 Task: Buy 2 Electric Knives from Electric Utensils section under best seller category for shipping address: Bailey Nelson, 2423 August Lane, Shreveport, Louisiana 71101, Cell Number 3184332610. Pay from credit card ending with 7965, CVV 549
Action: Mouse moved to (117, 86)
Screenshot: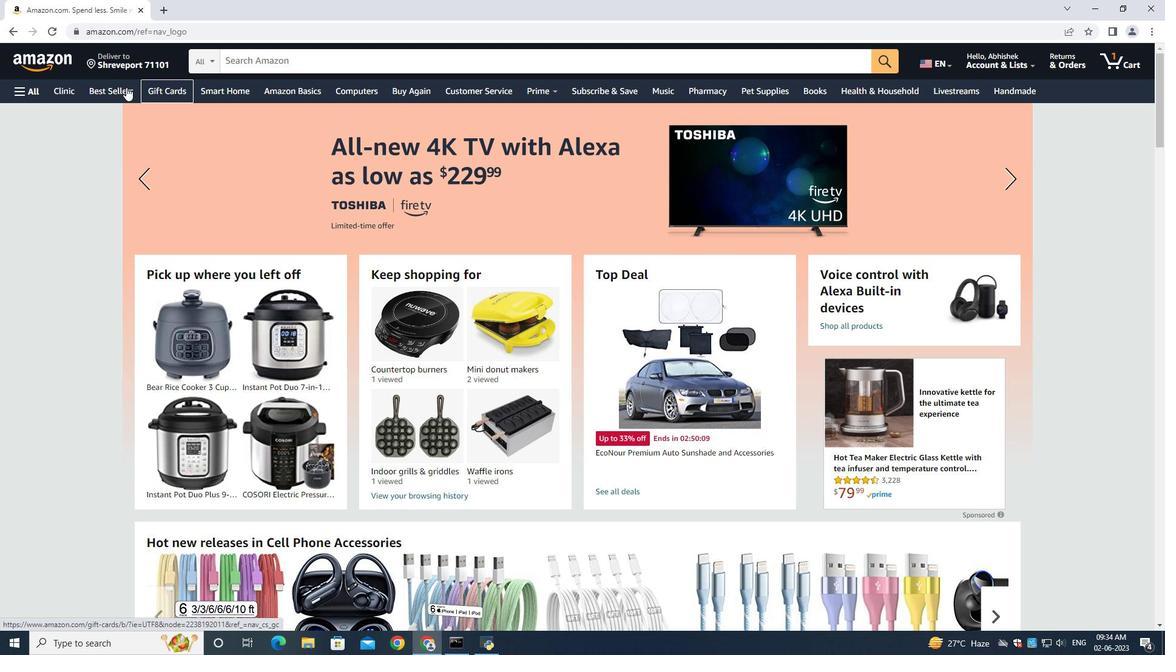 
Action: Mouse pressed left at (117, 86)
Screenshot: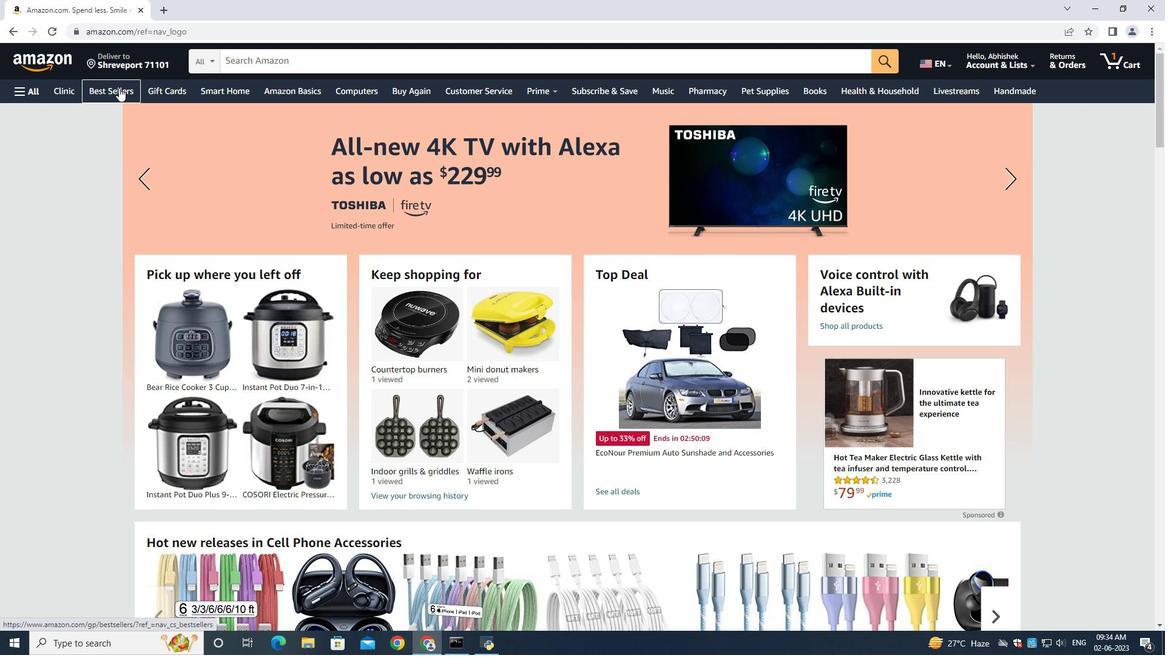 
Action: Mouse moved to (1138, 254)
Screenshot: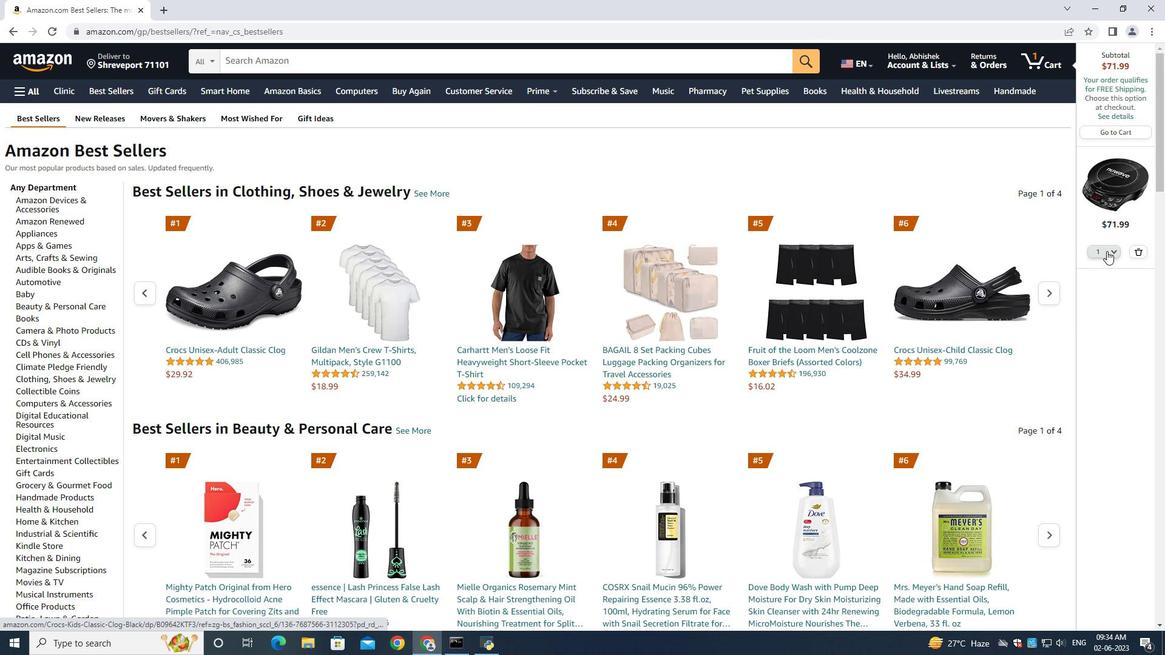 
Action: Mouse pressed left at (1138, 254)
Screenshot: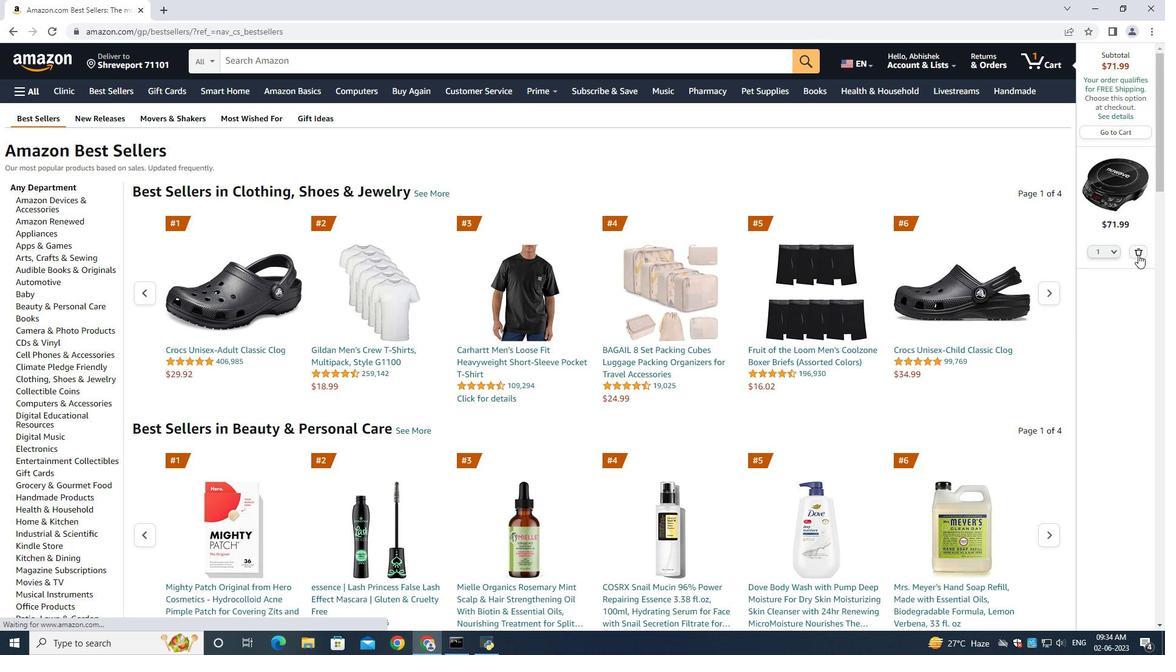 
Action: Mouse moved to (263, 61)
Screenshot: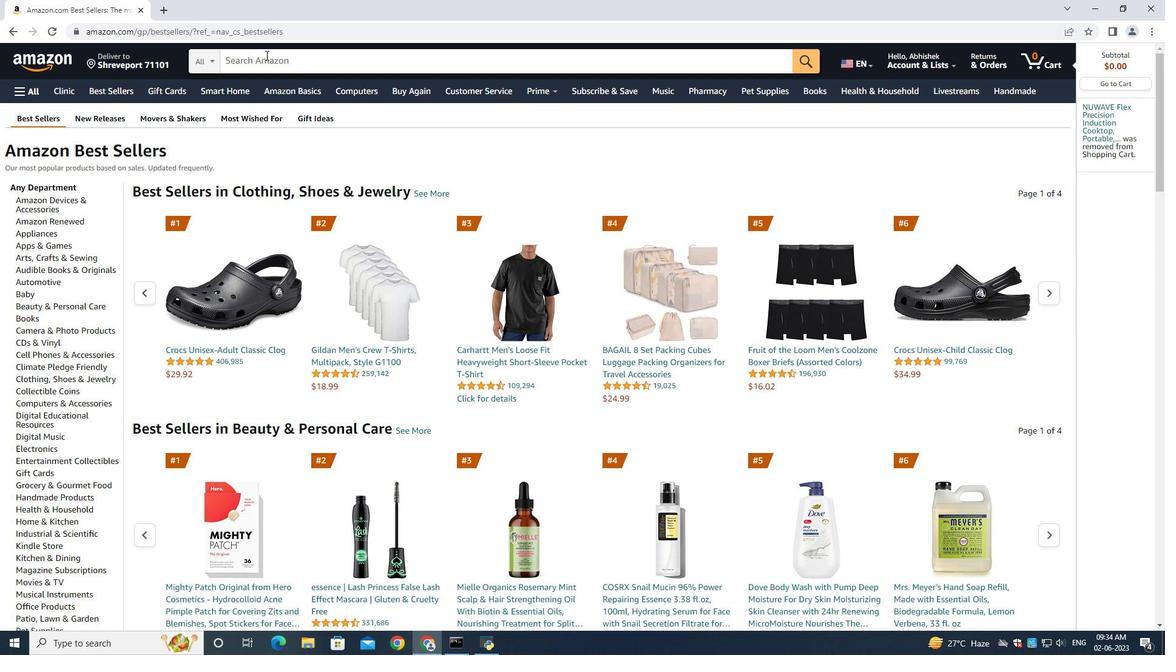 
Action: Mouse pressed left at (263, 61)
Screenshot: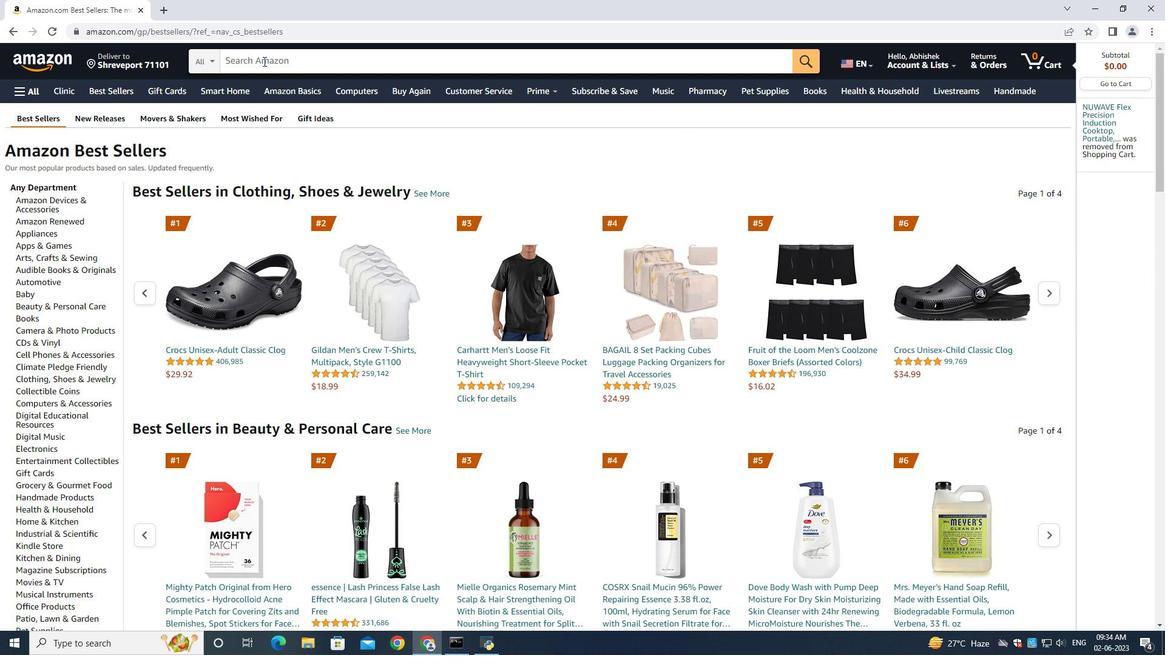 
Action: Key pressed <Key.shift>Electric<Key.space><Key.shift>Knives<Key.enter>
Screenshot: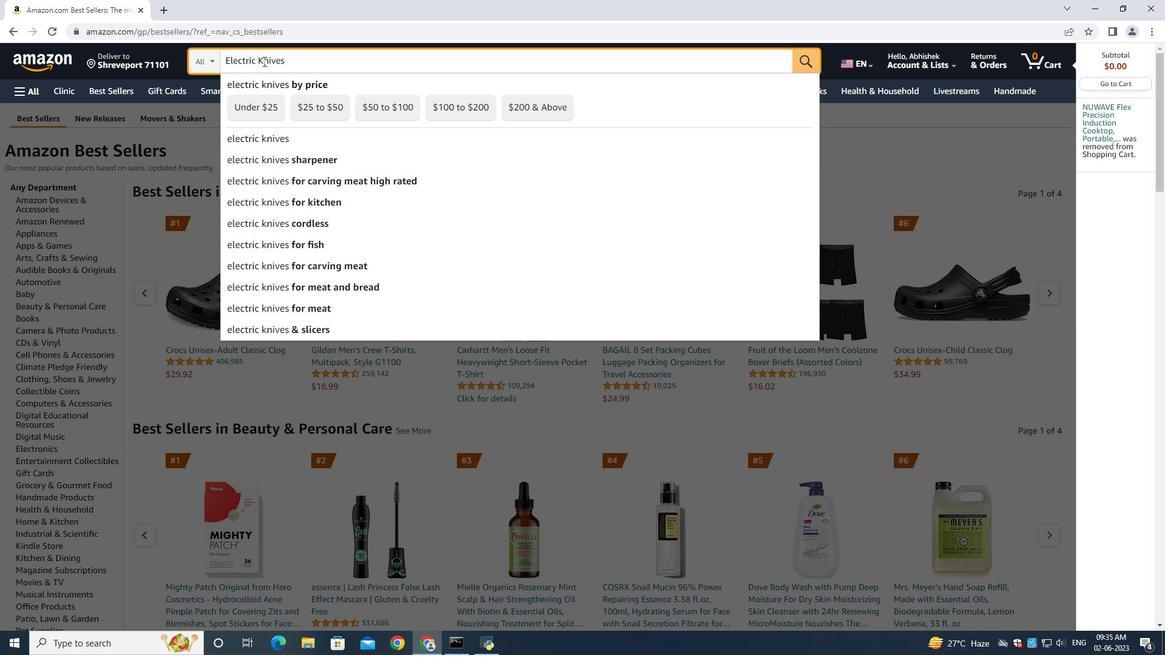 
Action: Mouse moved to (86, 239)
Screenshot: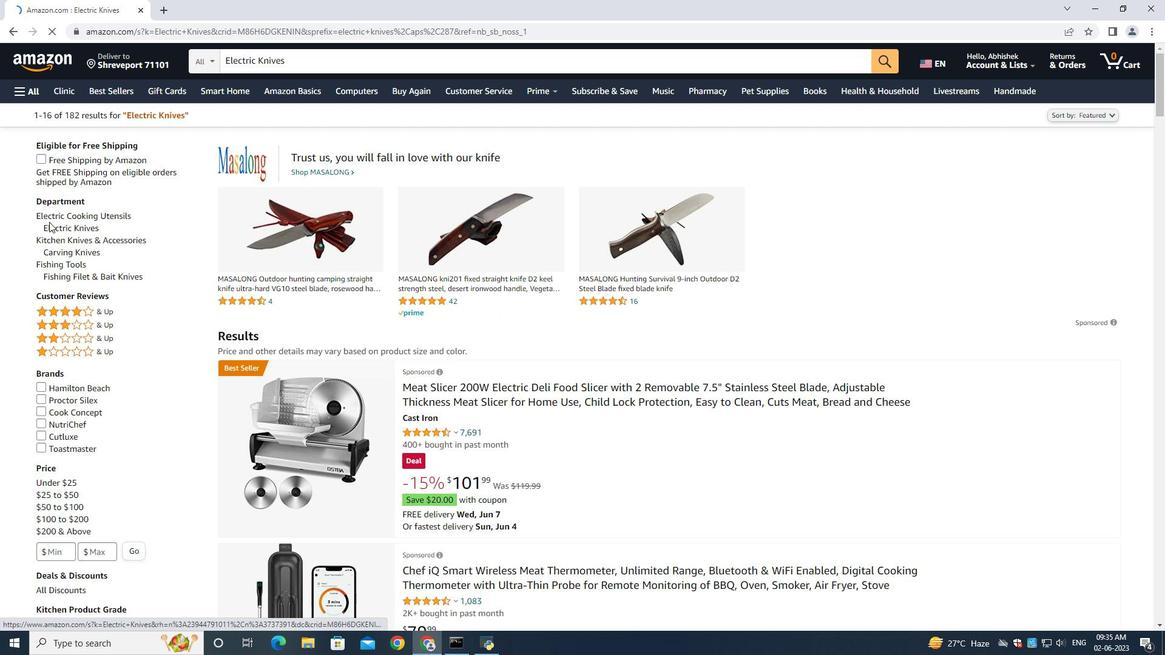 
Action: Mouse pressed left at (86, 239)
Screenshot: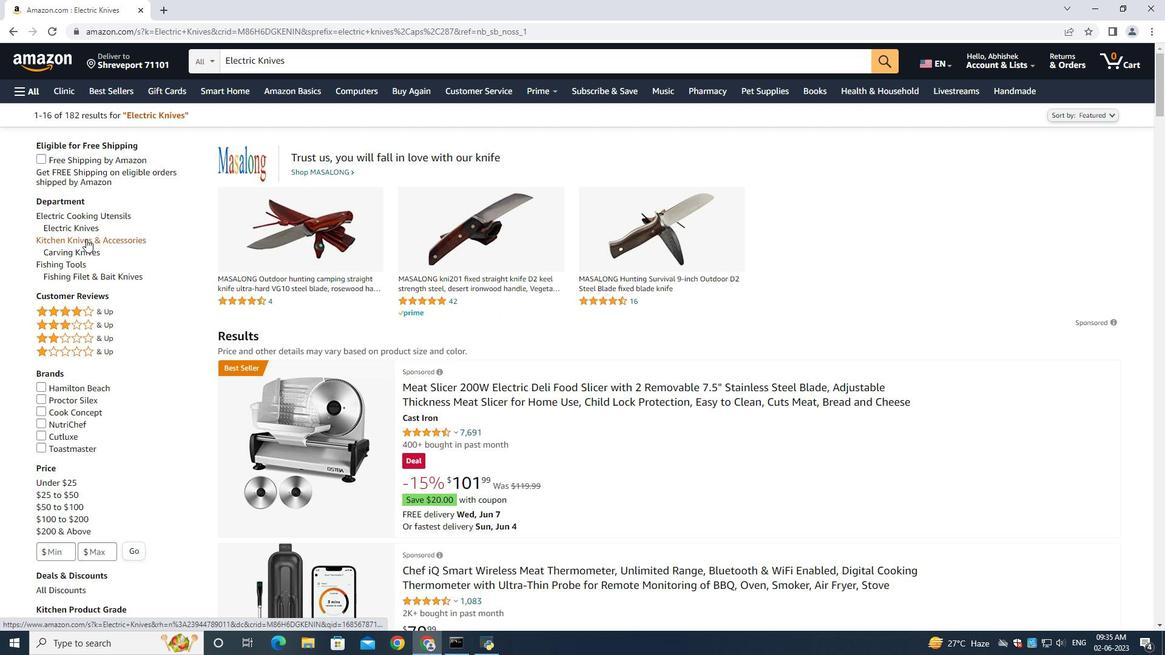 
Action: Mouse moved to (5, 33)
Screenshot: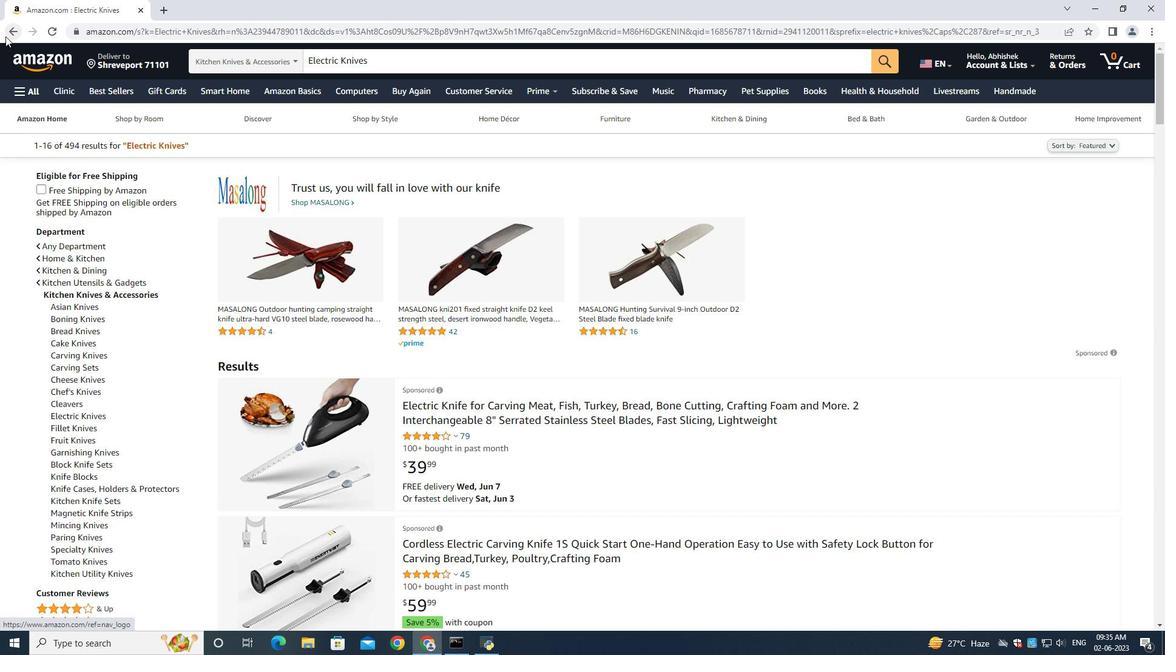 
Action: Mouse pressed left at (5, 33)
Screenshot: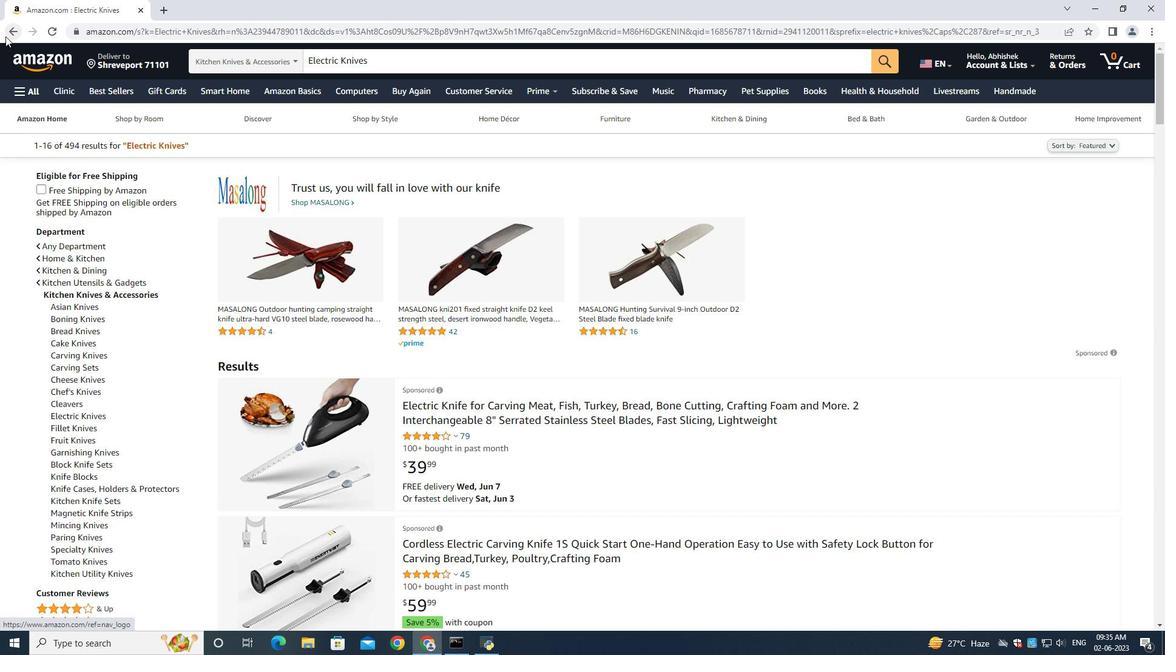 
Action: Mouse moved to (67, 213)
Screenshot: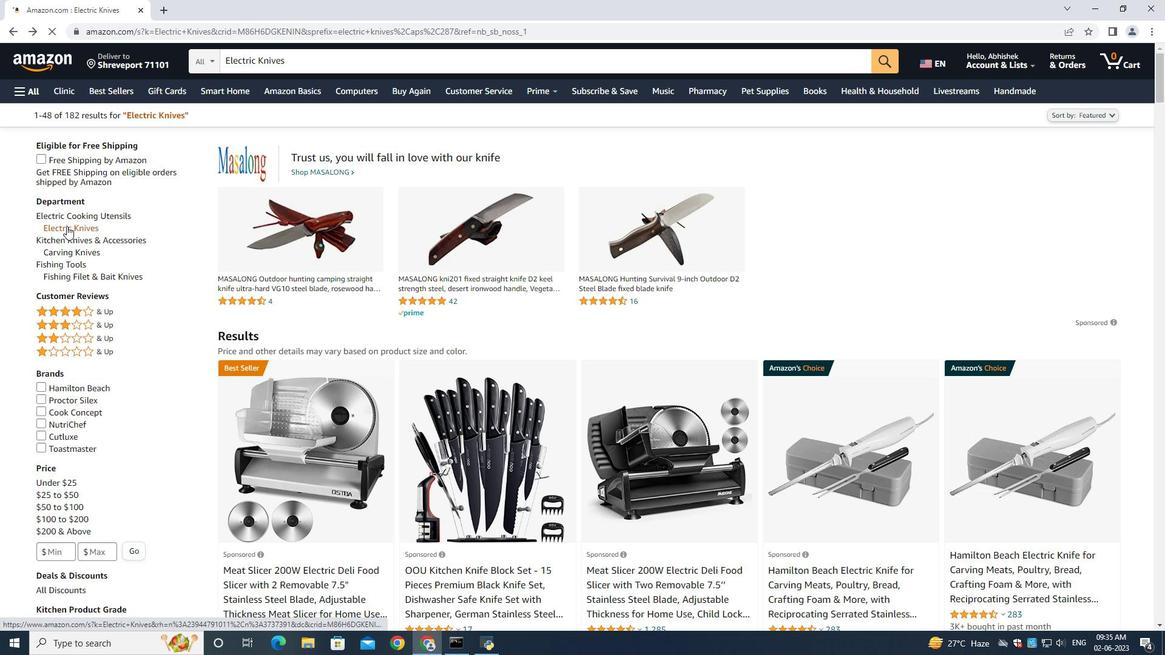 
Action: Mouse pressed left at (67, 213)
Screenshot: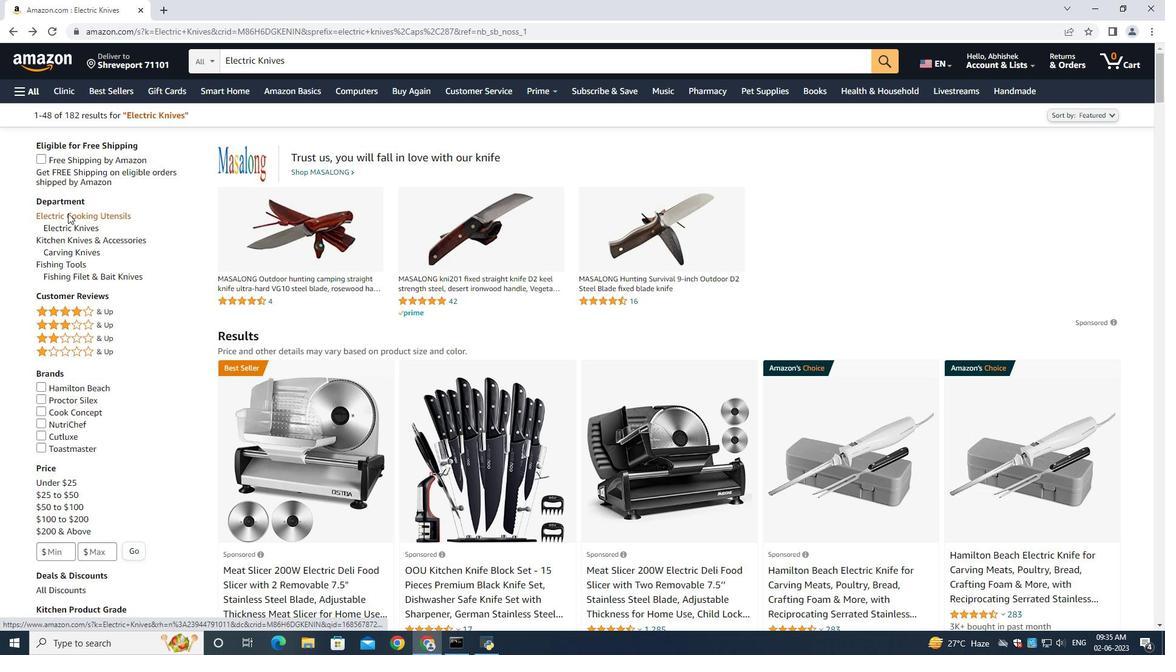 
Action: Mouse moved to (522, 382)
Screenshot: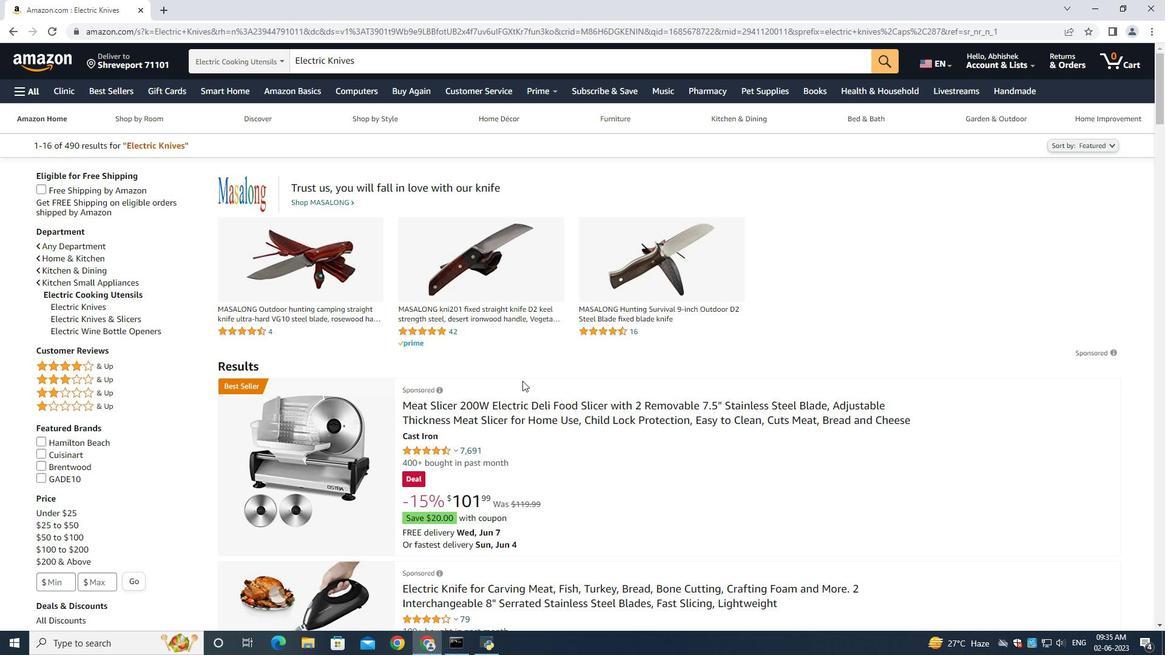 
Action: Mouse scrolled (522, 381) with delta (0, 0)
Screenshot: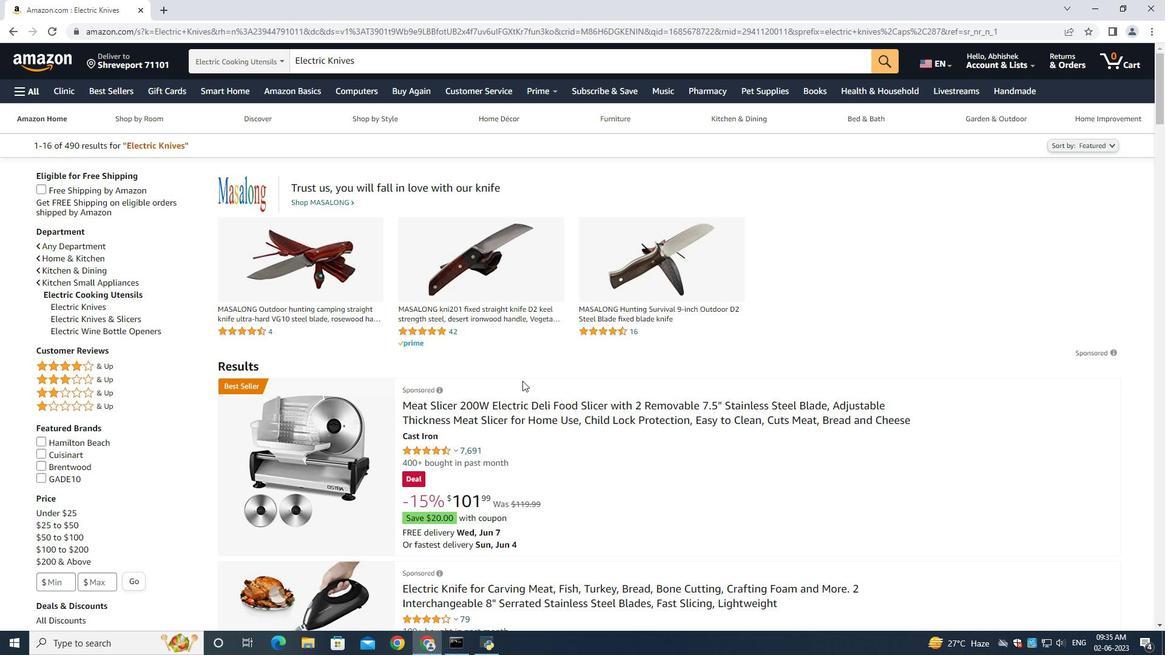 
Action: Mouse moved to (520, 386)
Screenshot: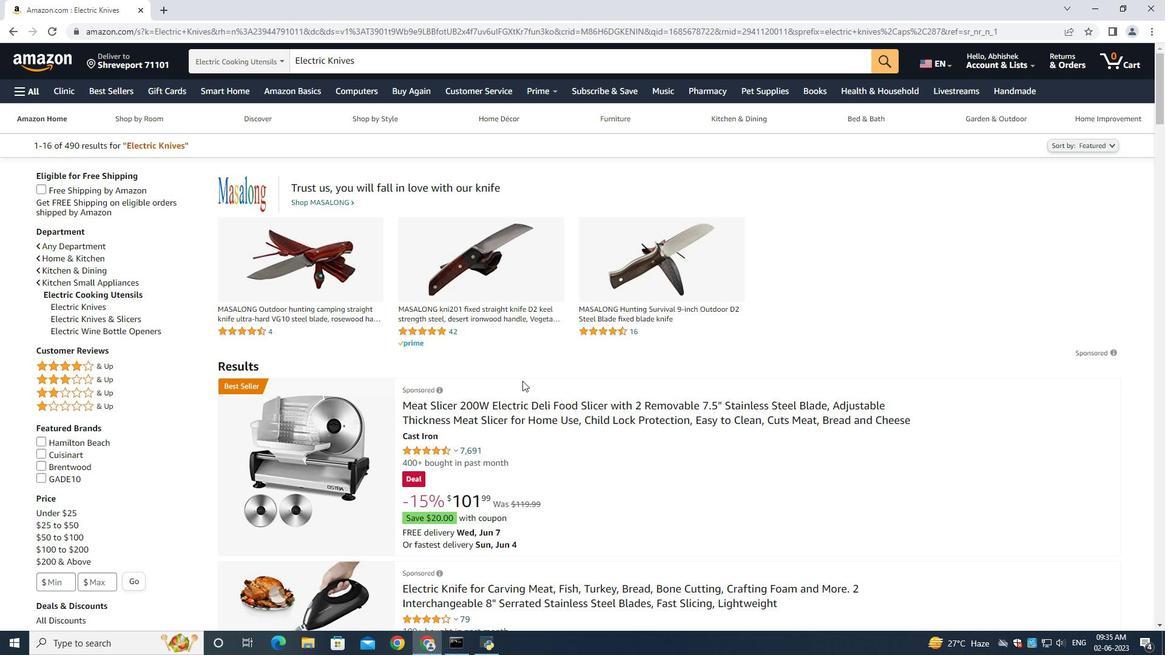 
Action: Mouse scrolled (520, 385) with delta (0, 0)
Screenshot: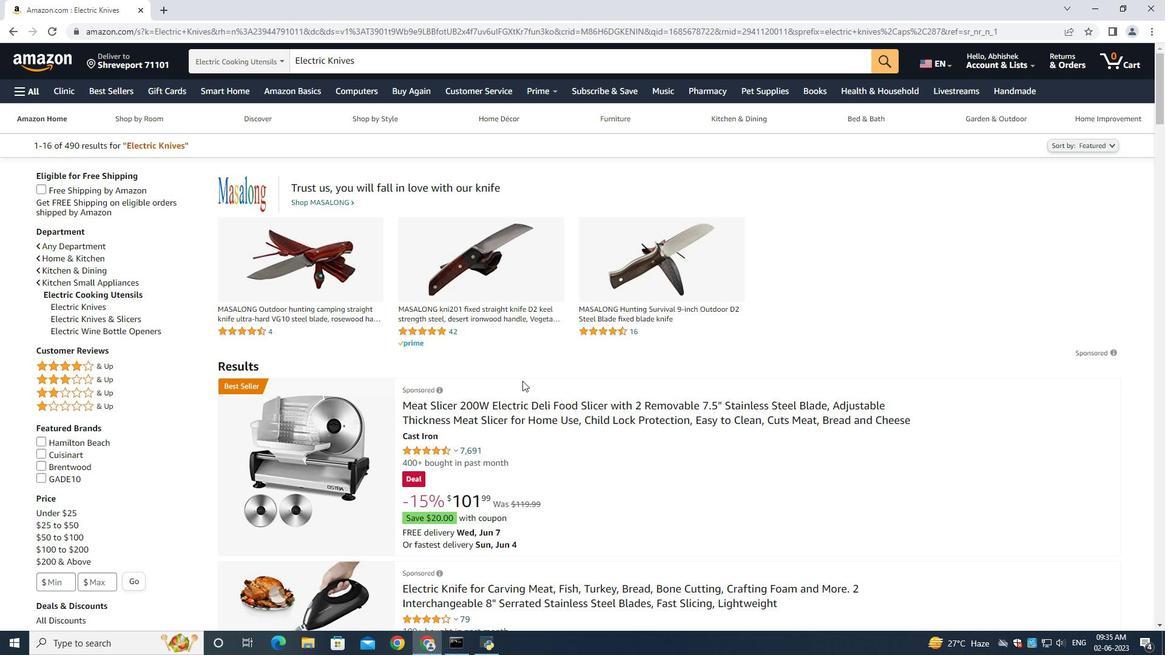 
Action: Mouse moved to (520, 386)
Screenshot: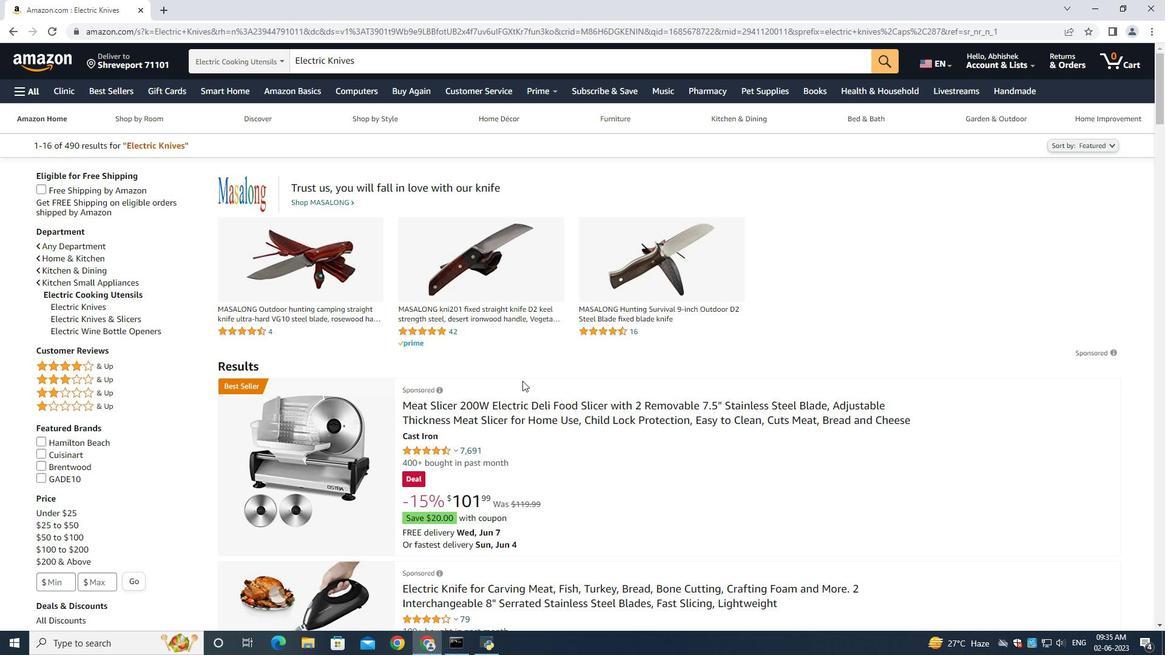 
Action: Mouse scrolled (520, 386) with delta (0, 0)
Screenshot: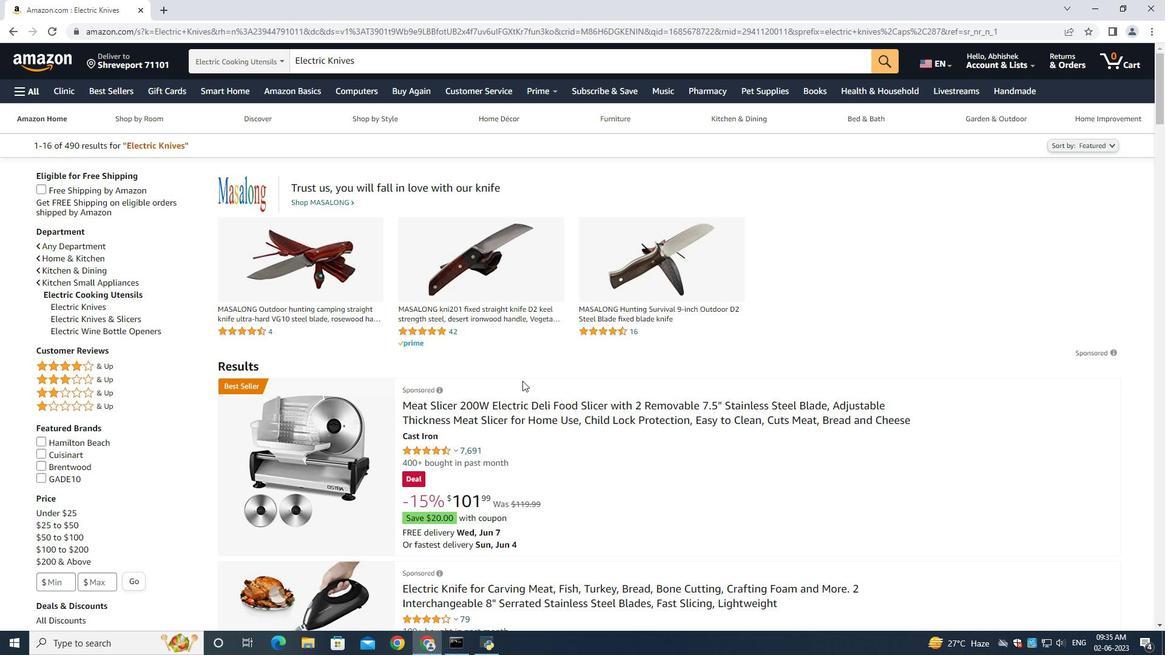 
Action: Mouse moved to (519, 387)
Screenshot: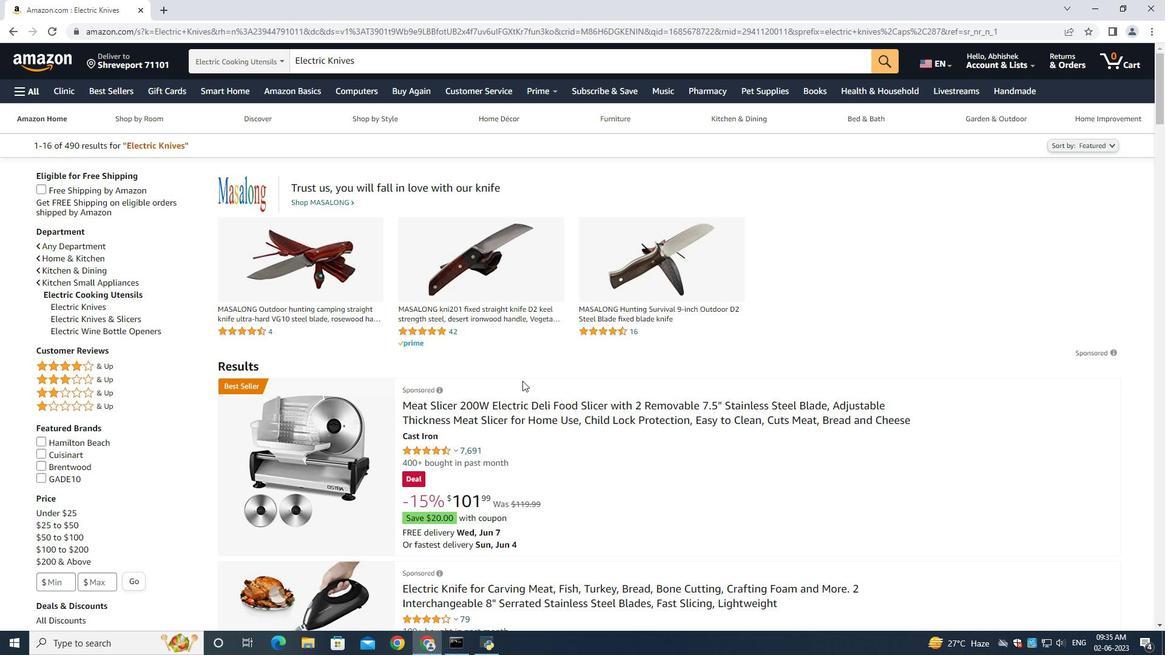 
Action: Mouse scrolled (519, 386) with delta (0, 0)
Screenshot: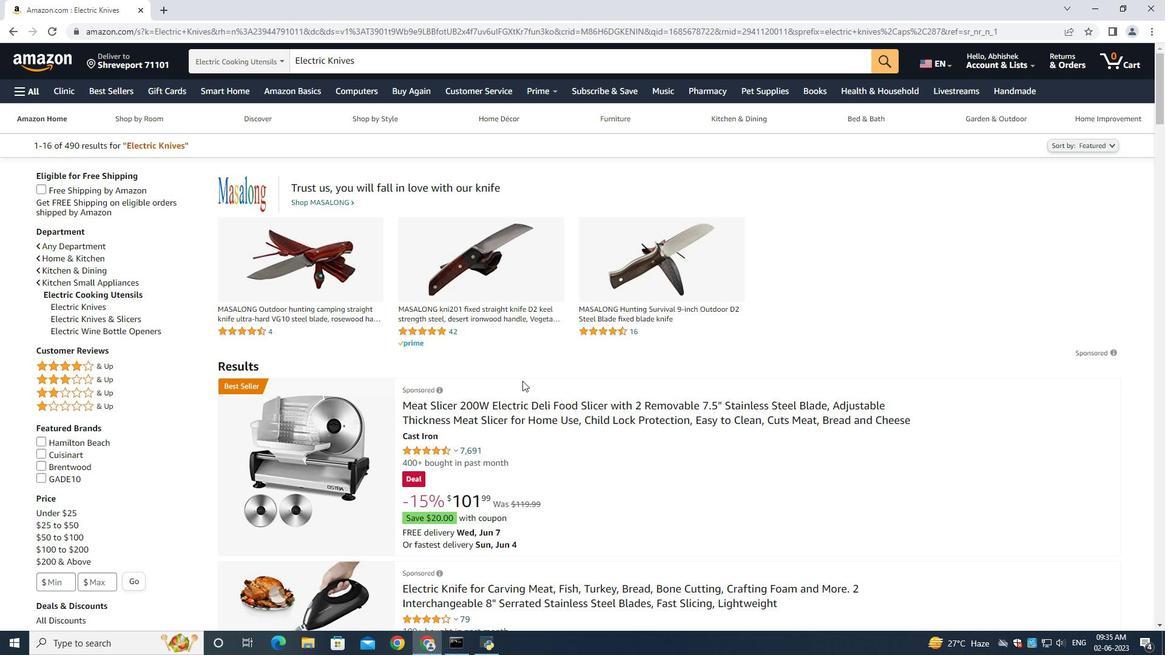 
Action: Mouse moved to (515, 386)
Screenshot: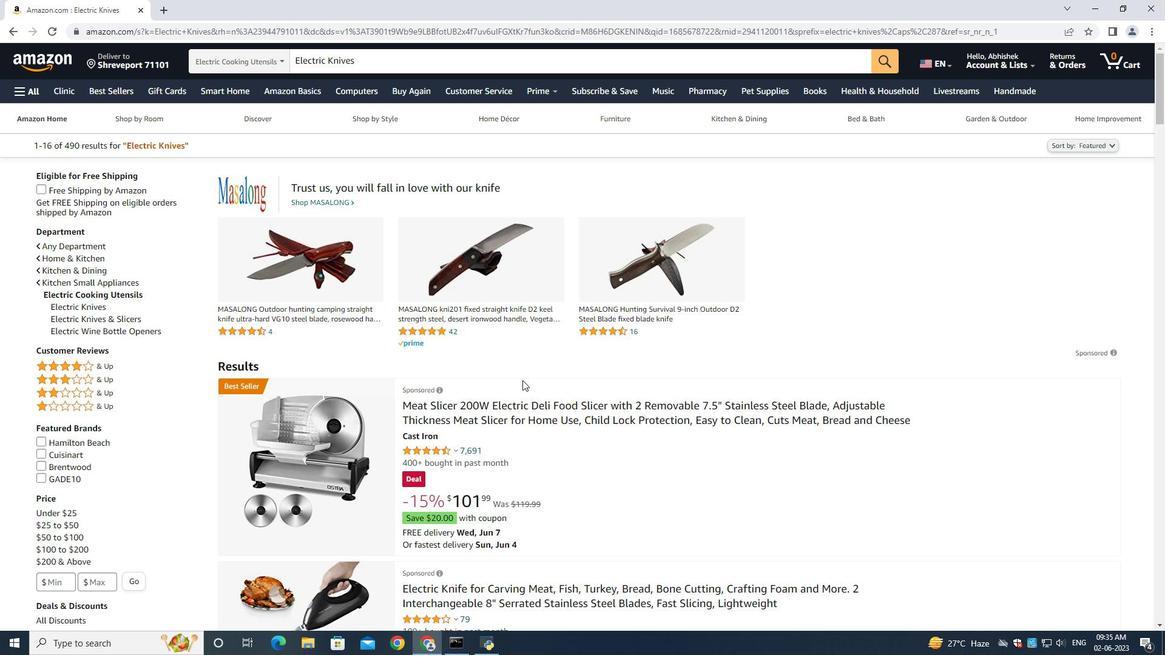 
Action: Mouse scrolled (516, 386) with delta (0, 0)
Screenshot: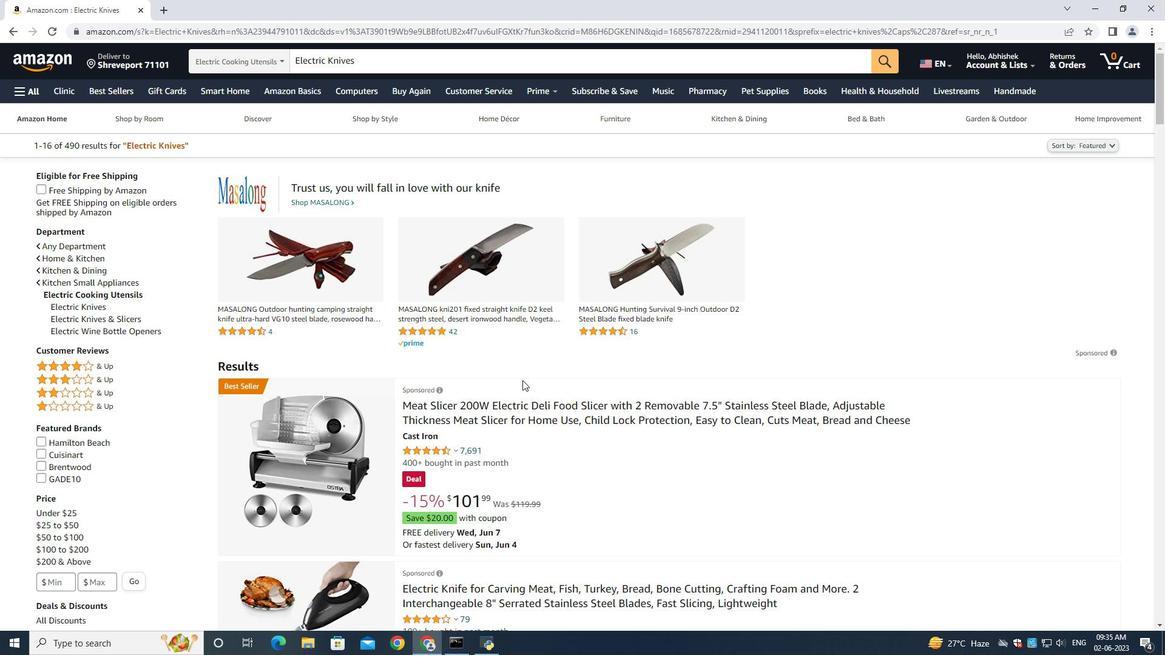 
Action: Mouse moved to (623, 416)
Screenshot: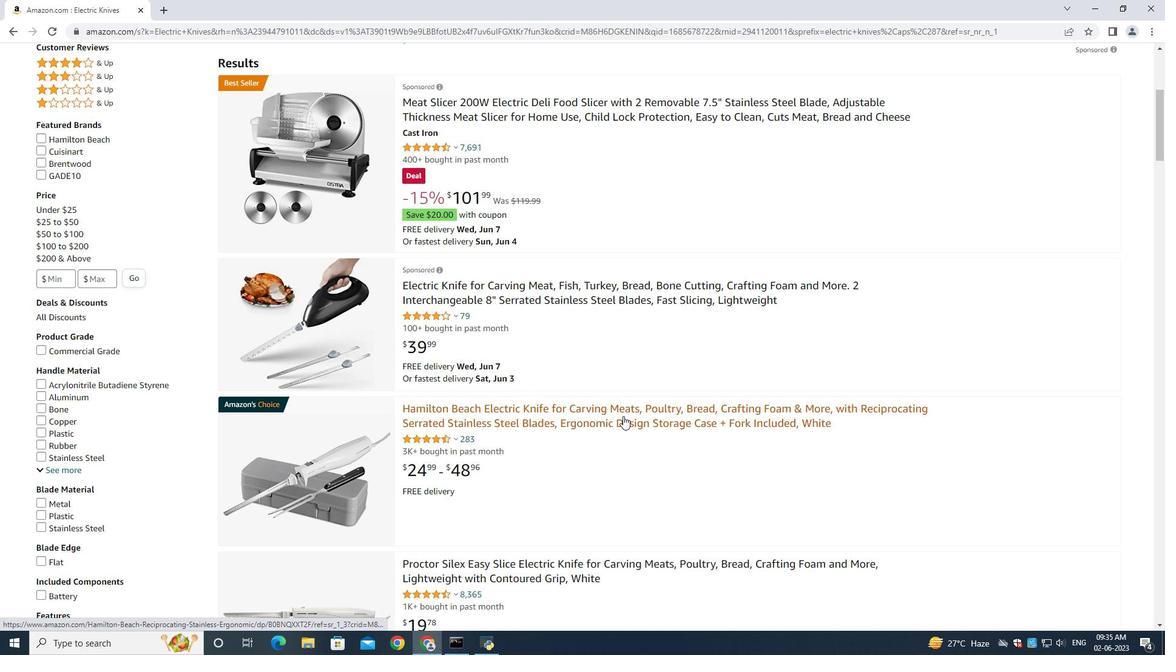 
Action: Mouse pressed left at (623, 416)
Screenshot: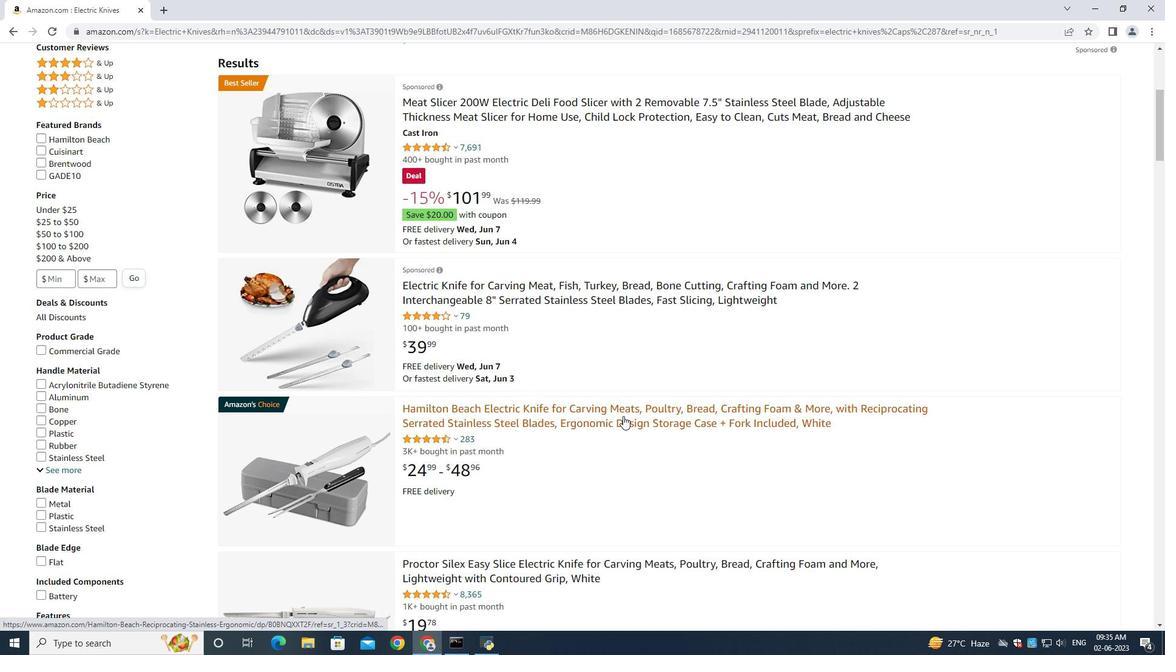 
Action: Mouse moved to (925, 443)
Screenshot: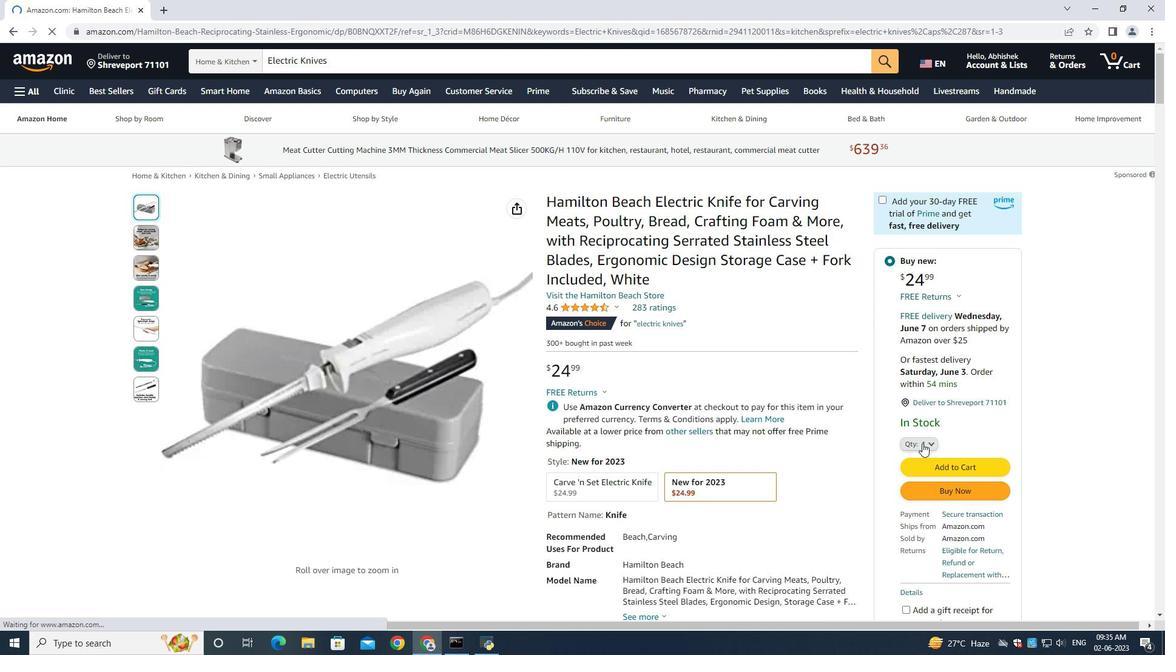 
Action: Mouse pressed left at (925, 443)
Screenshot: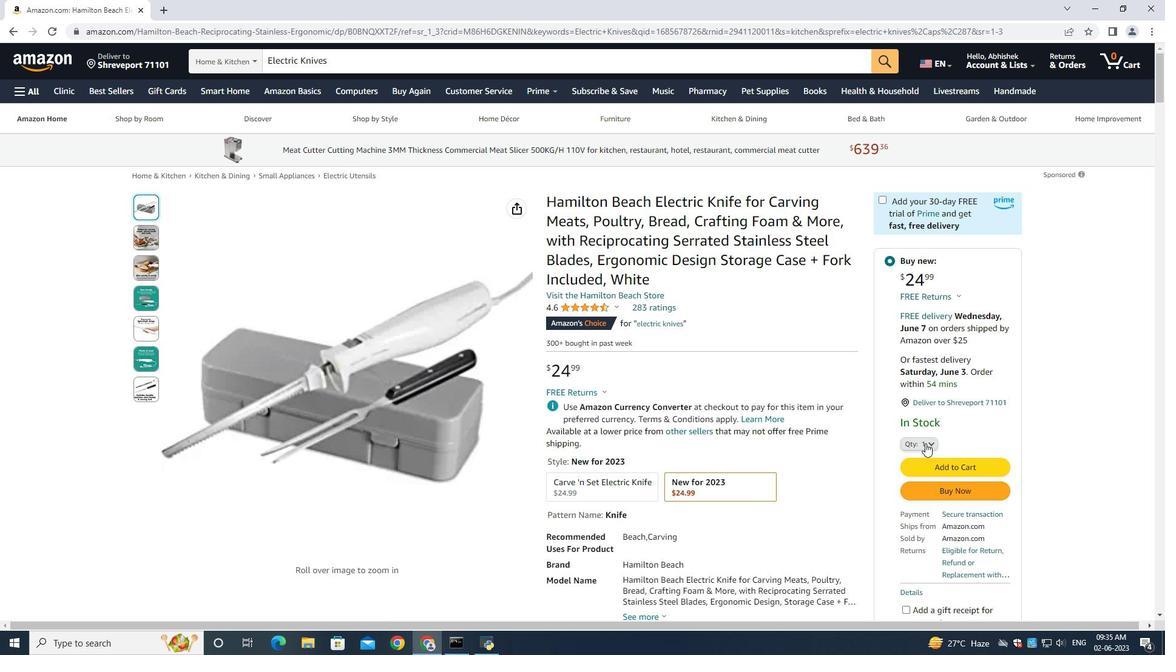 
Action: Mouse moved to (912, 85)
Screenshot: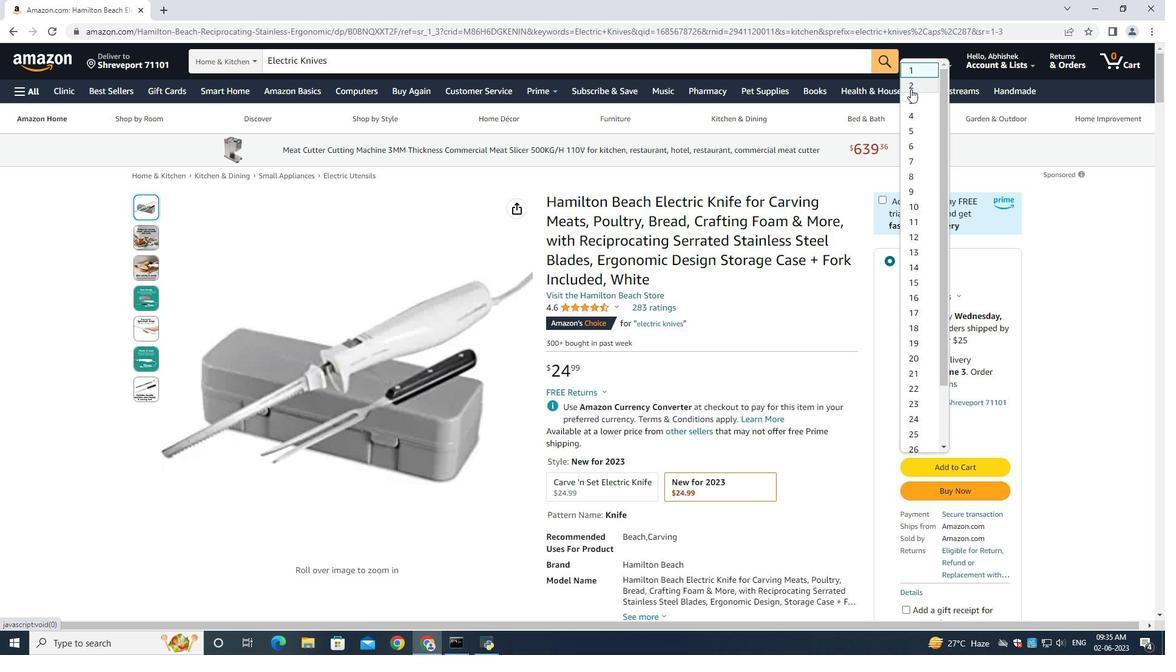 
Action: Mouse pressed left at (912, 85)
Screenshot: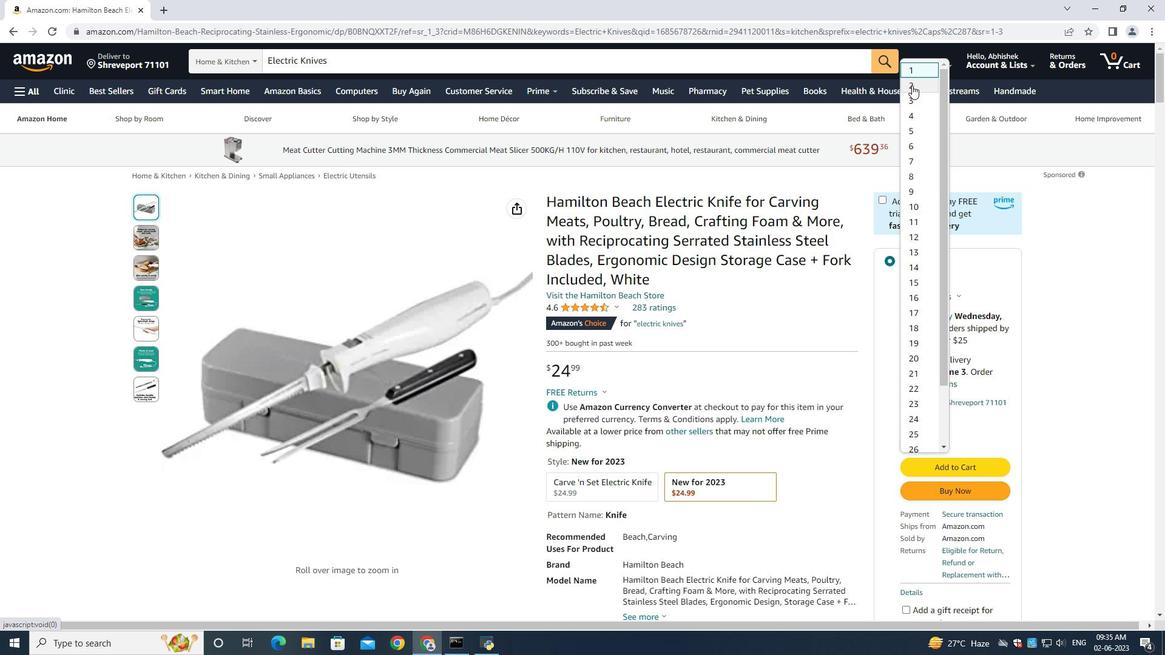 
Action: Mouse moved to (13, 31)
Screenshot: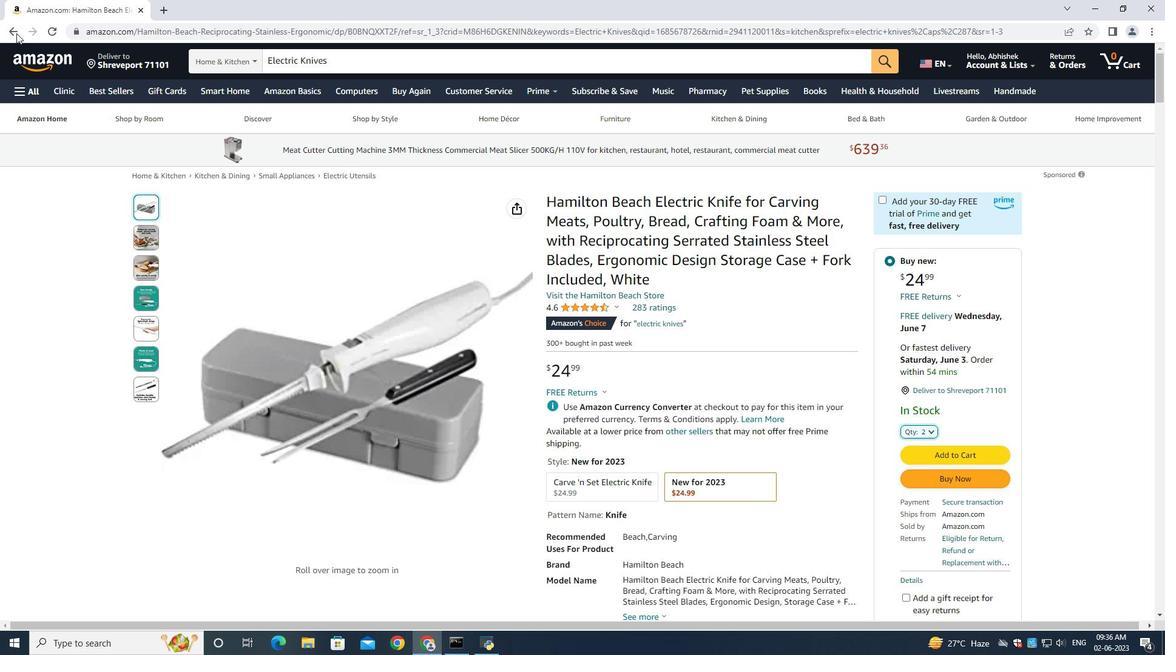 
Action: Mouse pressed left at (13, 31)
Screenshot: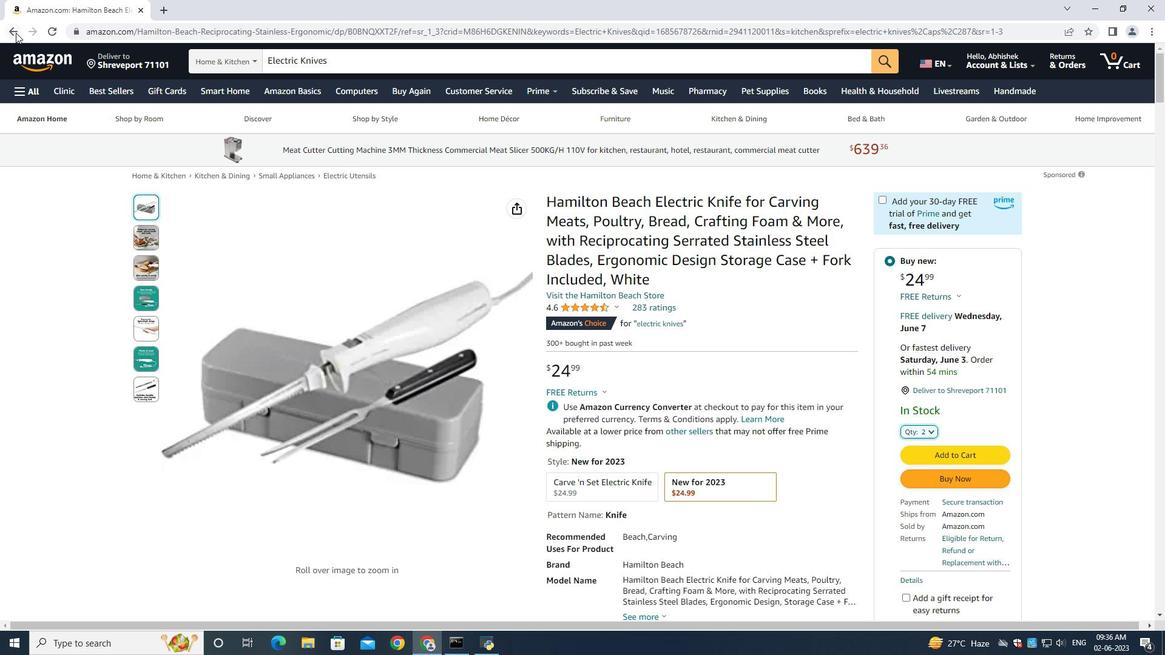 
Action: Mouse moved to (540, 161)
Screenshot: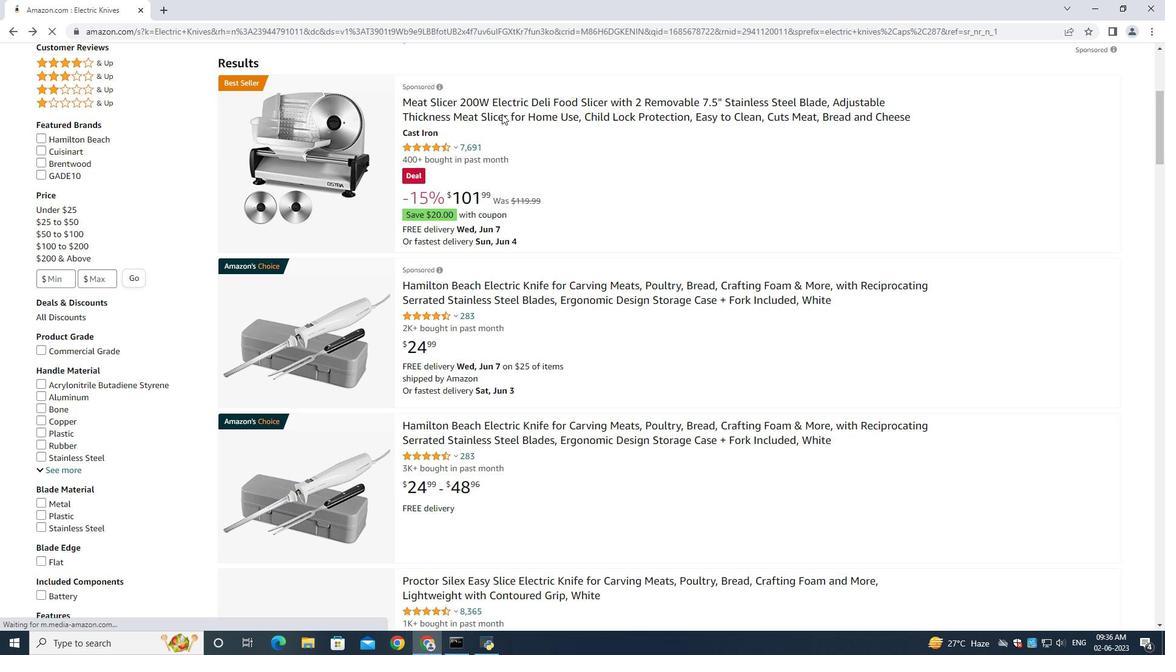 
Action: Mouse scrolled (540, 162) with delta (0, 0)
Screenshot: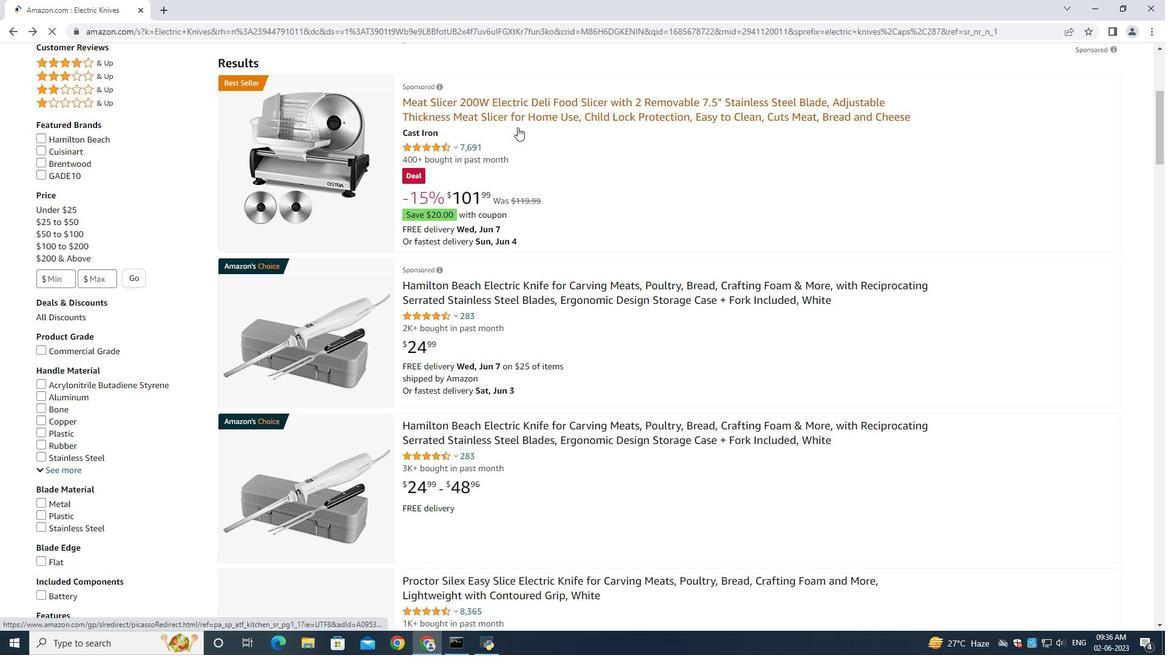 
Action: Mouse scrolled (540, 162) with delta (0, 0)
Screenshot: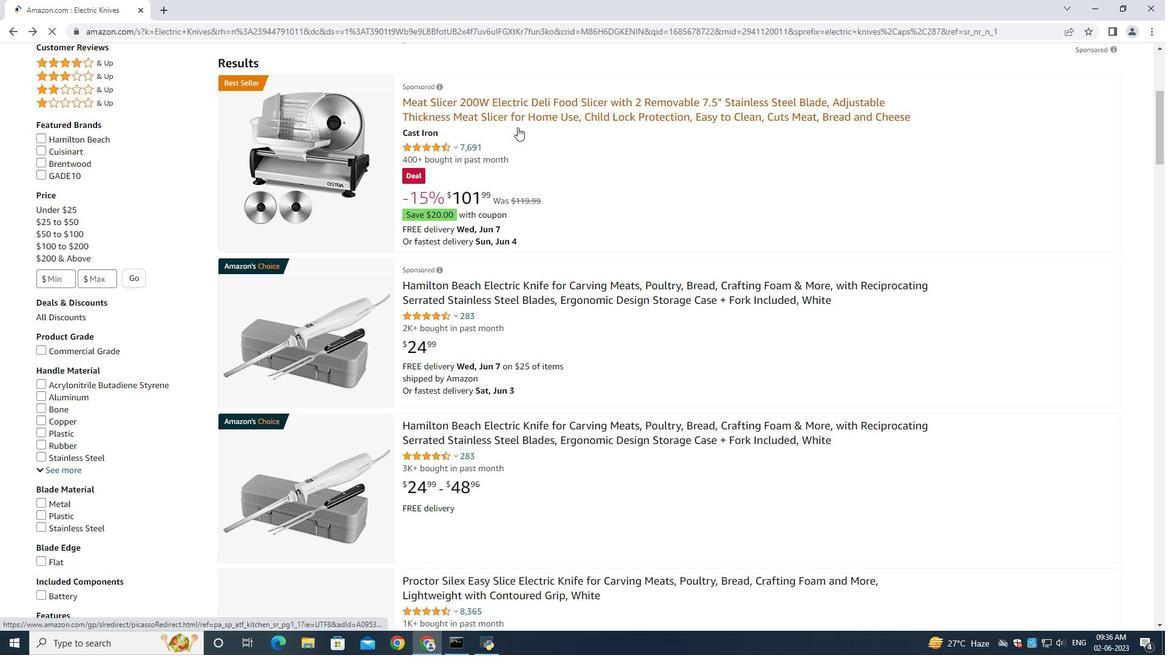 
Action: Mouse scrolled (540, 162) with delta (0, 0)
Screenshot: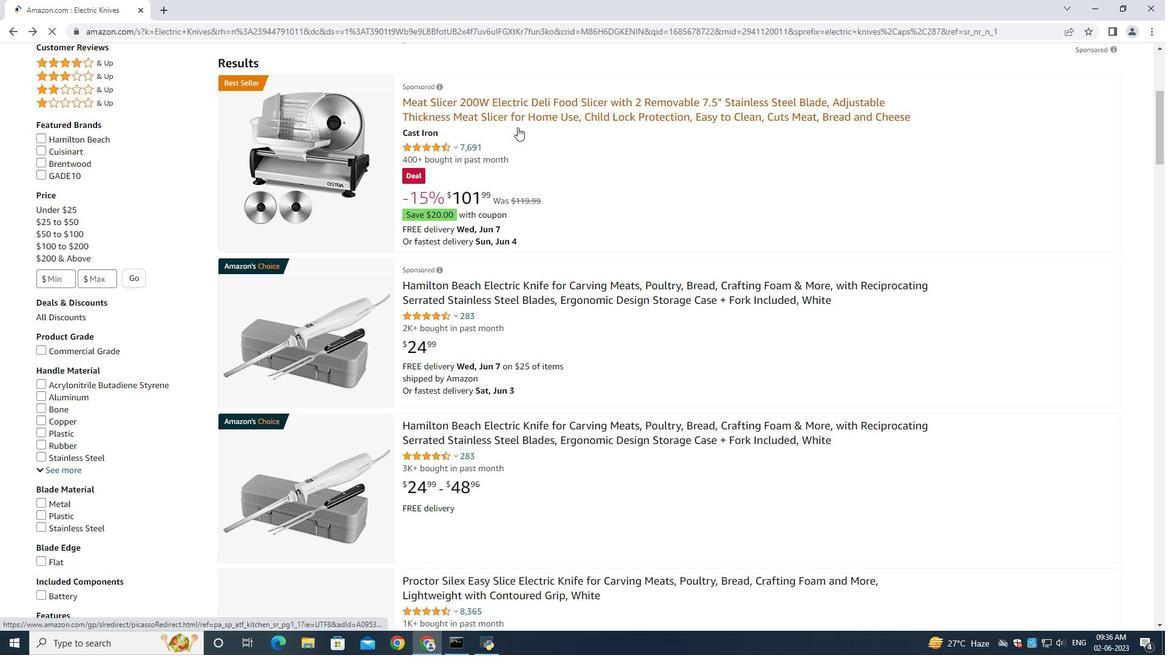 
Action: Mouse scrolled (540, 162) with delta (0, 0)
Screenshot: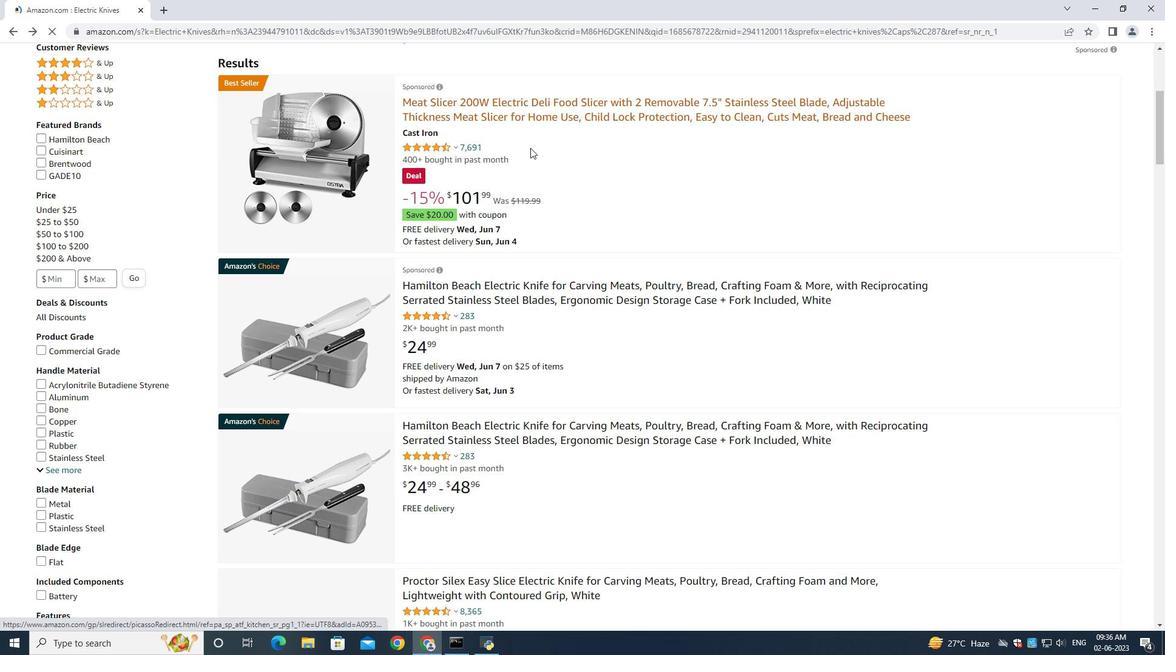 
Action: Mouse scrolled (540, 162) with delta (0, 0)
Screenshot: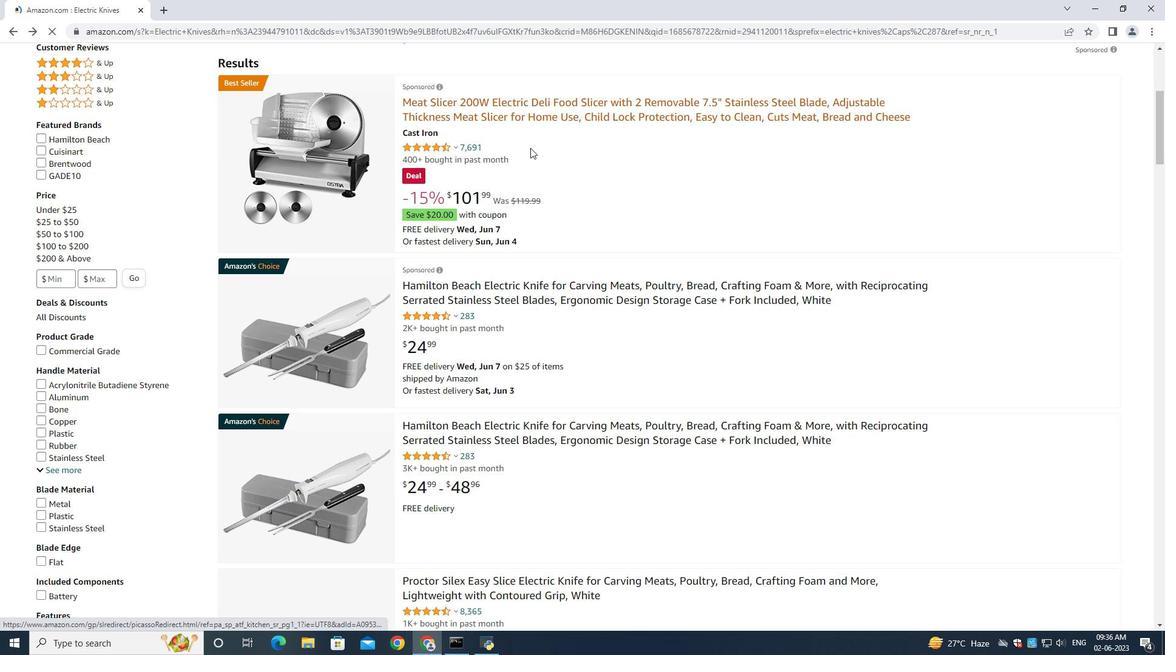 
Action: Mouse scrolled (540, 162) with delta (0, 0)
Screenshot: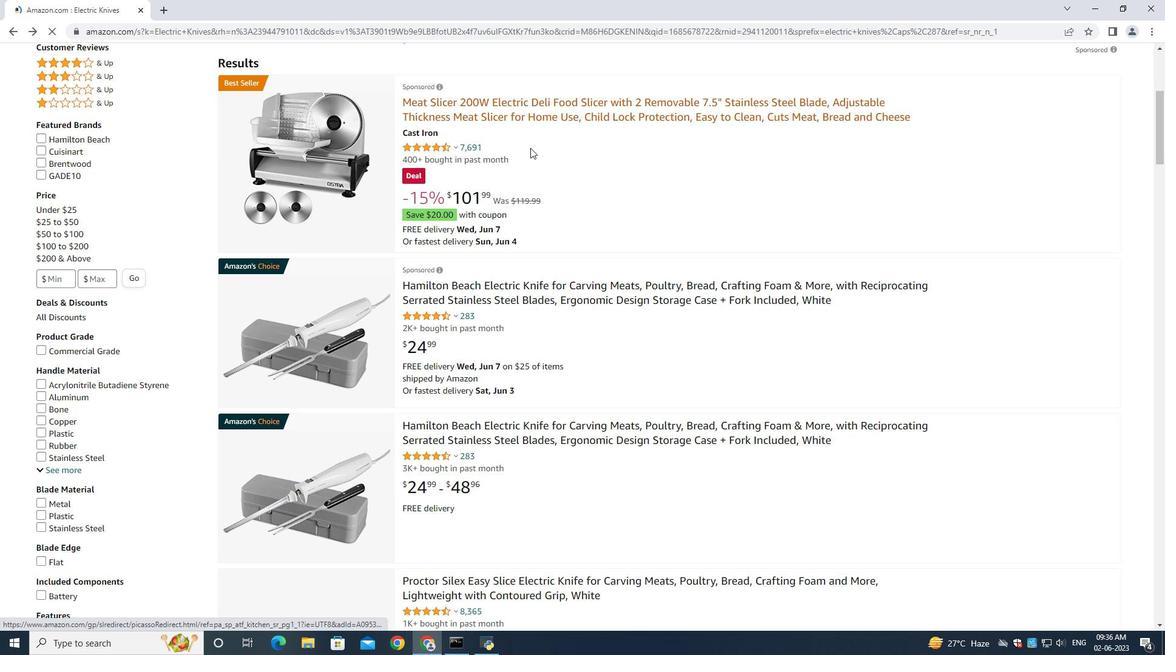 
Action: Mouse scrolled (540, 162) with delta (0, 0)
Screenshot: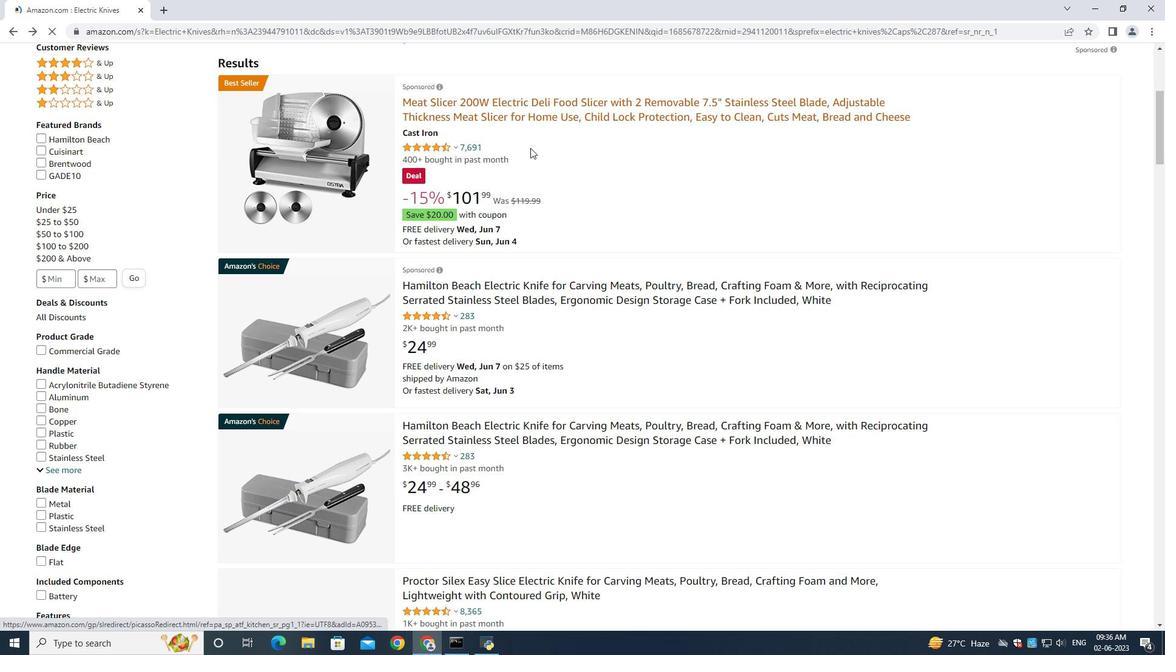 
Action: Mouse moved to (390, 57)
Screenshot: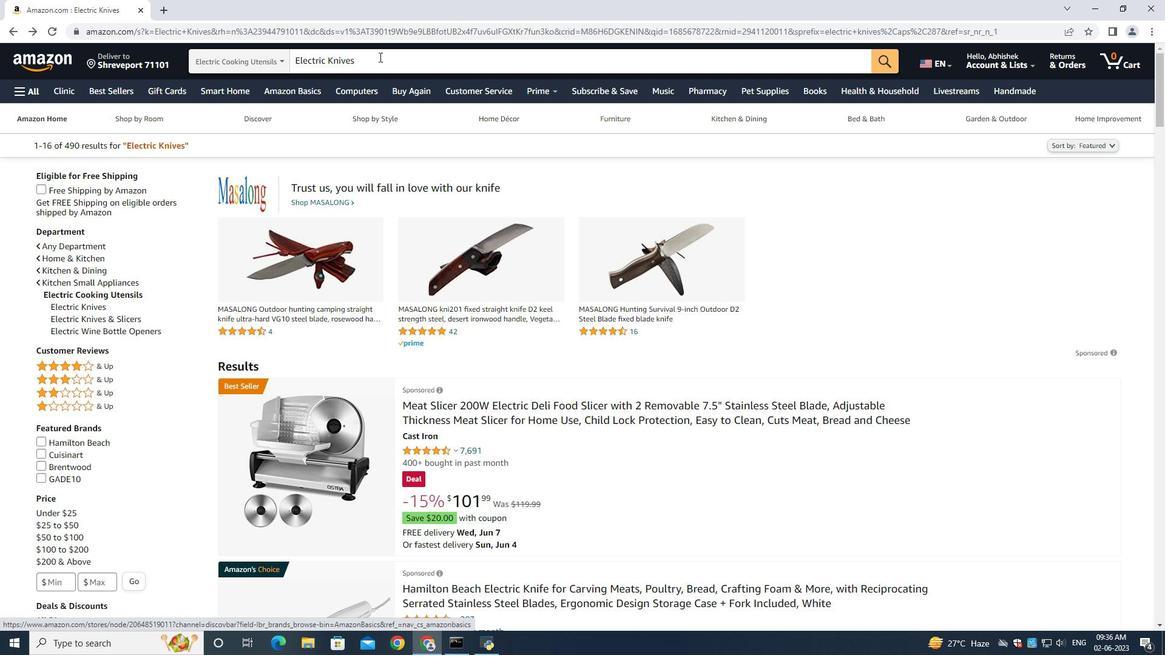 
Action: Mouse pressed left at (390, 57)
Screenshot: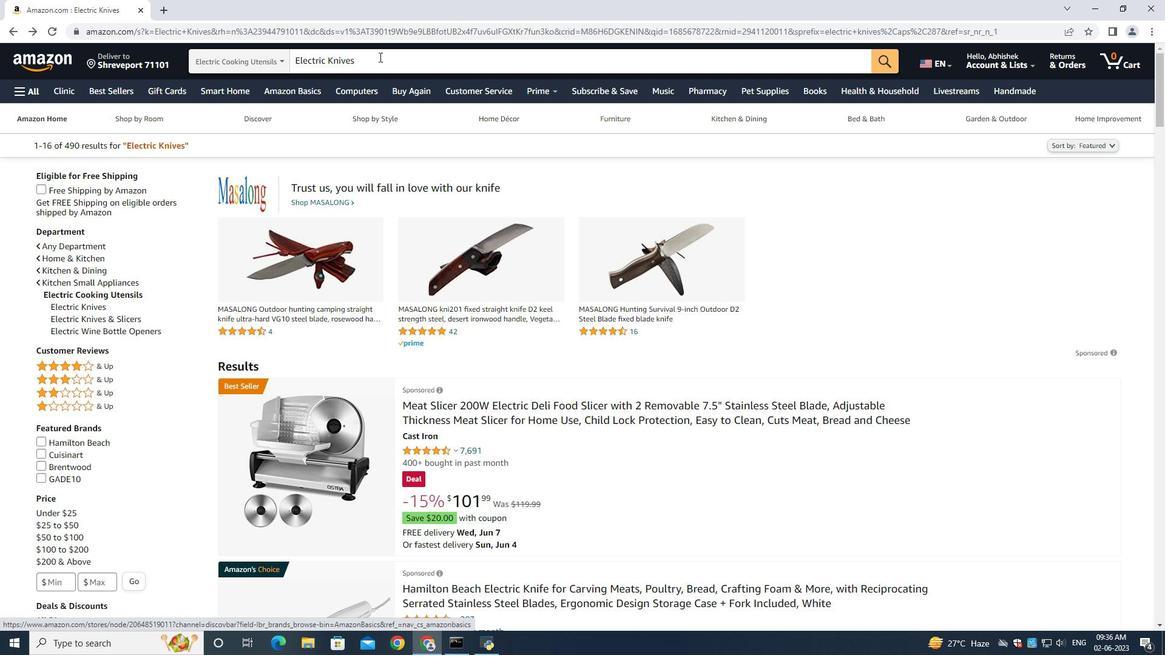 
Action: Mouse moved to (389, 58)
Screenshot: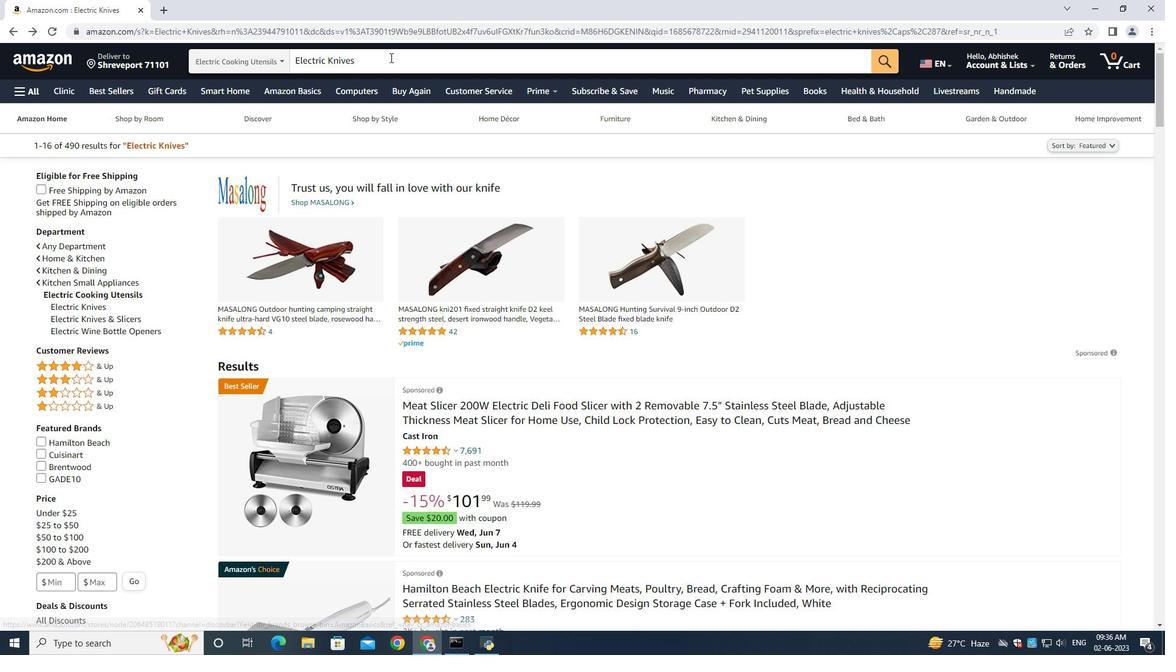 
Action: Key pressed <Key.space>utensils<Key.enter>
Screenshot: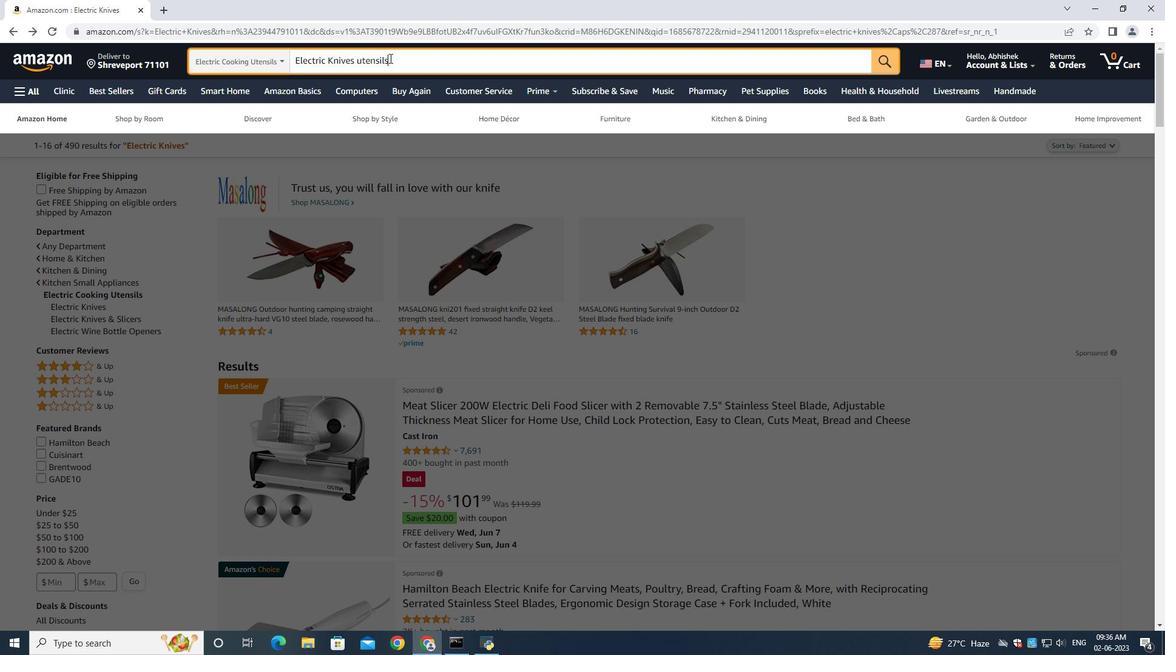 
Action: Mouse moved to (475, 308)
Screenshot: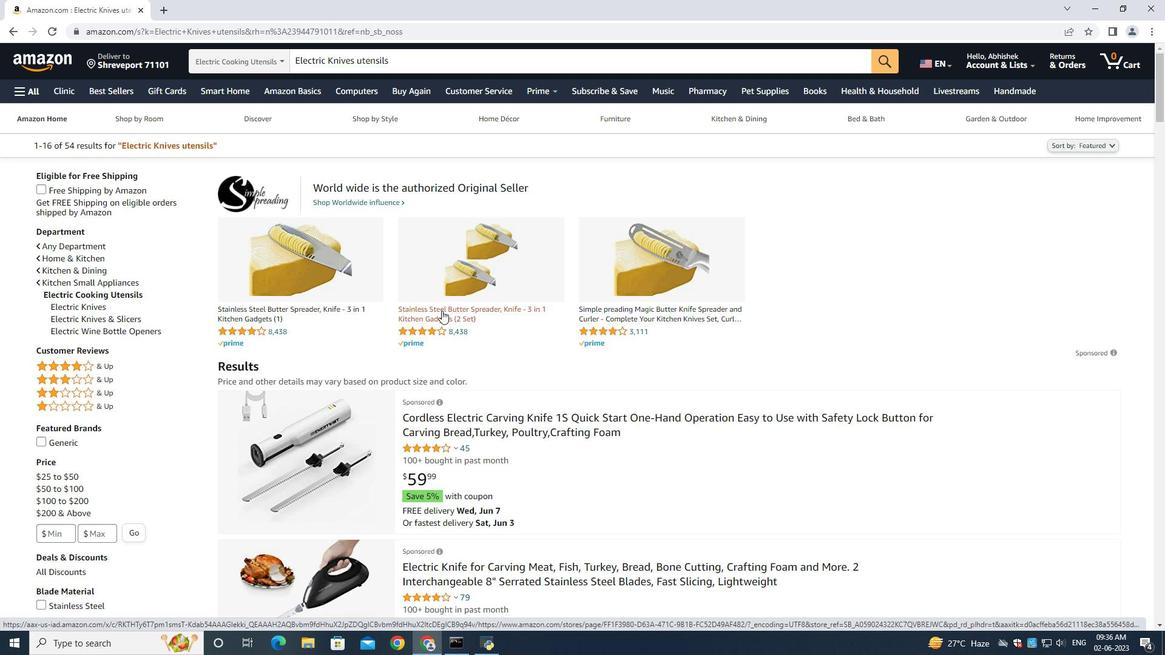 
Action: Mouse scrolled (475, 307) with delta (0, 0)
Screenshot: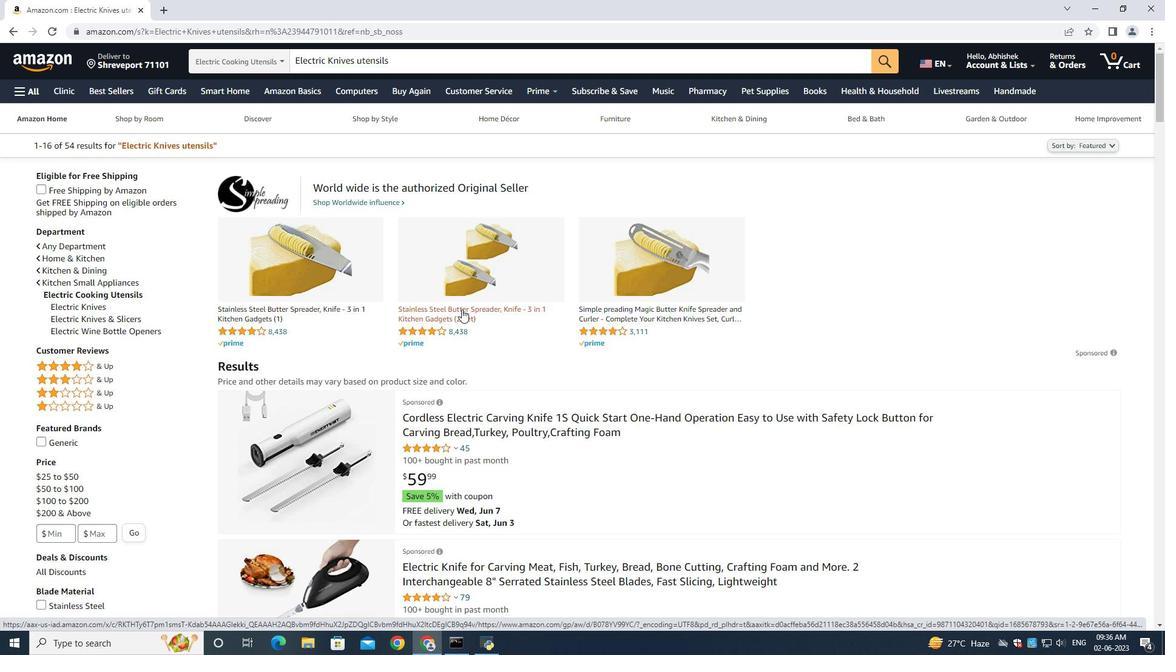 
Action: Mouse moved to (475, 308)
Screenshot: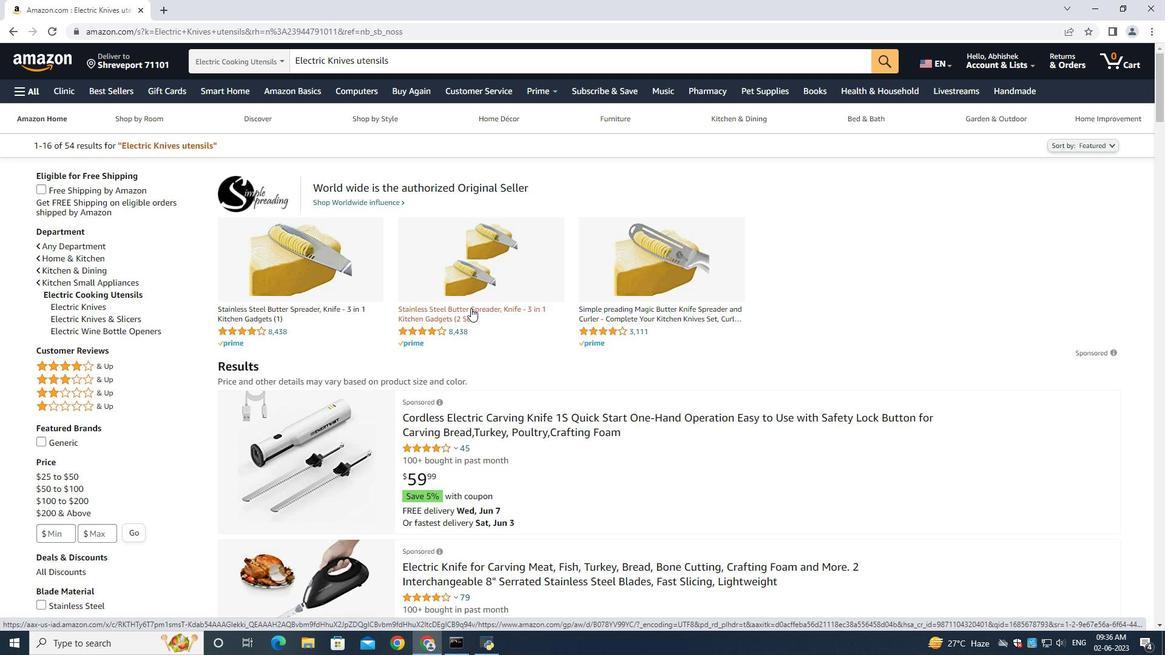 
Action: Mouse scrolled (475, 307) with delta (0, 0)
Screenshot: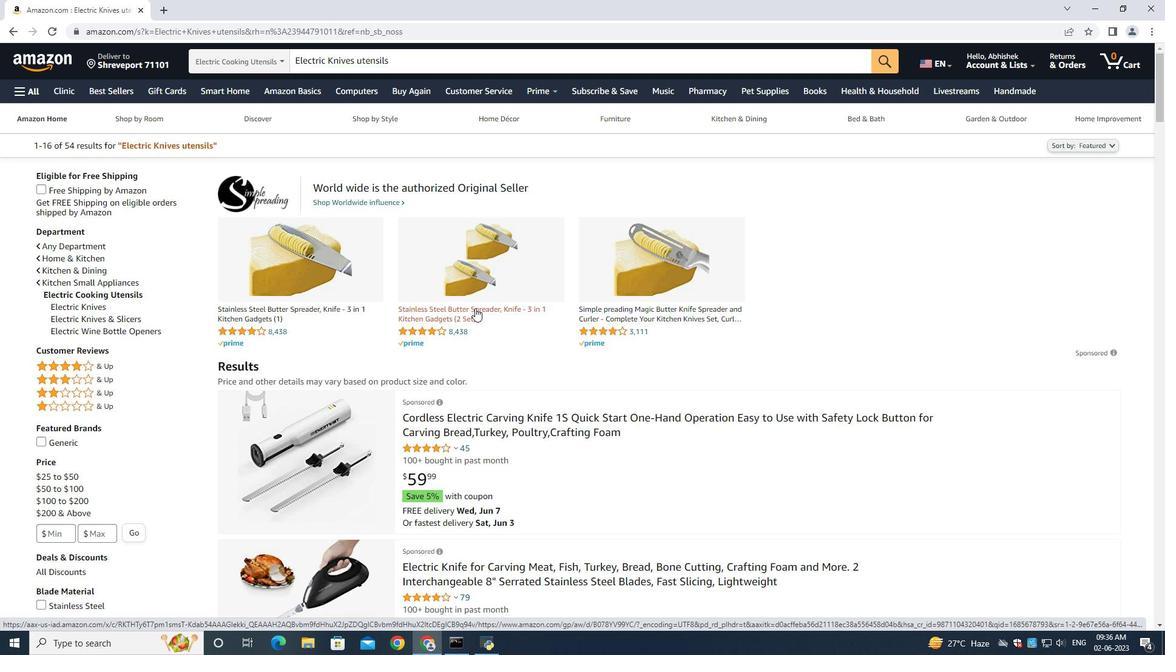 
Action: Mouse moved to (514, 299)
Screenshot: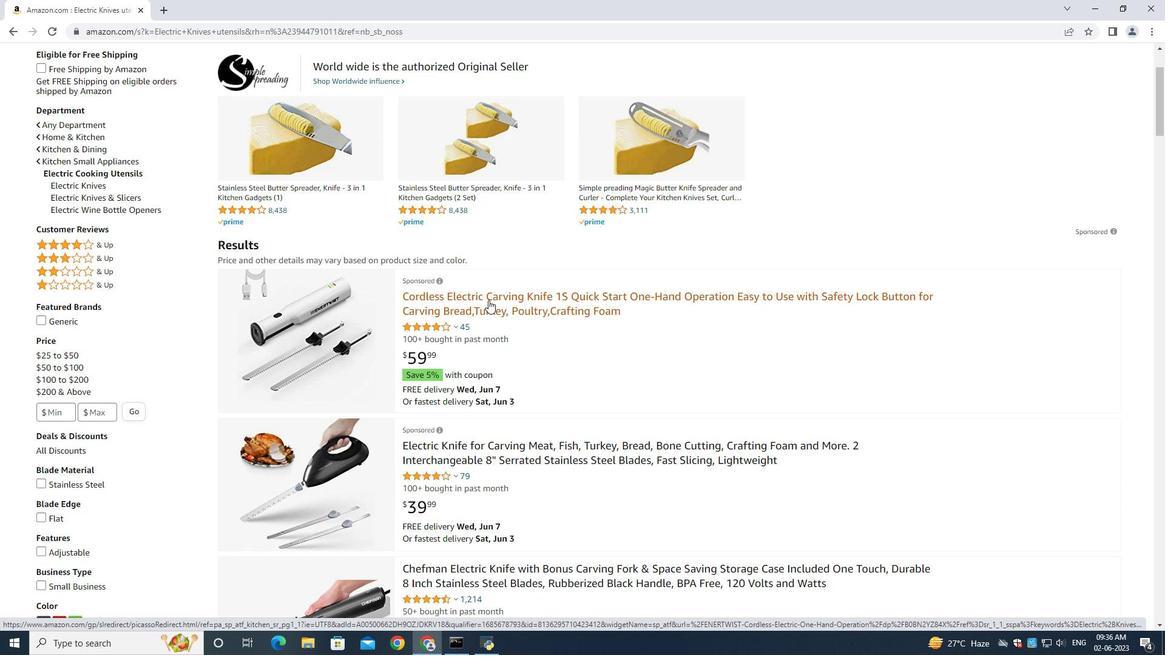 
Action: Mouse scrolled (514, 298) with delta (0, 0)
Screenshot: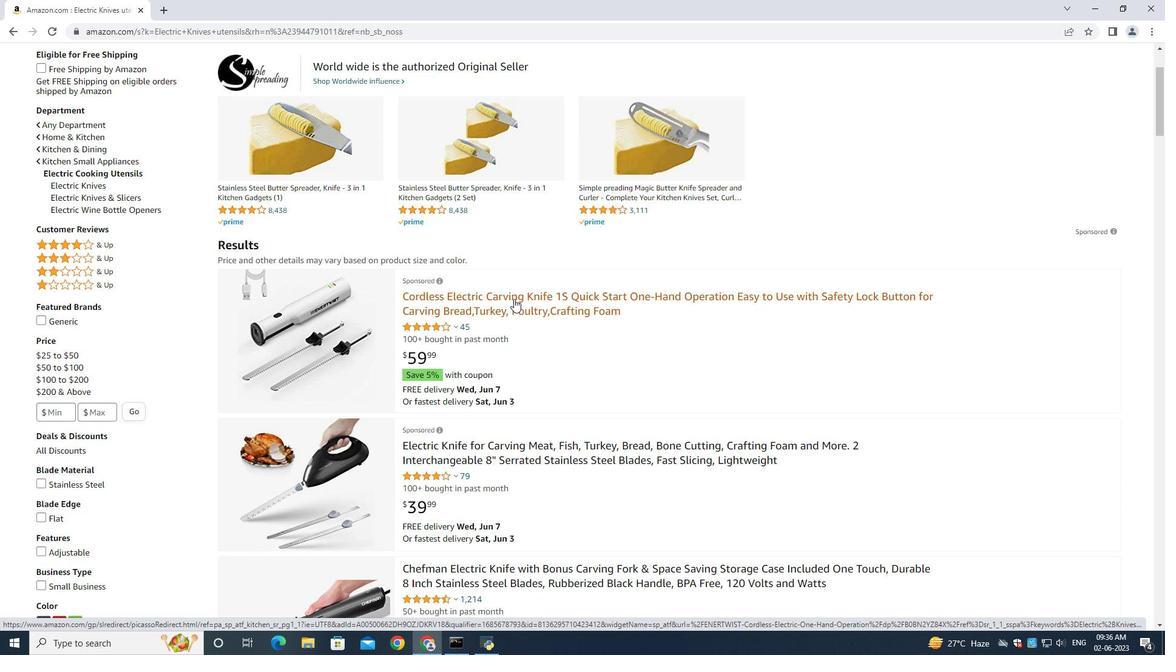 
Action: Mouse scrolled (514, 298) with delta (0, 0)
Screenshot: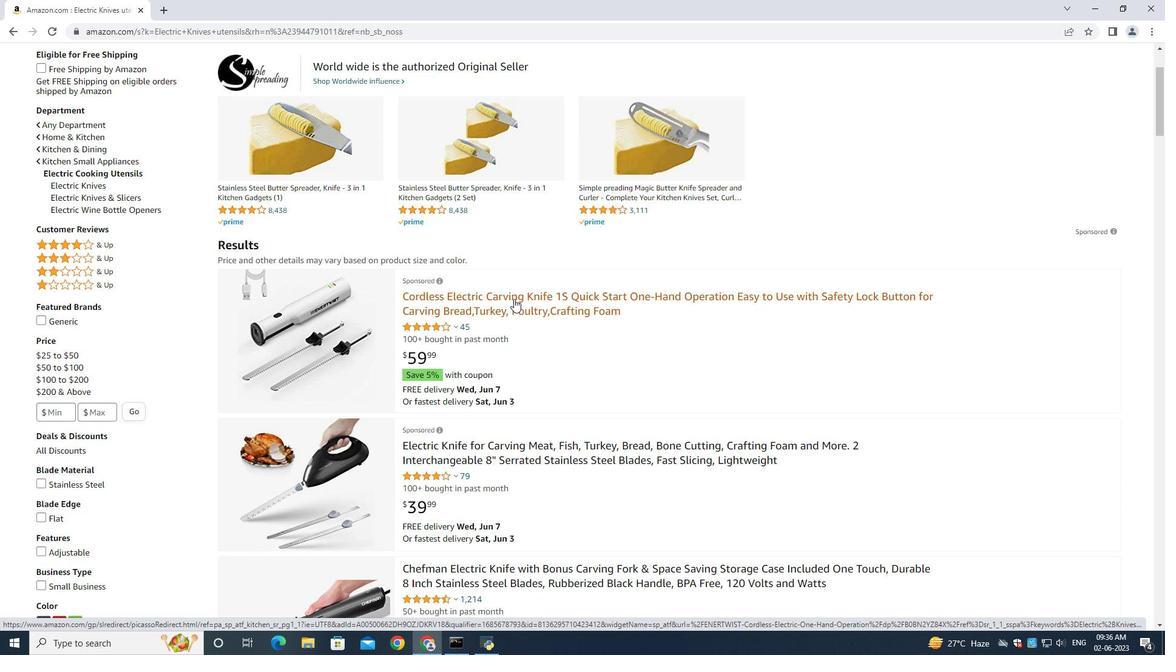 
Action: Mouse scrolled (514, 298) with delta (0, 0)
Screenshot: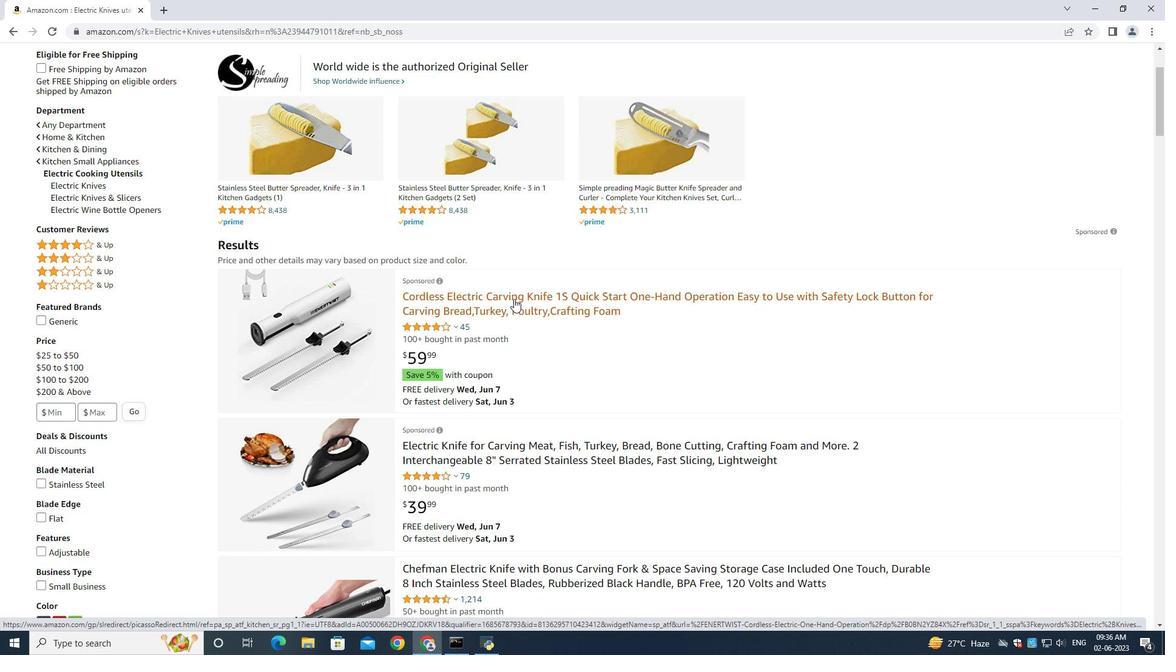 
Action: Mouse moved to (517, 279)
Screenshot: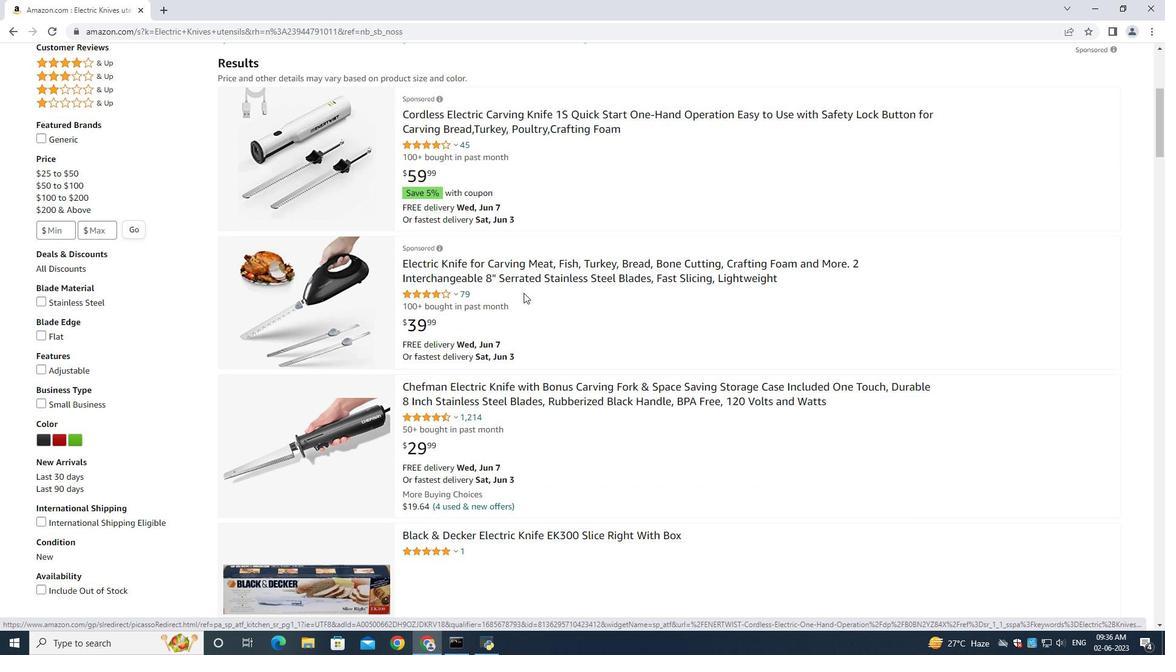 
Action: Mouse pressed left at (517, 279)
Screenshot: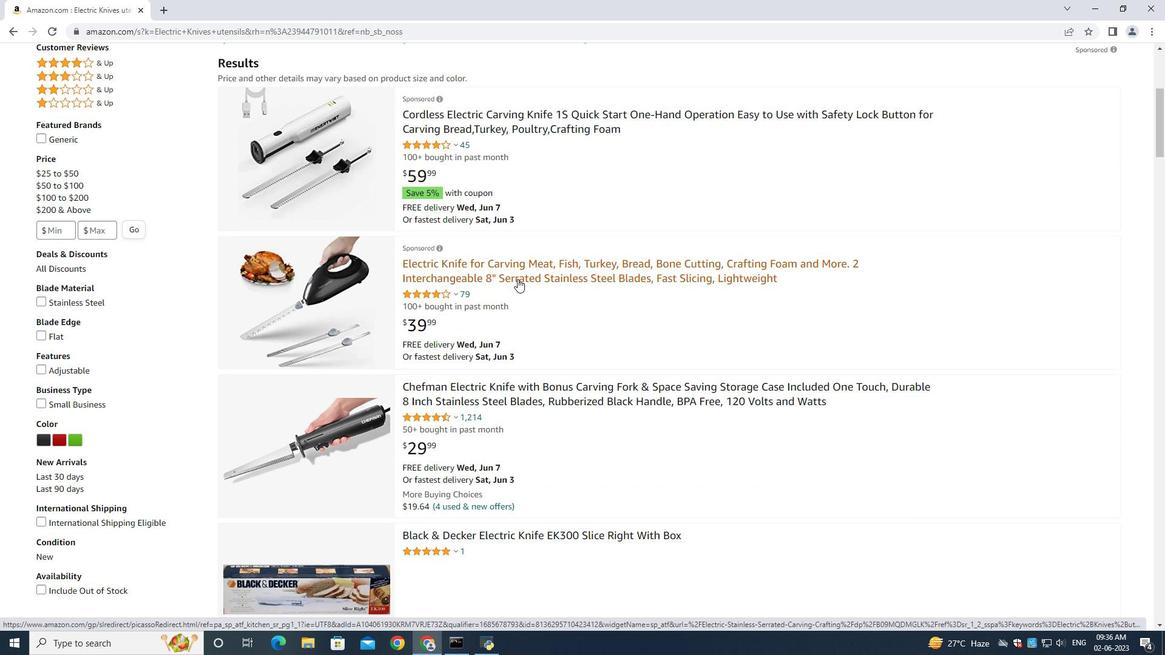 
Action: Mouse moved to (900, 411)
Screenshot: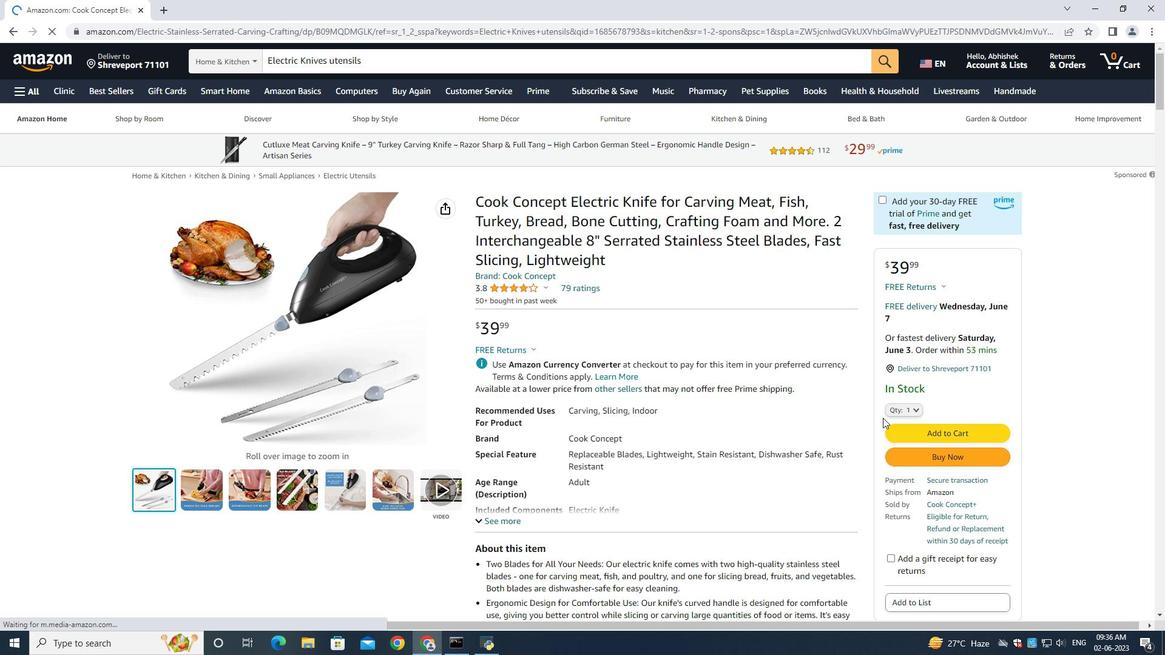 
Action: Mouse pressed left at (900, 411)
Screenshot: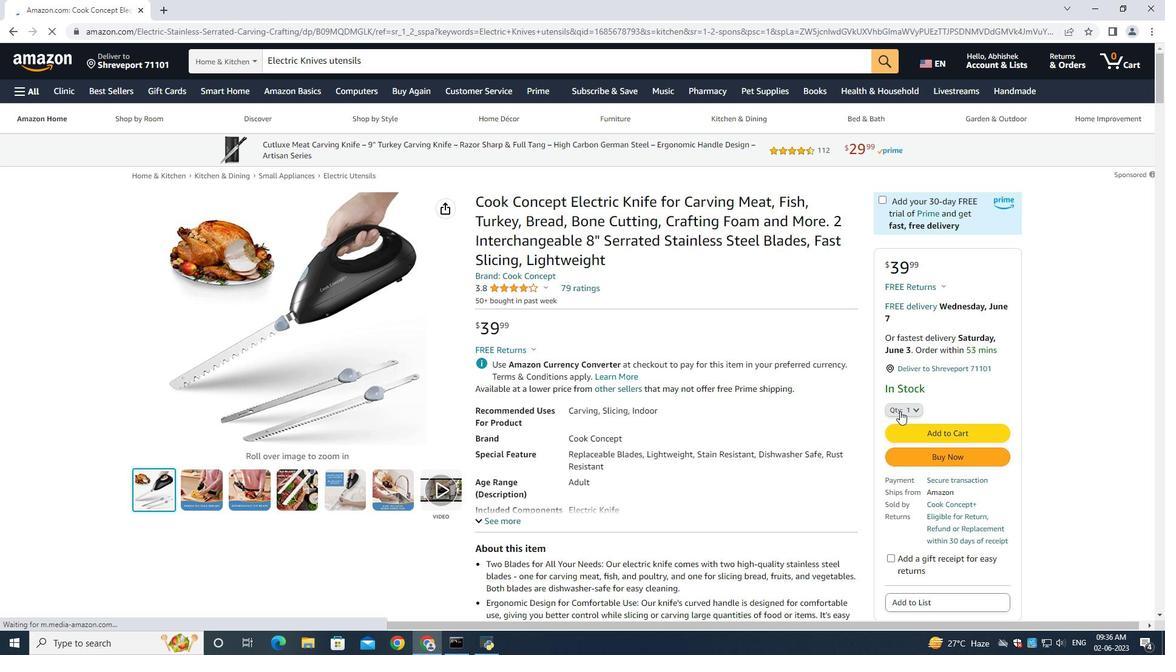 
Action: Mouse moved to (892, 88)
Screenshot: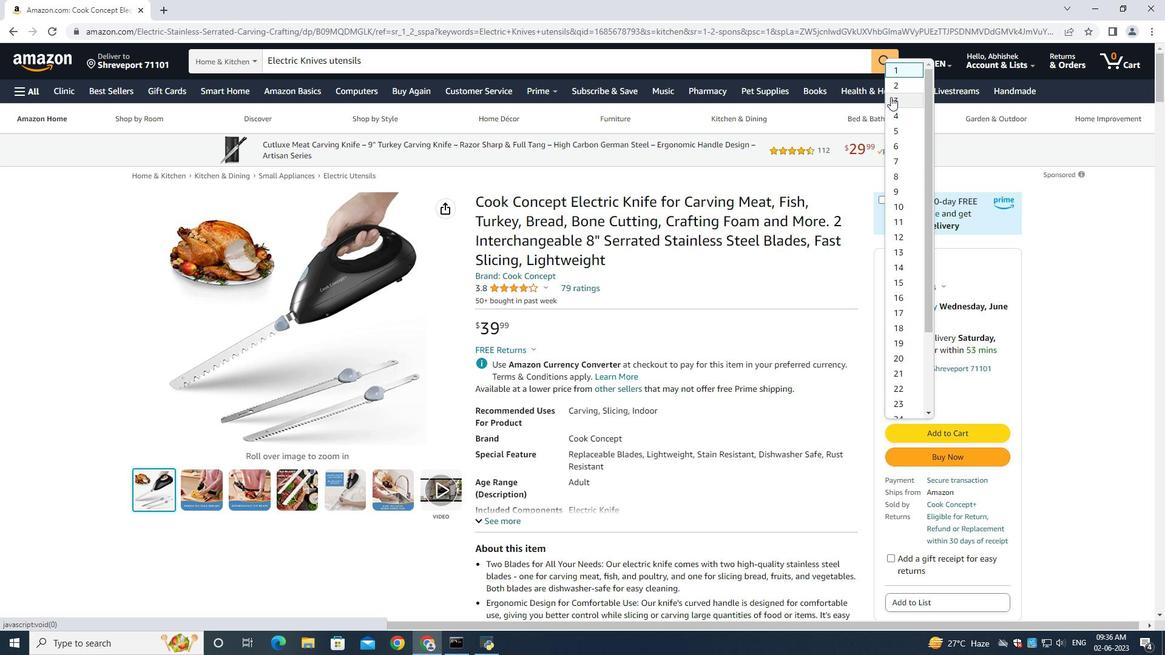 
Action: Mouse pressed left at (892, 88)
Screenshot: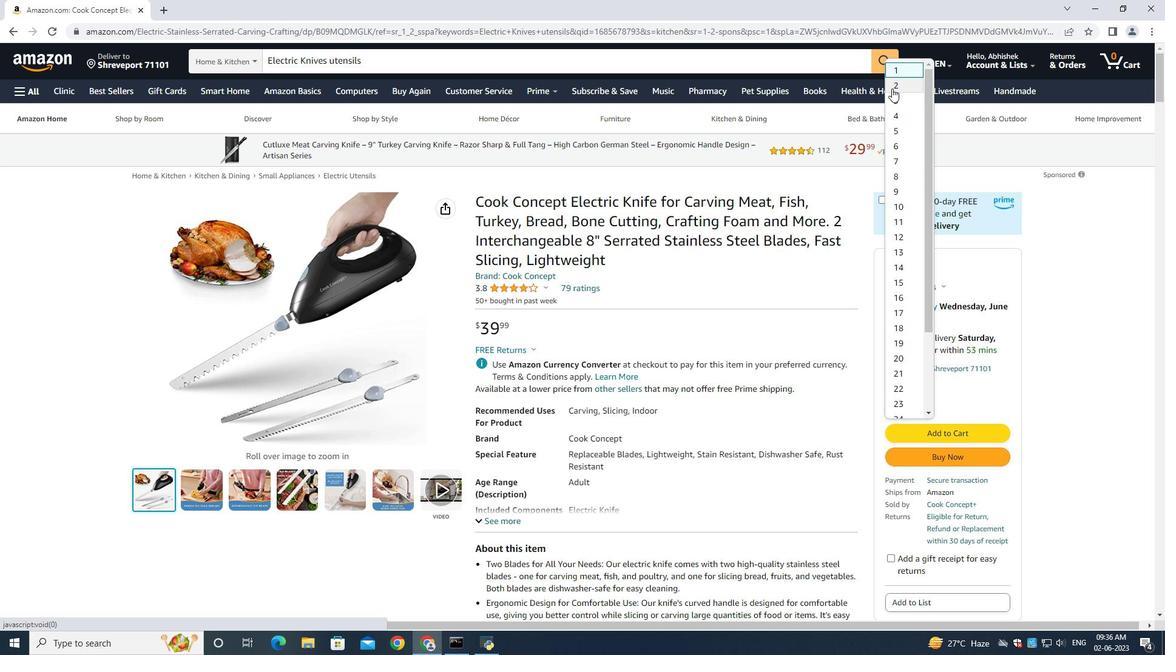 
Action: Mouse moved to (943, 457)
Screenshot: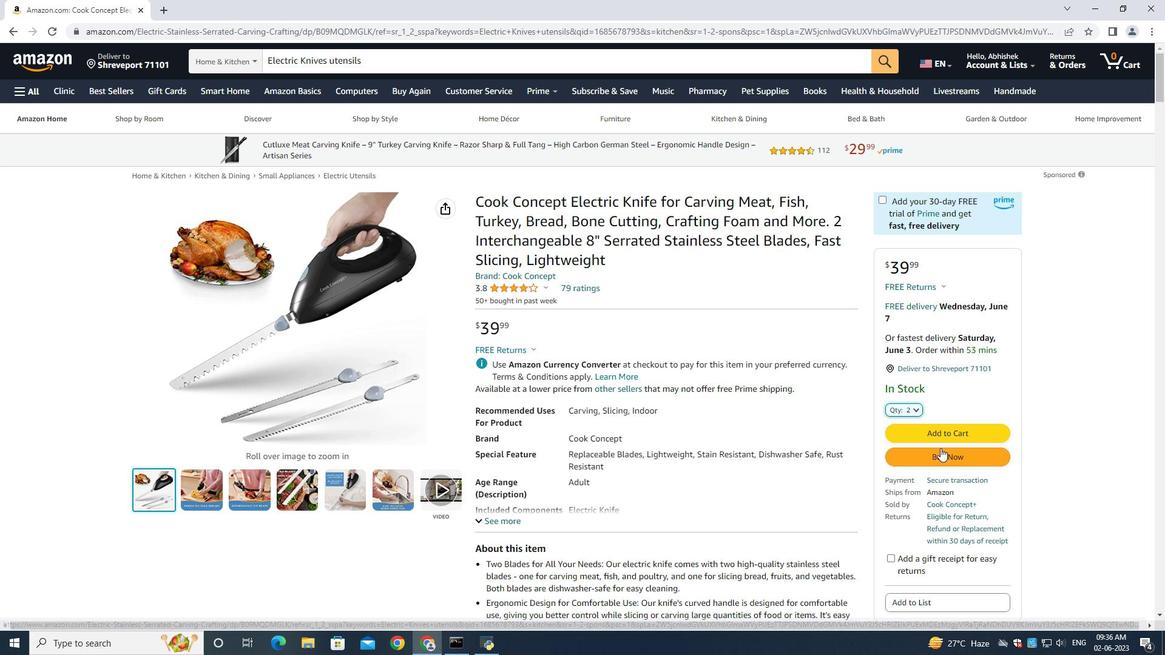 
Action: Mouse pressed left at (943, 457)
Screenshot: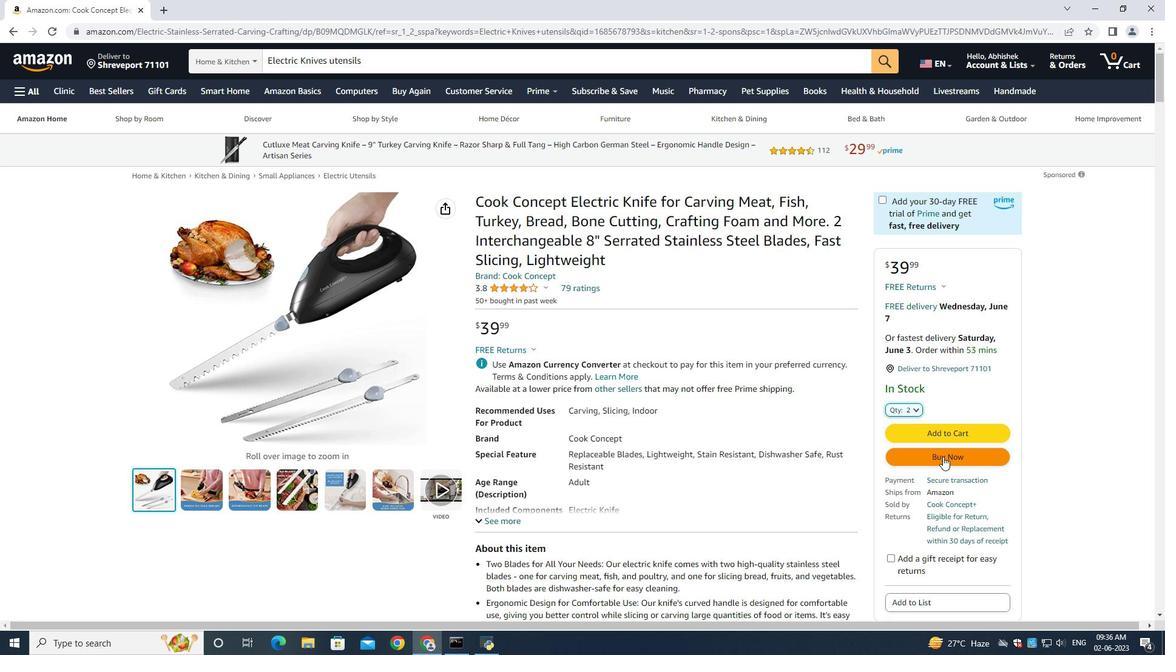 
Action: Mouse moved to (608, 268)
Screenshot: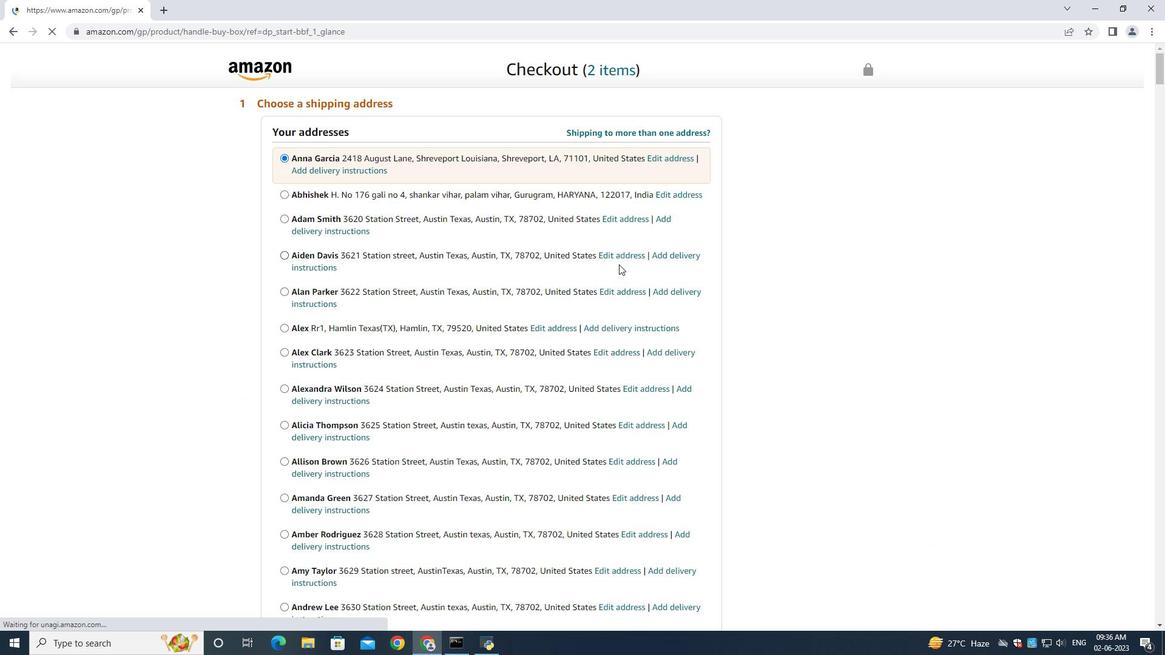 
Action: Mouse scrolled (612, 265) with delta (0, 0)
Screenshot: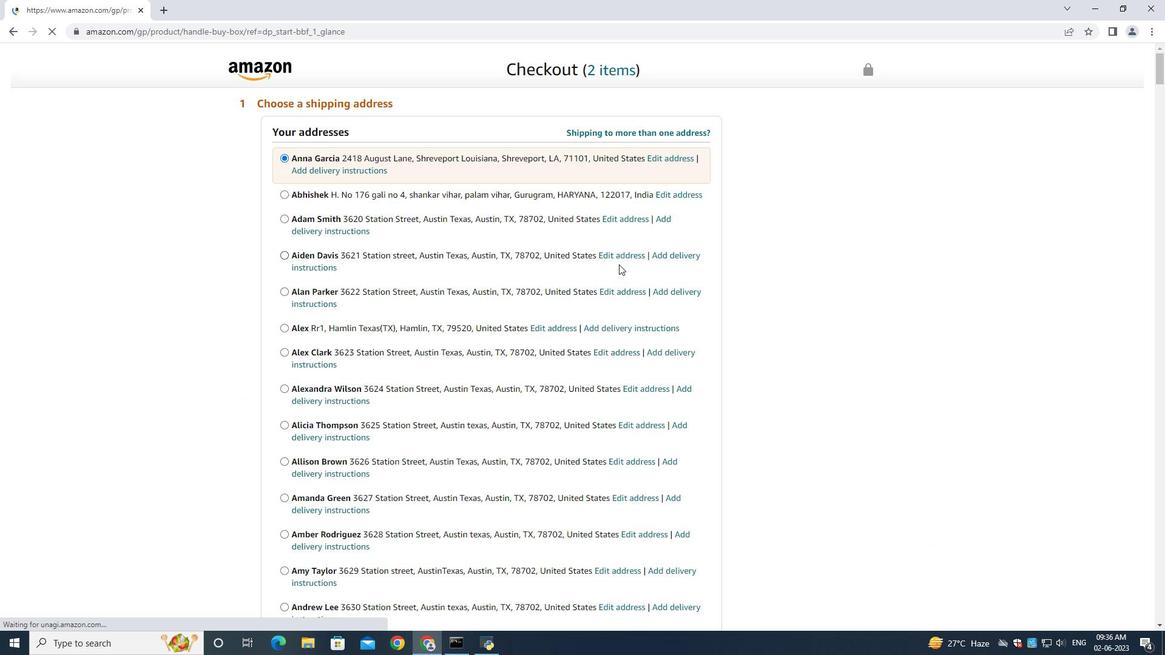 
Action: Mouse moved to (607, 268)
Screenshot: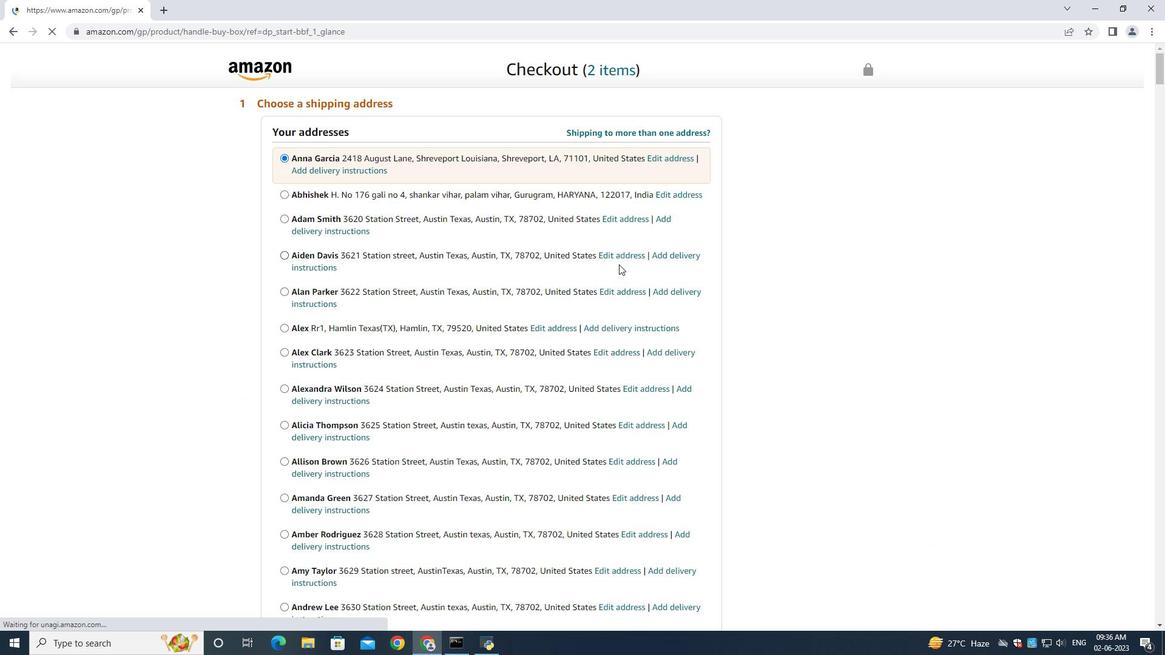 
Action: Mouse scrolled (610, 266) with delta (0, 0)
Screenshot: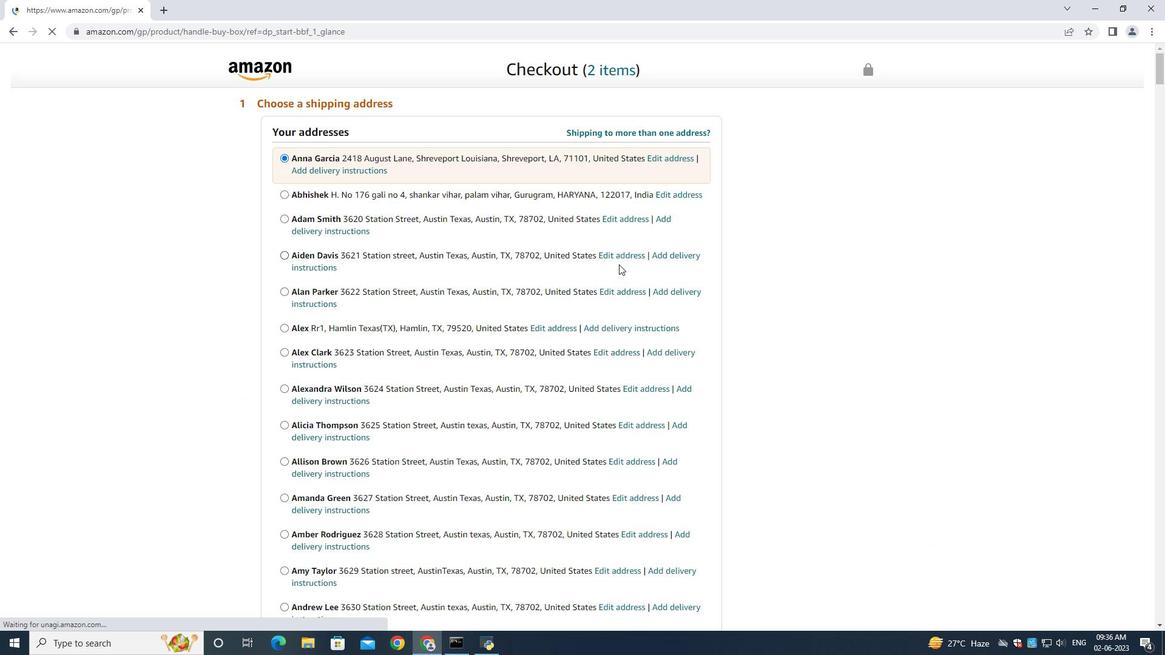 
Action: Mouse moved to (606, 268)
Screenshot: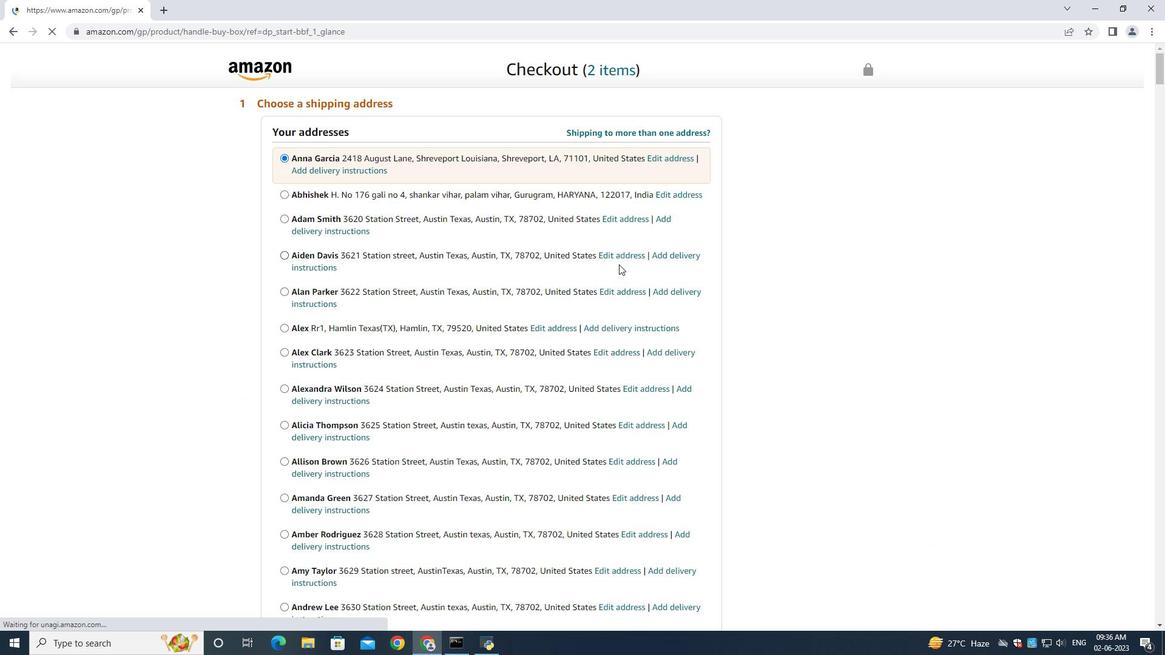 
Action: Mouse scrolled (609, 268) with delta (0, 0)
Screenshot: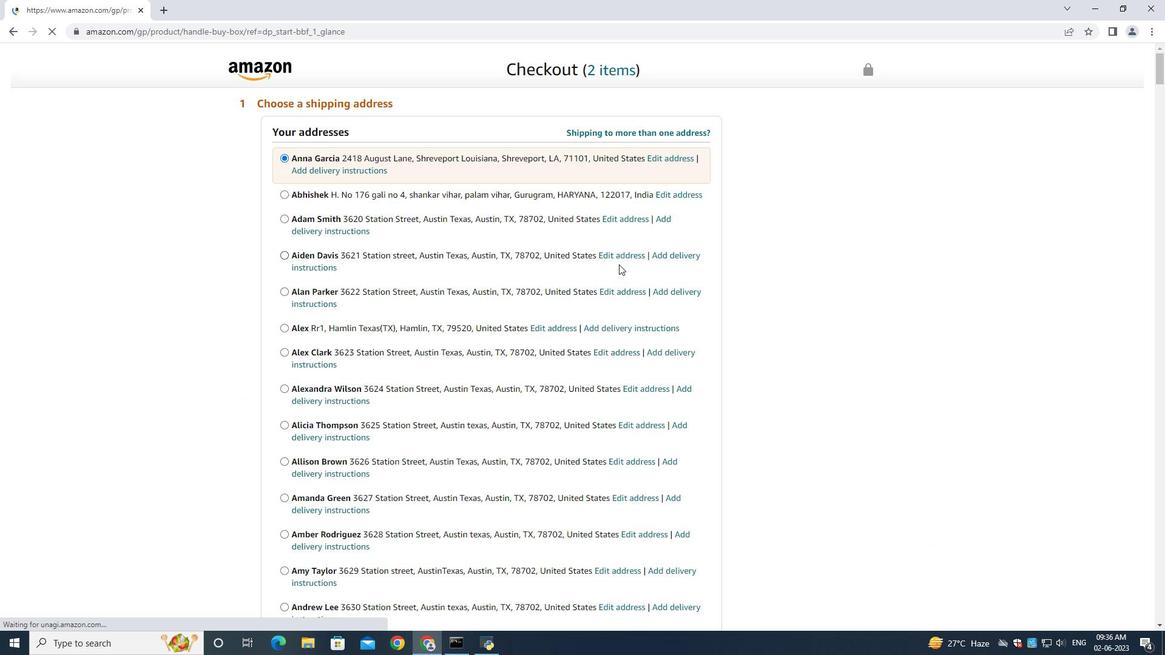 
Action: Mouse moved to (603, 267)
Screenshot: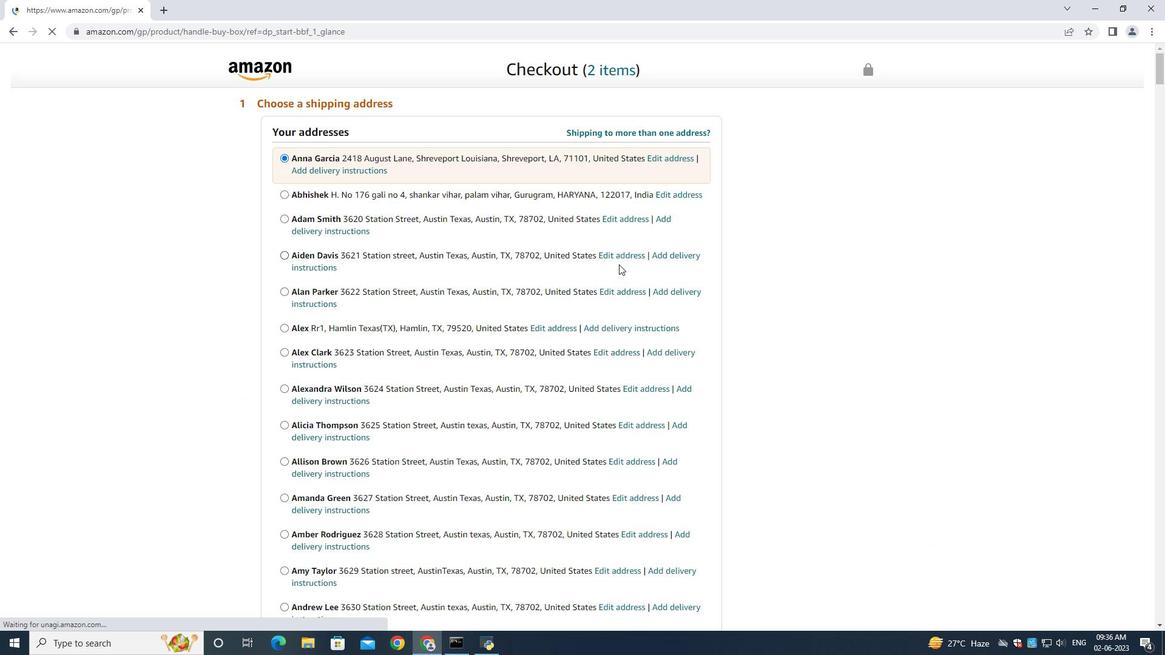 
Action: Mouse scrolled (607, 267) with delta (0, -1)
Screenshot: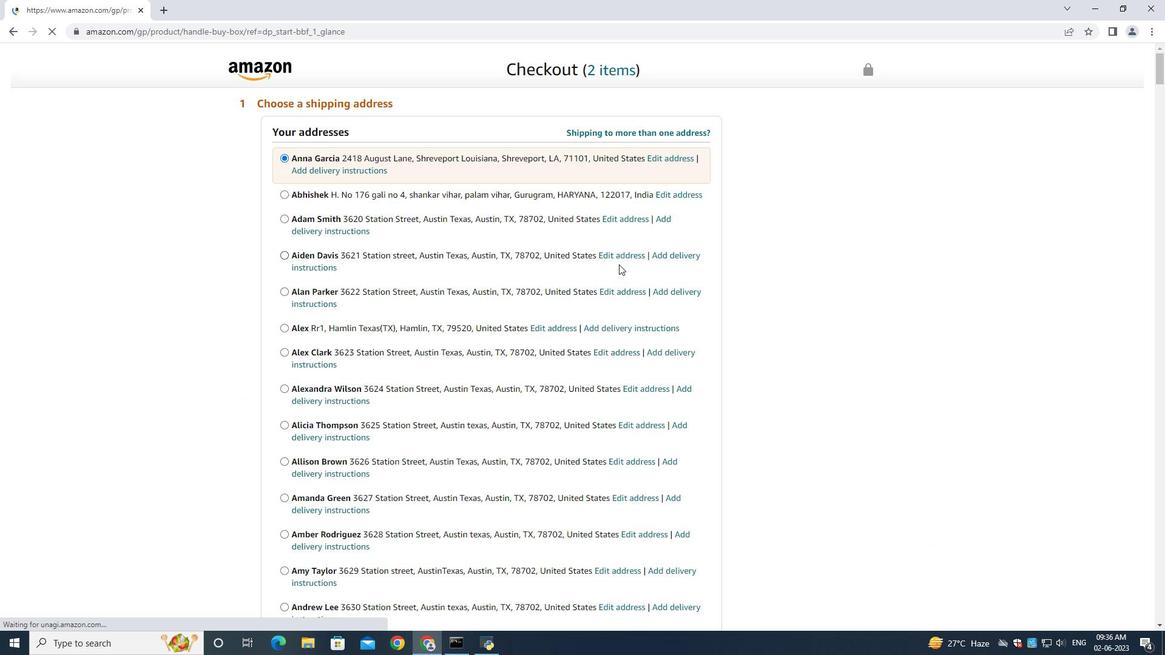 
Action: Mouse moved to (600, 266)
Screenshot: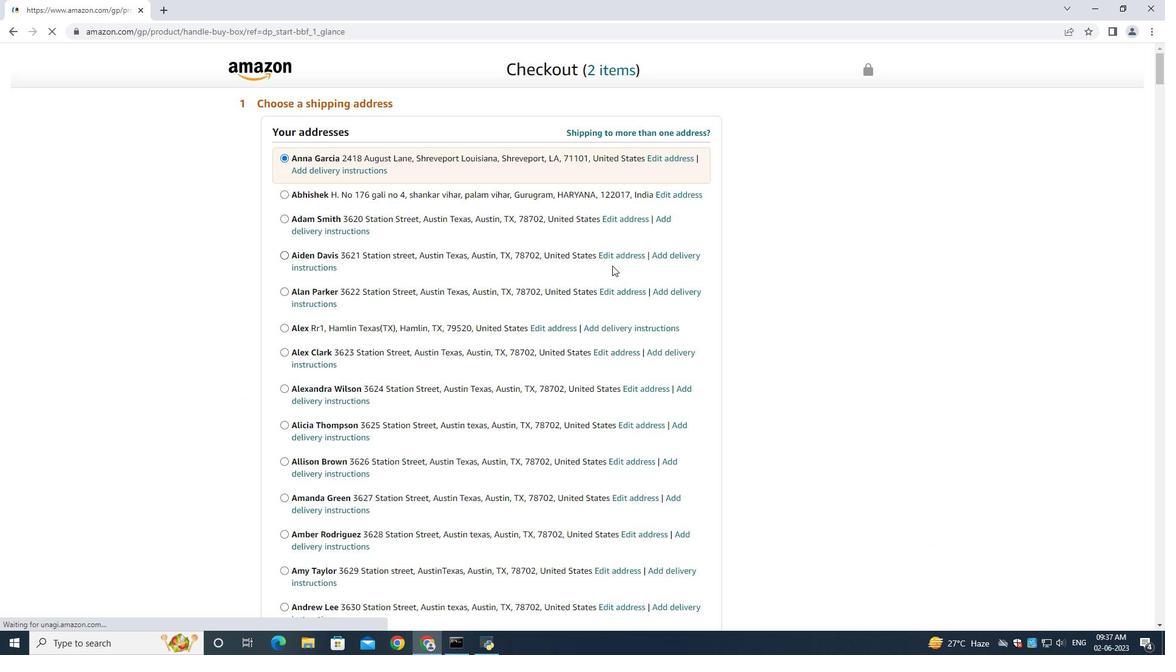 
Action: Mouse scrolled (603, 267) with delta (0, 0)
Screenshot: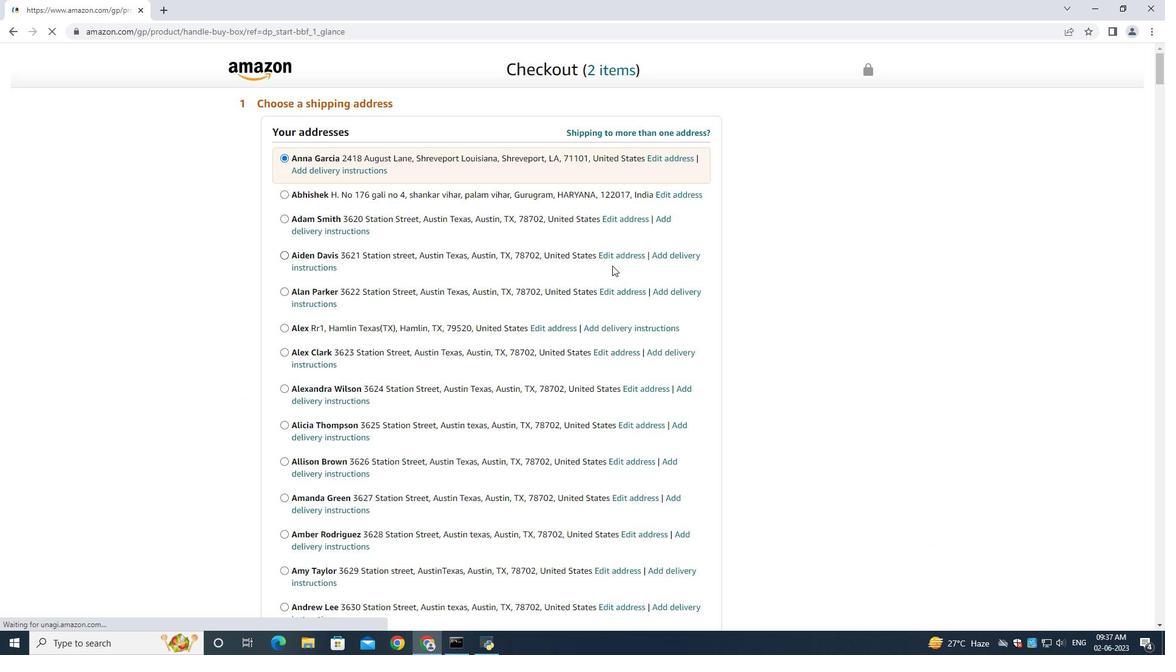 
Action: Mouse moved to (579, 256)
Screenshot: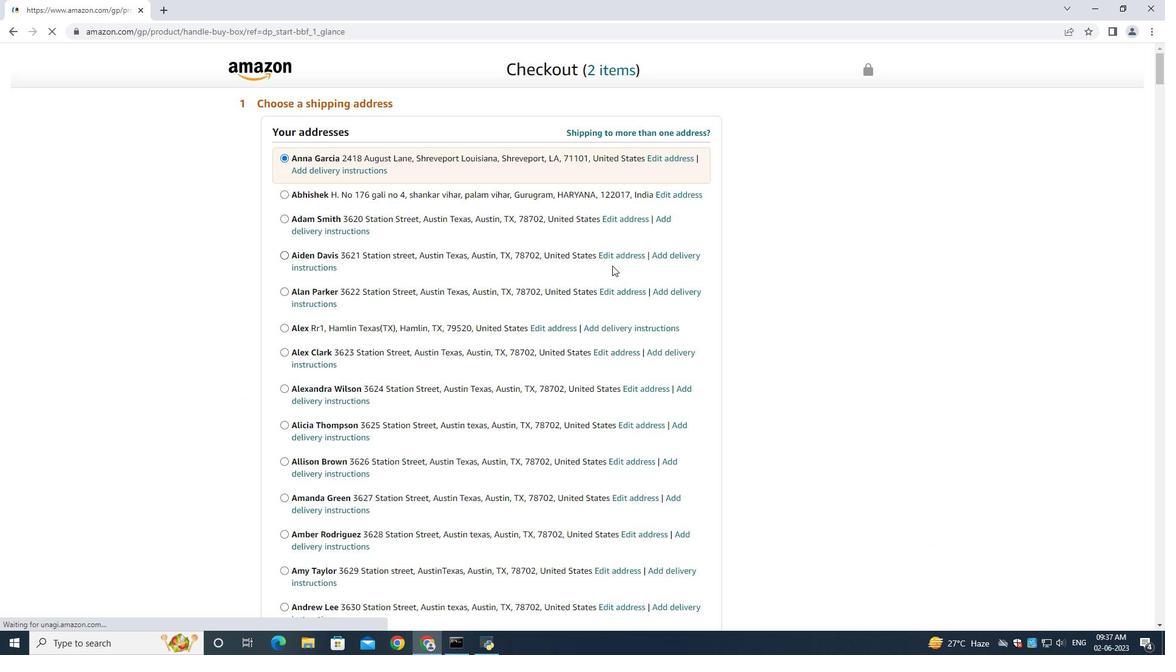 
Action: Mouse scrolled (600, 265) with delta (0, 0)
Screenshot: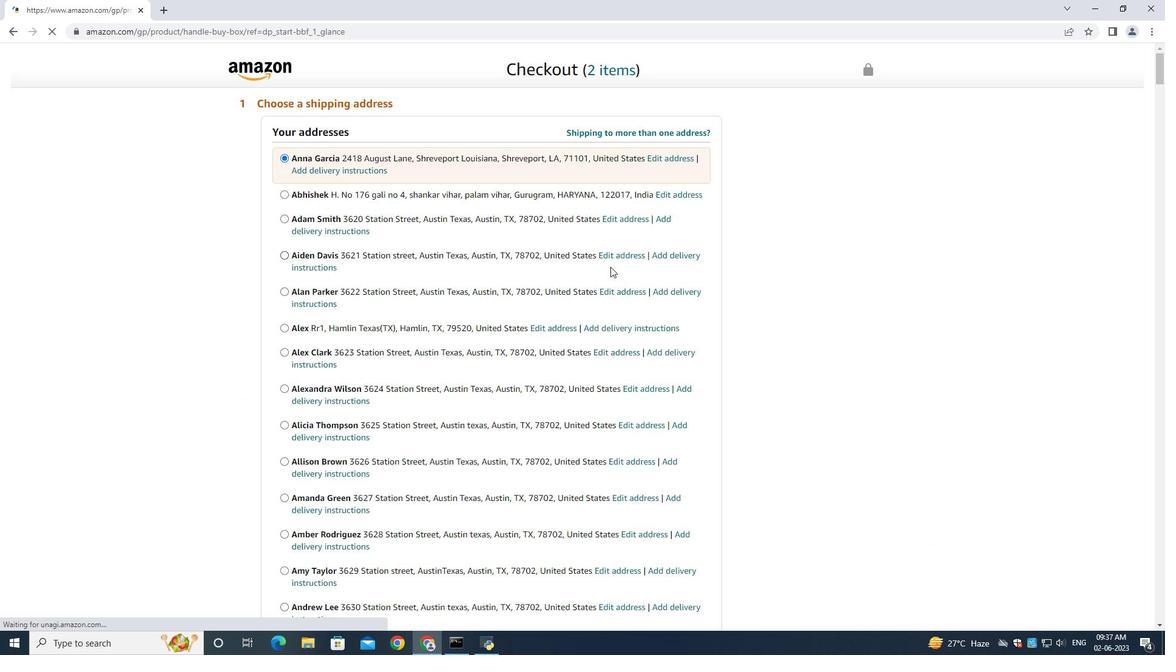 
Action: Mouse moved to (580, 256)
Screenshot: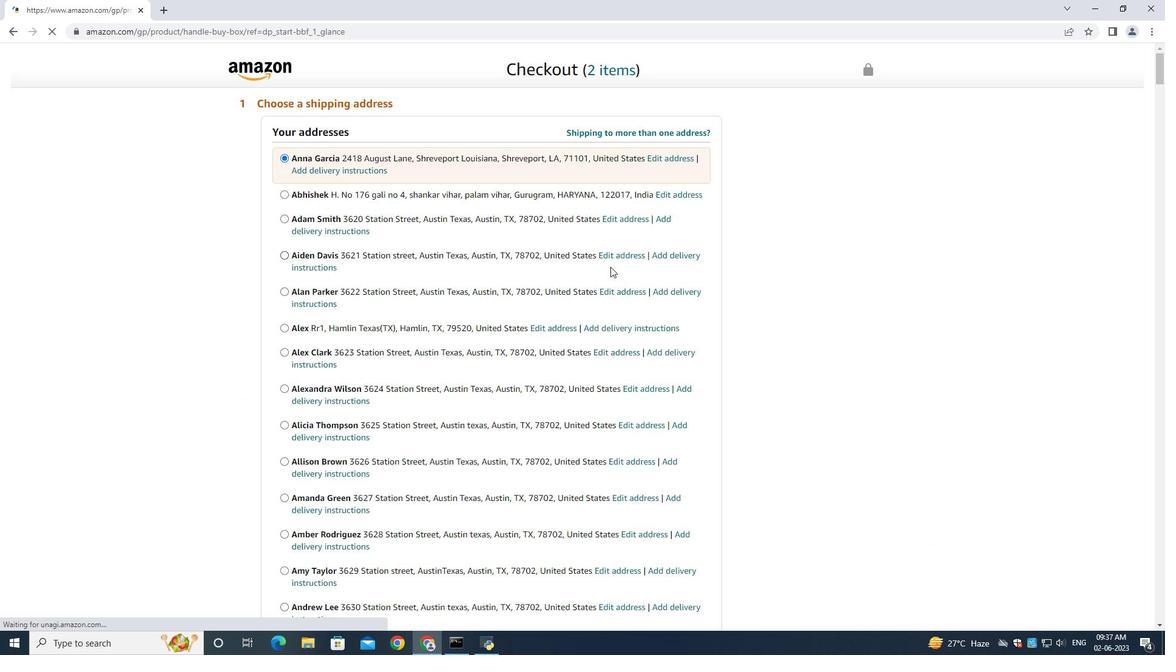 
Action: Mouse scrolled (580, 255) with delta (0, 0)
Screenshot: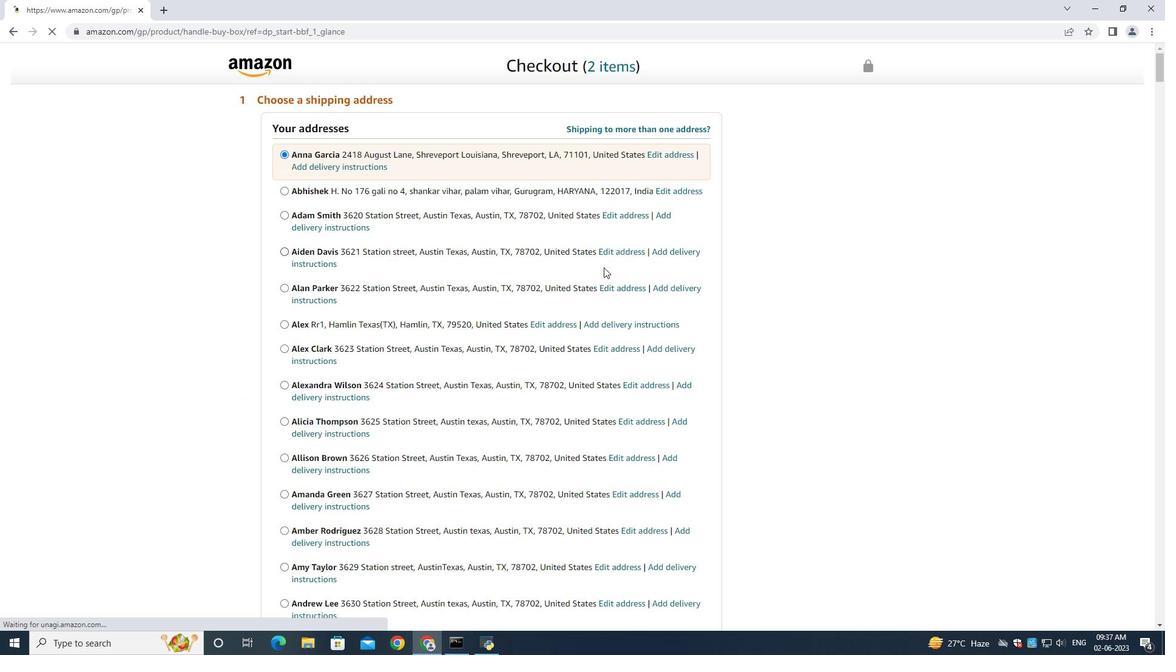 
Action: Mouse moved to (579, 256)
Screenshot: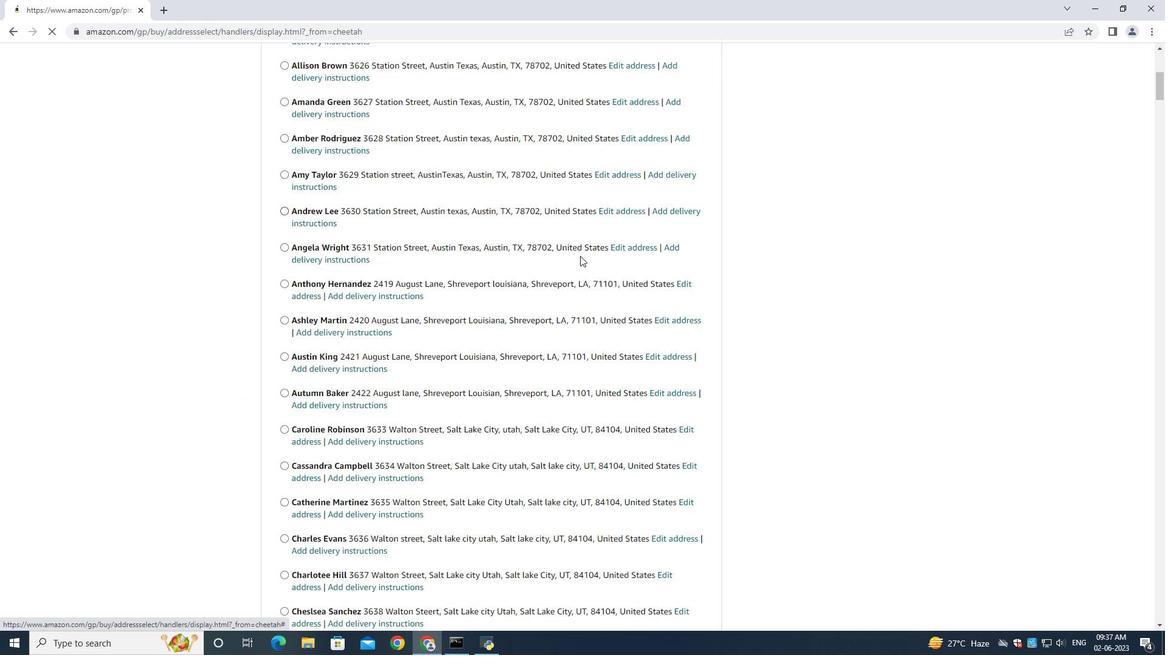 
Action: Mouse scrolled (579, 255) with delta (0, 0)
Screenshot: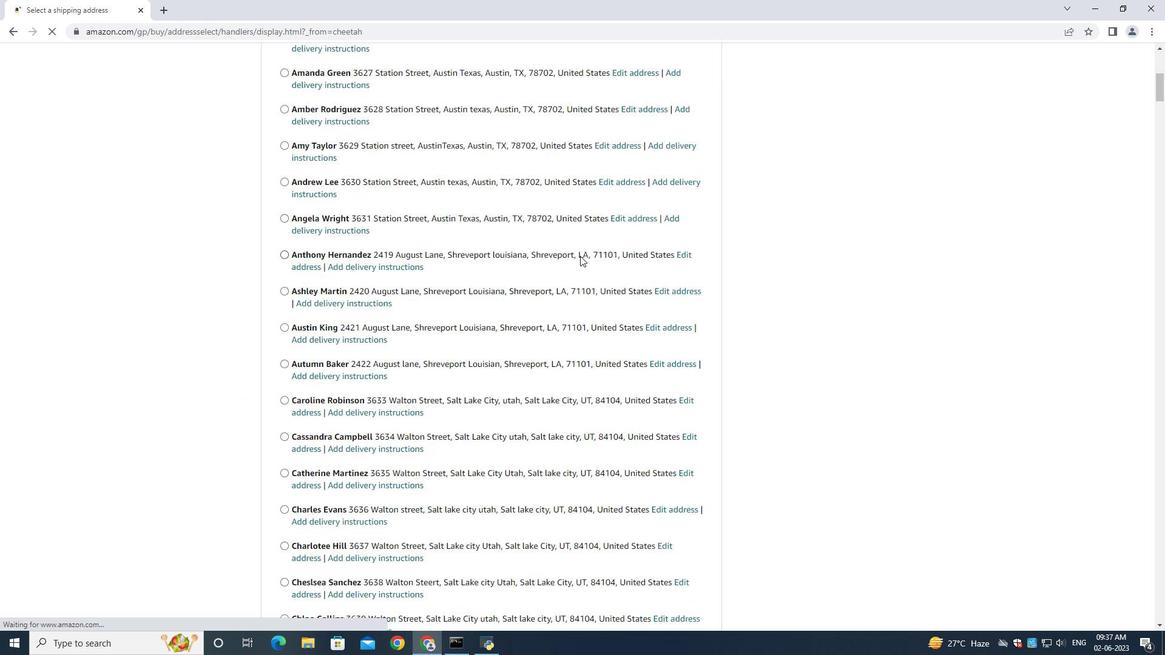 
Action: Mouse moved to (579, 256)
Screenshot: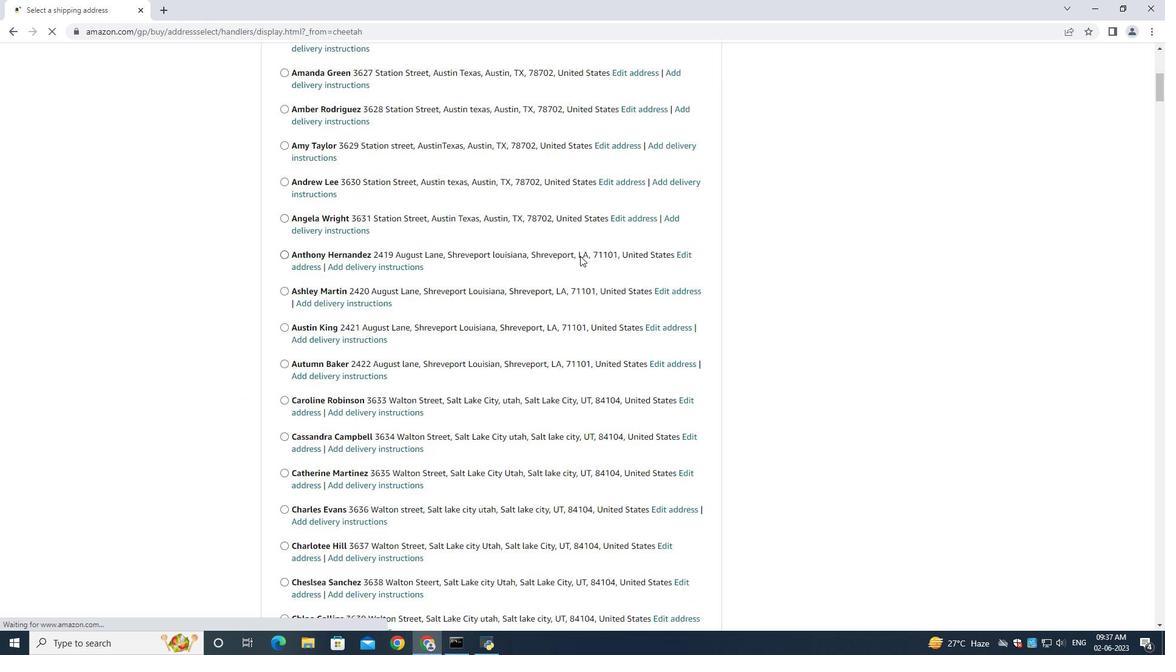 
Action: Mouse scrolled (579, 255) with delta (0, 0)
Screenshot: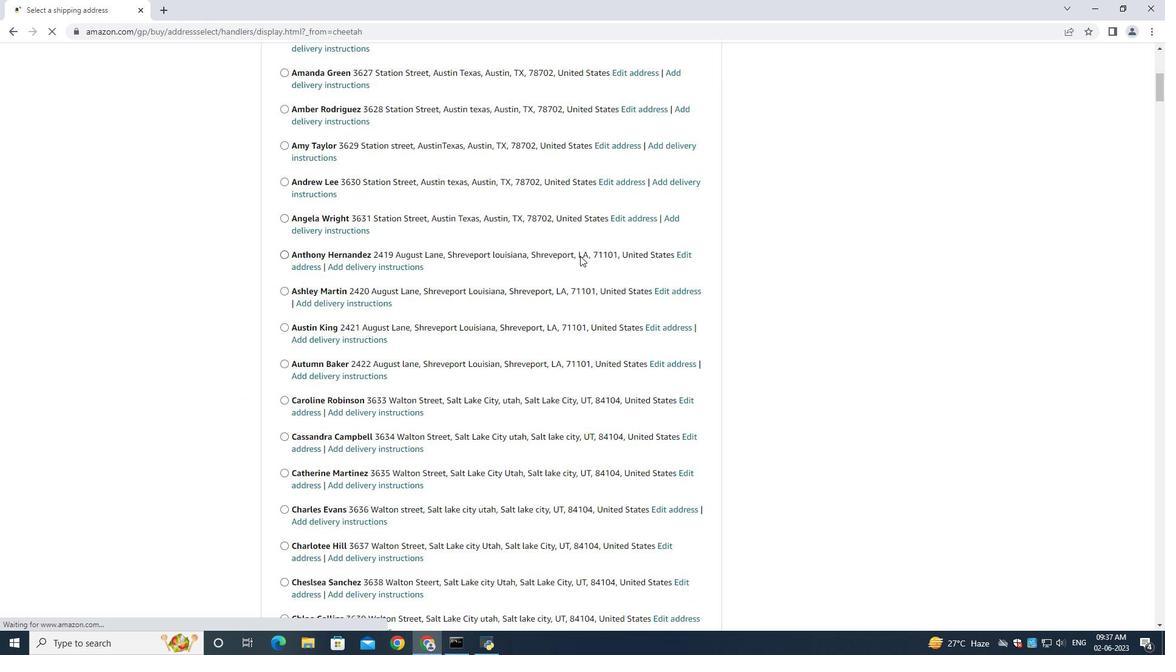 
Action: Mouse moved to (534, 257)
Screenshot: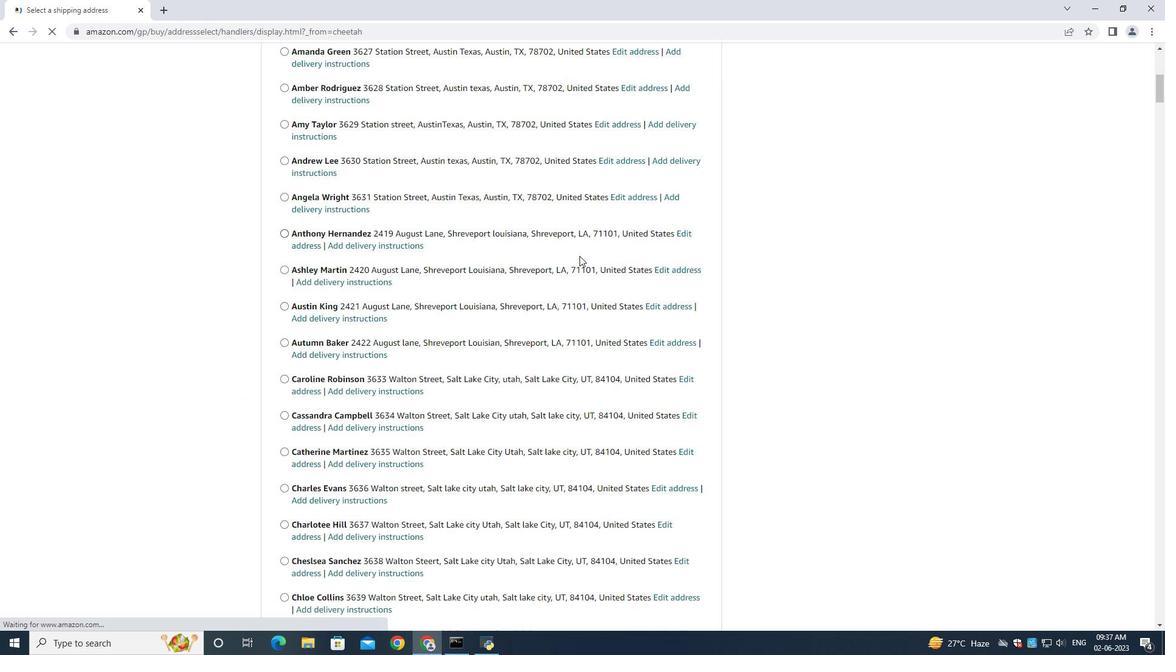 
Action: Mouse scrolled (578, 256) with delta (0, 0)
Screenshot: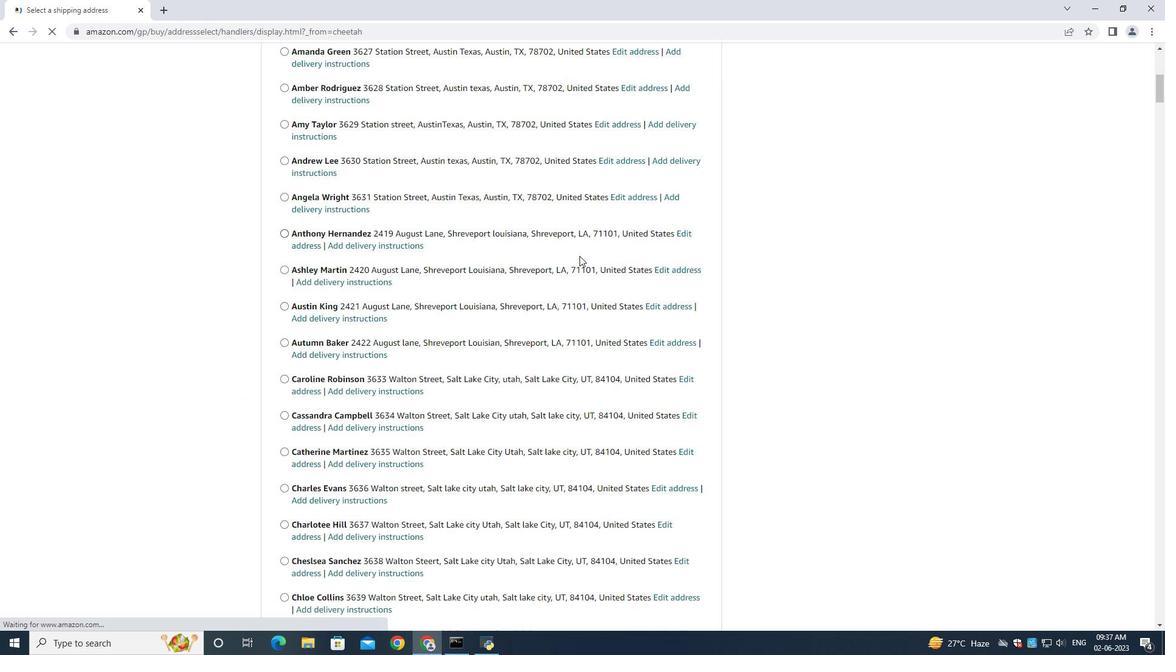 
Action: Mouse moved to (526, 257)
Screenshot: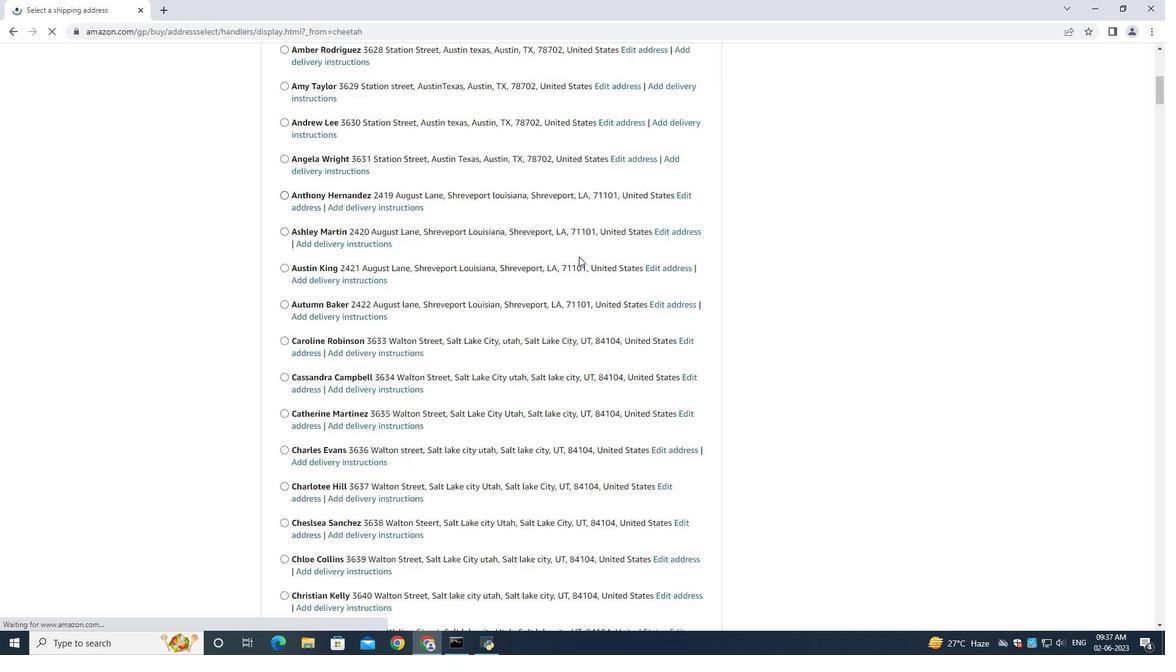 
Action: Mouse scrolled (576, 256) with delta (0, 0)
Screenshot: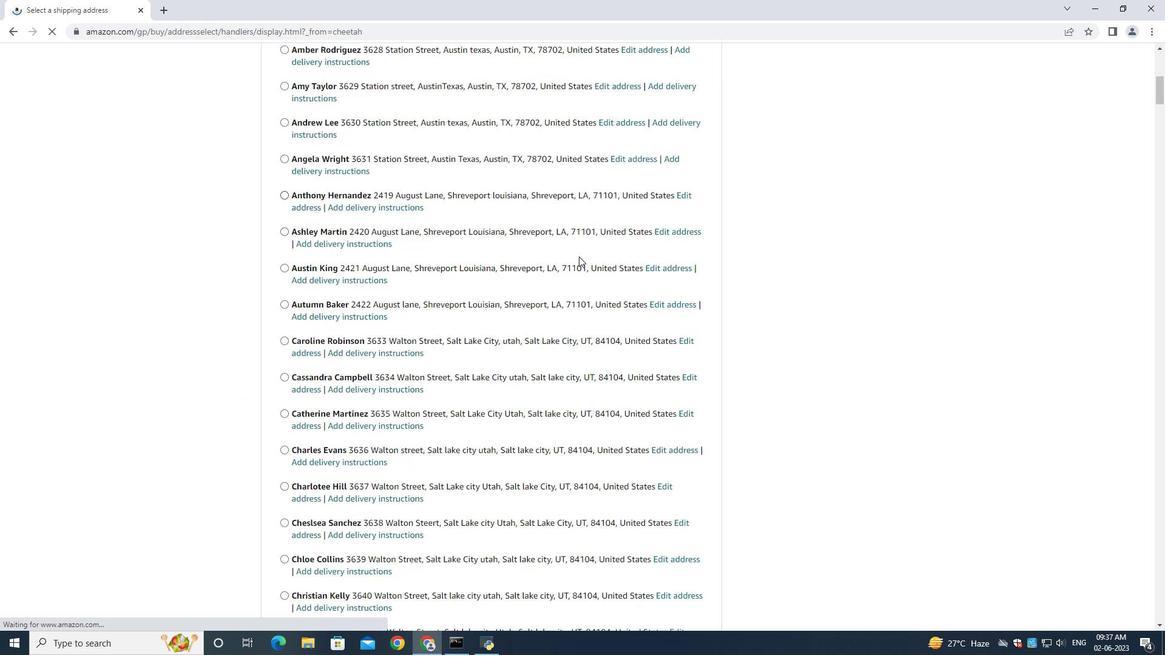 
Action: Mouse moved to (526, 257)
Screenshot: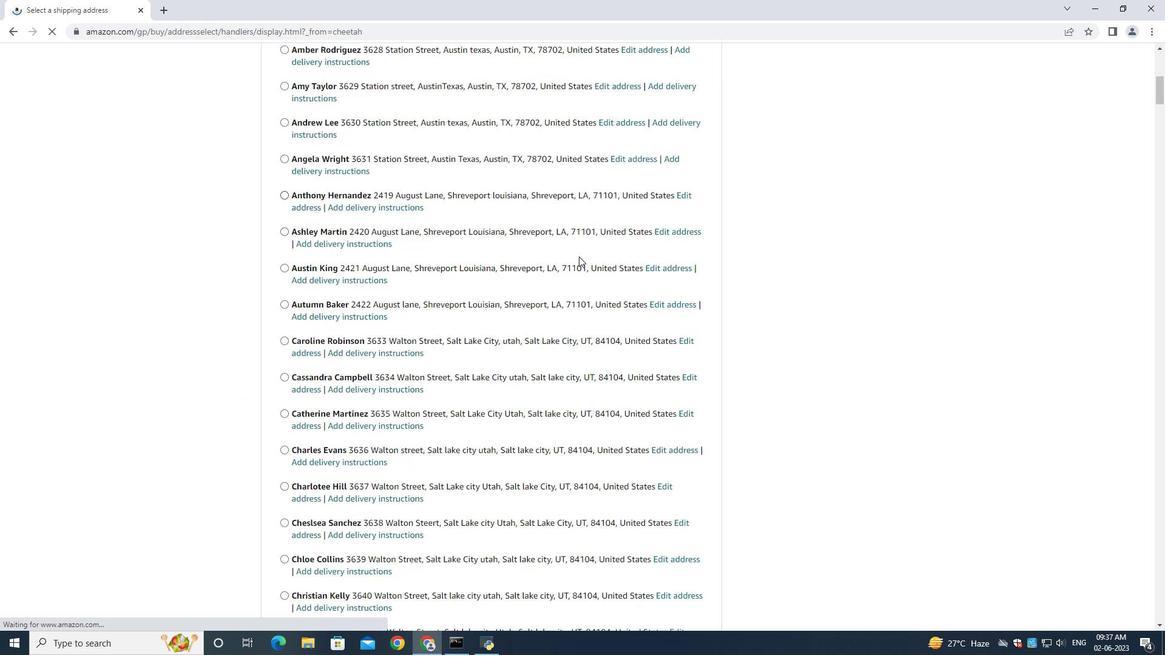 
Action: Mouse scrolled (574, 256) with delta (0, 0)
Screenshot: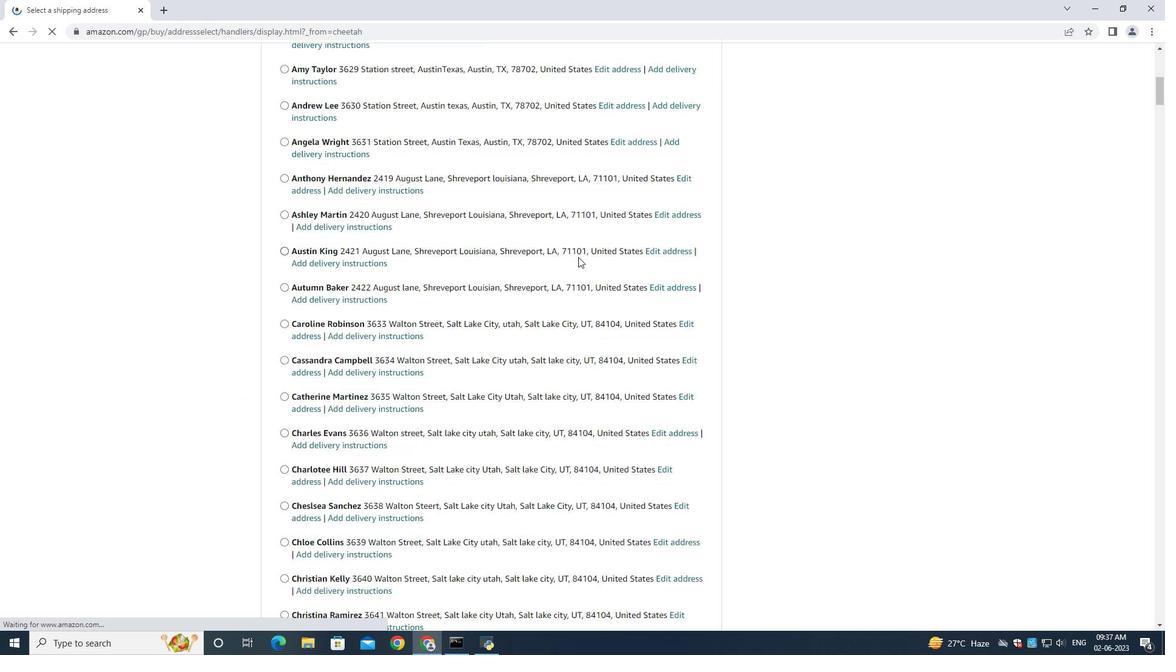 
Action: Mouse moved to (526, 258)
Screenshot: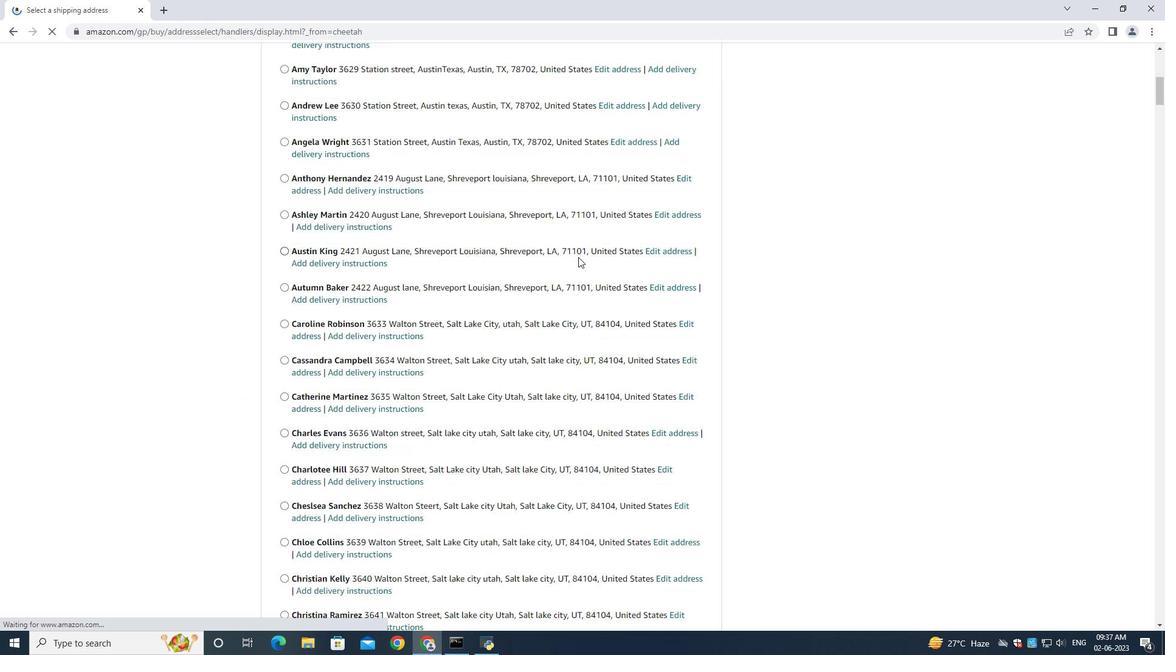 
Action: Mouse scrolled (559, 256) with delta (0, 0)
Screenshot: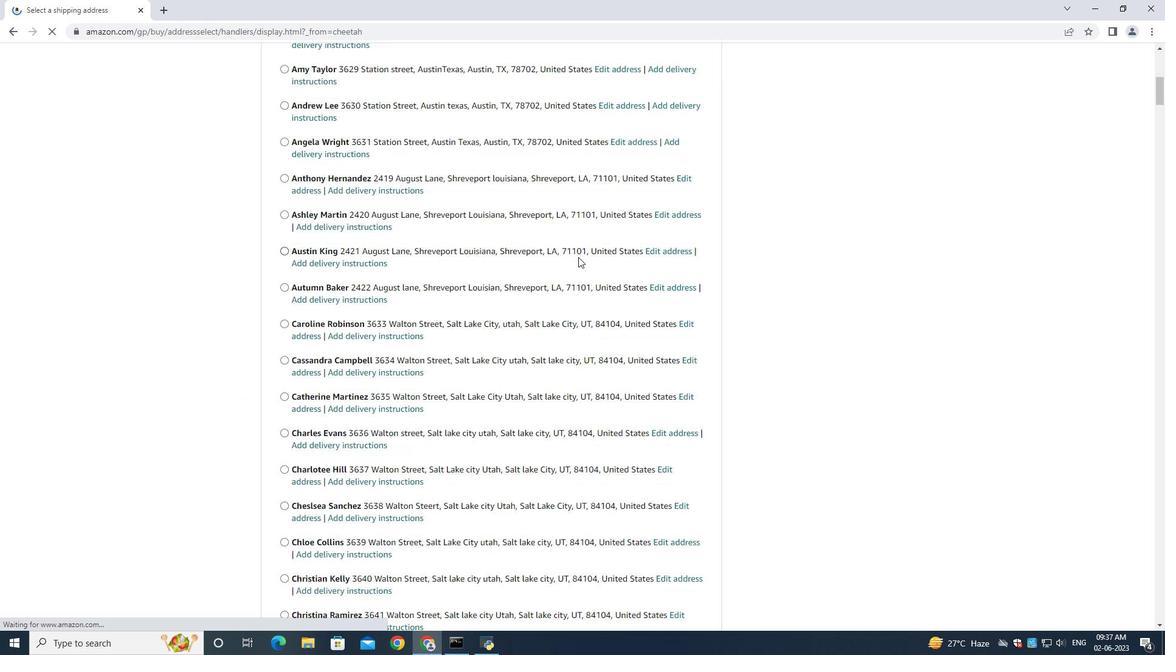 
Action: Mouse moved to (525, 259)
Screenshot: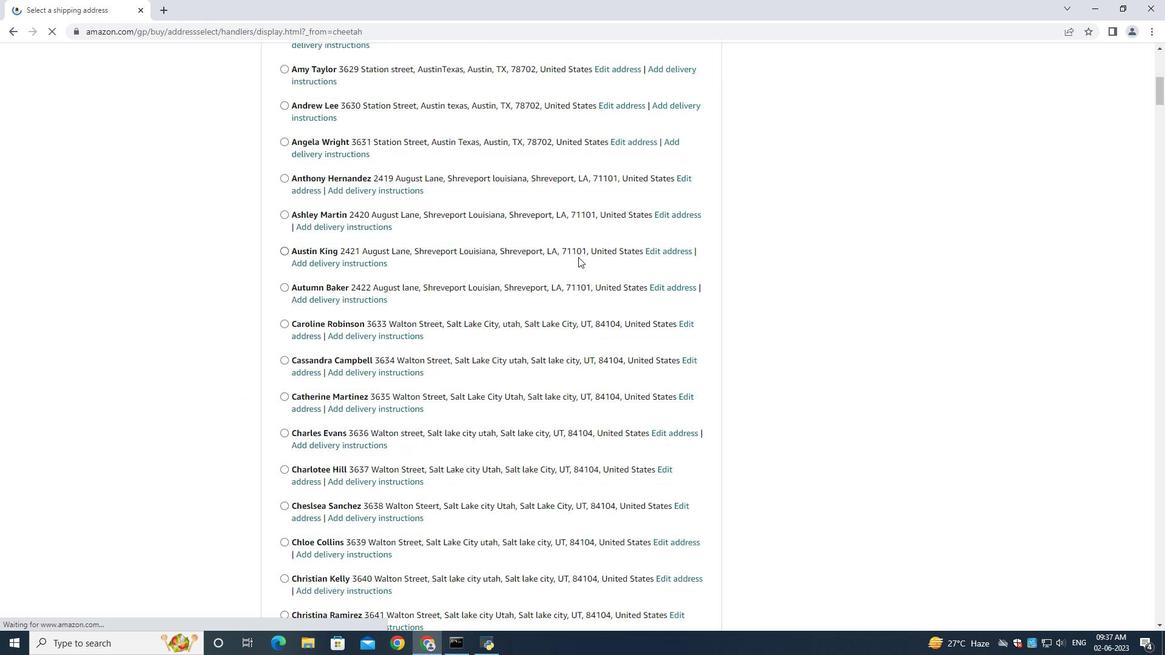 
Action: Mouse scrolled (526, 257) with delta (0, 0)
Screenshot: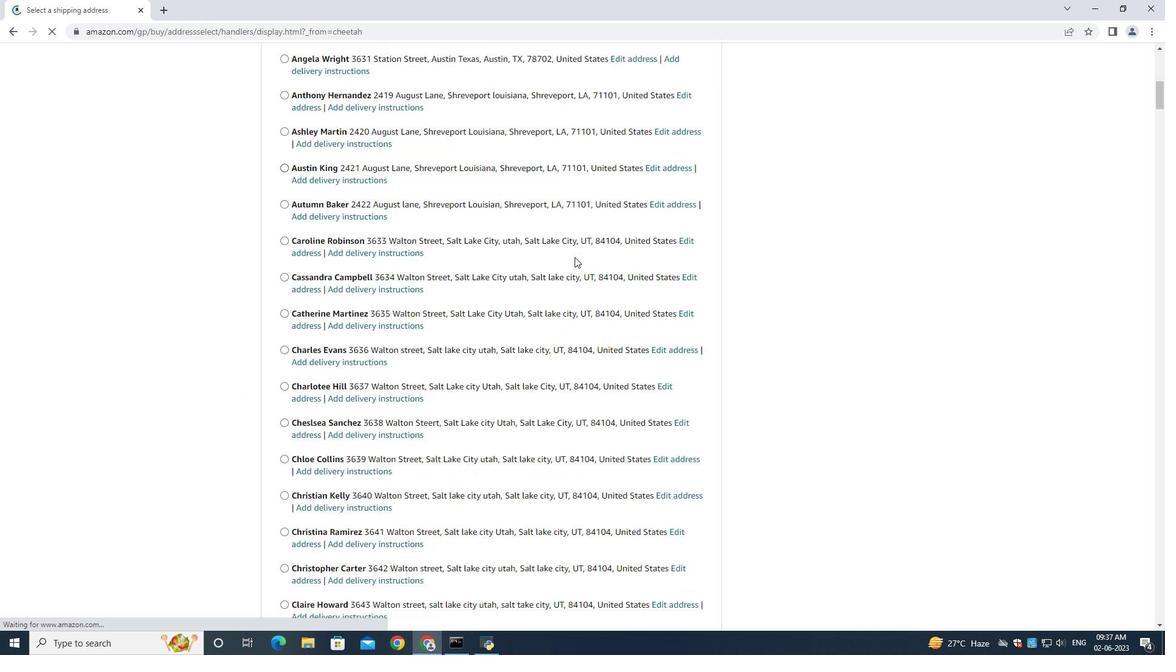 
Action: Mouse moved to (525, 259)
Screenshot: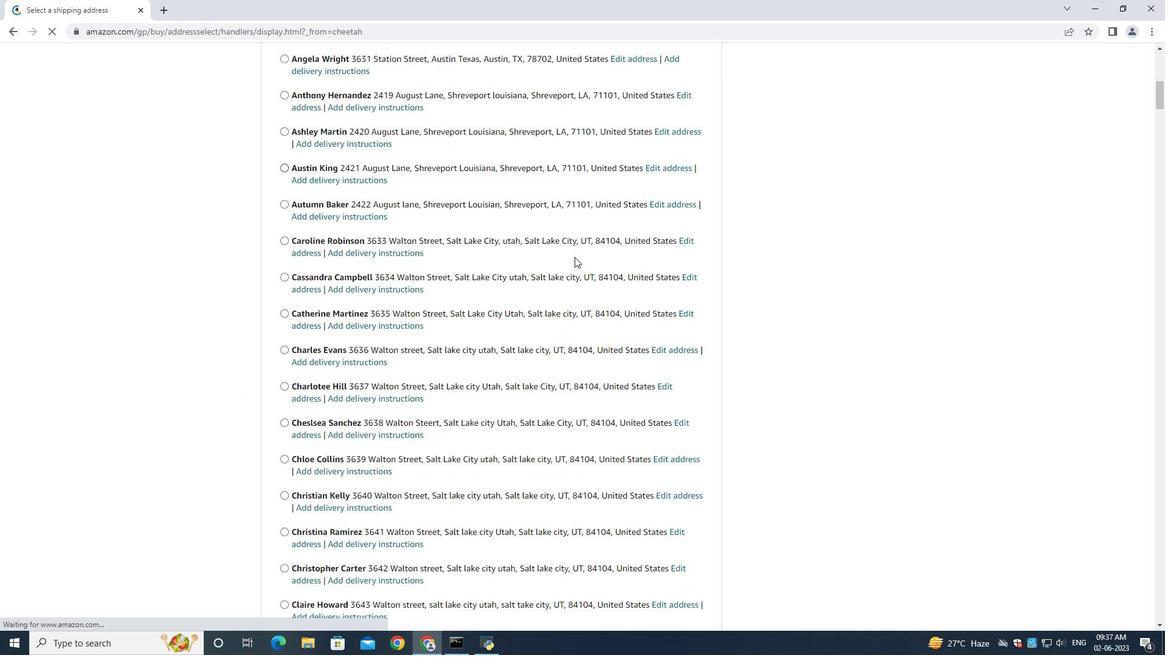 
Action: Mouse scrolled (525, 258) with delta (0, 0)
Screenshot: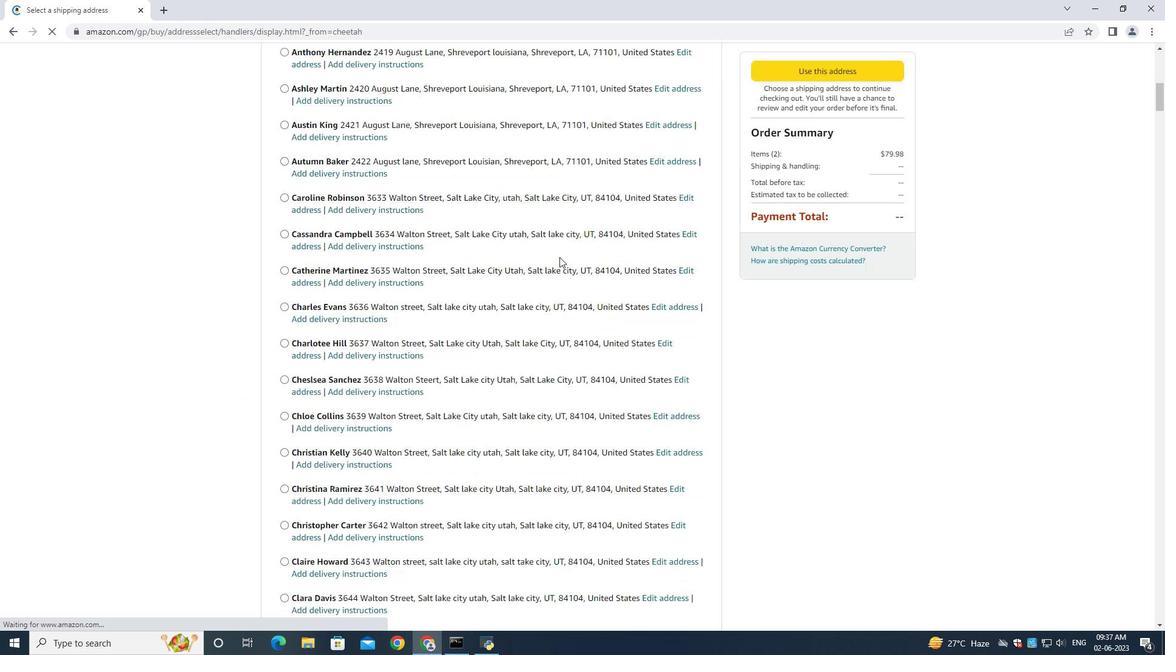 
Action: Mouse moved to (520, 259)
Screenshot: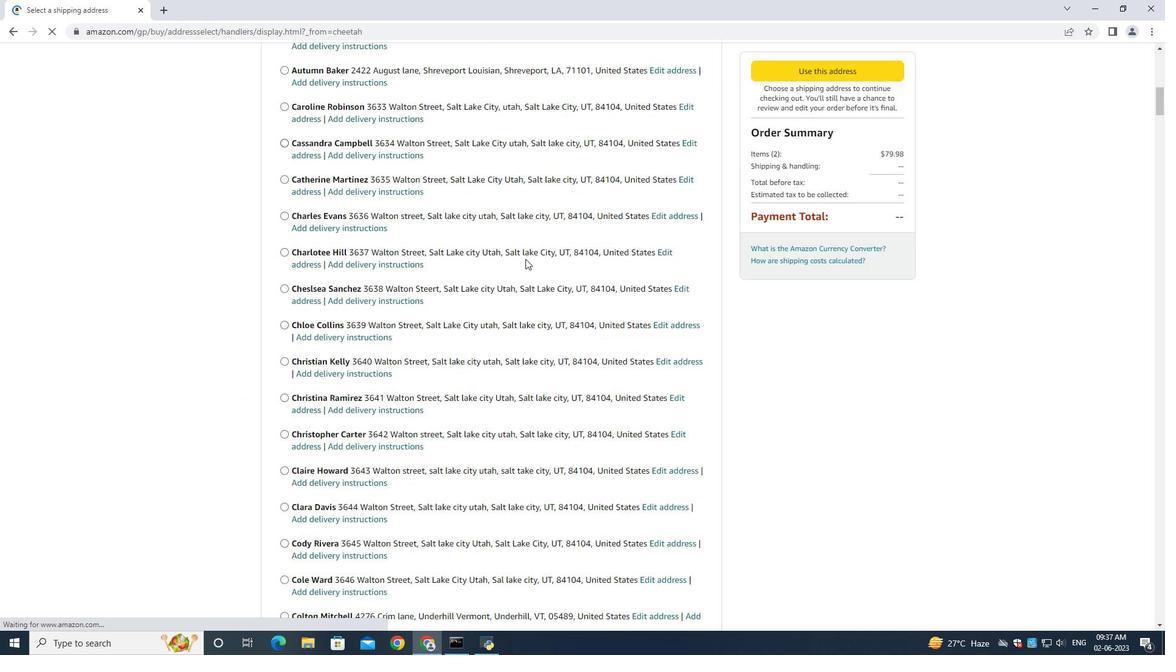 
Action: Mouse scrolled (524, 258) with delta (0, 0)
Screenshot: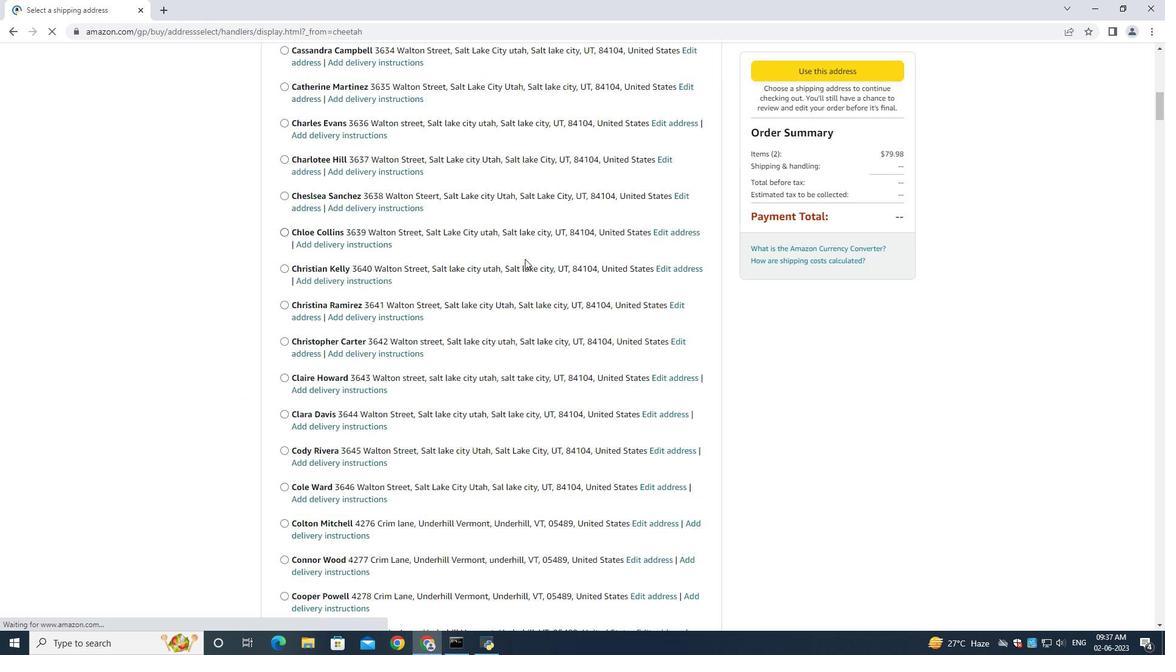 
Action: Mouse moved to (517, 259)
Screenshot: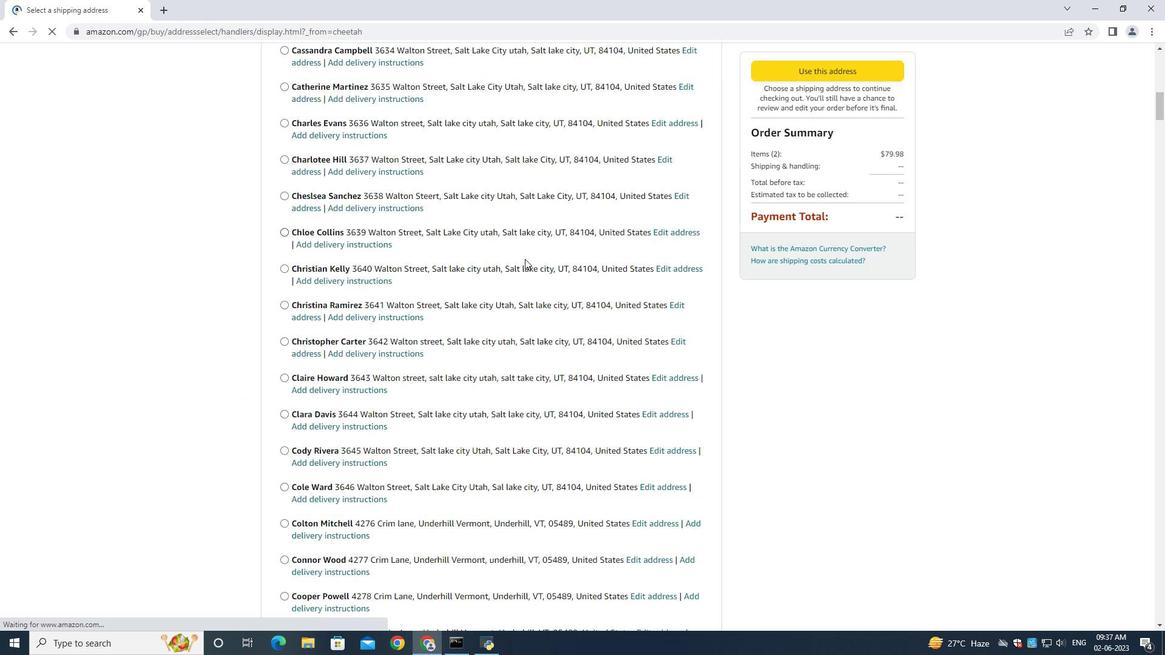 
Action: Mouse scrolled (522, 258) with delta (0, 0)
Screenshot: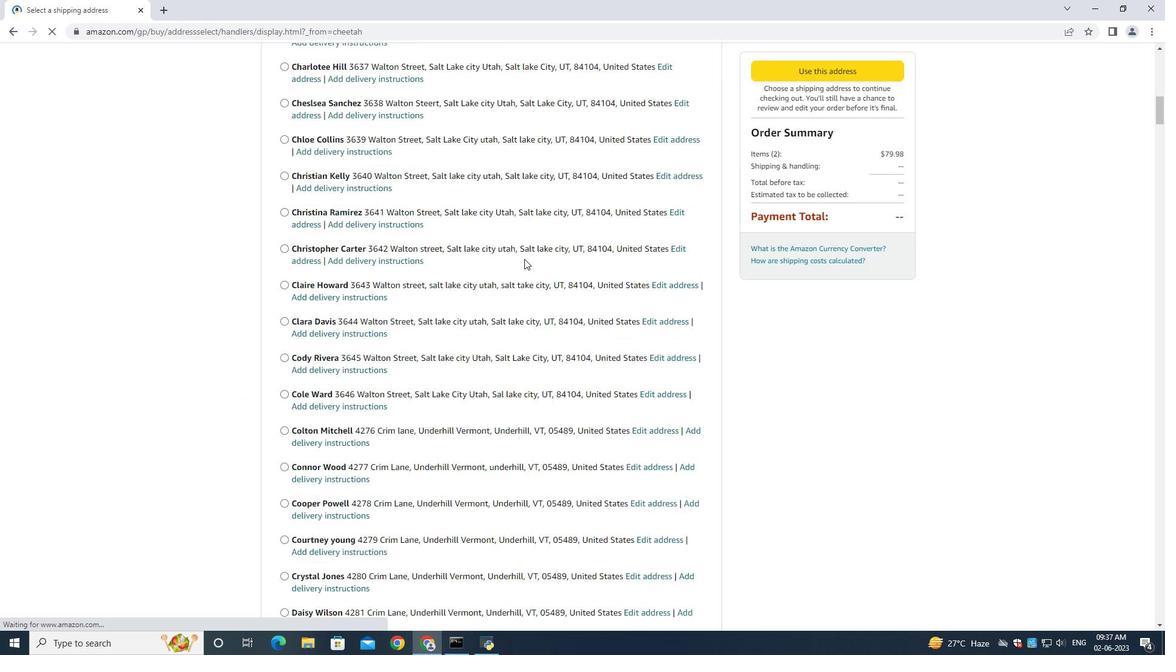 
Action: Mouse moved to (506, 259)
Screenshot: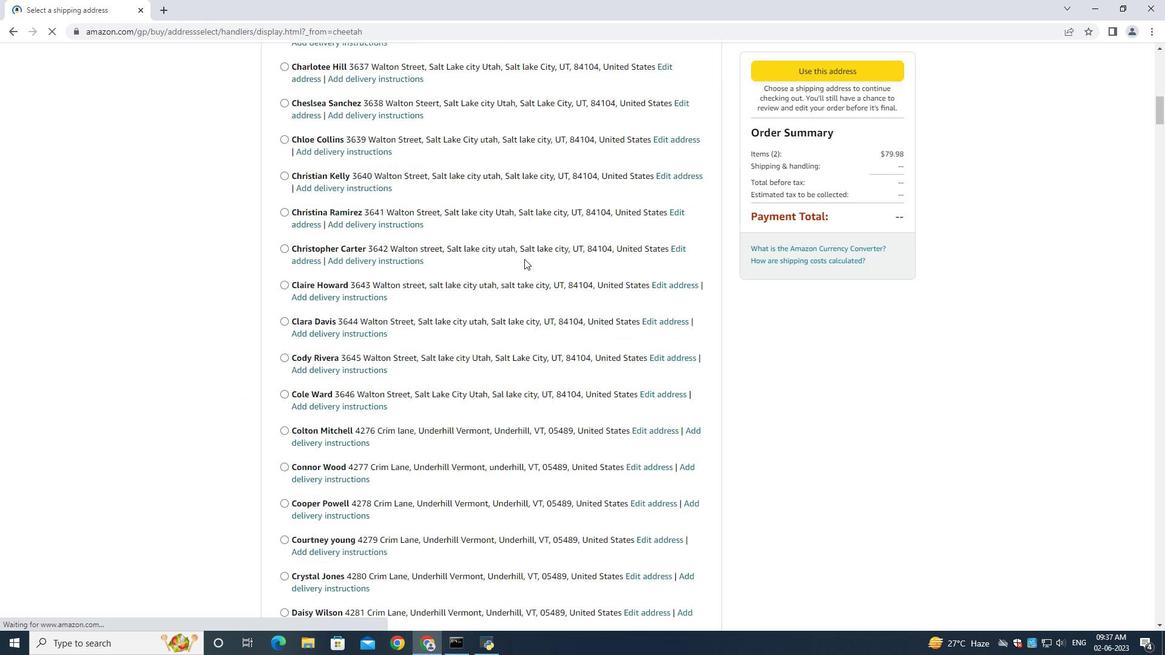 
Action: Mouse scrolled (517, 258) with delta (0, 0)
Screenshot: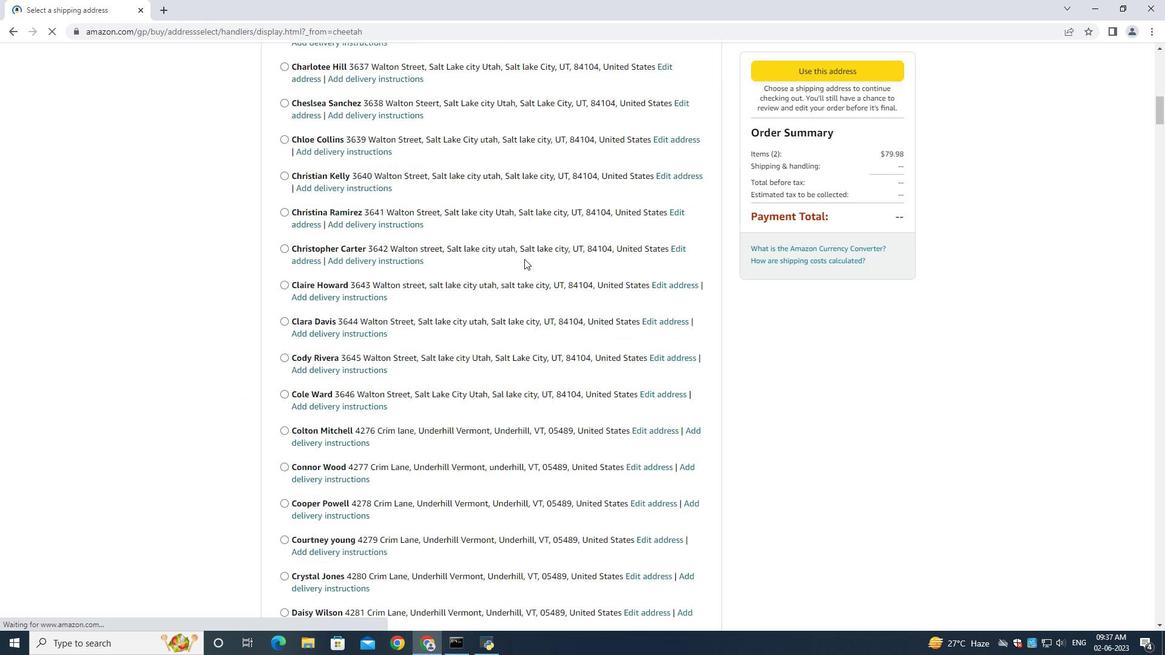 
Action: Mouse moved to (457, 260)
Screenshot: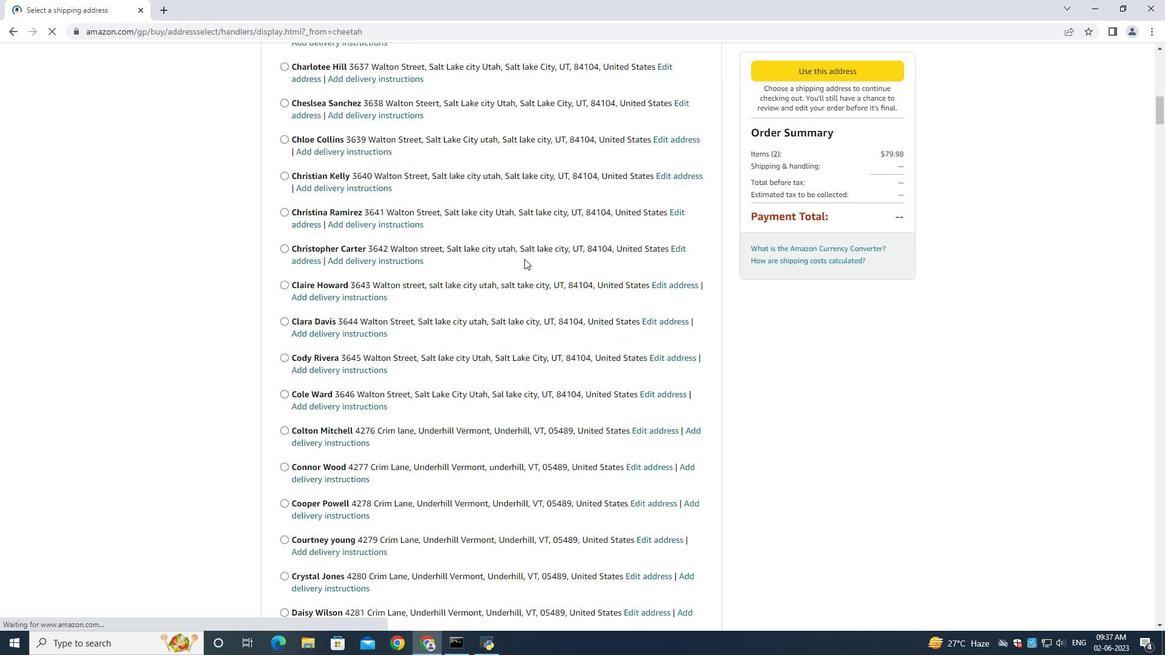 
Action: Mouse scrolled (500, 258) with delta (0, 0)
Screenshot: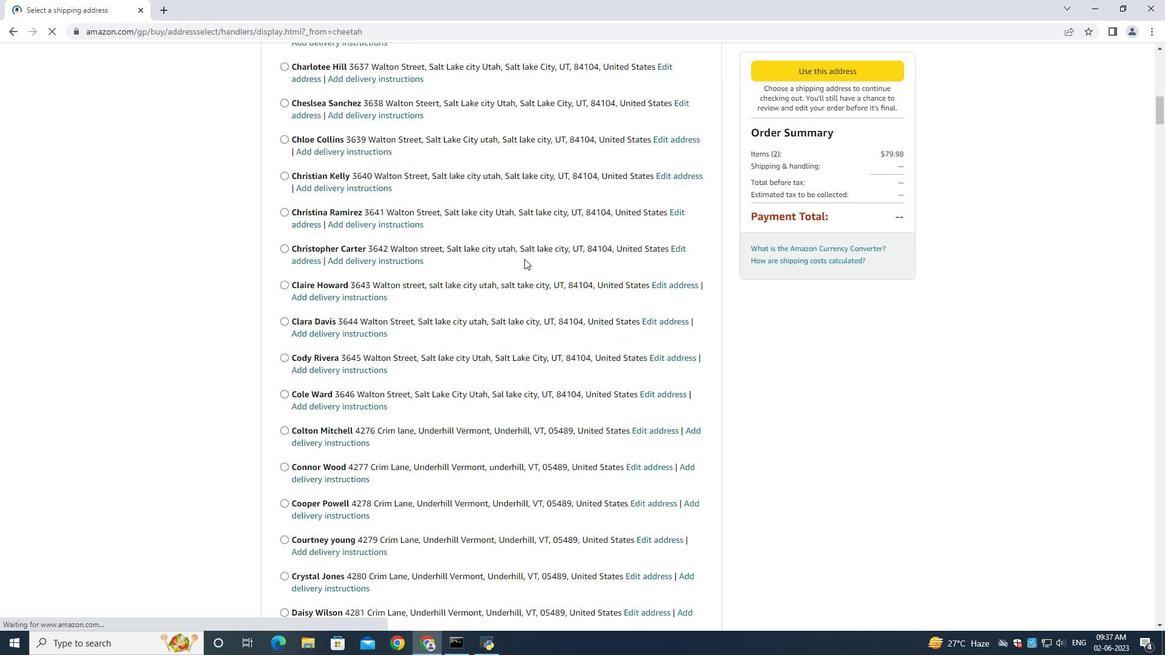 
Action: Mouse moved to (461, 263)
Screenshot: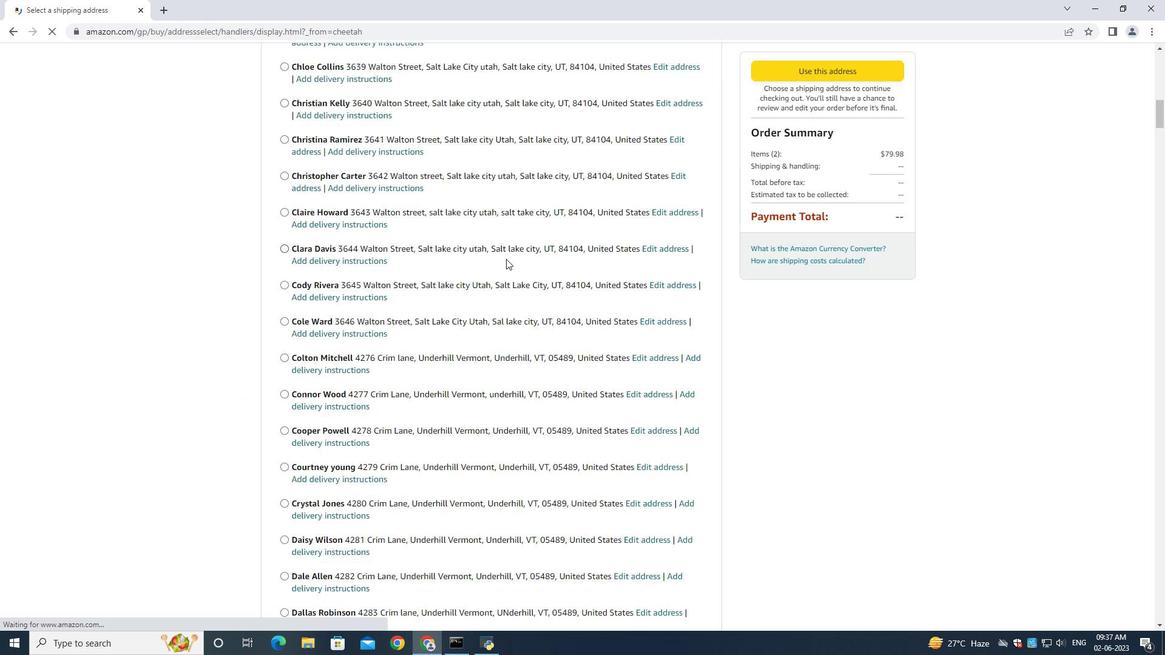 
Action: Mouse scrolled (458, 260) with delta (0, 0)
Screenshot: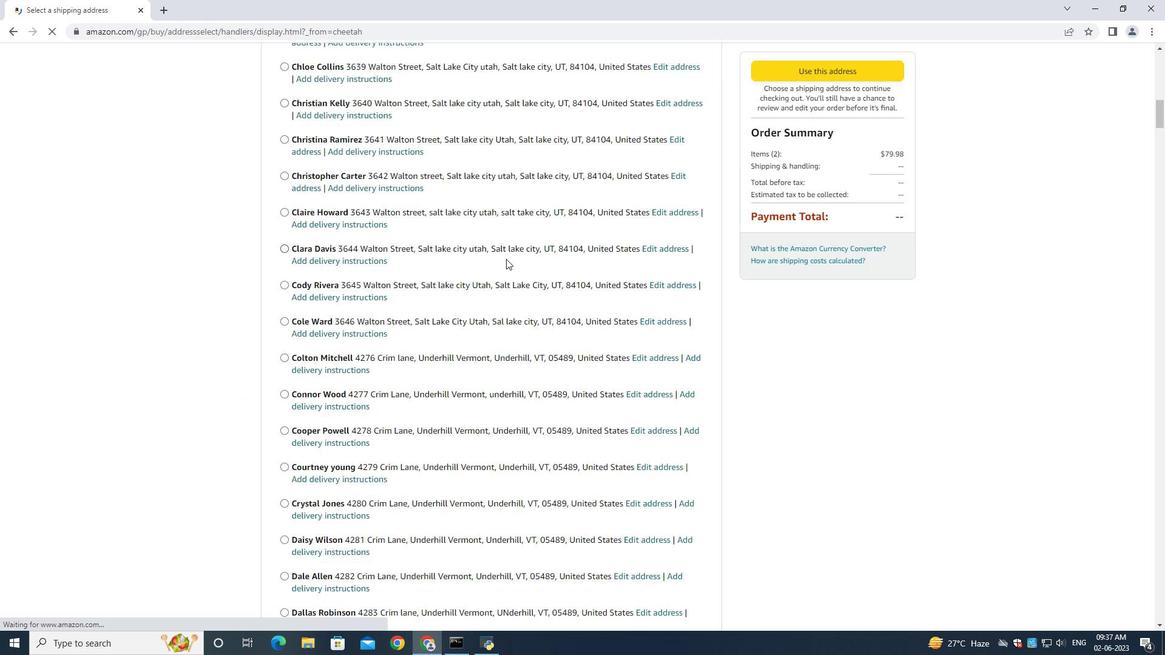 
Action: Mouse moved to (461, 264)
Screenshot: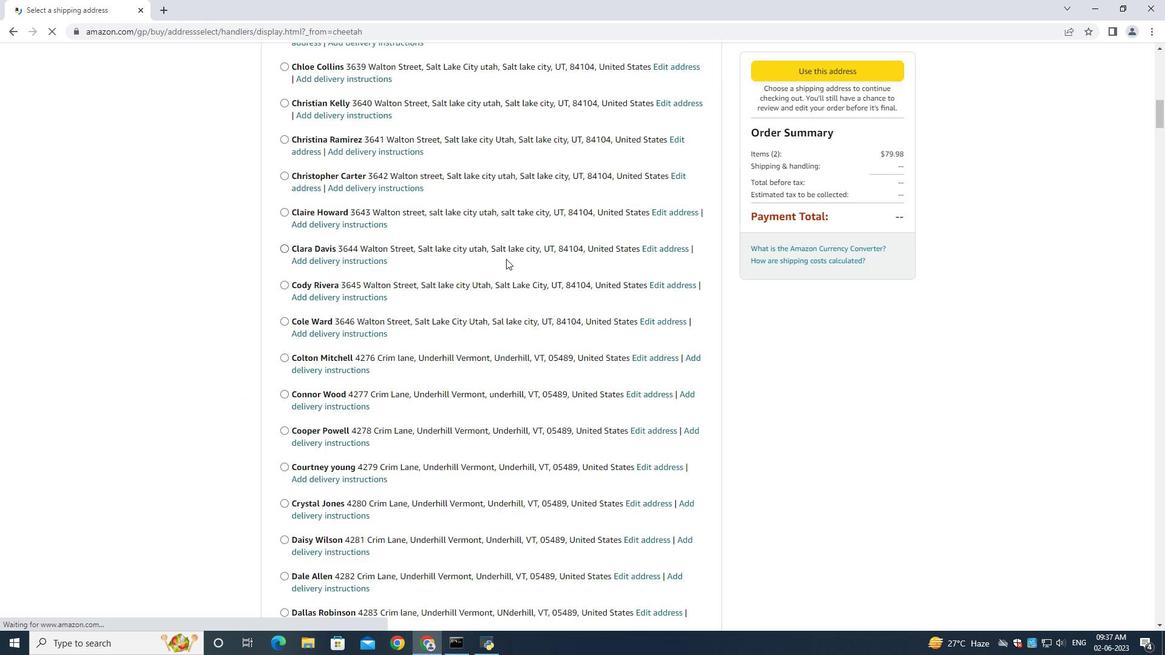 
Action: Mouse scrolled (460, 261) with delta (0, 0)
Screenshot: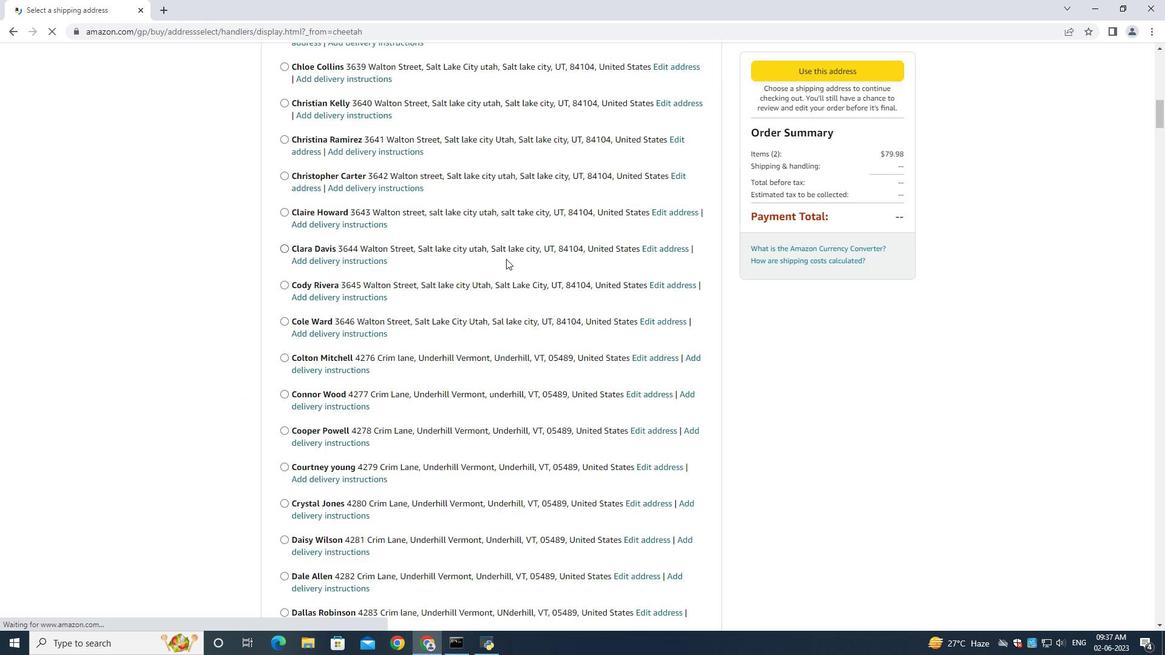 
Action: Mouse moved to (461, 264)
Screenshot: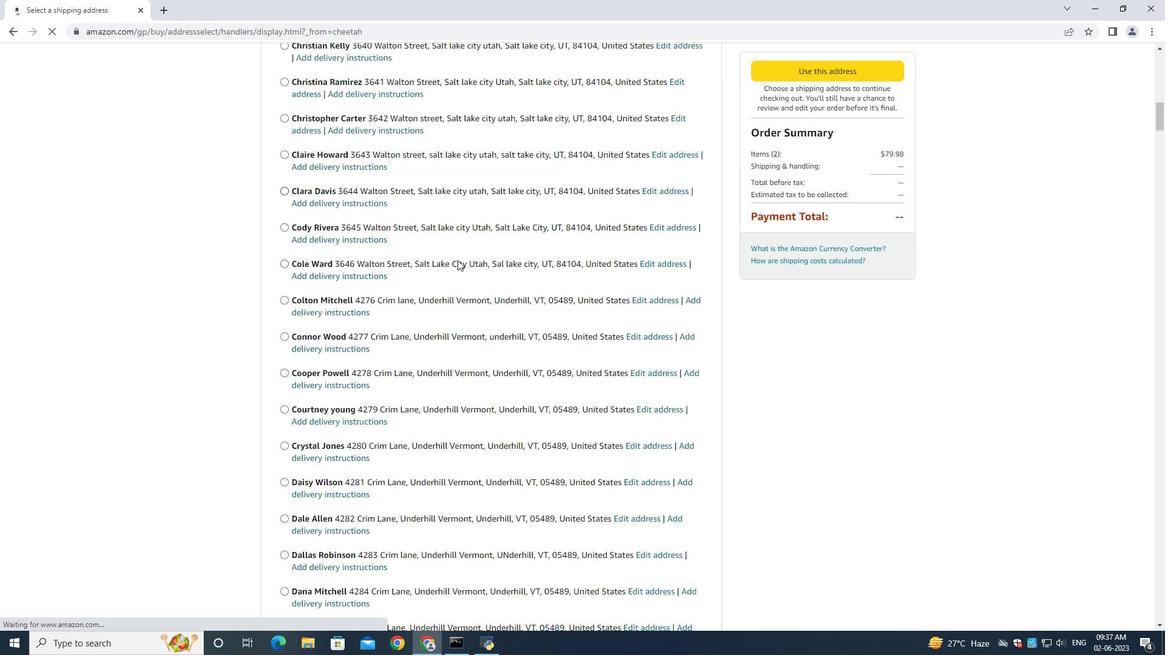 
Action: Mouse scrolled (461, 262) with delta (0, 0)
Screenshot: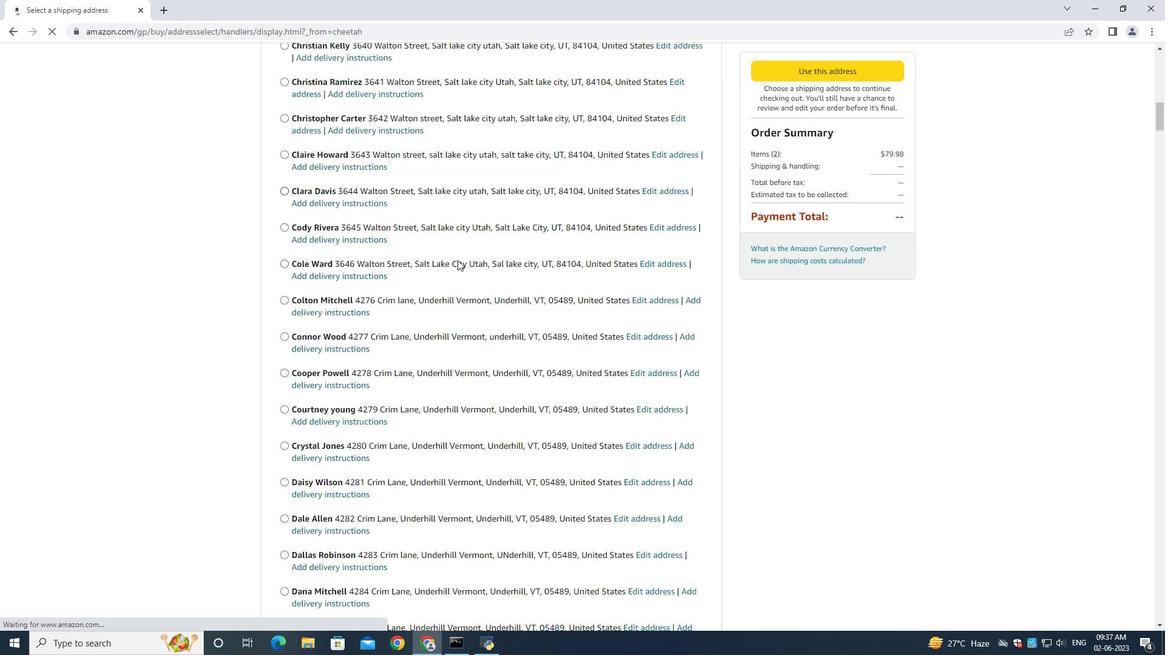 
Action: Mouse moved to (461, 263)
Screenshot: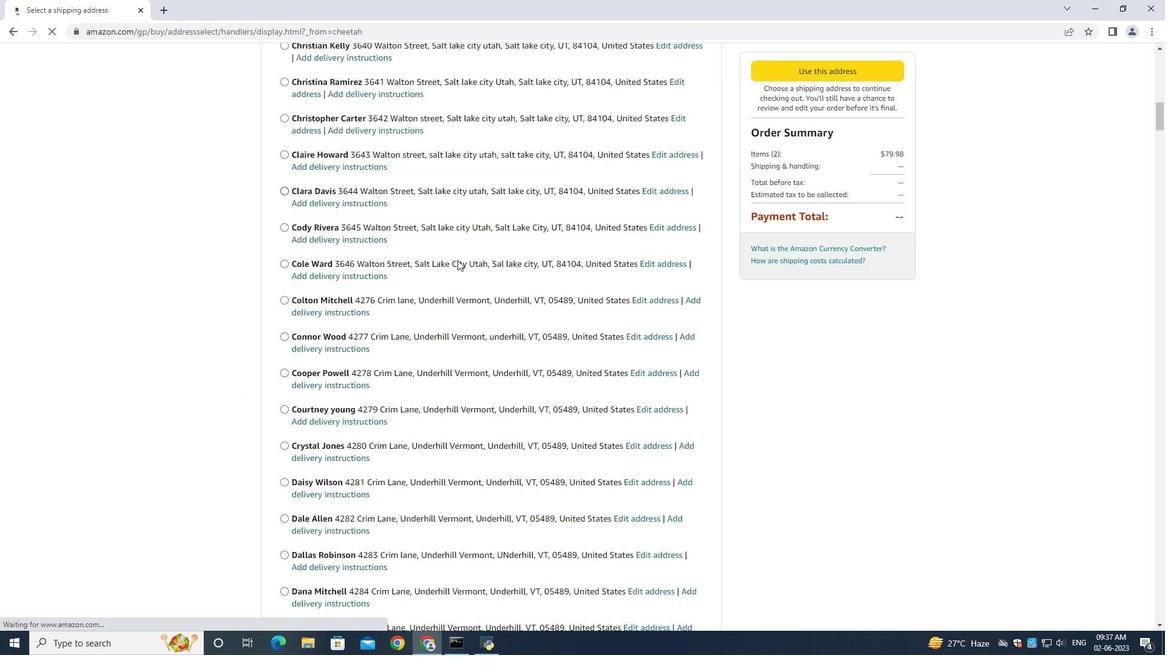 
Action: Mouse scrolled (461, 263) with delta (0, 0)
Screenshot: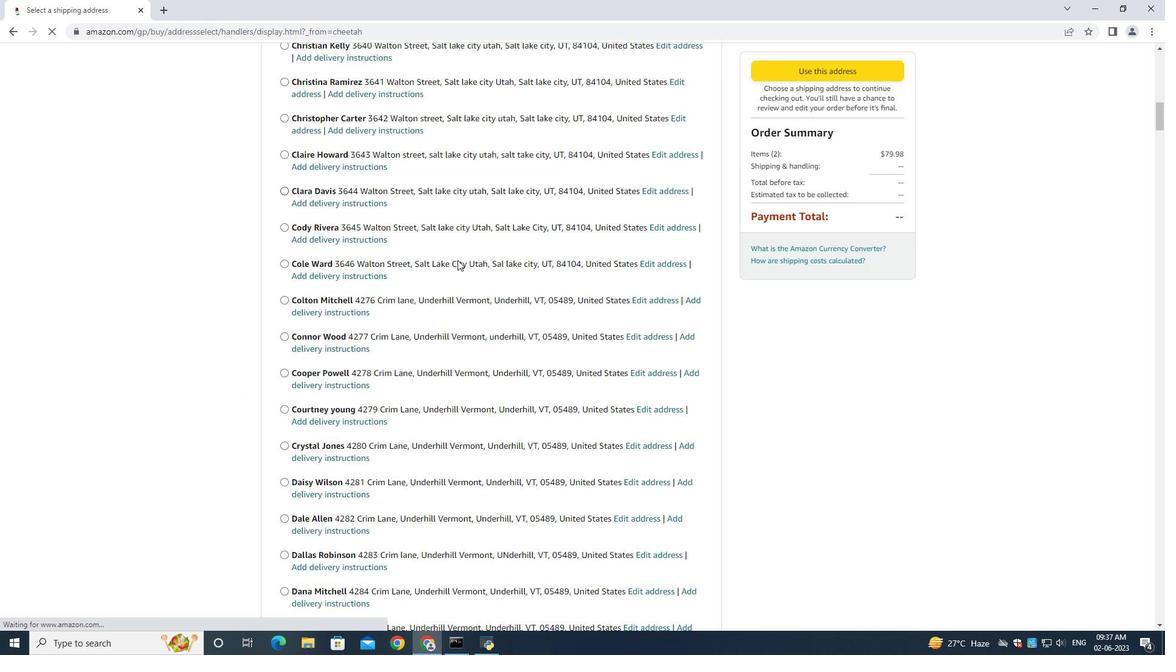 
Action: Mouse moved to (461, 263)
Screenshot: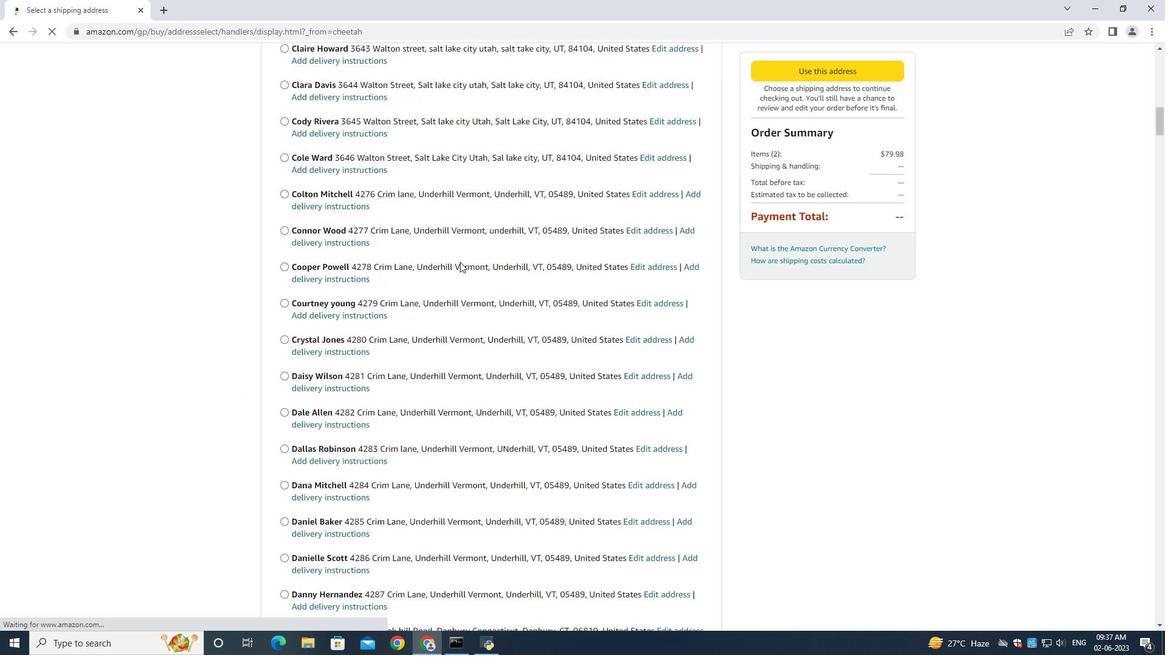 
Action: Mouse scrolled (461, 263) with delta (0, 0)
Screenshot: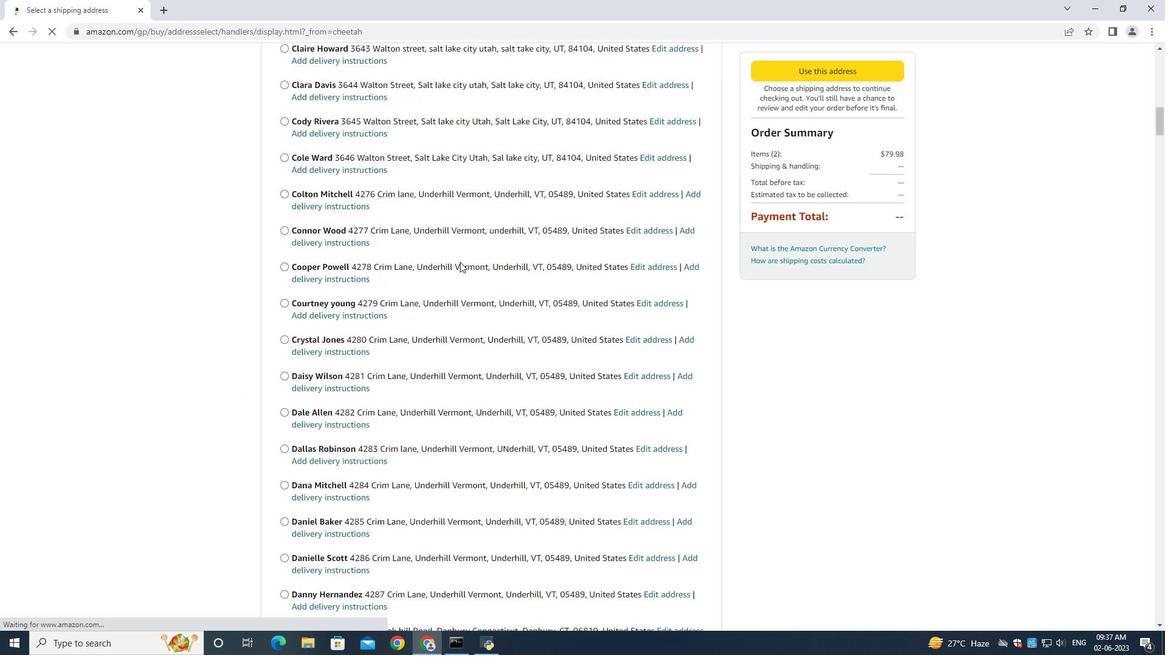 
Action: Mouse moved to (461, 263)
Screenshot: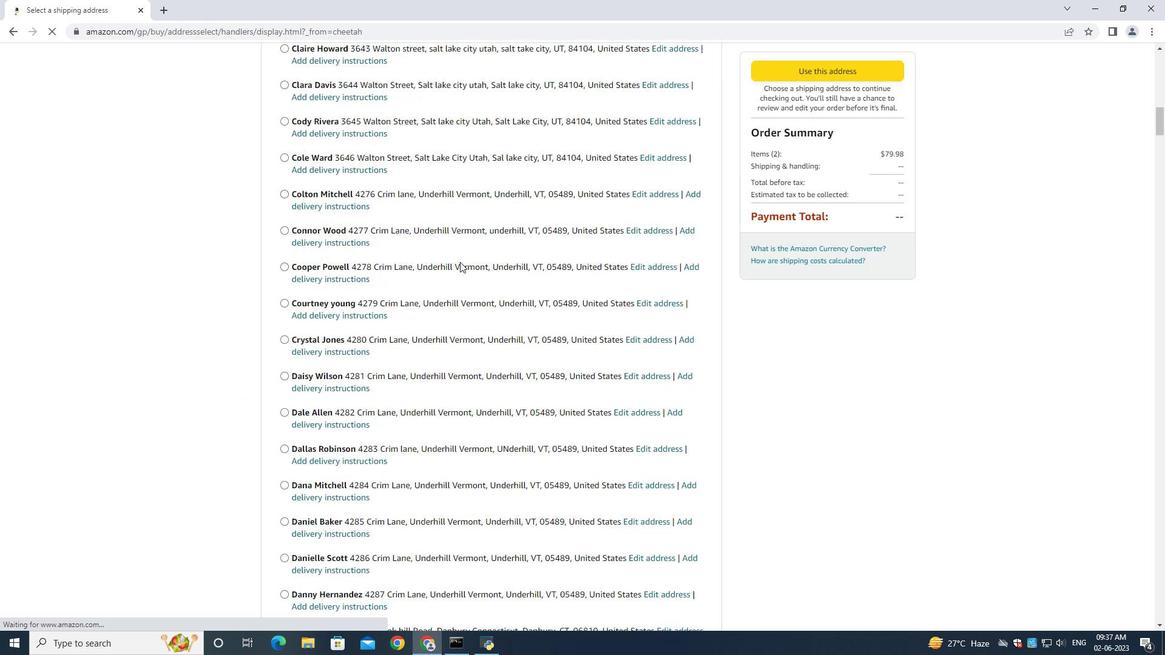 
Action: Mouse scrolled (461, 263) with delta (0, 0)
Screenshot: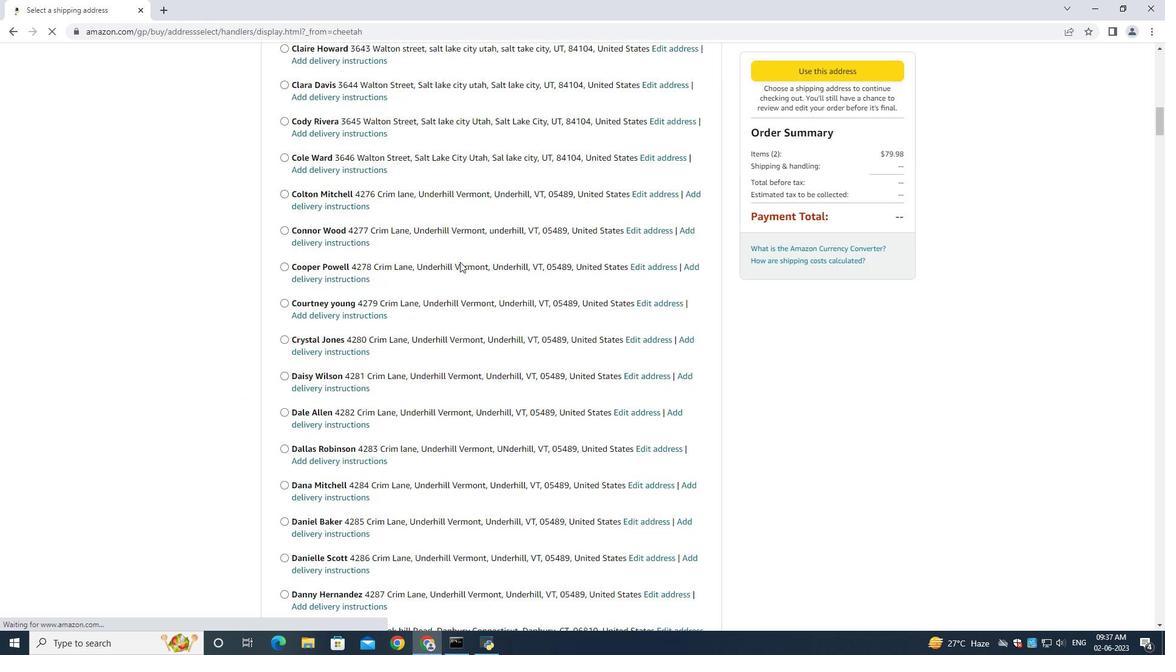 
Action: Mouse scrolled (461, 262) with delta (0, 0)
Screenshot: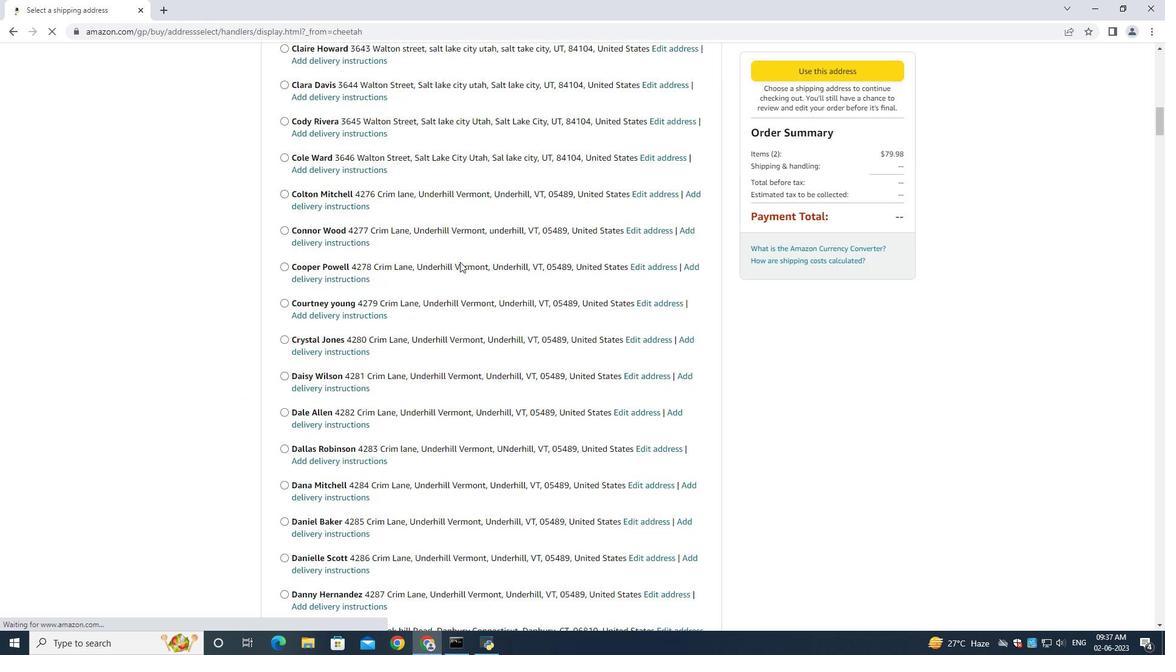 
Action: Mouse scrolled (461, 262) with delta (0, 0)
Screenshot: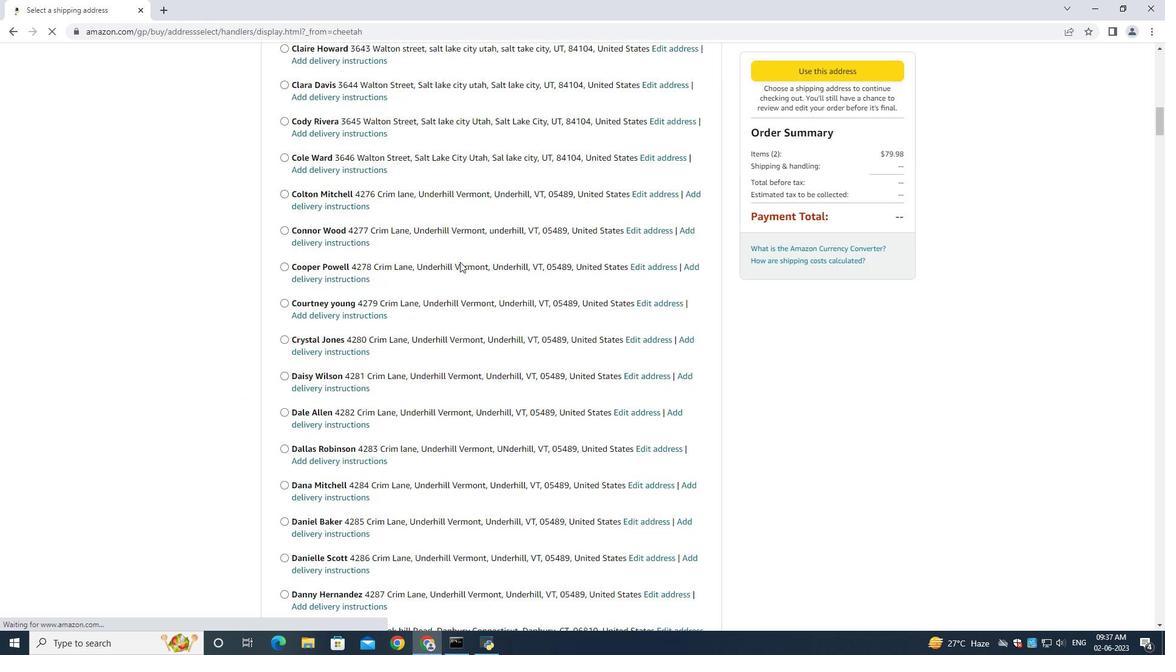 
Action: Mouse scrolled (461, 262) with delta (0, 0)
Screenshot: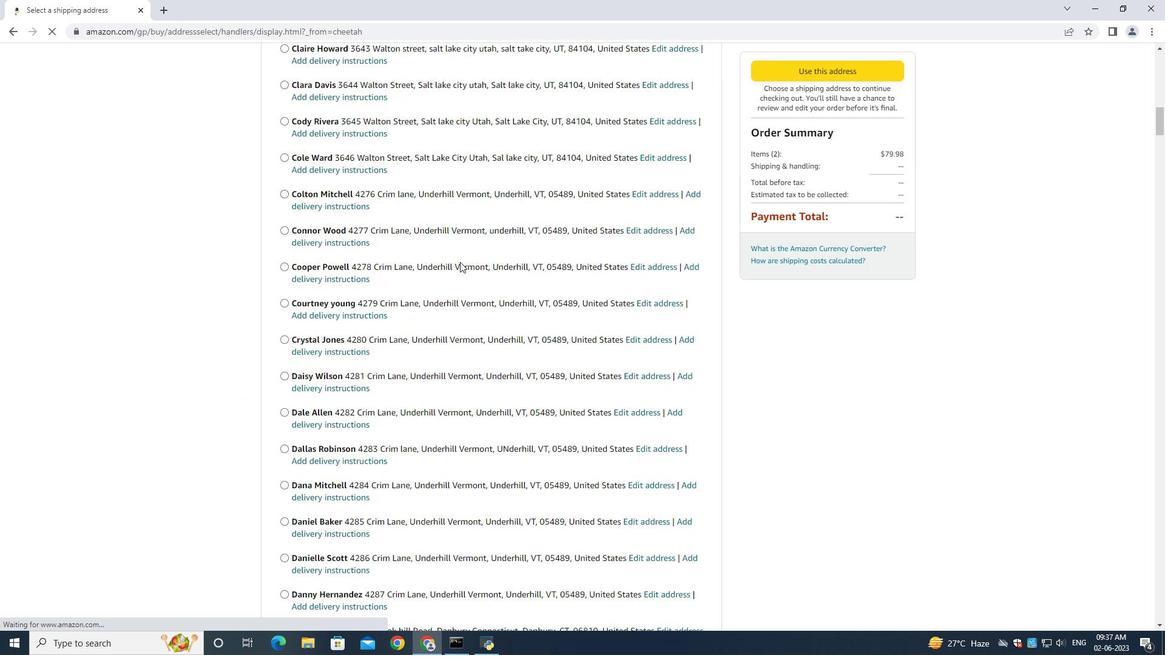 
Action: Mouse scrolled (461, 262) with delta (0, 0)
Screenshot: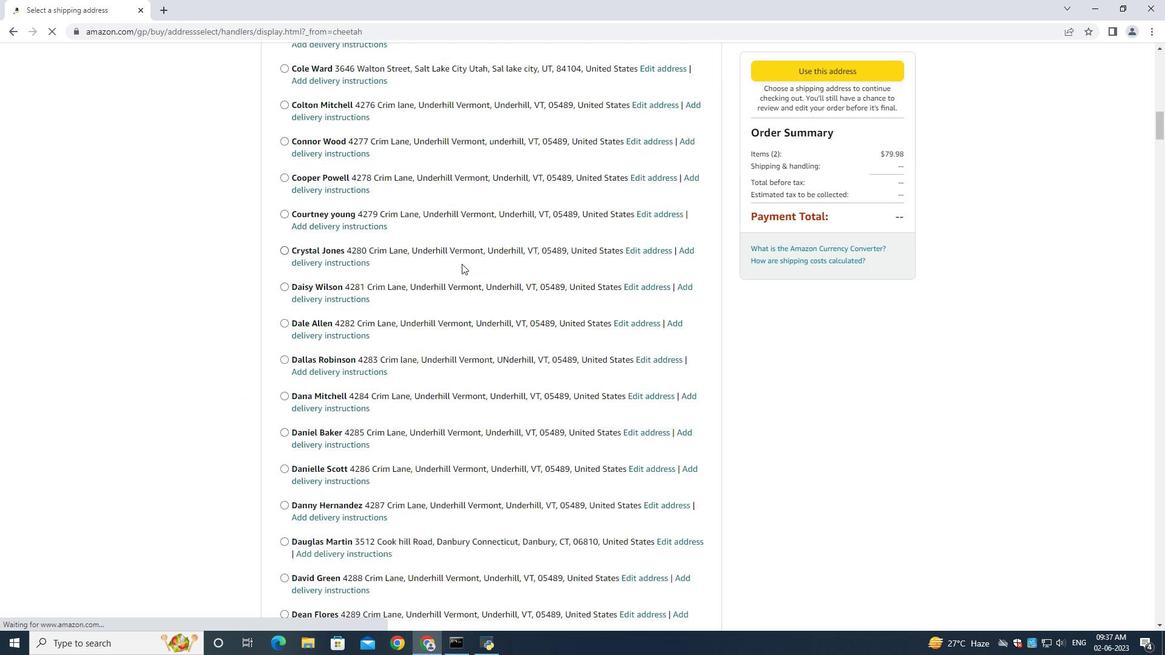 
Action: Mouse scrolled (461, 262) with delta (0, 0)
Screenshot: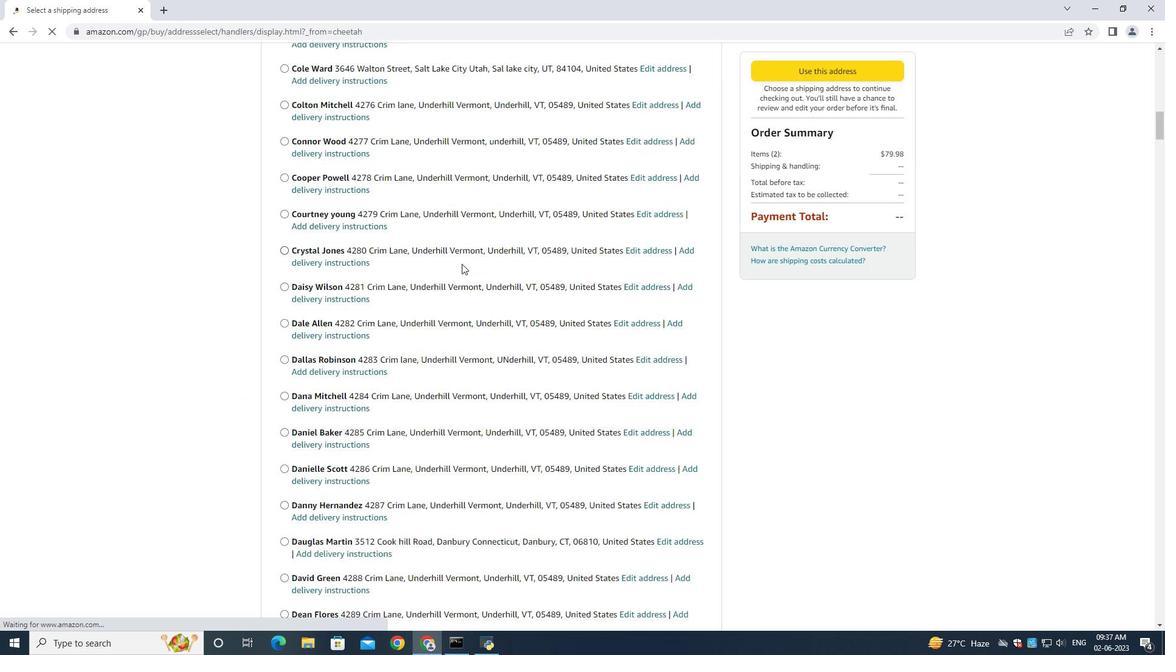 
Action: Mouse scrolled (461, 262) with delta (0, 0)
Screenshot: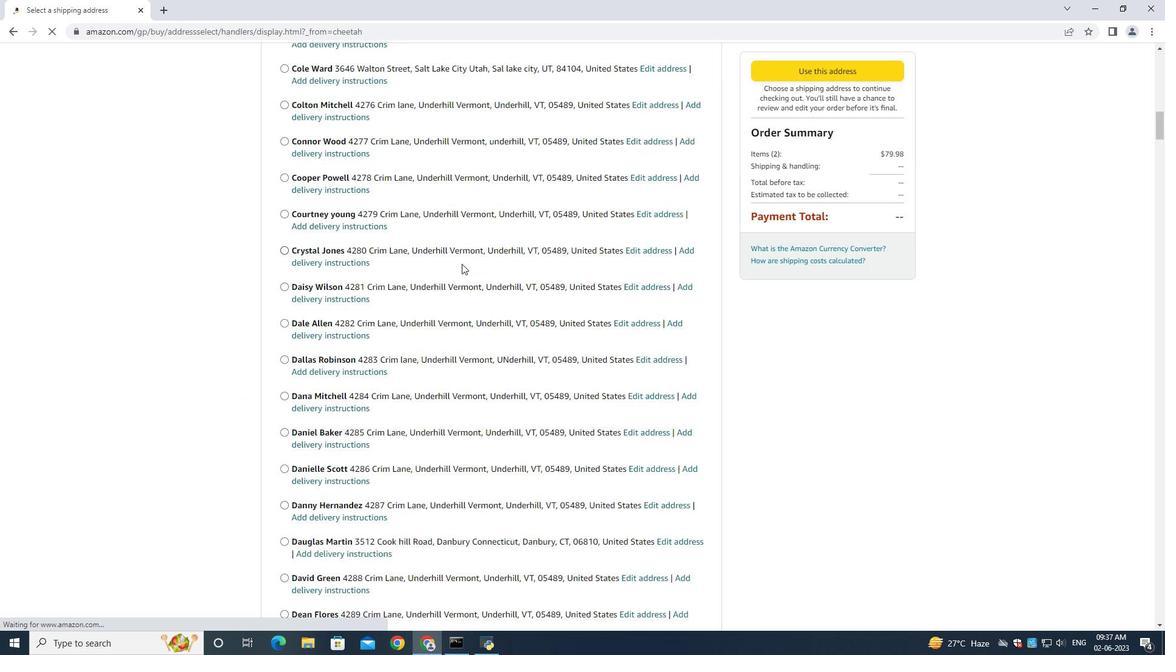 
Action: Mouse scrolled (461, 262) with delta (0, 0)
Screenshot: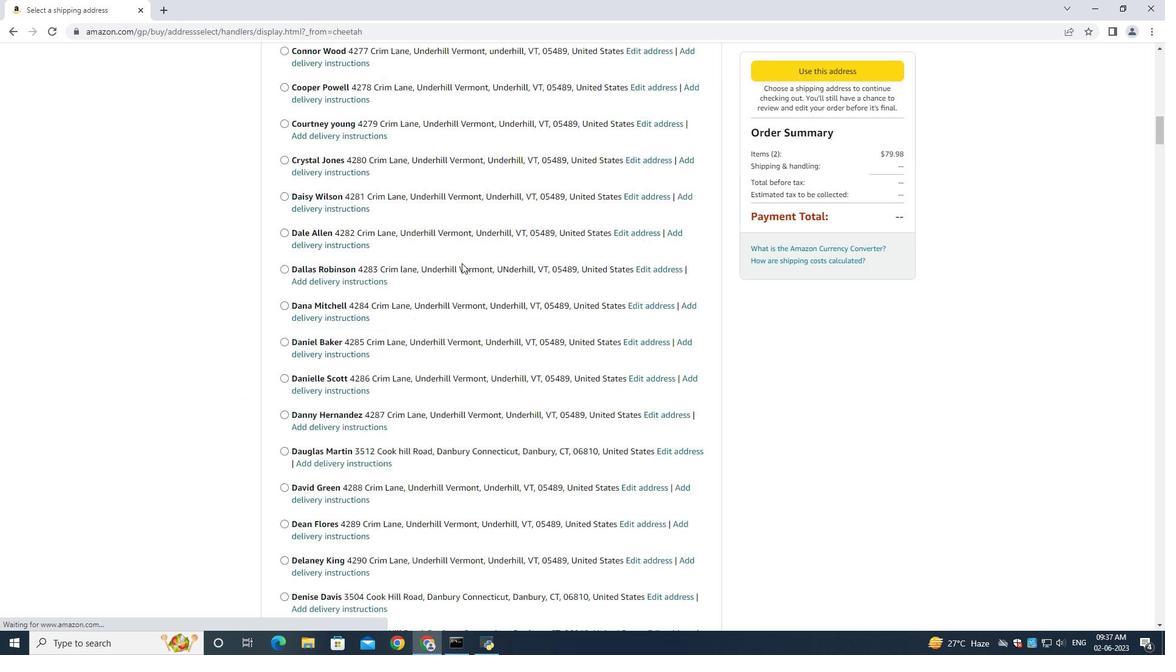 
Action: Mouse moved to (462, 263)
Screenshot: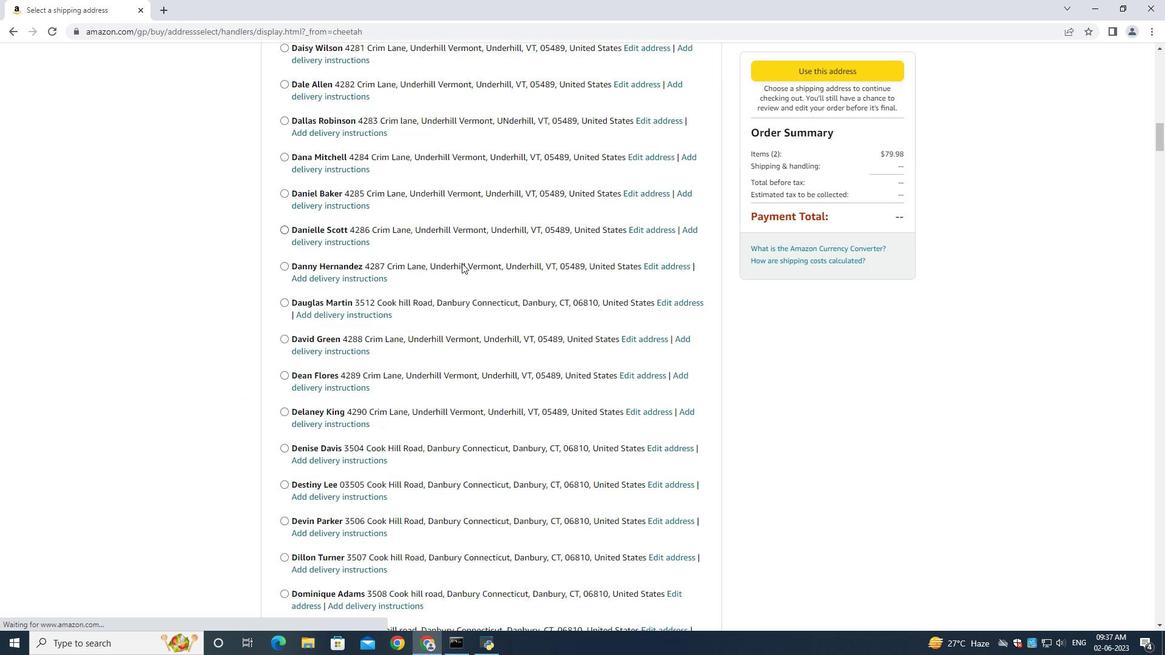 
Action: Mouse scrolled (461, 262) with delta (0, 0)
Screenshot: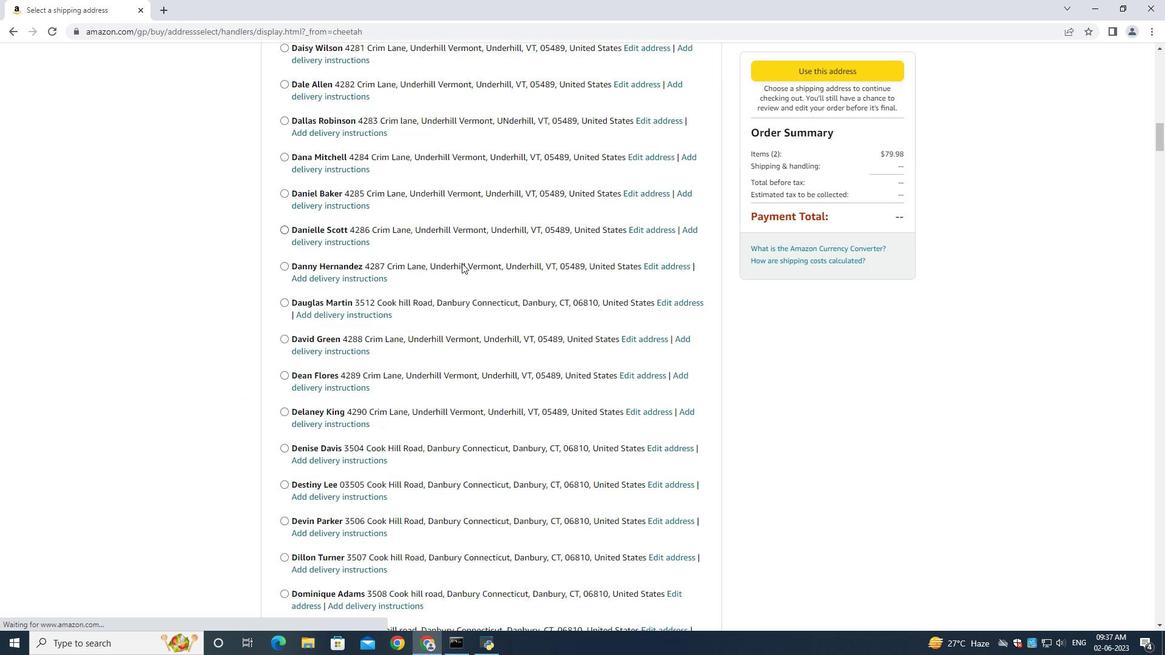 
Action: Mouse scrolled (461, 262) with delta (0, 0)
Screenshot: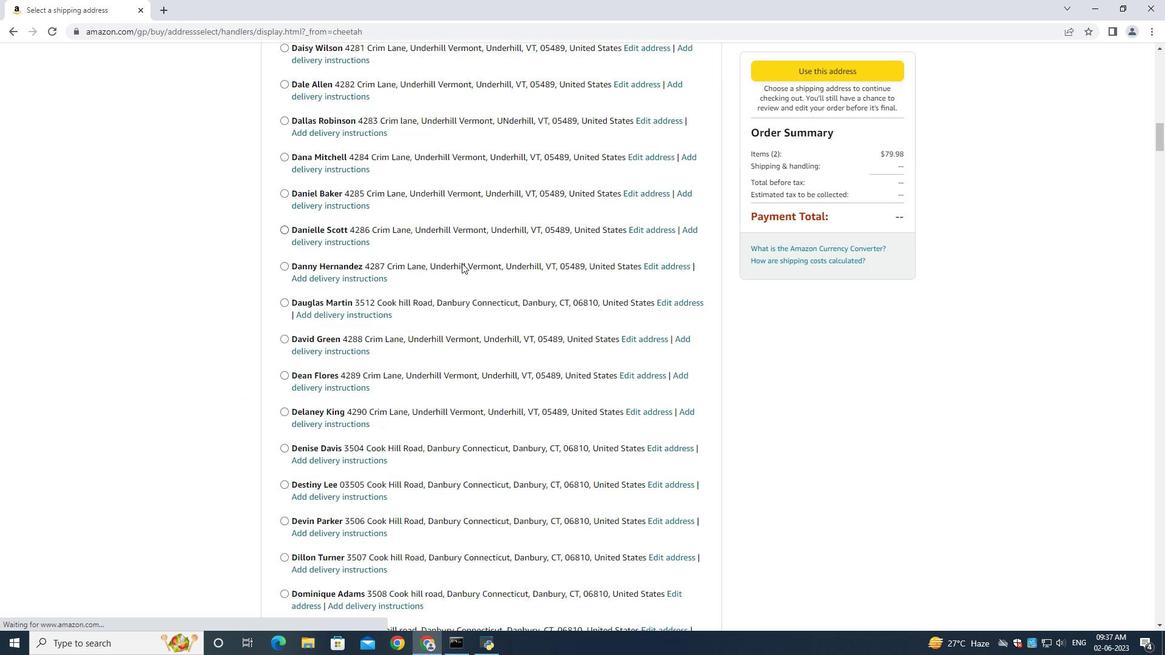 
Action: Mouse scrolled (461, 262) with delta (0, 0)
Screenshot: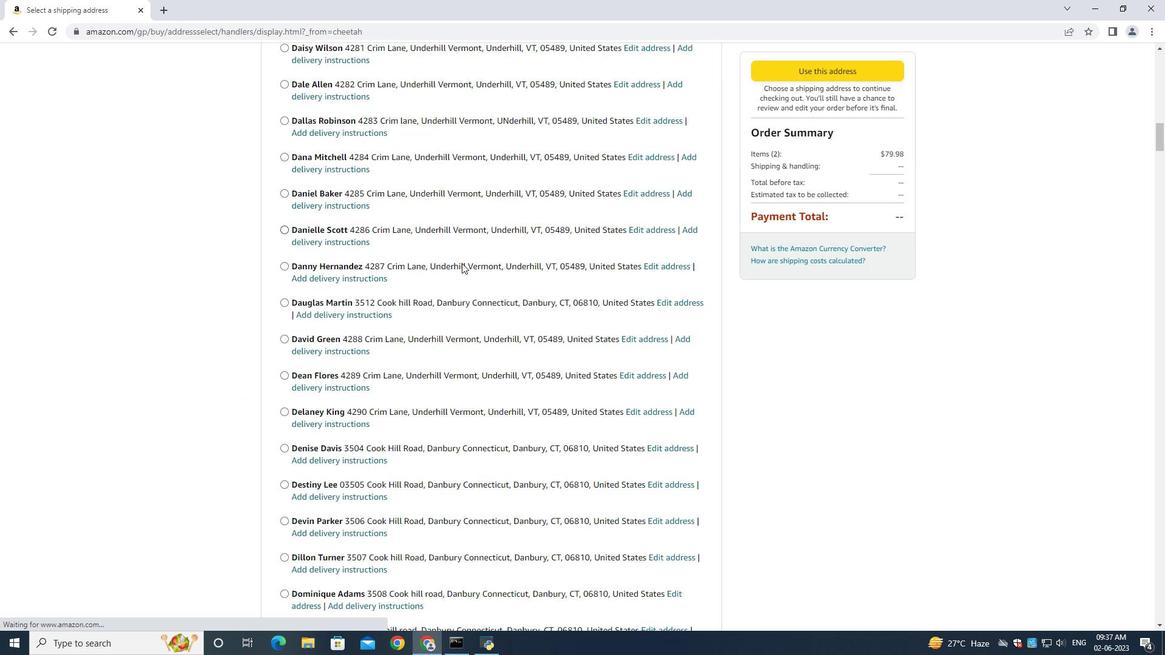 
Action: Mouse scrolled (461, 262) with delta (0, 0)
Screenshot: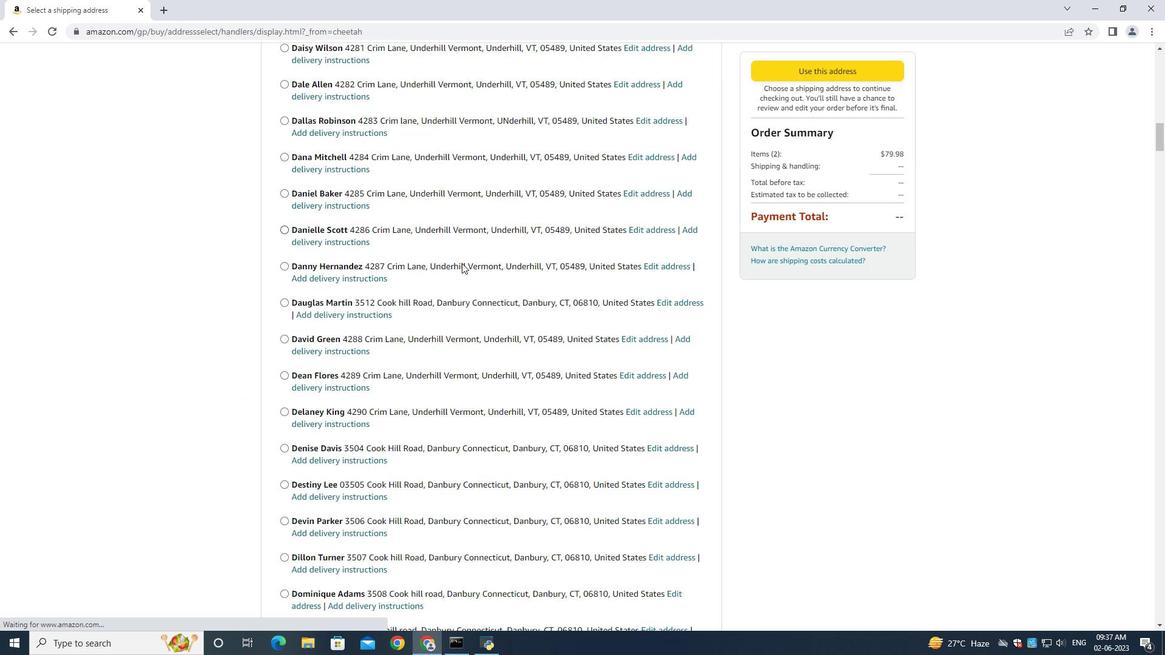 
Action: Mouse moved to (463, 263)
Screenshot: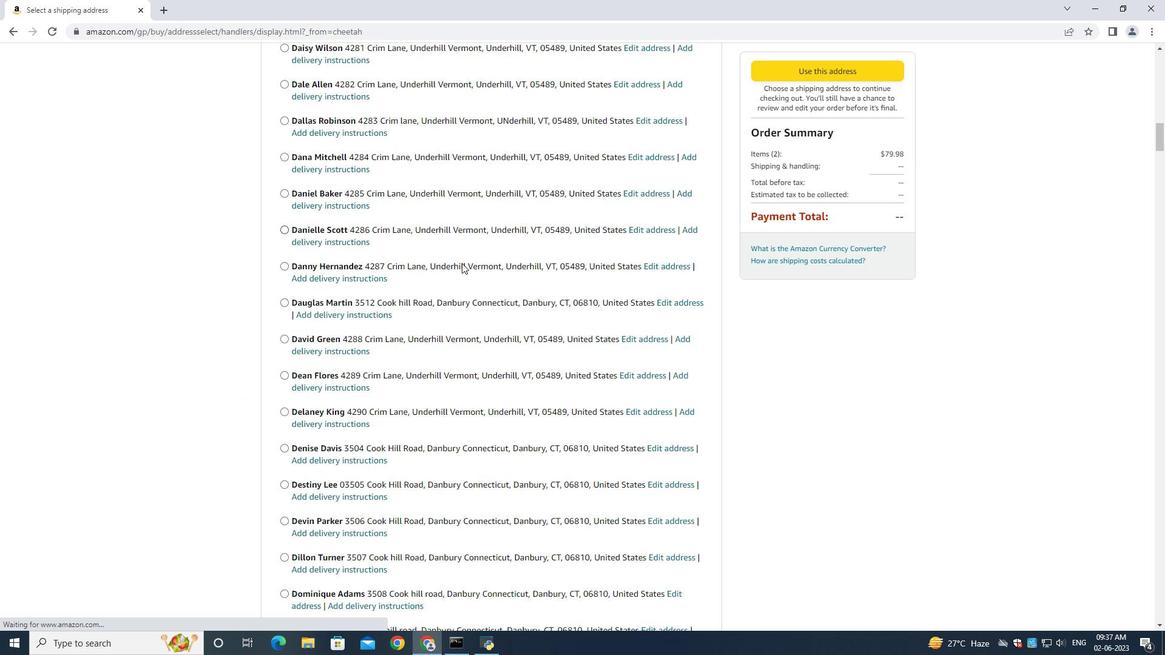 
Action: Mouse scrolled (463, 262) with delta (0, 0)
Screenshot: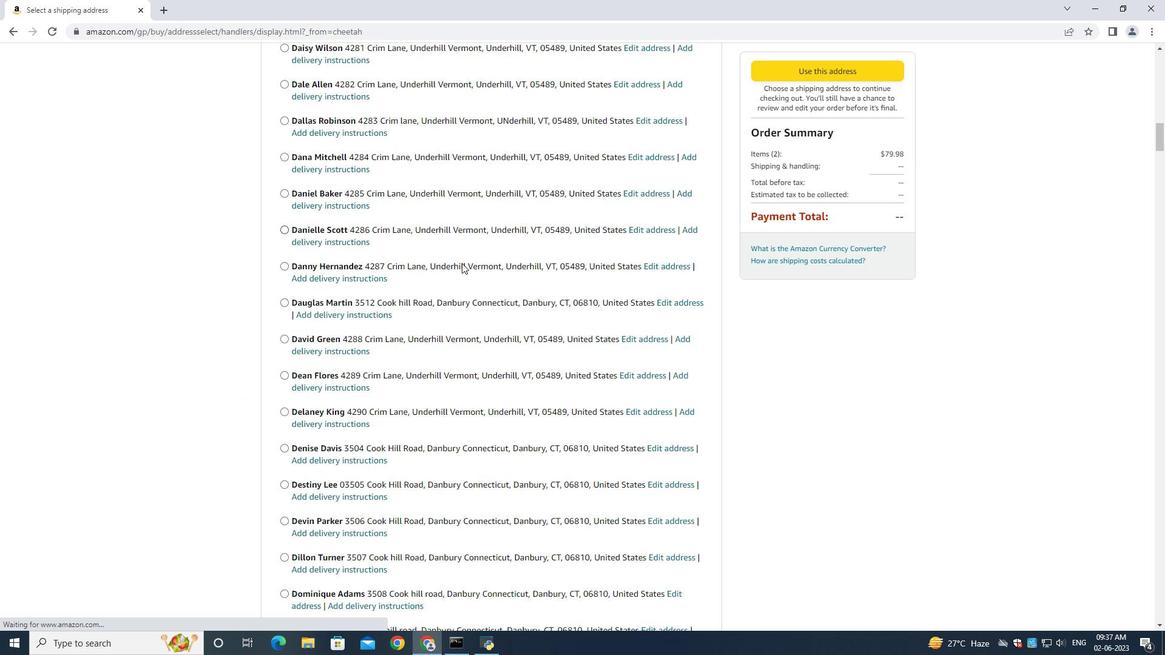 
Action: Mouse moved to (463, 263)
Screenshot: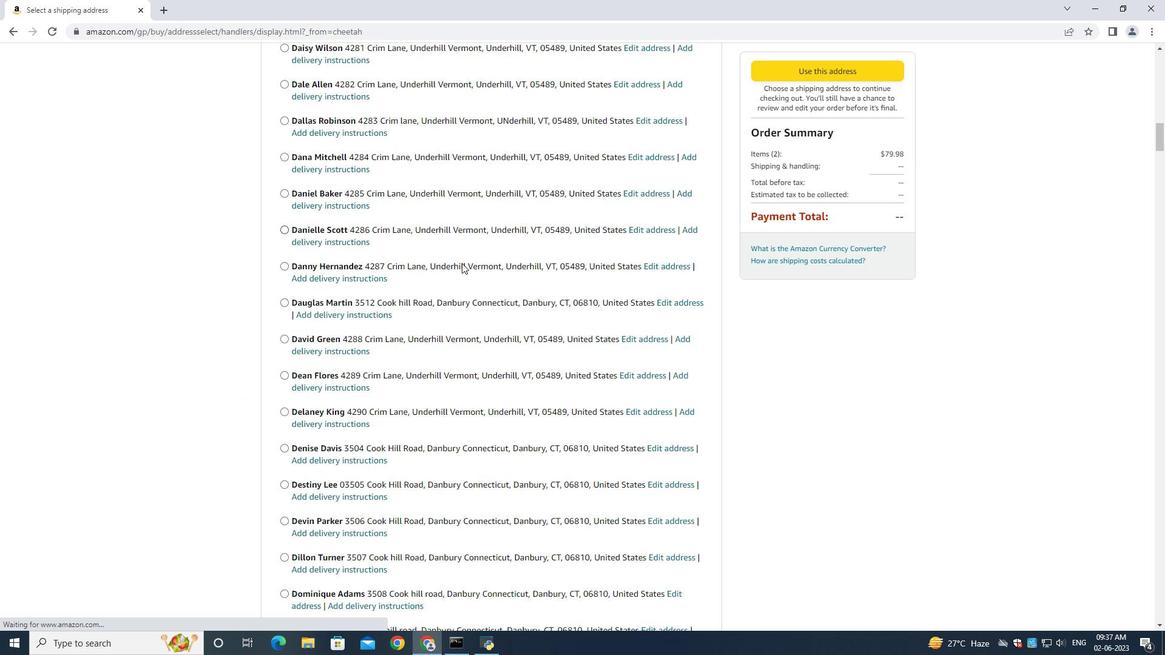 
Action: Mouse scrolled (463, 262) with delta (0, 0)
Screenshot: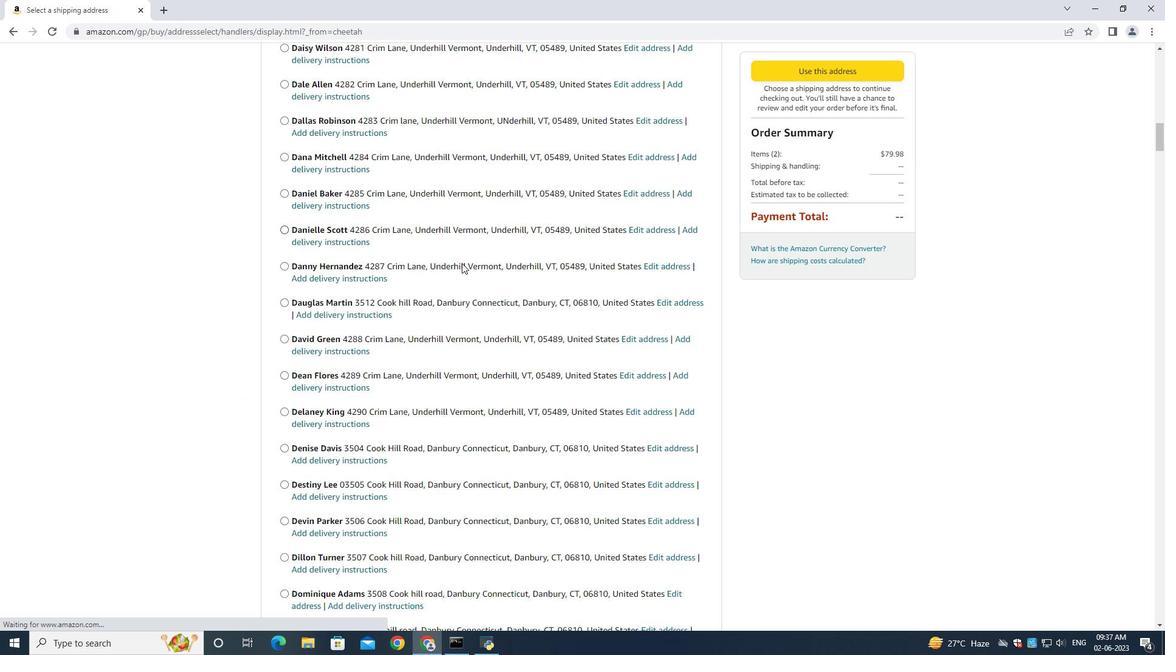 
Action: Mouse scrolled (463, 262) with delta (0, 0)
Screenshot: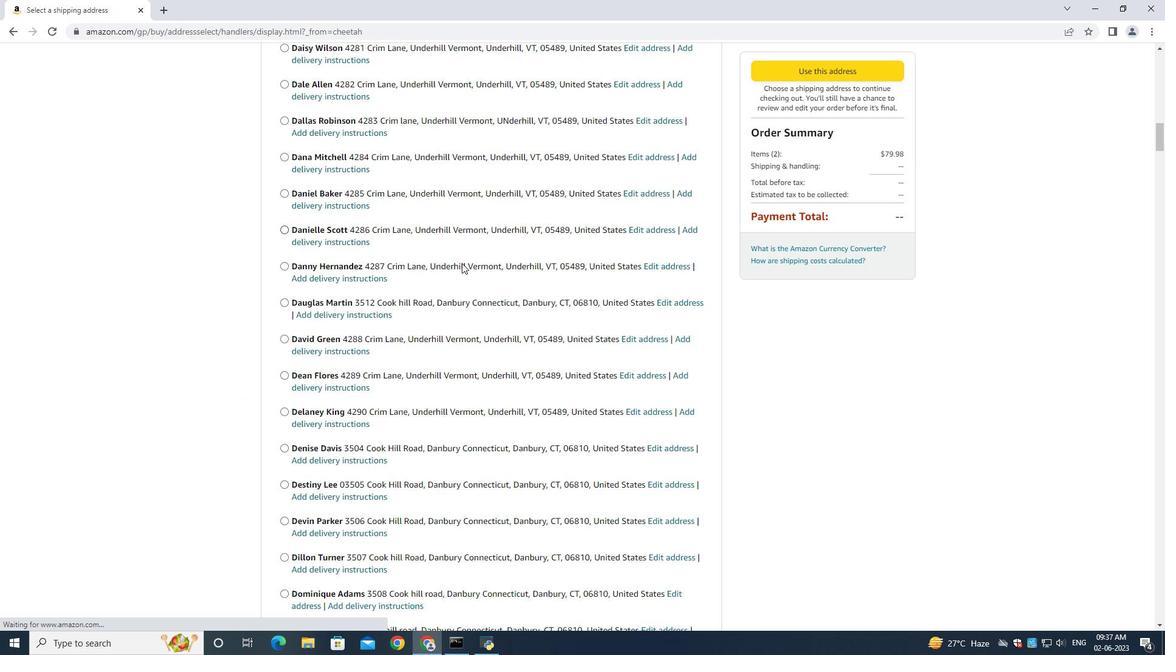 
Action: Mouse scrolled (463, 262) with delta (0, 0)
Screenshot: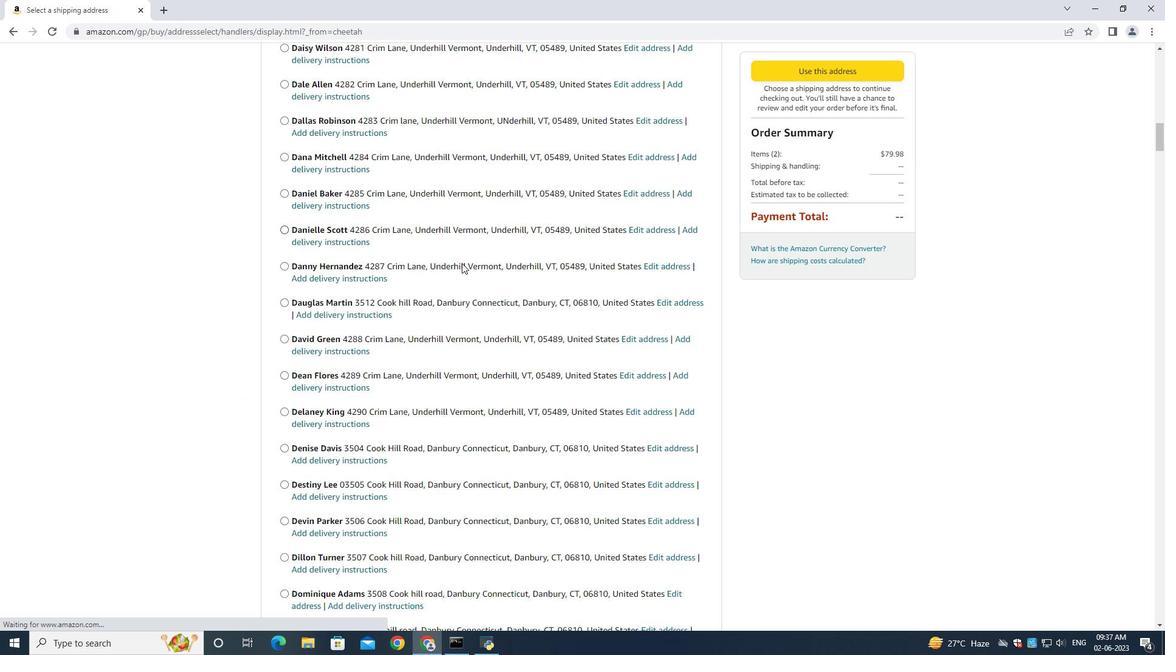 
Action: Mouse scrolled (463, 262) with delta (0, 0)
Screenshot: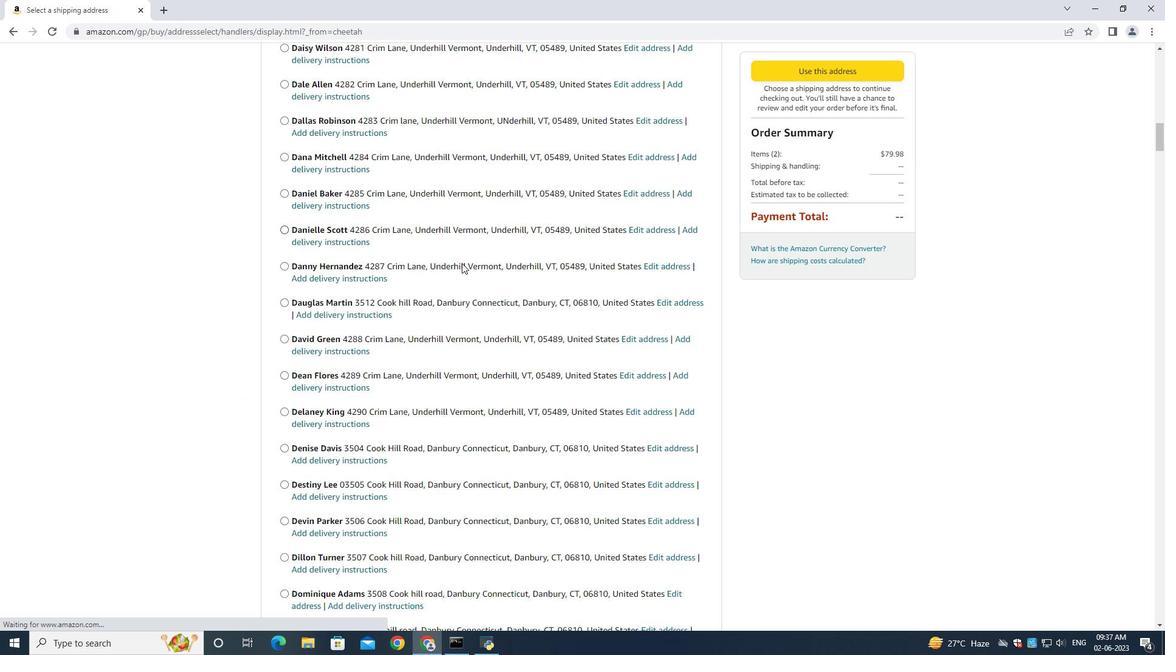 
Action: Mouse scrolled (463, 262) with delta (0, 0)
Screenshot: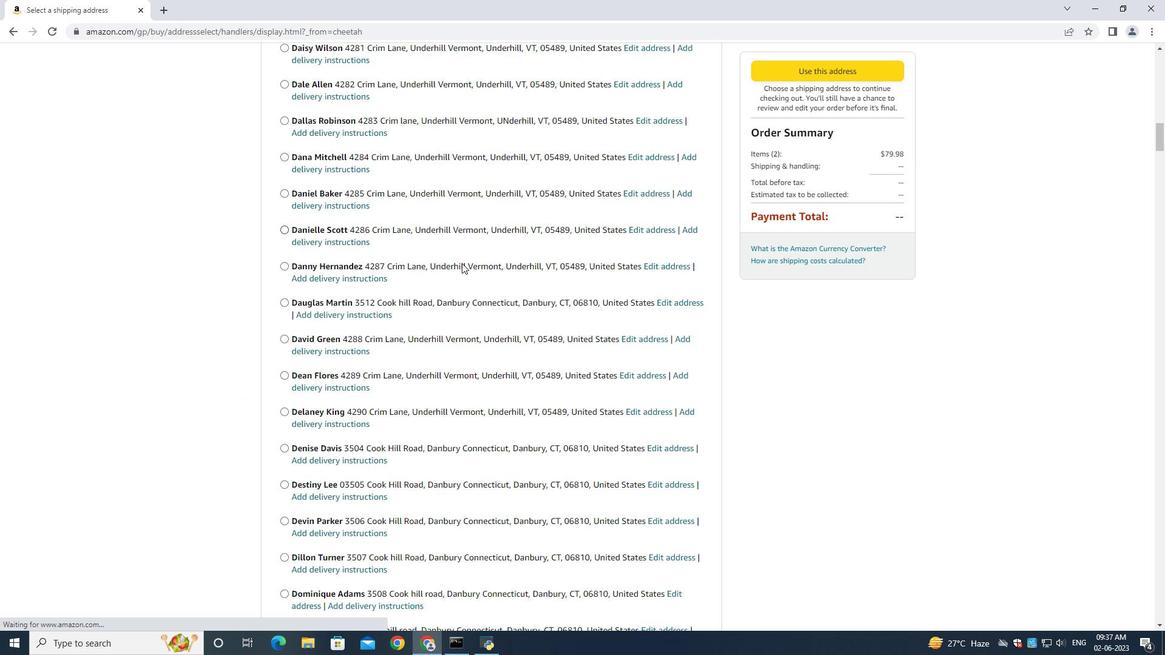 
Action: Mouse moved to (463, 259)
Screenshot: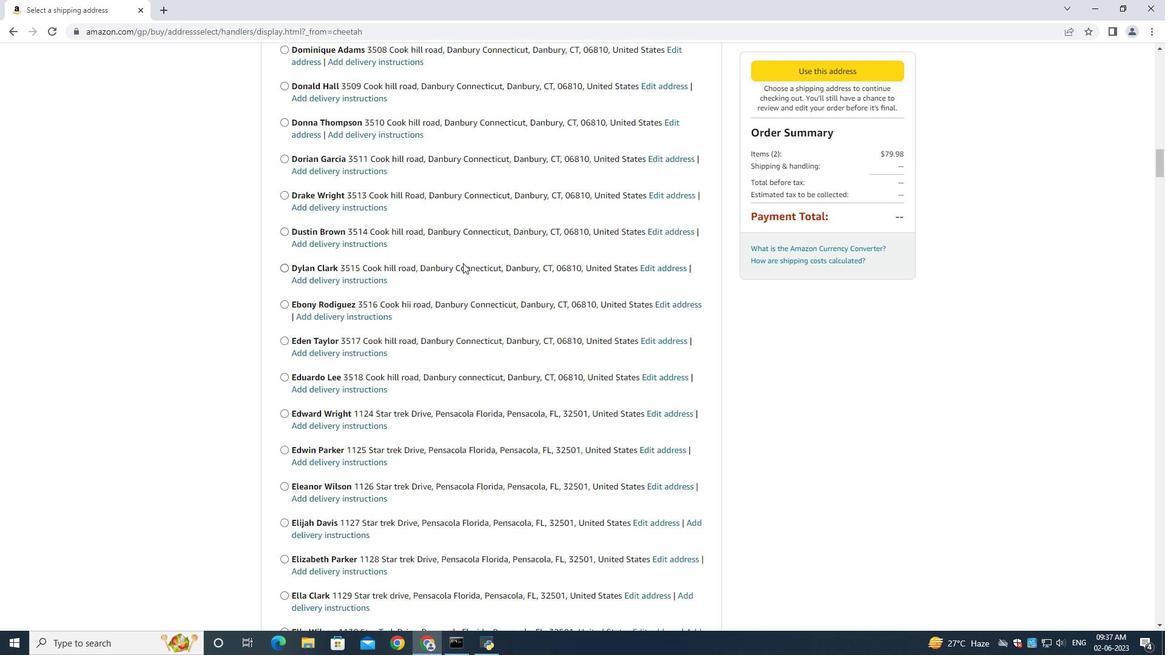 
Action: Mouse scrolled (463, 259) with delta (0, 0)
Screenshot: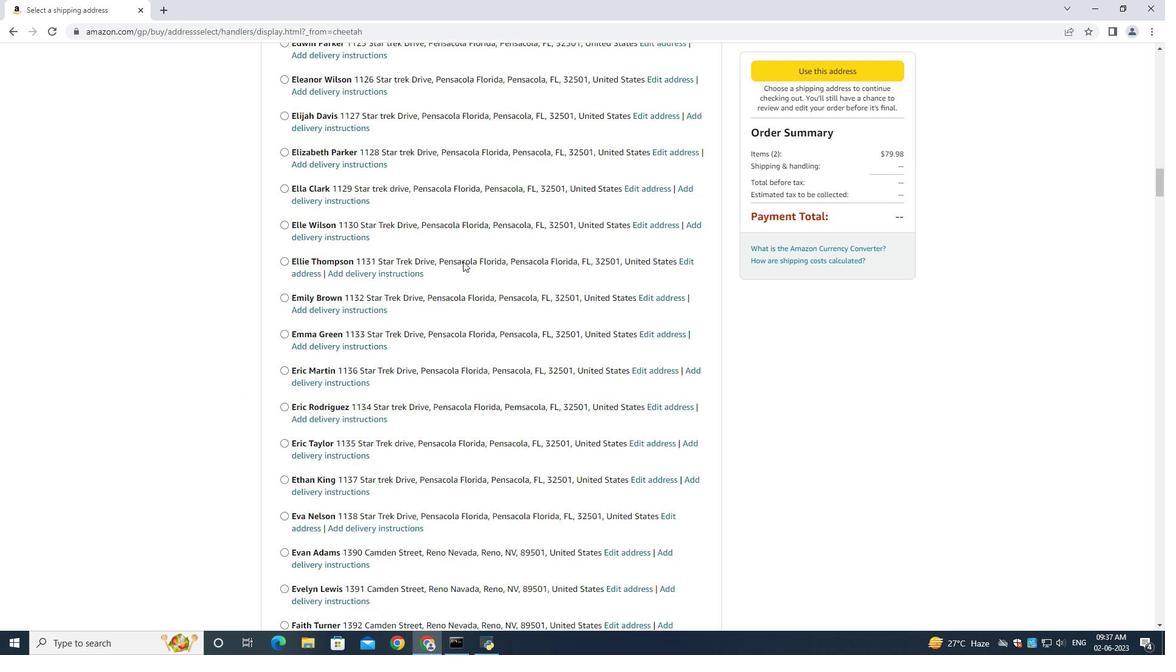 
Action: Mouse scrolled (463, 259) with delta (0, 0)
Screenshot: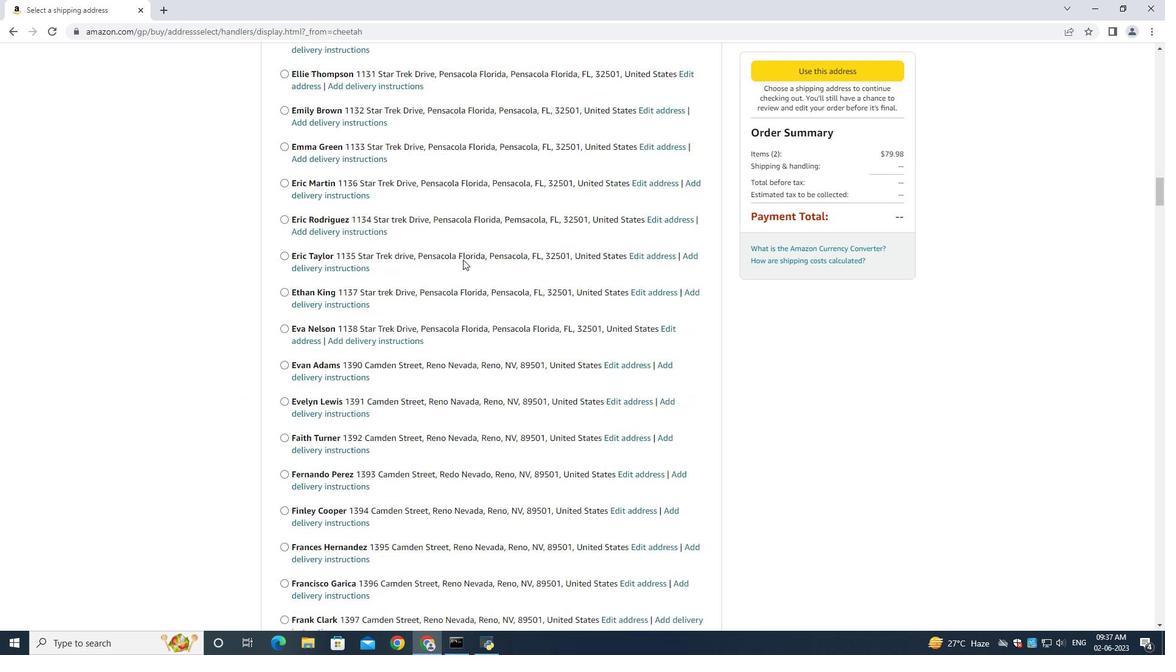 
Action: Mouse scrolled (463, 259) with delta (0, 0)
Screenshot: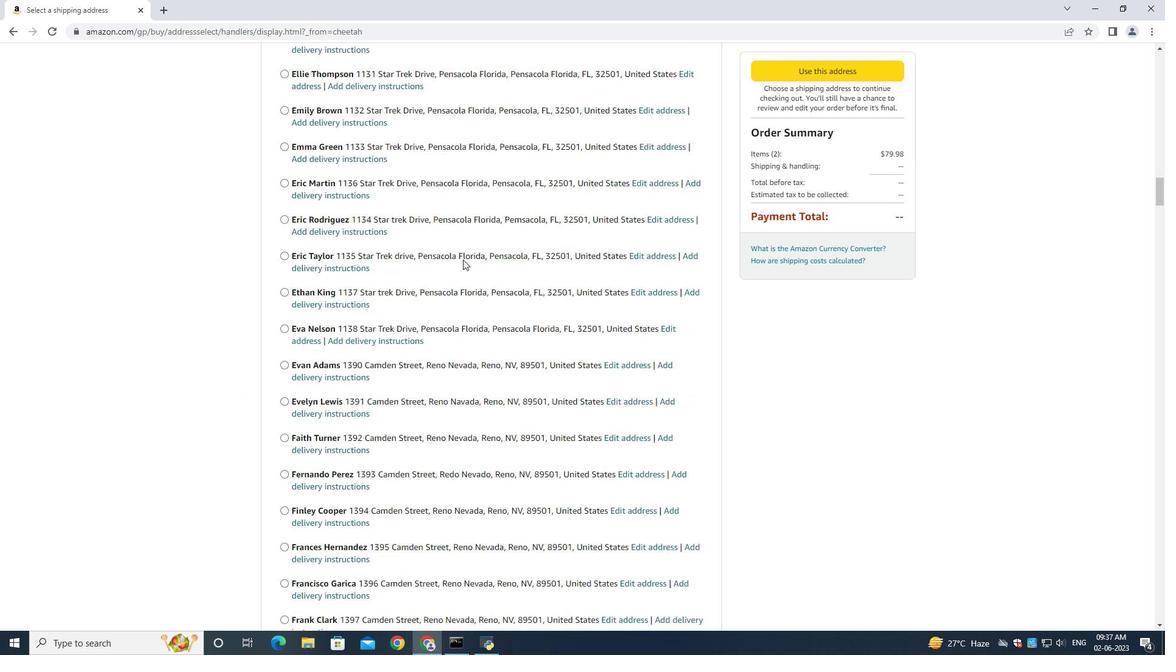 
Action: Mouse scrolled (463, 259) with delta (0, 0)
Screenshot: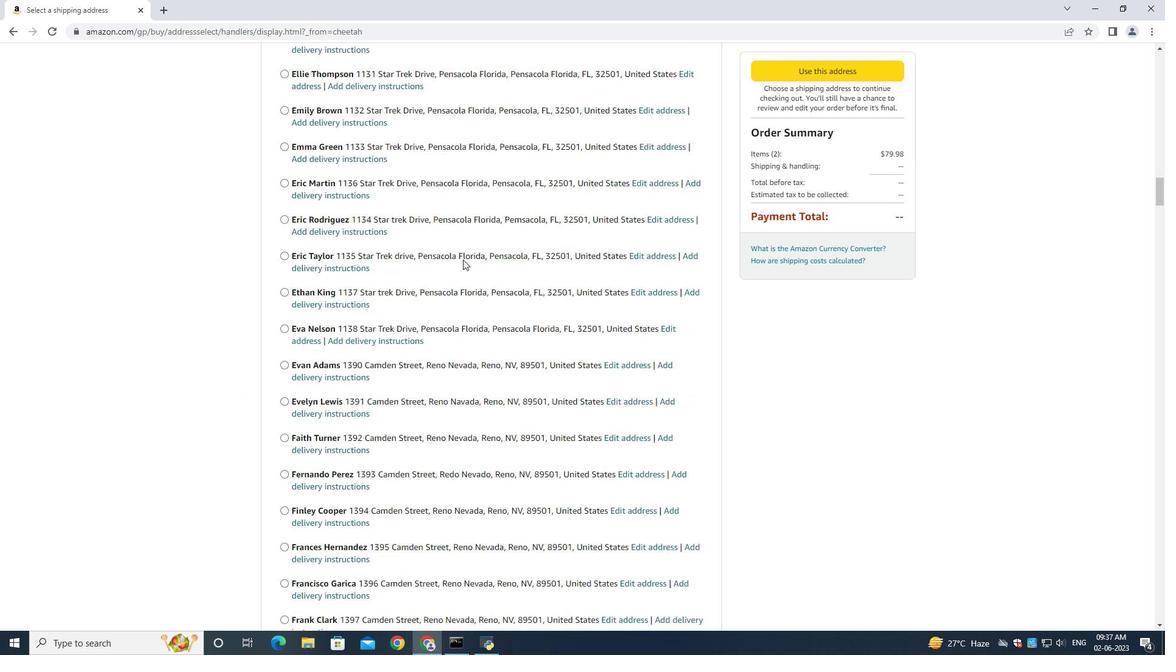 
Action: Mouse scrolled (463, 259) with delta (0, 0)
Screenshot: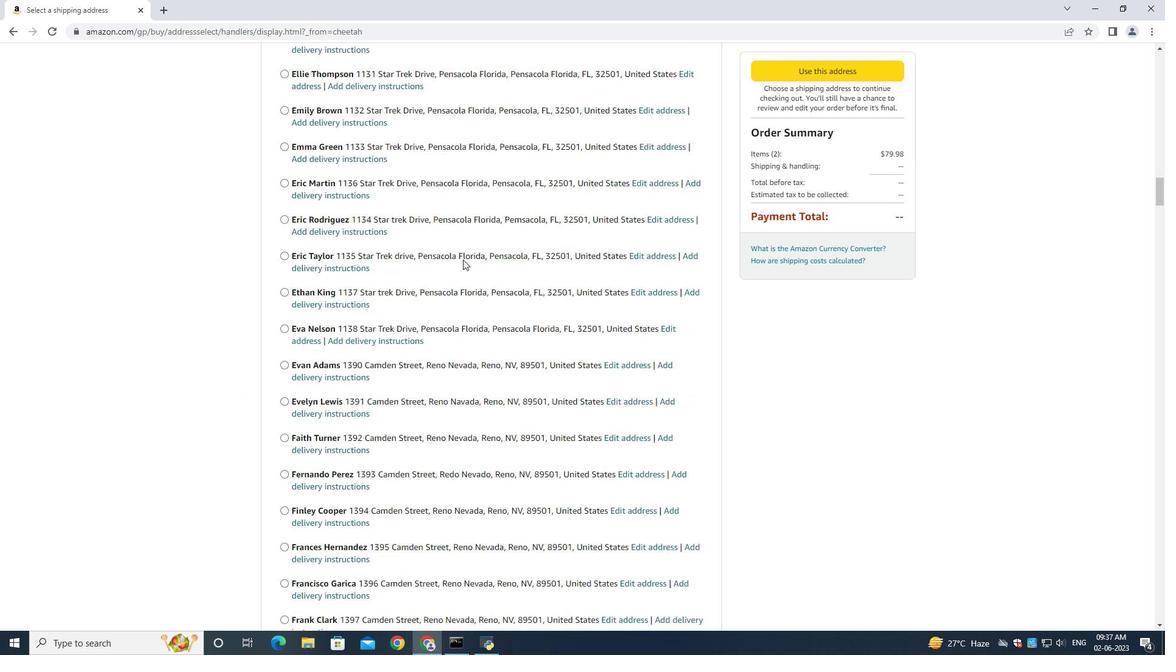
Action: Mouse scrolled (463, 259) with delta (0, 0)
Screenshot: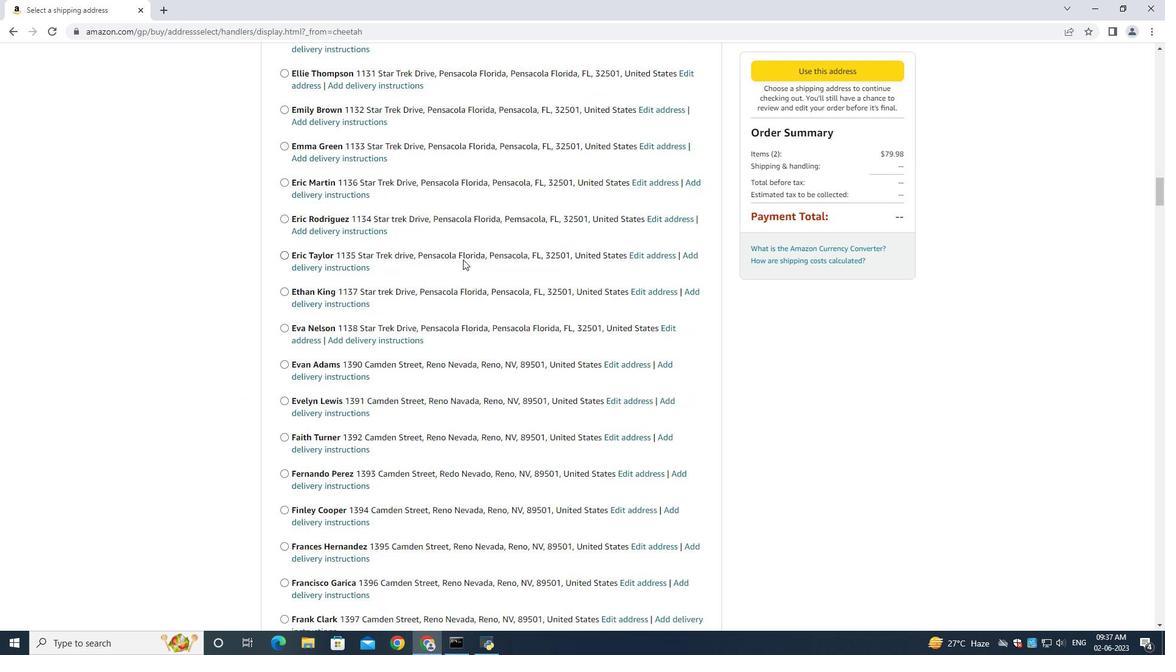 
Action: Mouse moved to (463, 259)
Screenshot: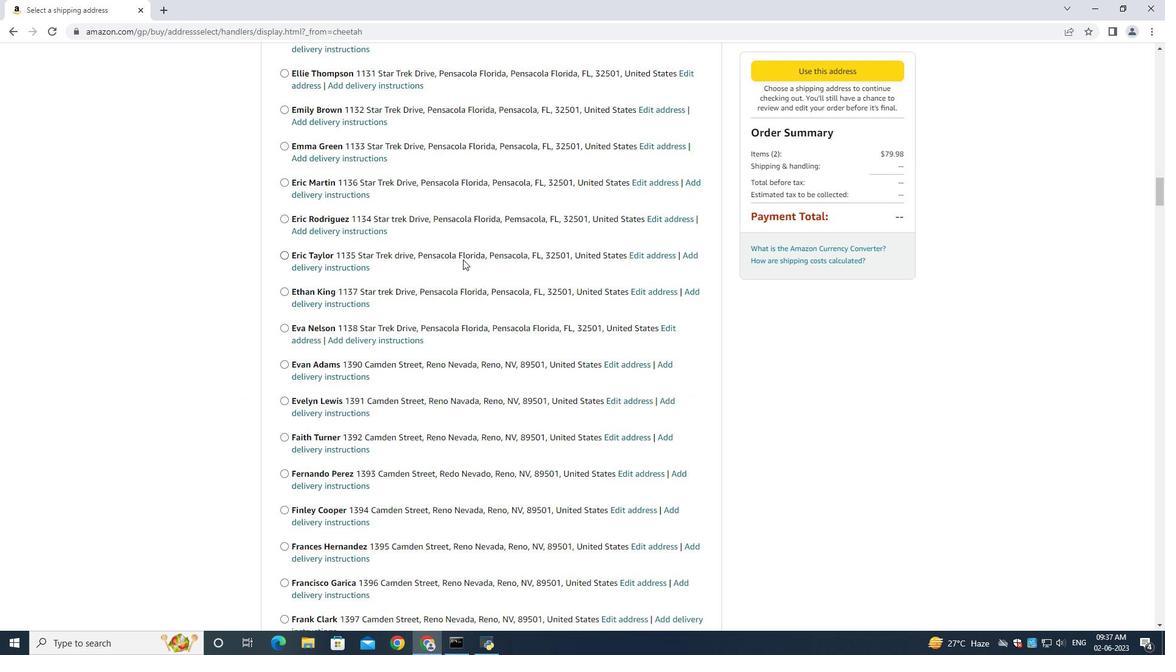 
Action: Mouse scrolled (463, 258) with delta (0, 0)
Screenshot: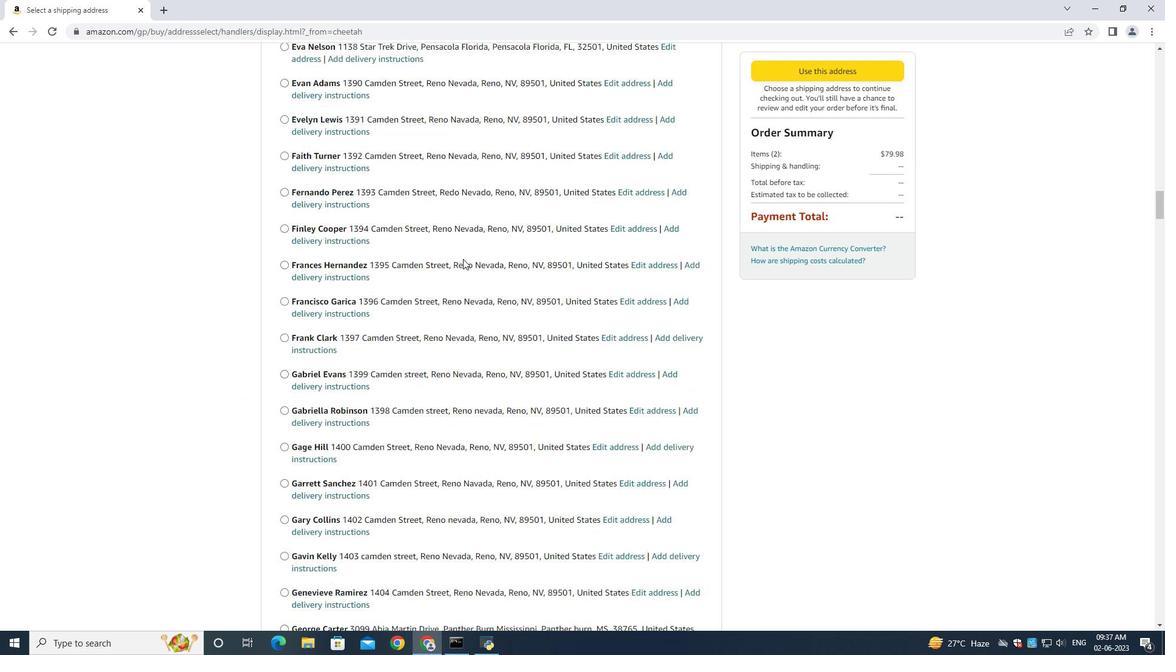
Action: Mouse scrolled (463, 258) with delta (0, 0)
Screenshot: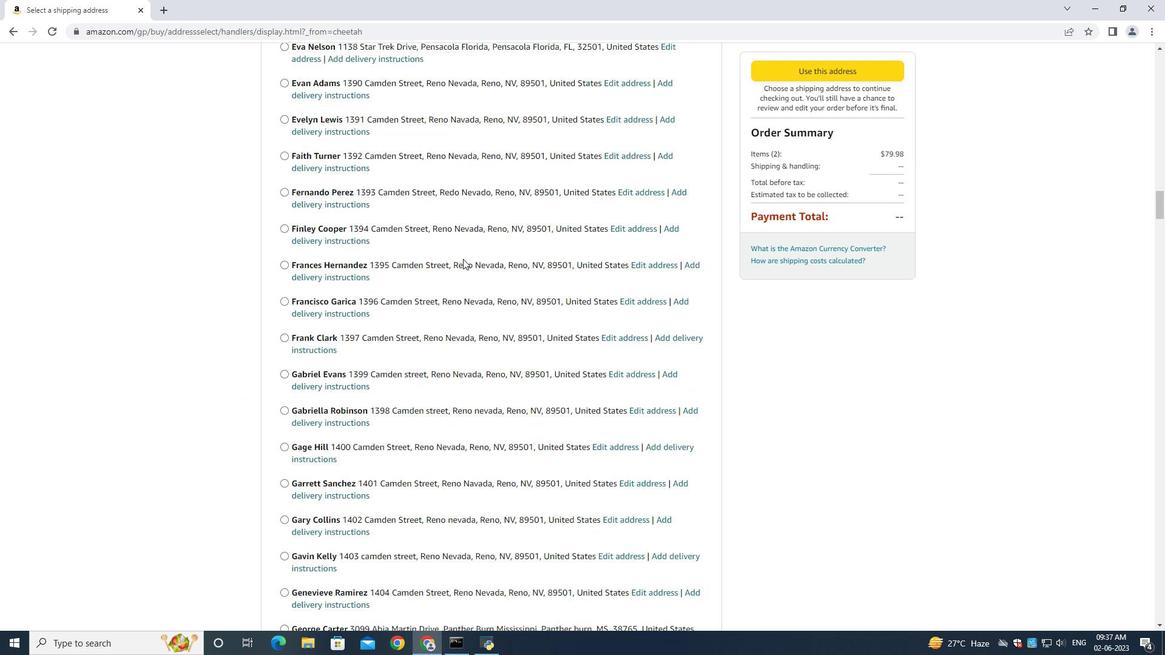 
Action: Mouse scrolled (463, 258) with delta (0, 0)
Screenshot: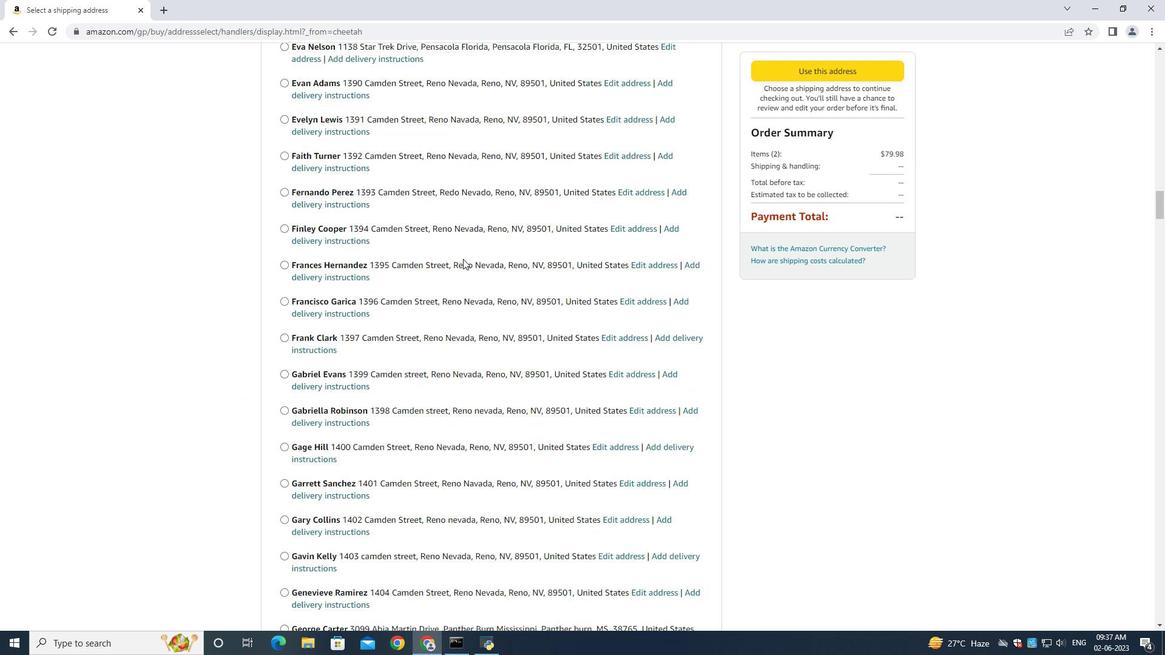 
Action: Mouse scrolled (463, 258) with delta (0, 0)
Screenshot: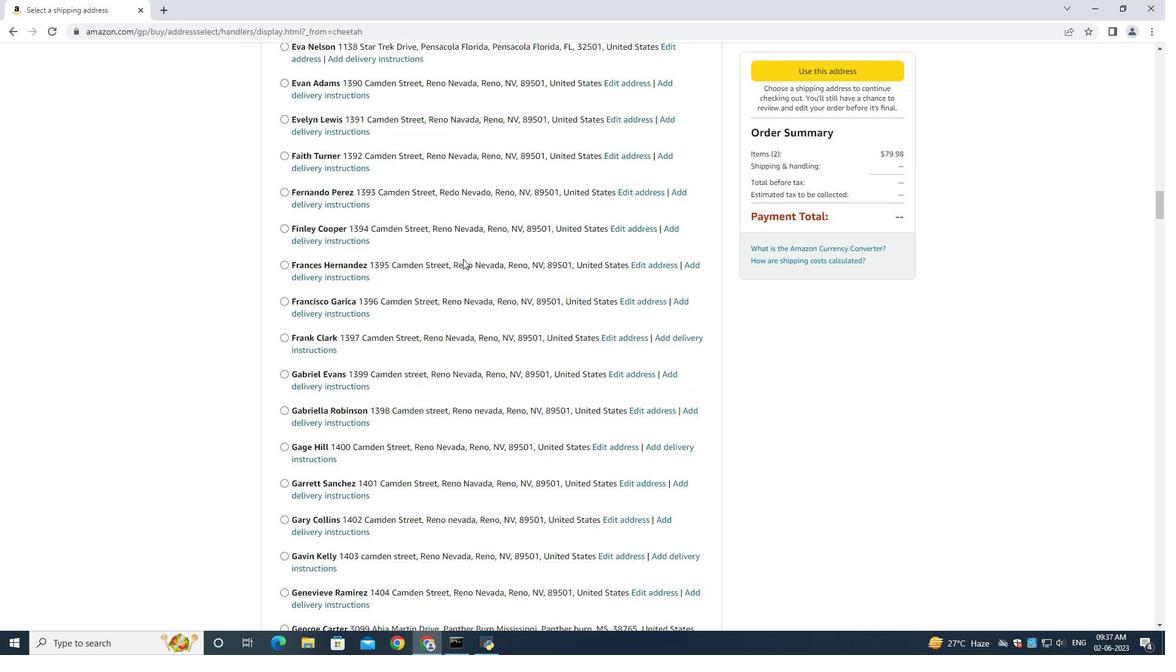 
Action: Mouse scrolled (463, 258) with delta (0, 0)
Screenshot: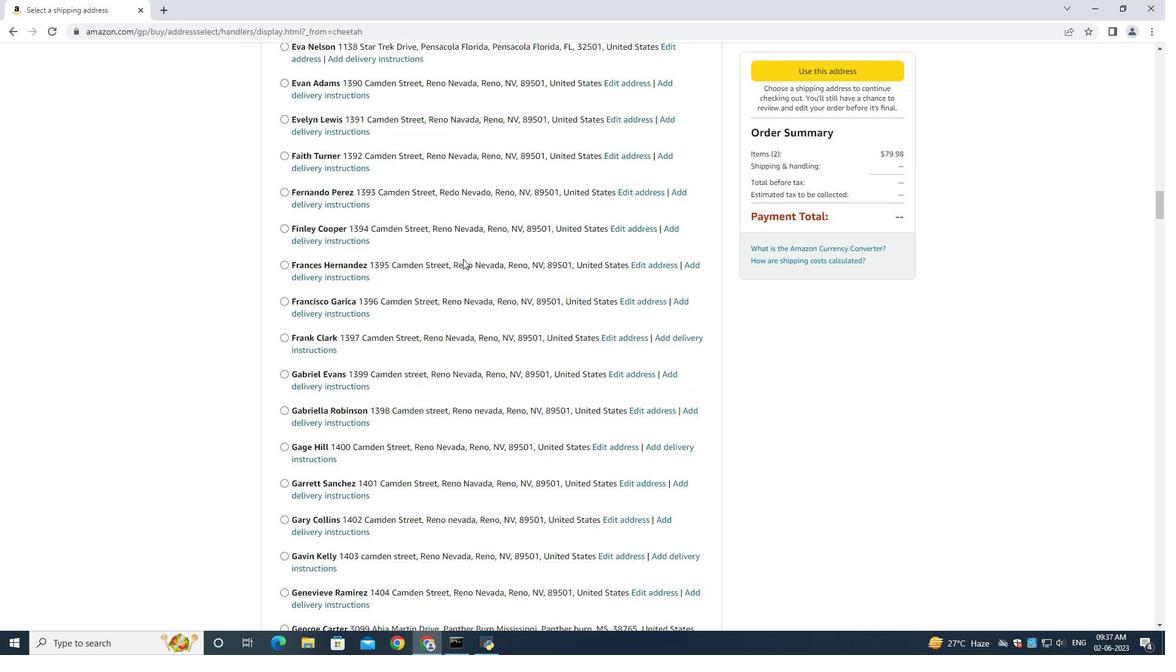 
Action: Mouse scrolled (463, 258) with delta (0, 0)
Screenshot: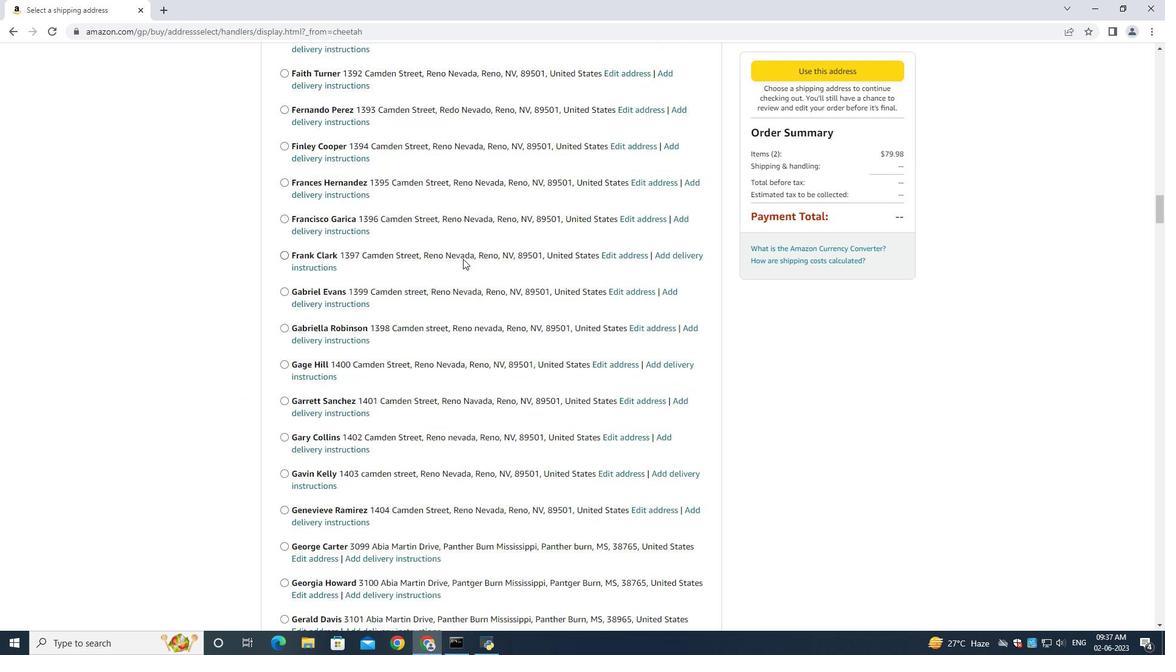
Action: Mouse moved to (463, 258)
Screenshot: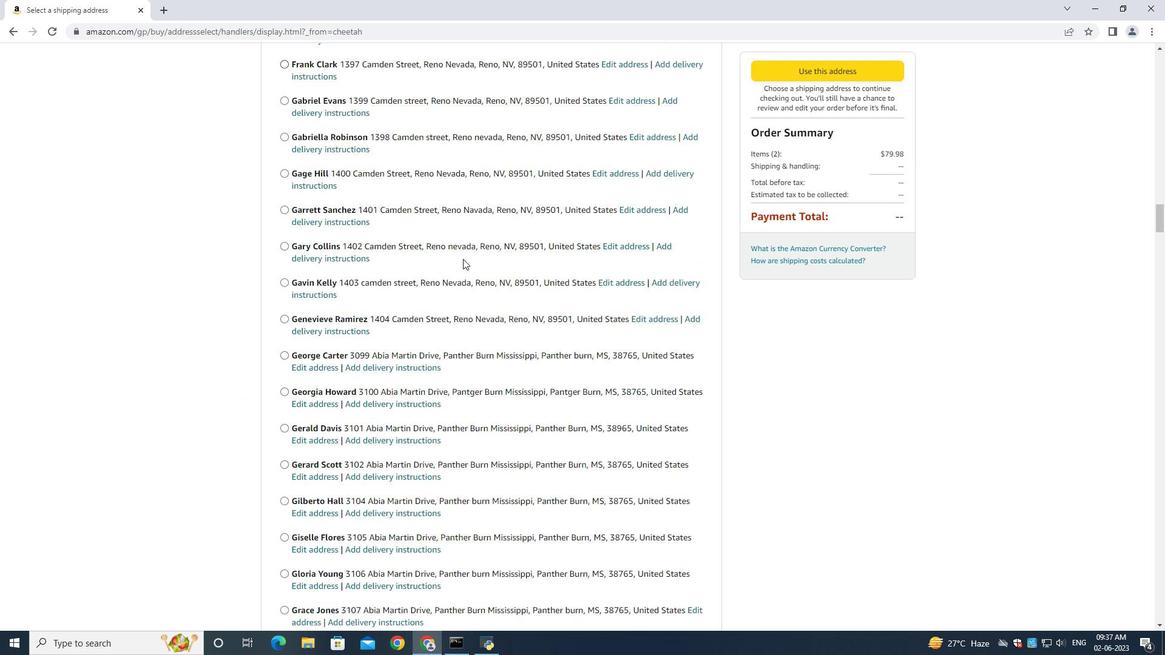 
Action: Mouse scrolled (463, 257) with delta (0, 0)
Screenshot: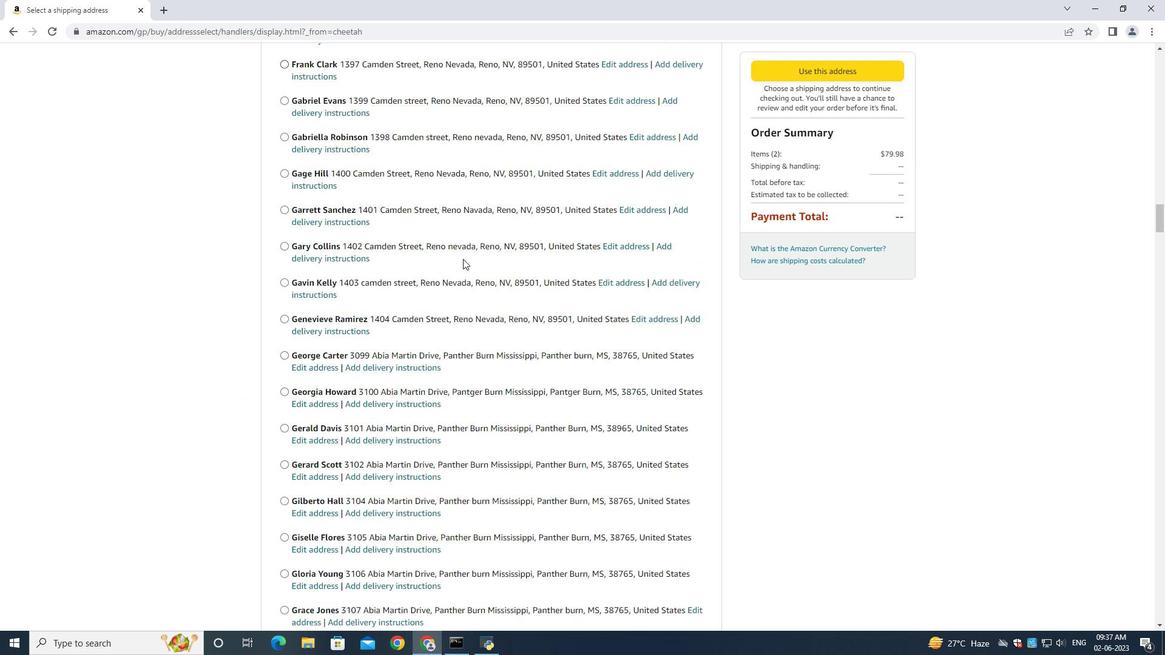 
Action: Mouse moved to (463, 258)
Screenshot: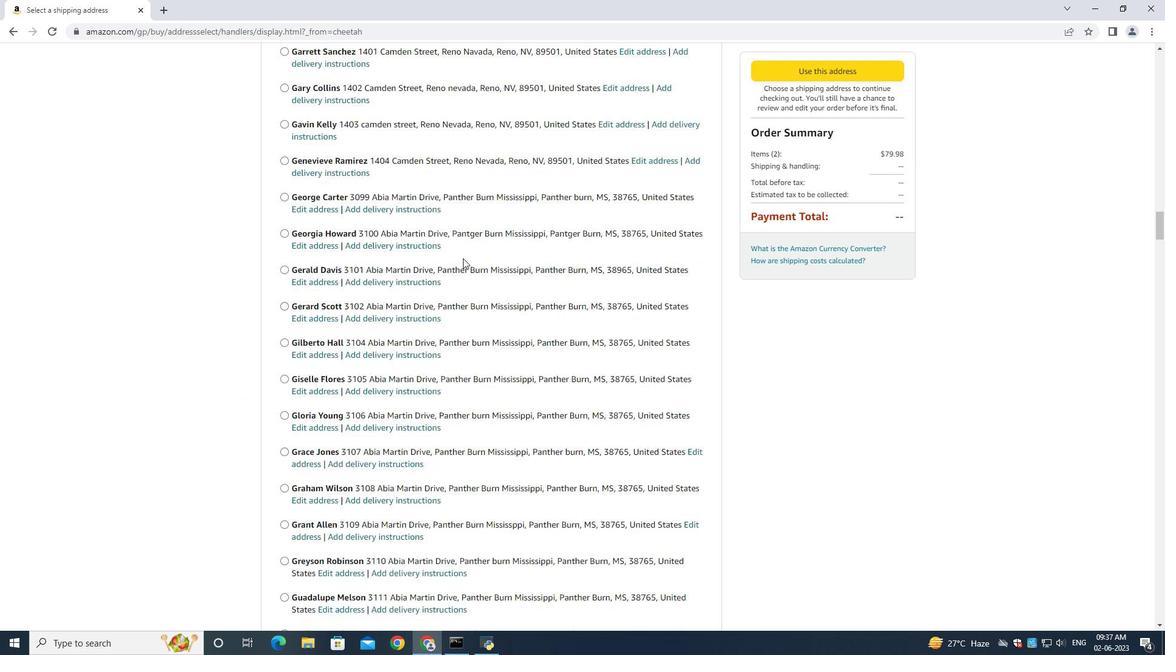 
Action: Mouse scrolled (463, 257) with delta (0, 0)
Screenshot: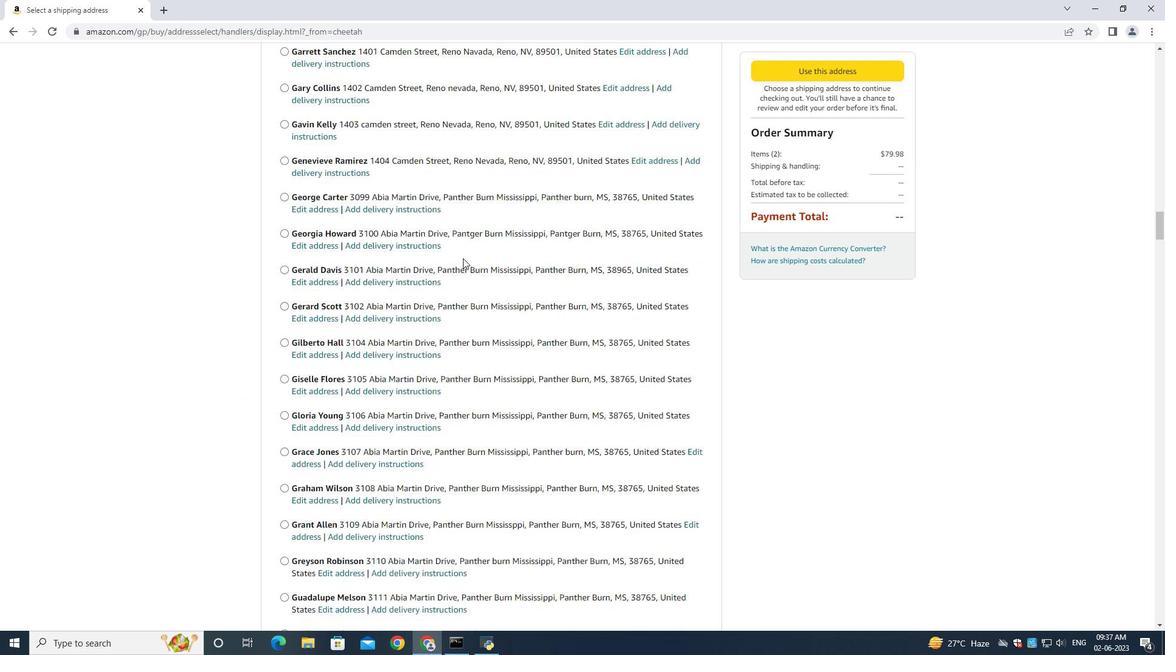 
Action: Mouse scrolled (463, 257) with delta (0, 0)
Screenshot: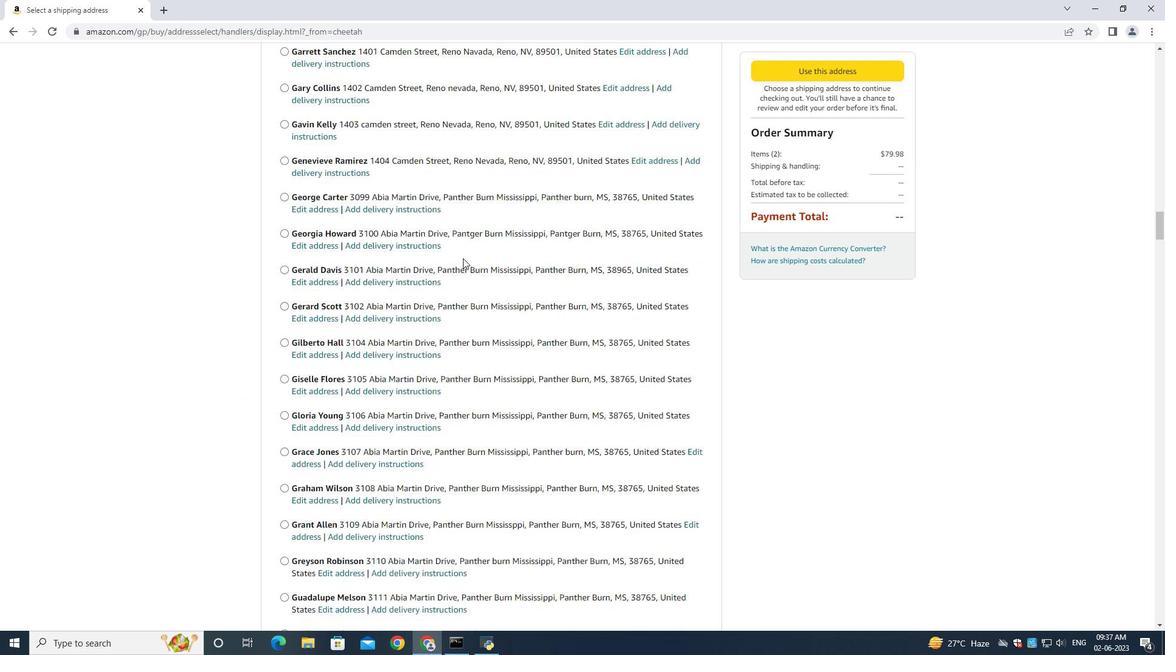 
Action: Mouse scrolled (463, 257) with delta (0, 0)
Screenshot: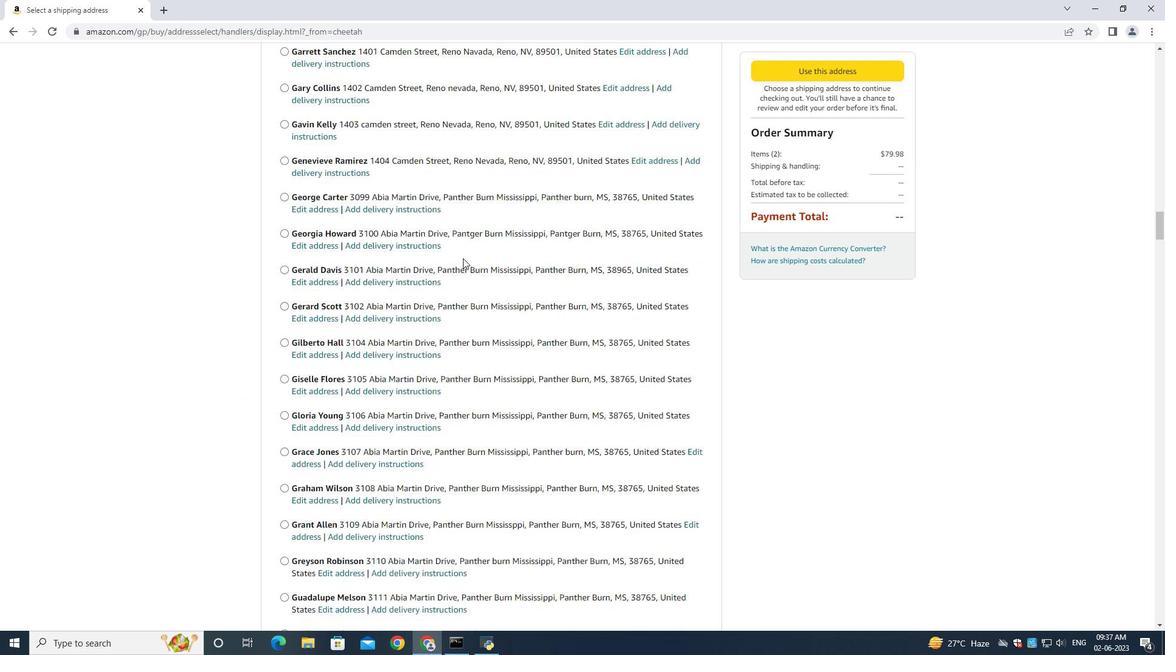 
Action: Mouse scrolled (463, 257) with delta (0, 0)
Screenshot: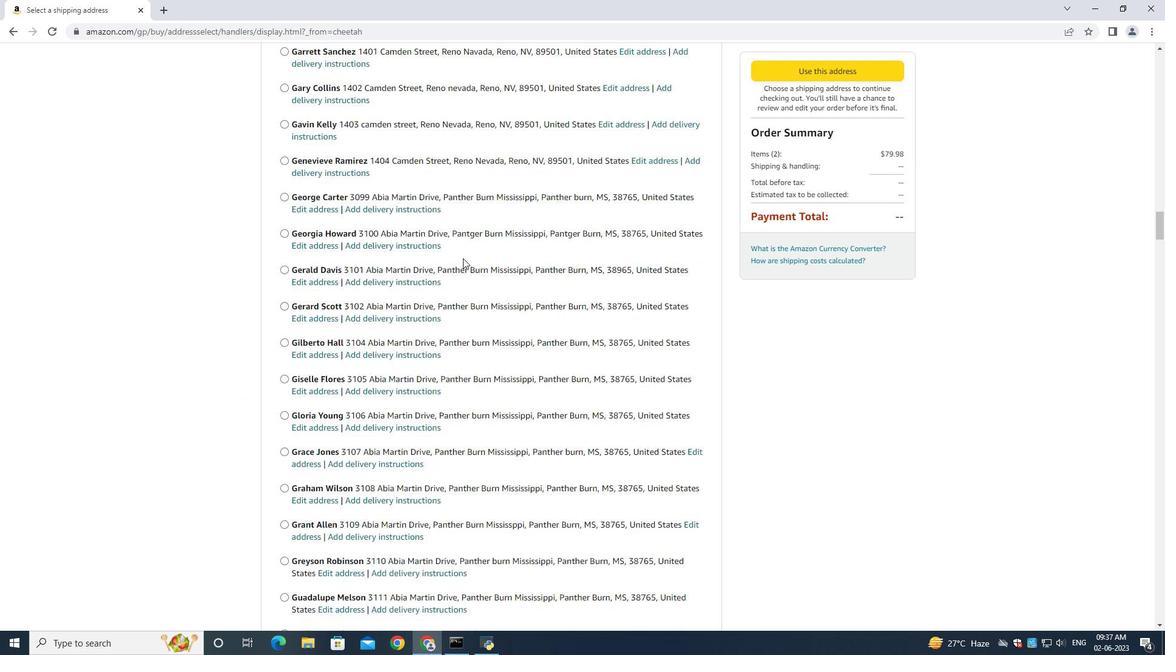 
Action: Mouse moved to (463, 258)
Screenshot: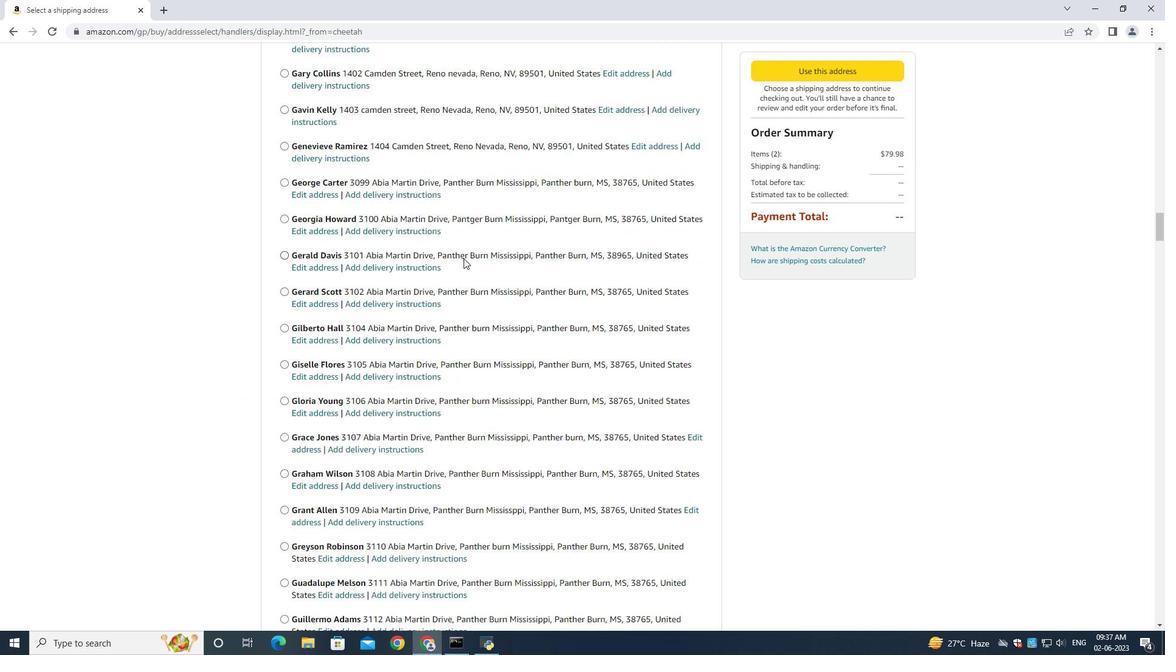 
Action: Mouse scrolled (463, 257) with delta (0, 0)
Screenshot: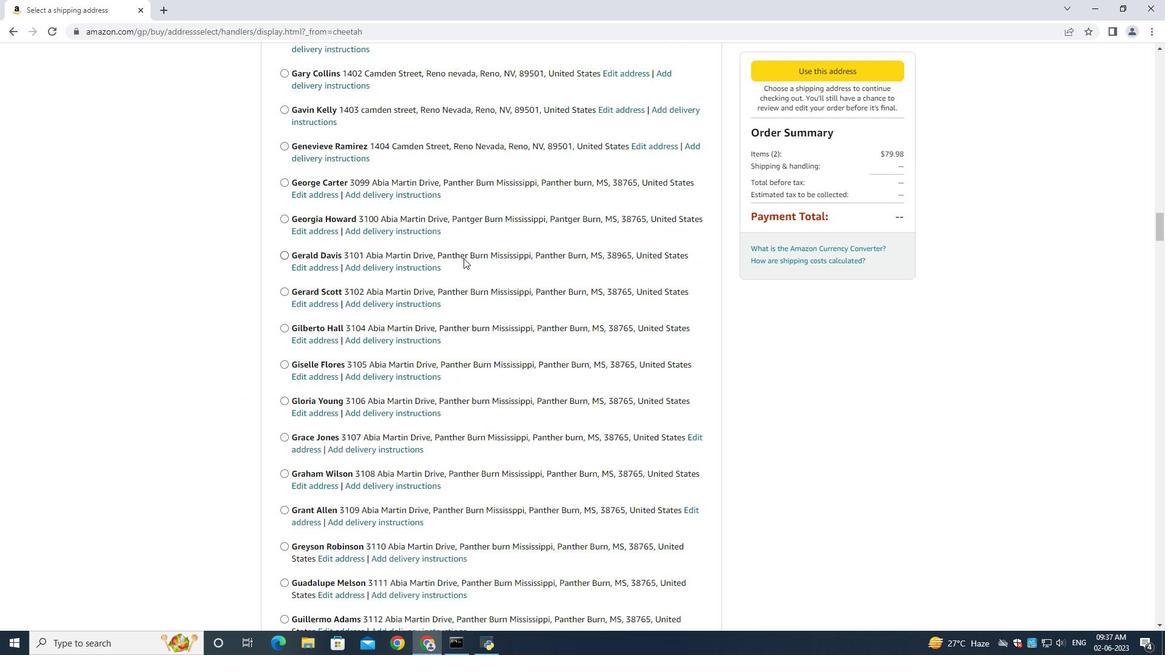 
Action: Mouse moved to (463, 256)
Screenshot: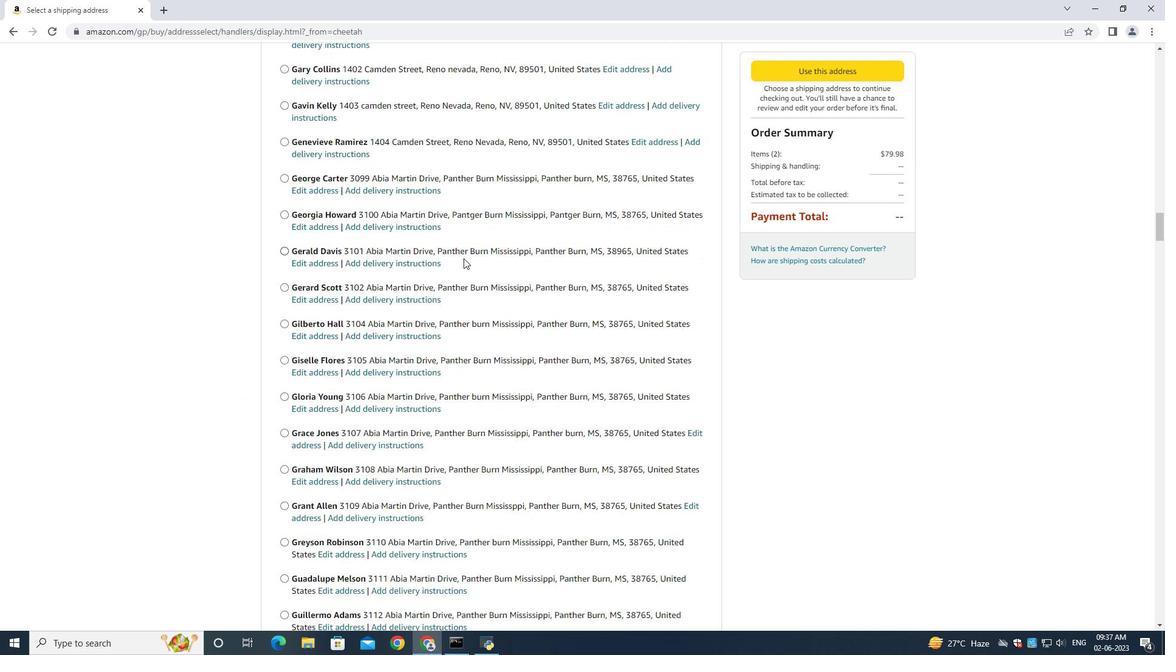 
Action: Mouse scrolled (463, 257) with delta (0, 0)
Screenshot: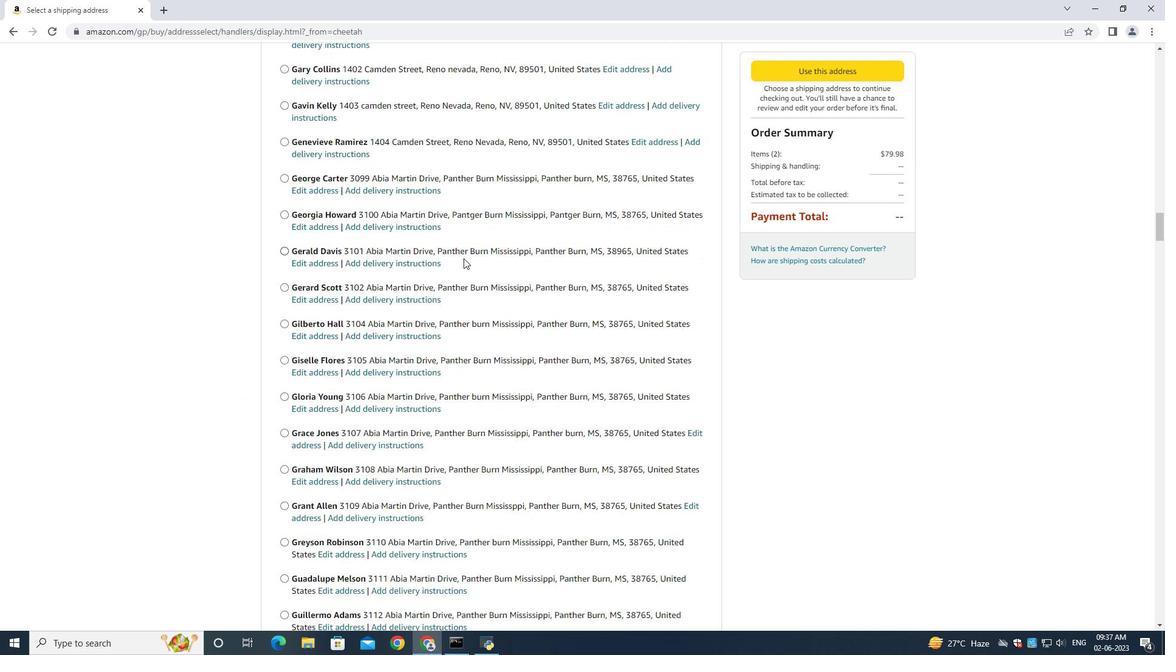 
Action: Mouse moved to (465, 257)
Screenshot: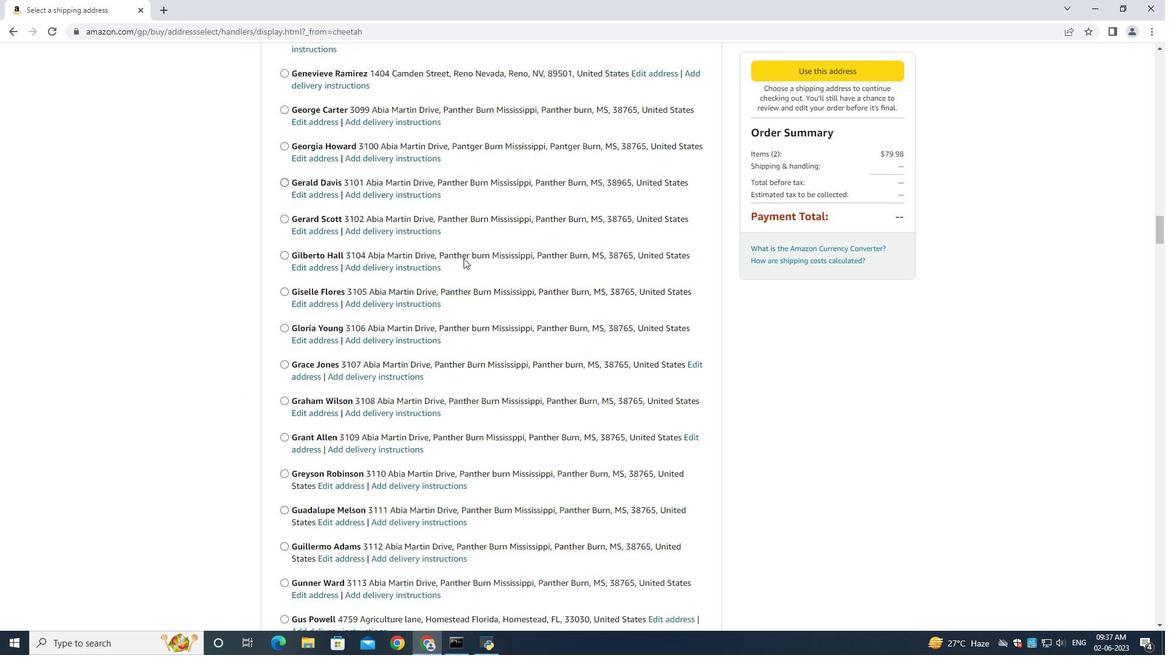 
Action: Mouse scrolled (465, 257) with delta (0, 0)
Screenshot: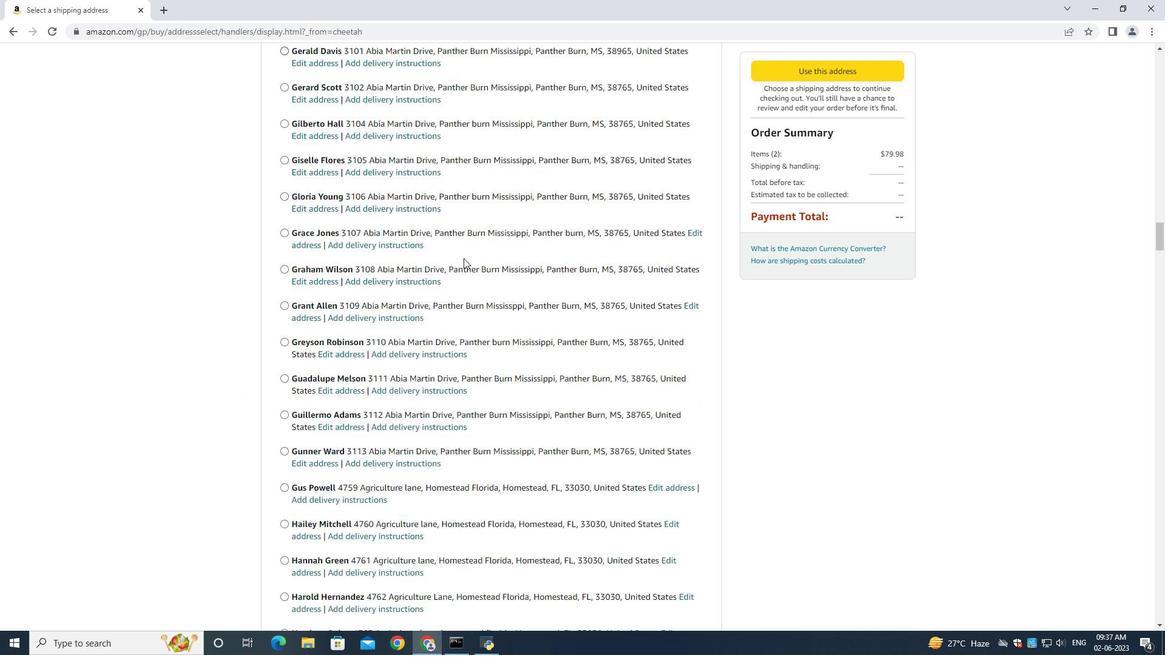 
Action: Mouse scrolled (465, 257) with delta (0, 0)
Screenshot: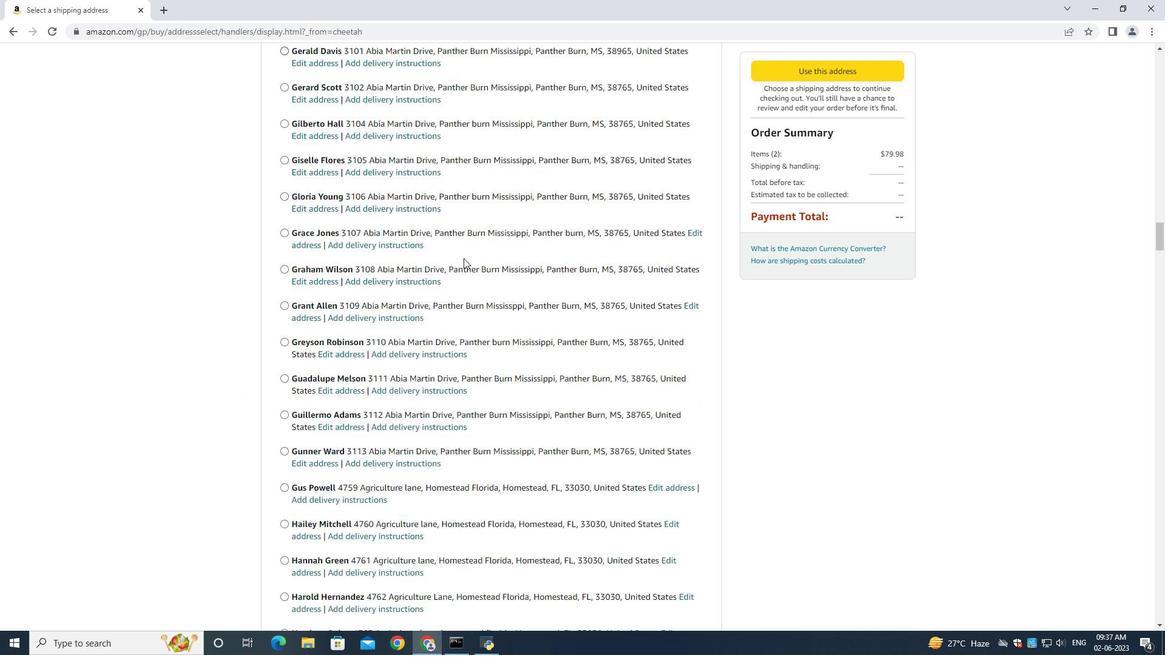 
Action: Mouse scrolled (465, 257) with delta (0, 0)
Screenshot: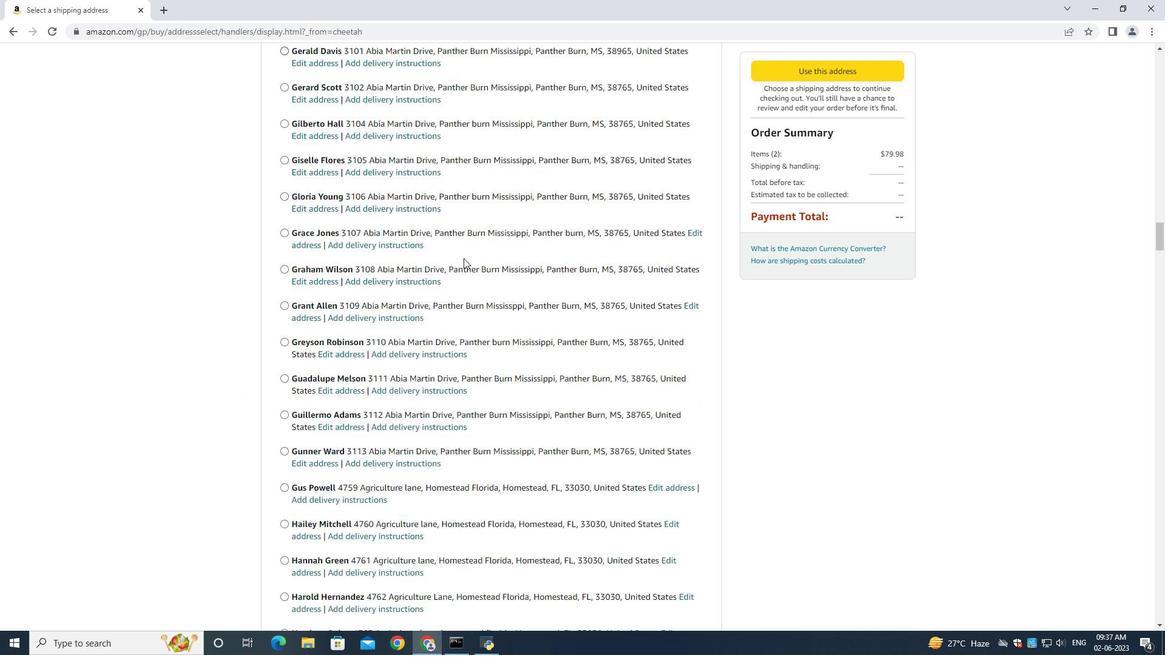 
Action: Mouse scrolled (465, 257) with delta (0, 0)
Screenshot: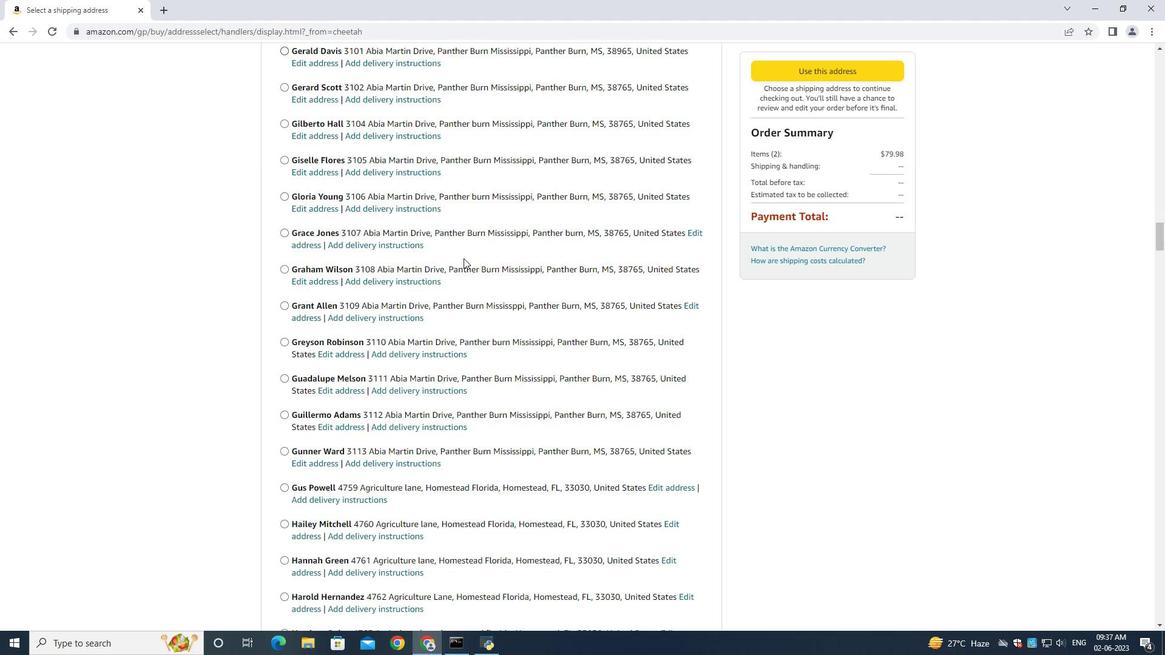 
Action: Mouse scrolled (465, 257) with delta (0, 0)
Screenshot: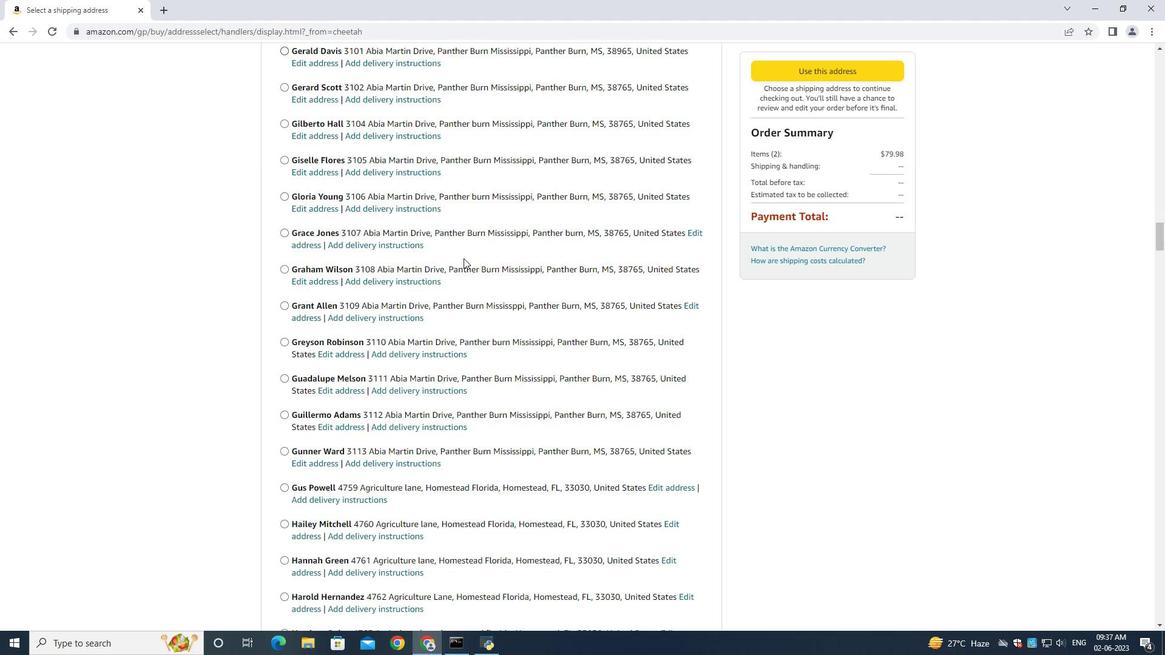 
Action: Mouse scrolled (465, 257) with delta (0, 0)
Screenshot: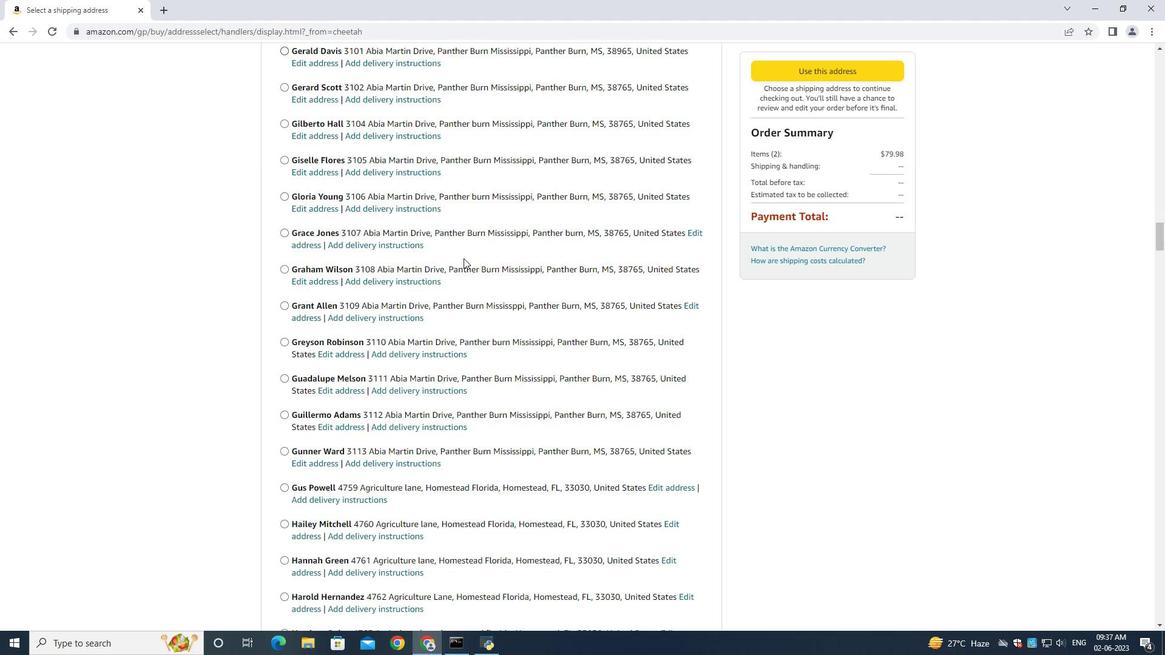 
Action: Mouse scrolled (465, 257) with delta (0, 0)
Screenshot: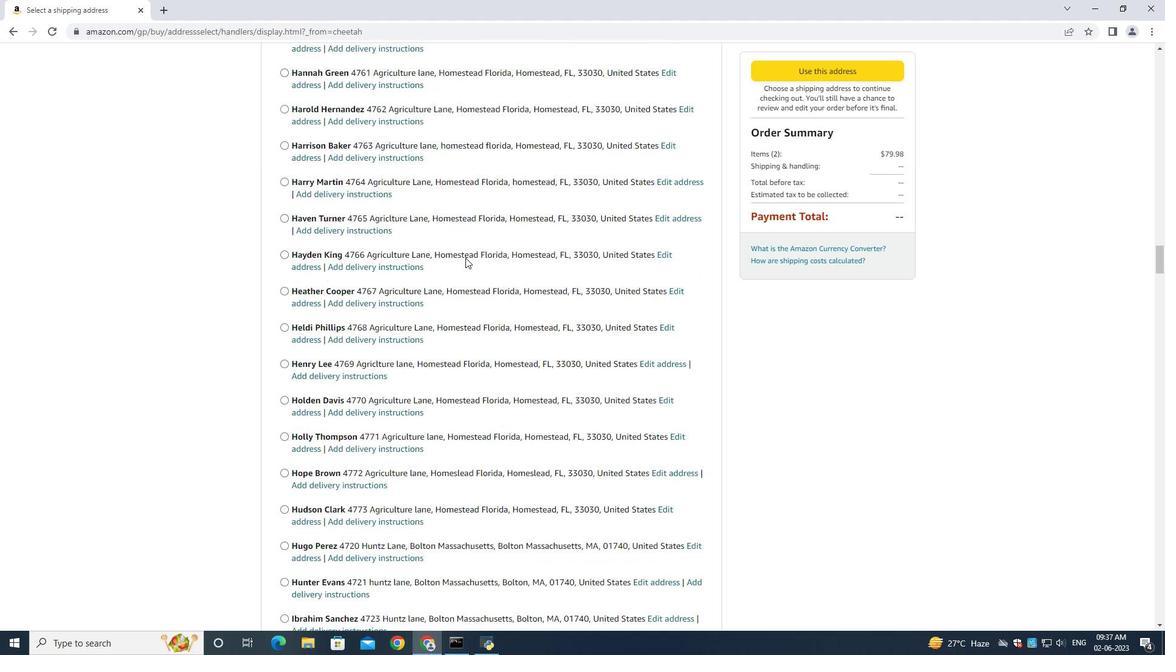 
Action: Mouse scrolled (465, 257) with delta (0, 0)
Screenshot: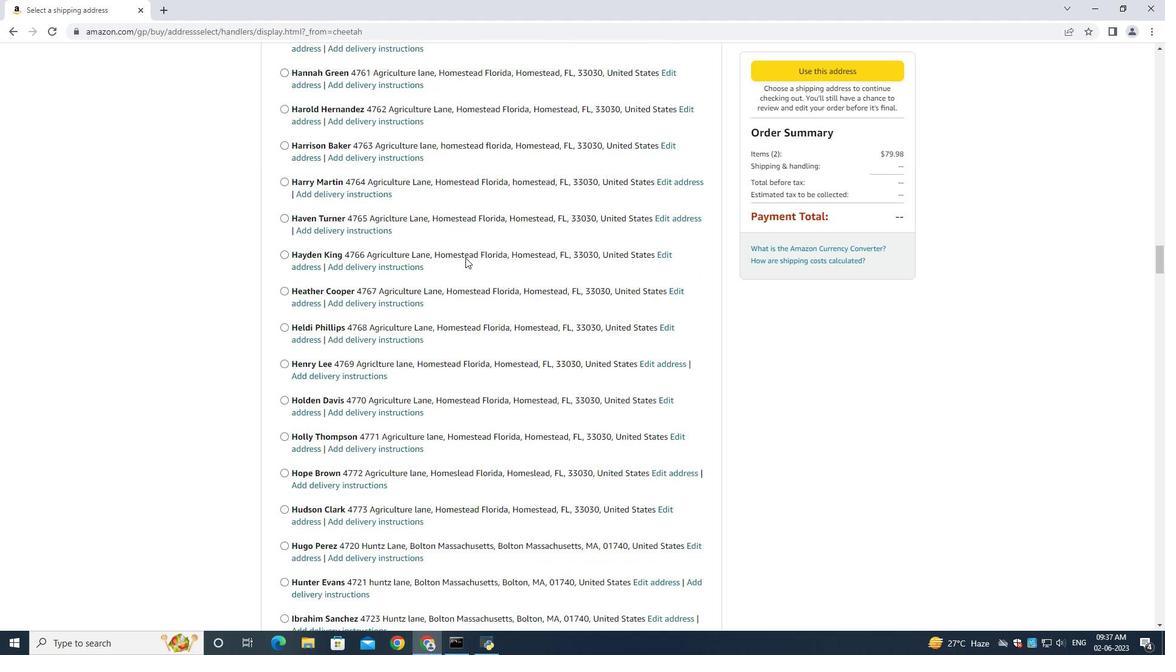 
Action: Mouse scrolled (465, 257) with delta (0, 0)
Screenshot: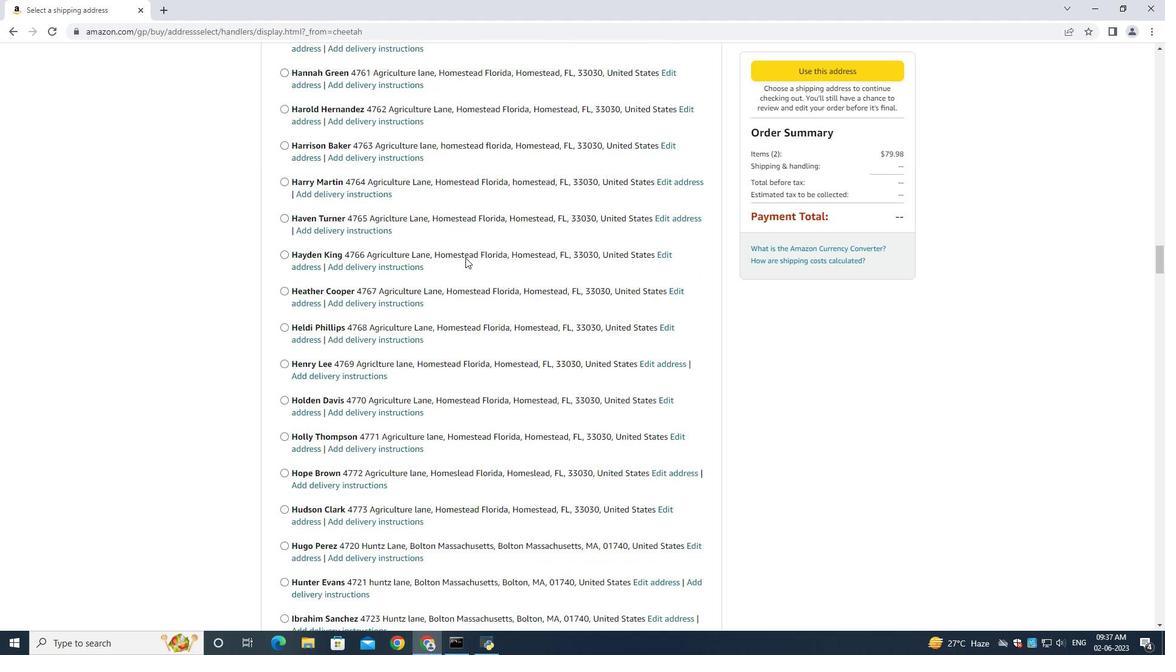 
Action: Mouse scrolled (465, 257) with delta (0, 0)
Screenshot: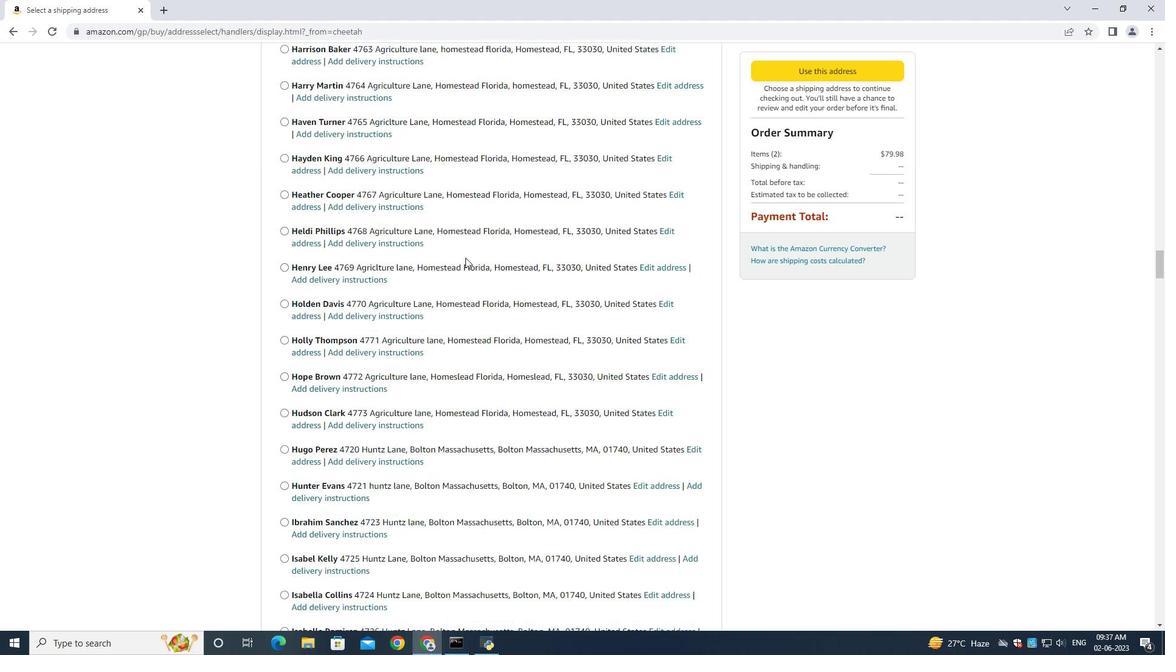 
Action: Mouse scrolled (465, 257) with delta (0, 0)
Screenshot: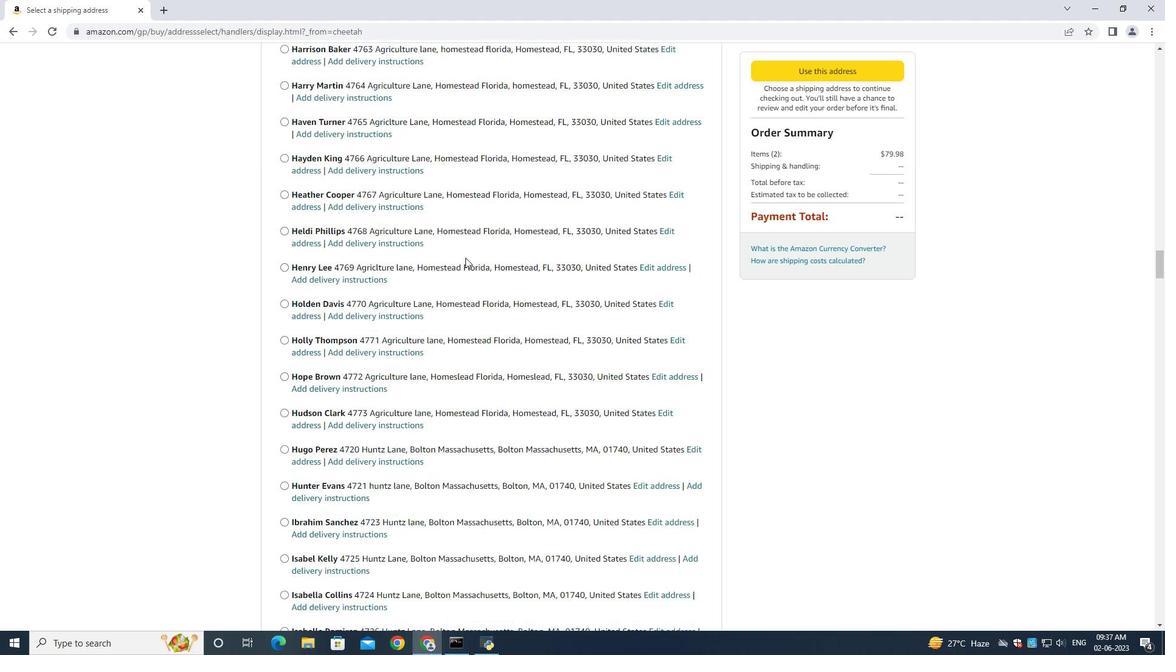 
Action: Mouse scrolled (465, 257) with delta (0, 0)
Screenshot: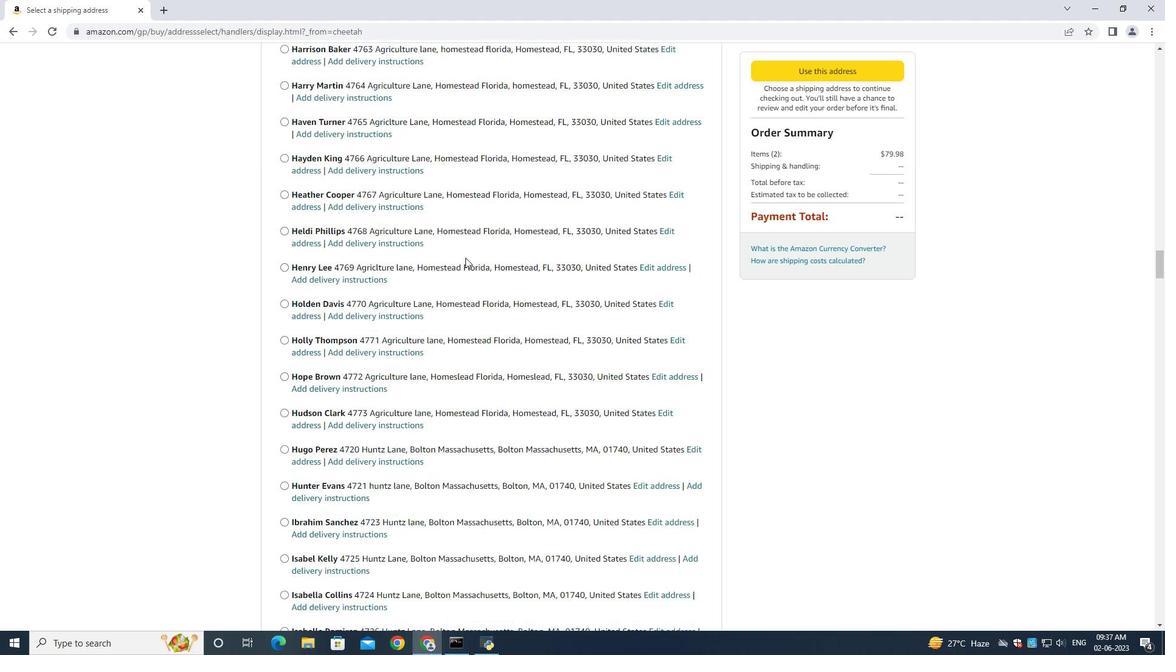 
Action: Mouse moved to (465, 258)
Screenshot: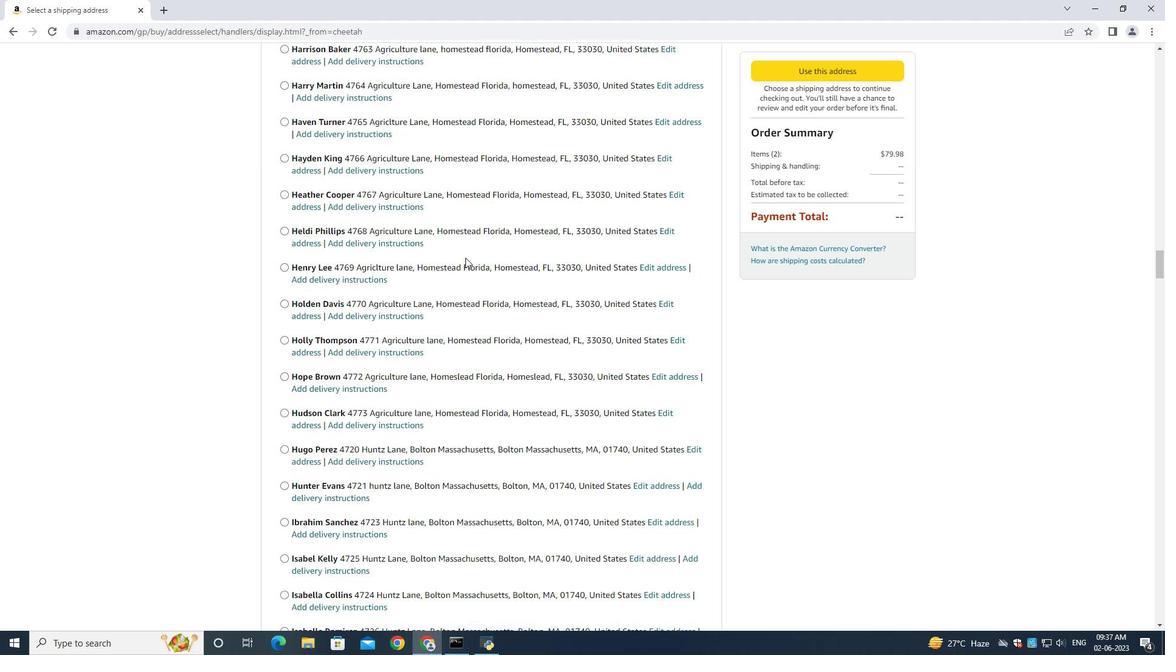 
Action: Mouse scrolled (465, 257) with delta (0, 0)
Screenshot: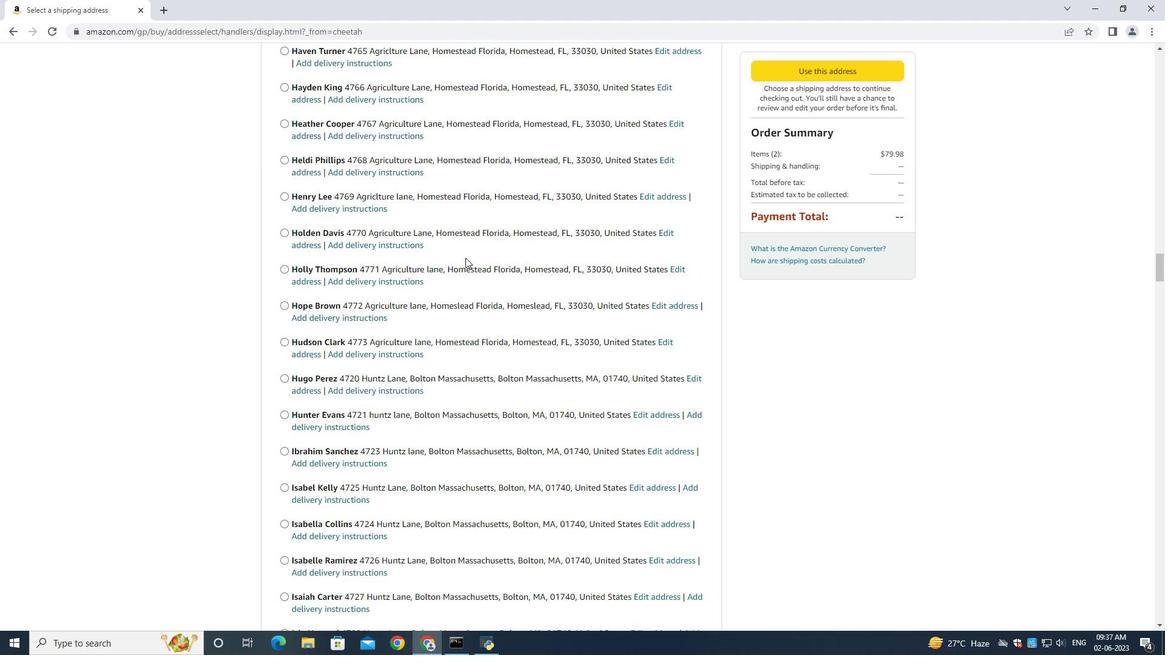
Action: Mouse moved to (465, 258)
Screenshot: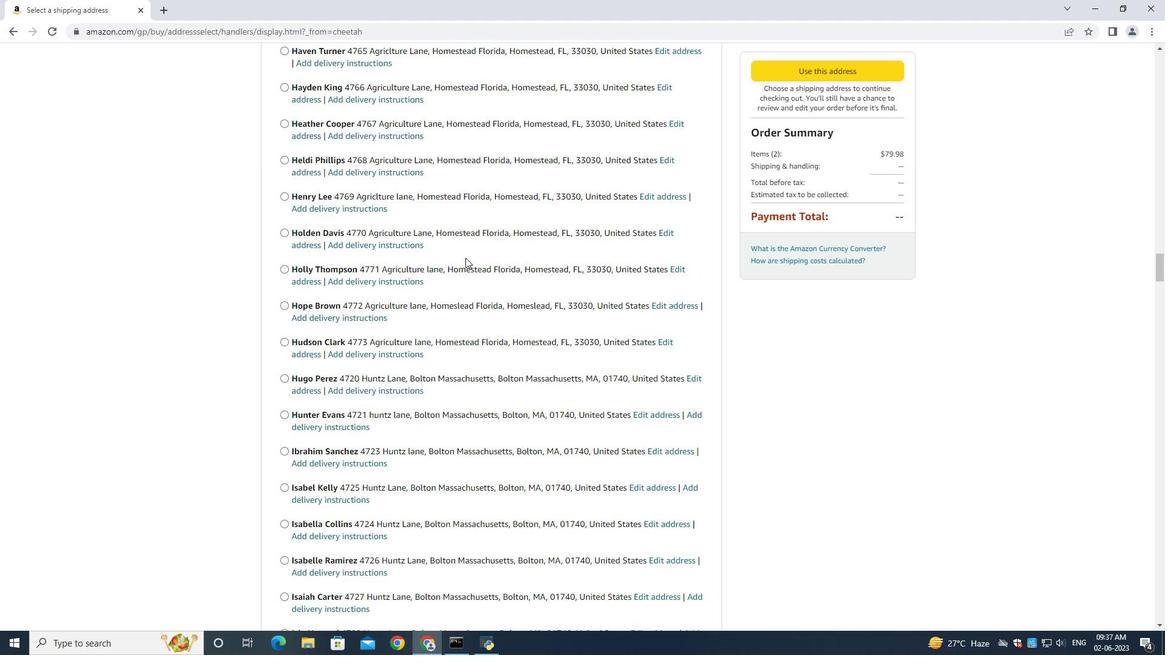 
Action: Mouse scrolled (465, 257) with delta (0, 0)
Screenshot: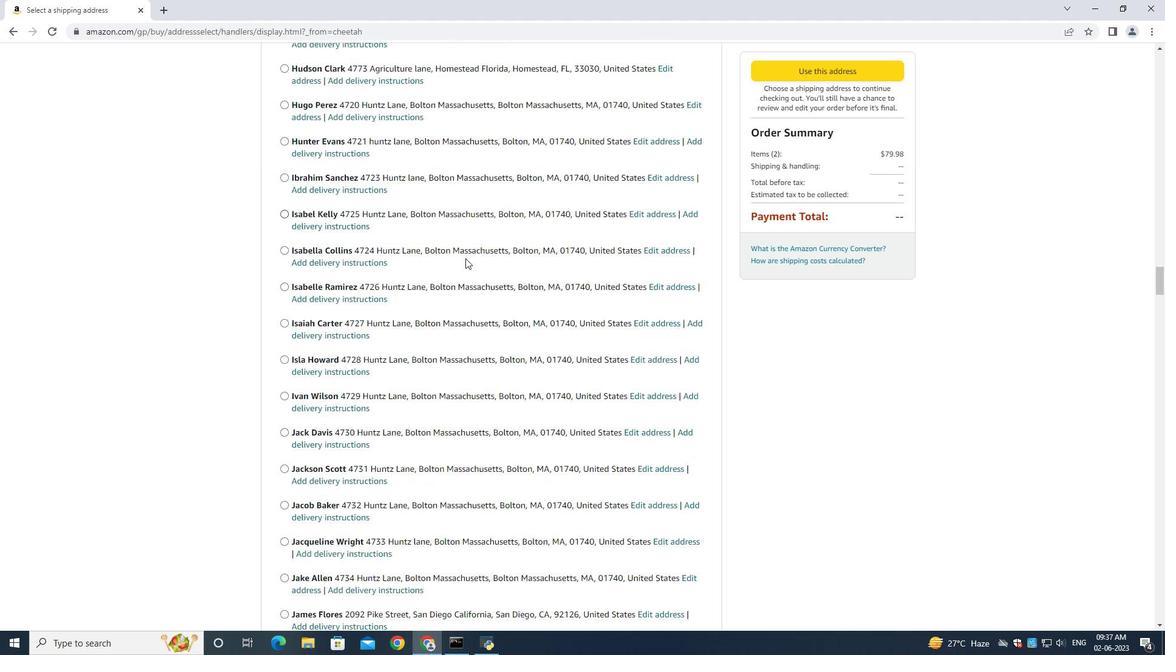 
Action: Mouse moved to (465, 258)
Screenshot: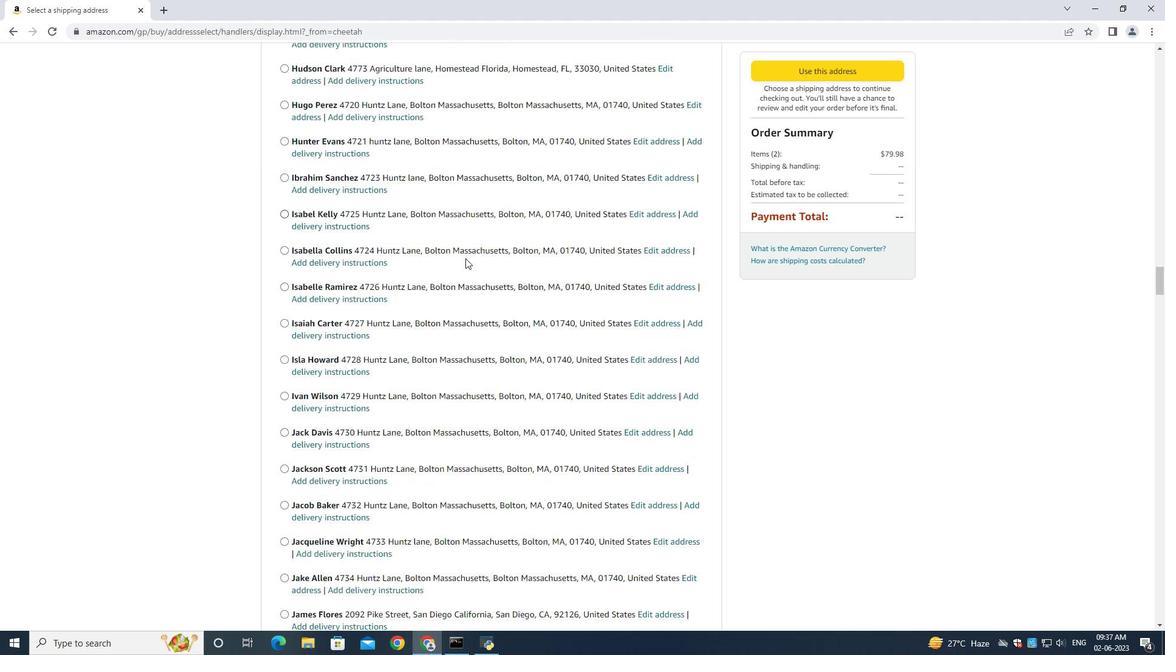 
Action: Mouse scrolled (465, 257) with delta (0, 0)
Screenshot: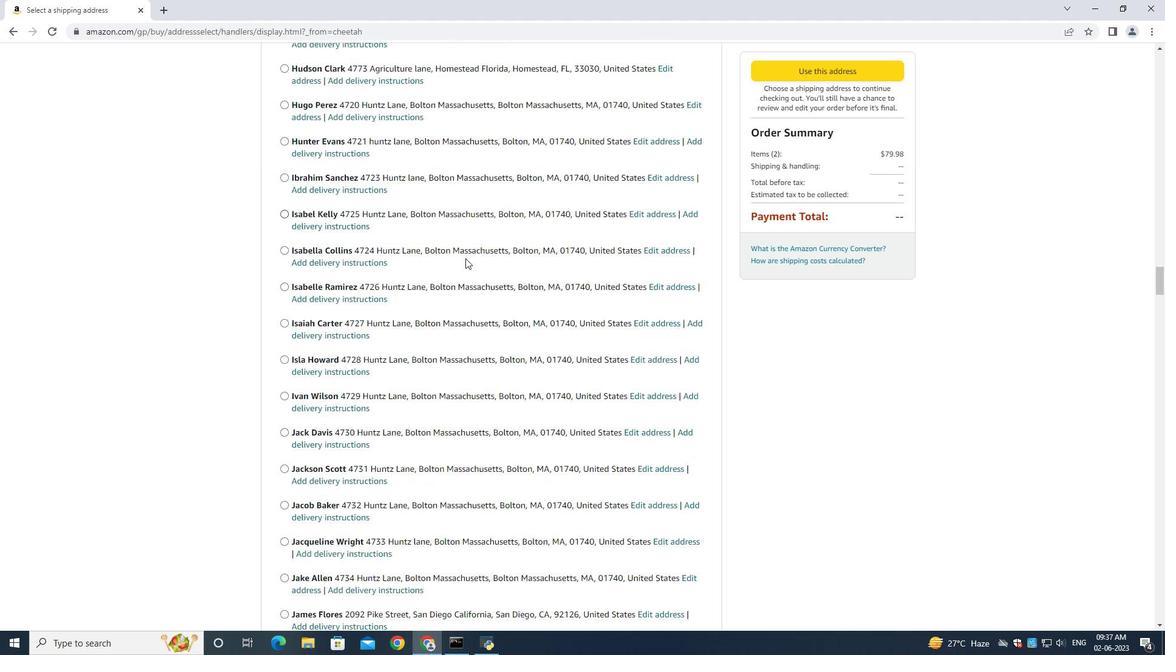 
Action: Mouse scrolled (465, 257) with delta (0, 0)
Screenshot: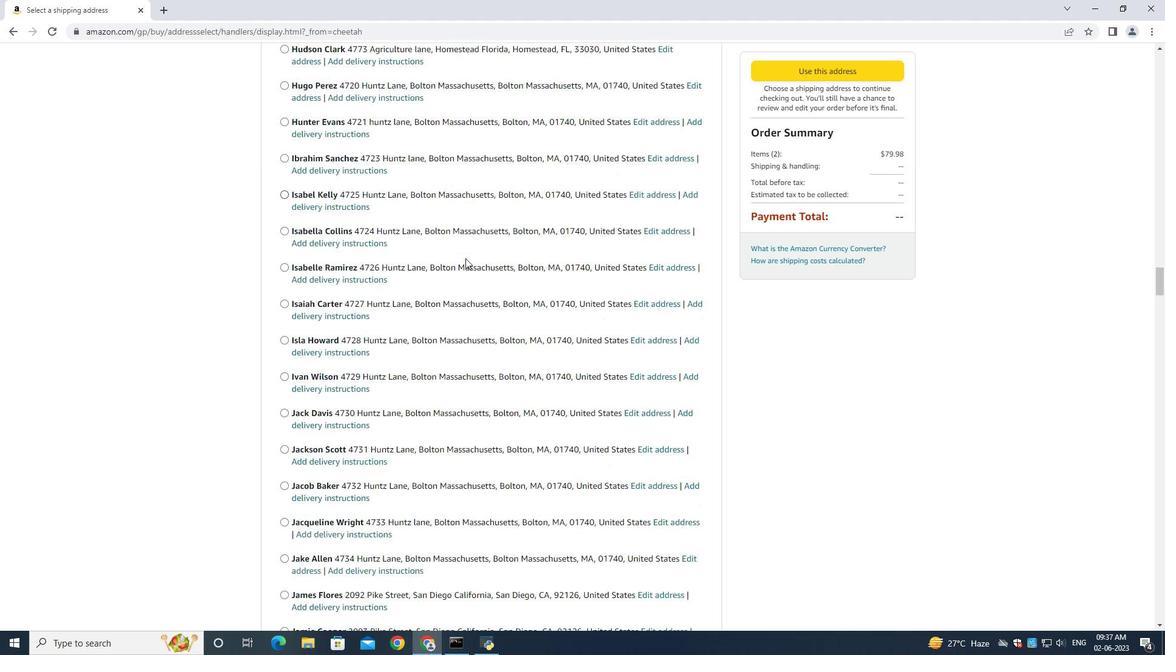 
Action: Mouse scrolled (465, 257) with delta (0, 0)
Screenshot: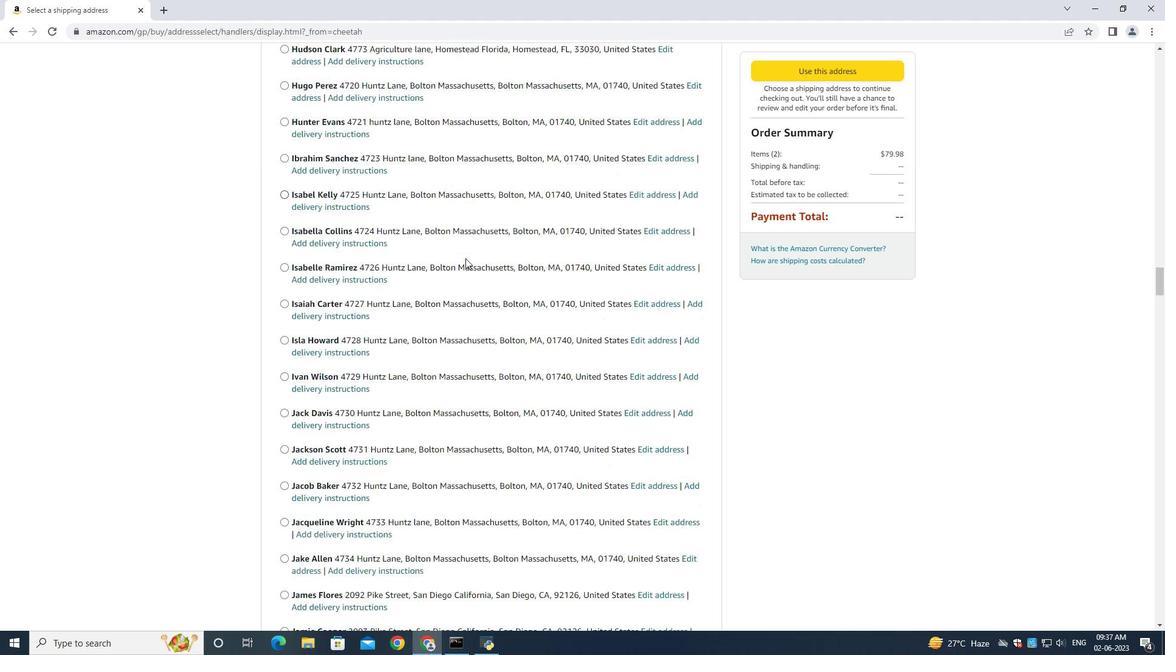 
Action: Mouse scrolled (465, 257) with delta (0, 0)
Screenshot: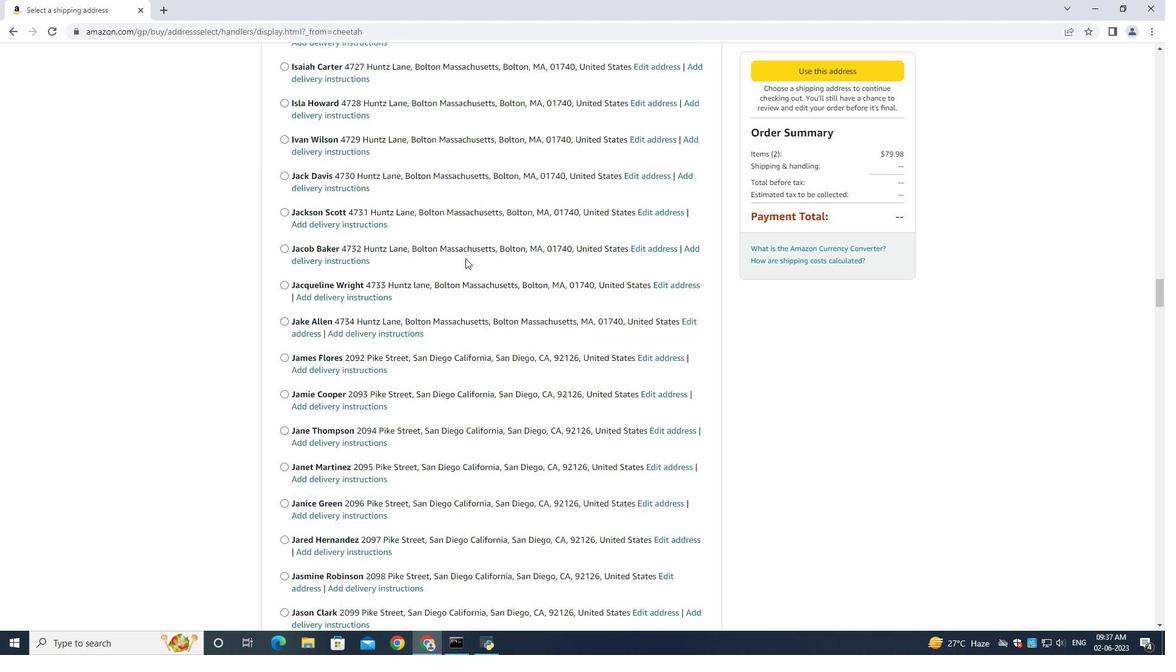 
Action: Mouse scrolled (465, 257) with delta (0, 0)
Screenshot: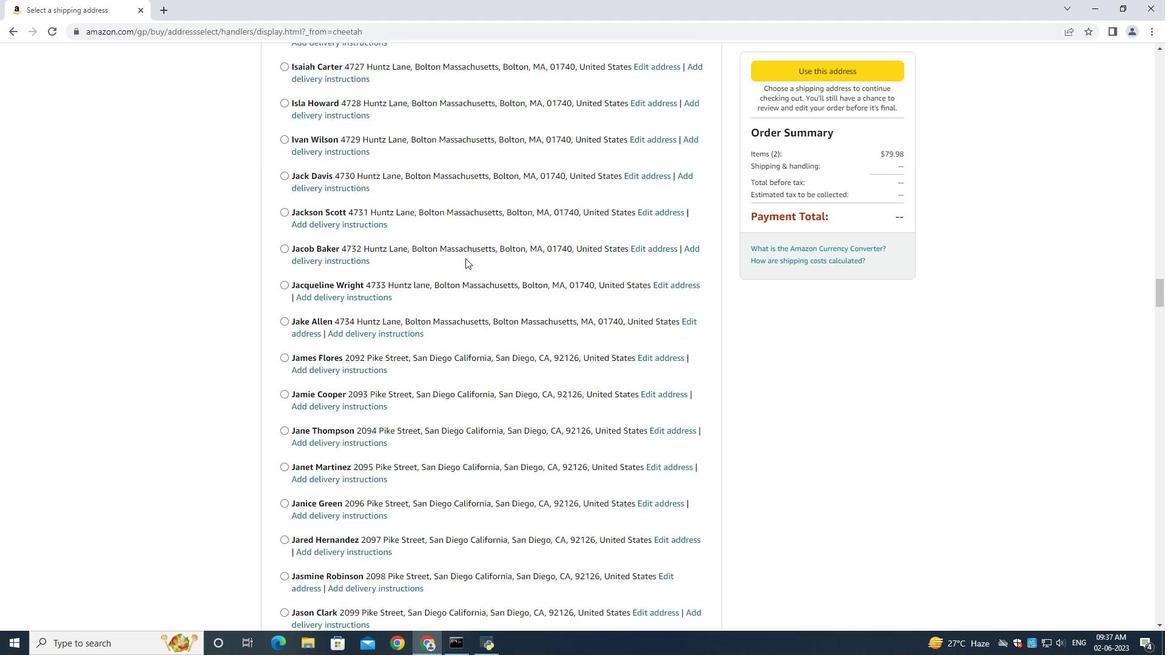 
Action: Mouse moved to (466, 259)
Screenshot: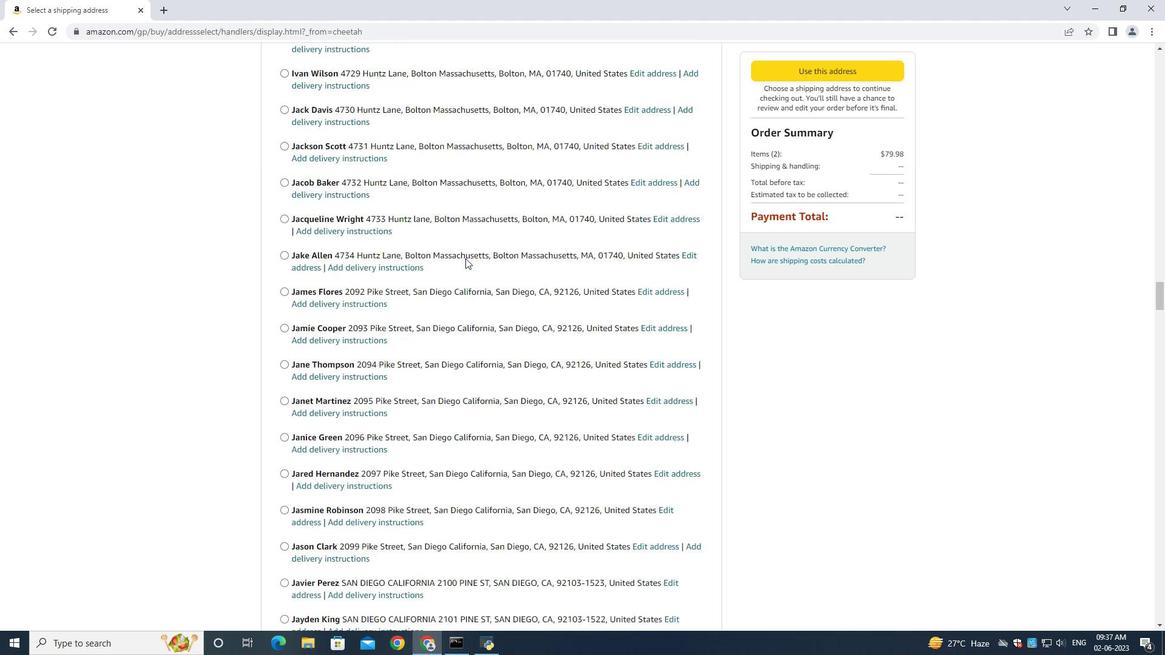 
Action: Mouse scrolled (466, 258) with delta (0, 0)
Screenshot: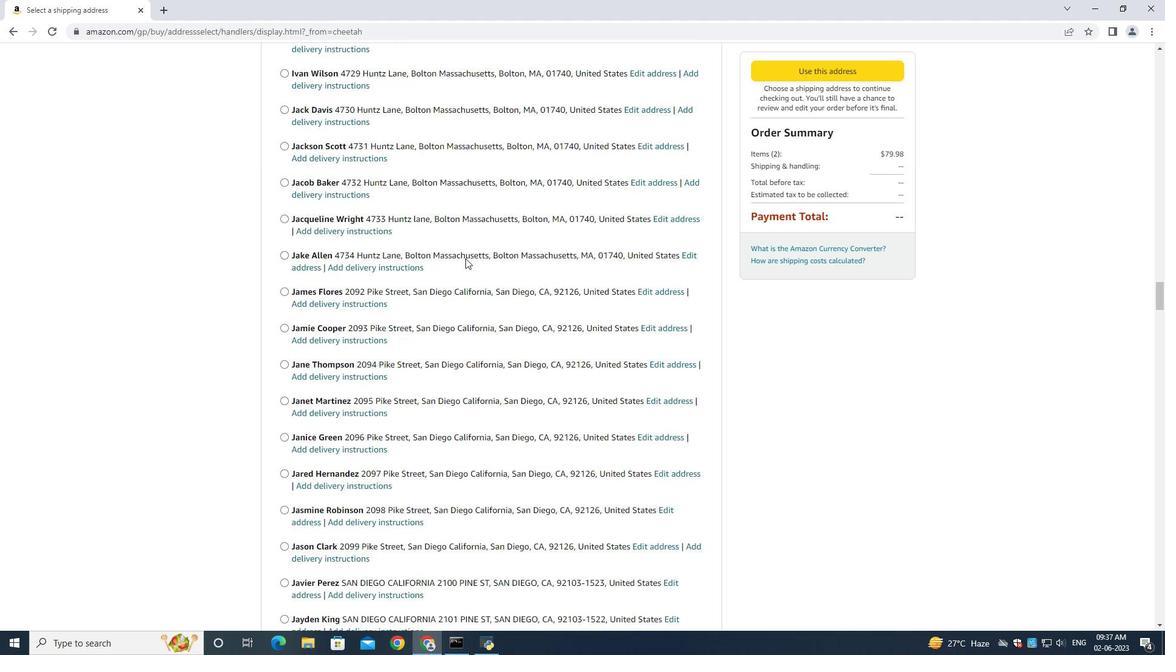 
Action: Mouse scrolled (466, 258) with delta (0, 0)
Screenshot: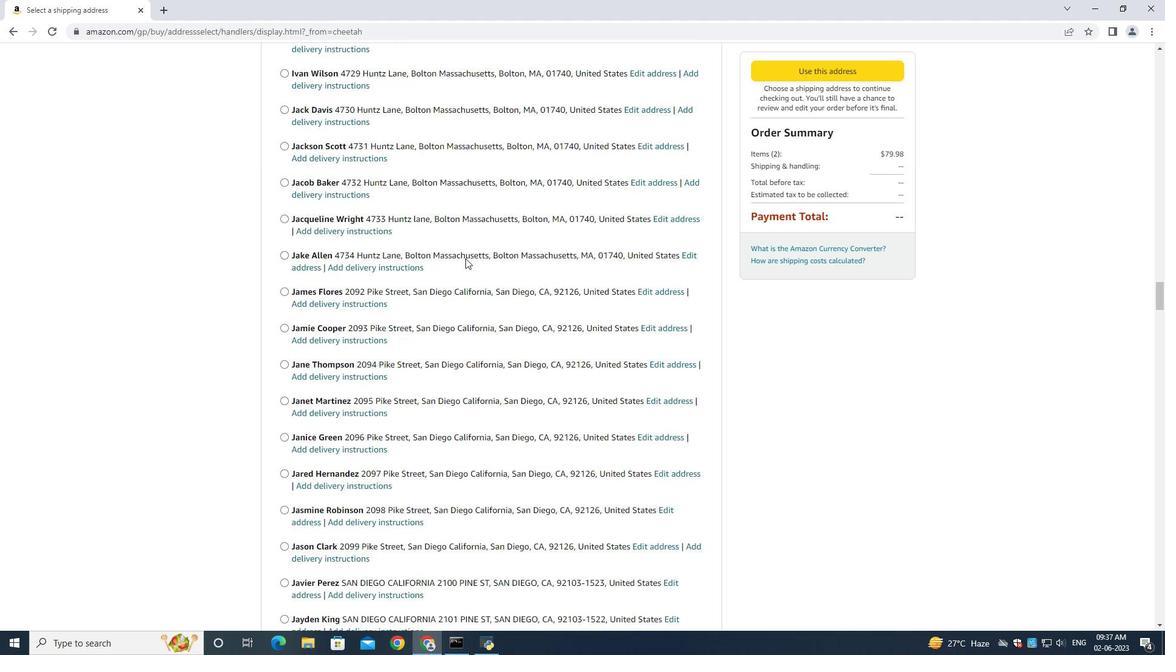 
Action: Mouse scrolled (466, 258) with delta (0, 0)
Screenshot: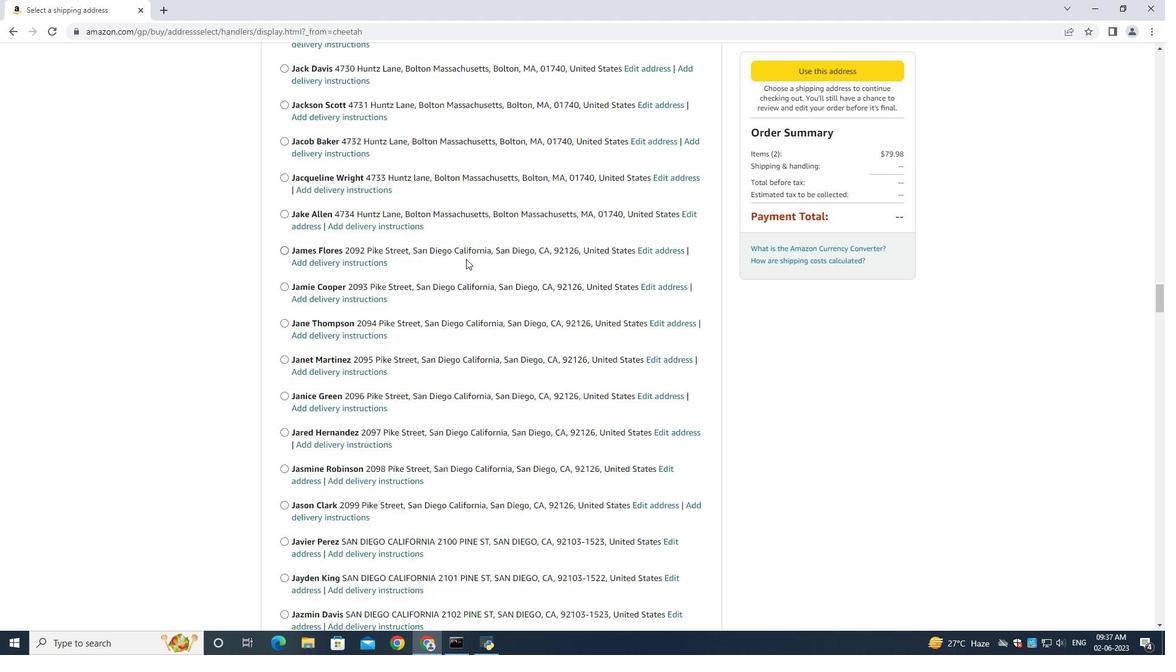 
Action: Mouse scrolled (466, 258) with delta (0, 0)
Screenshot: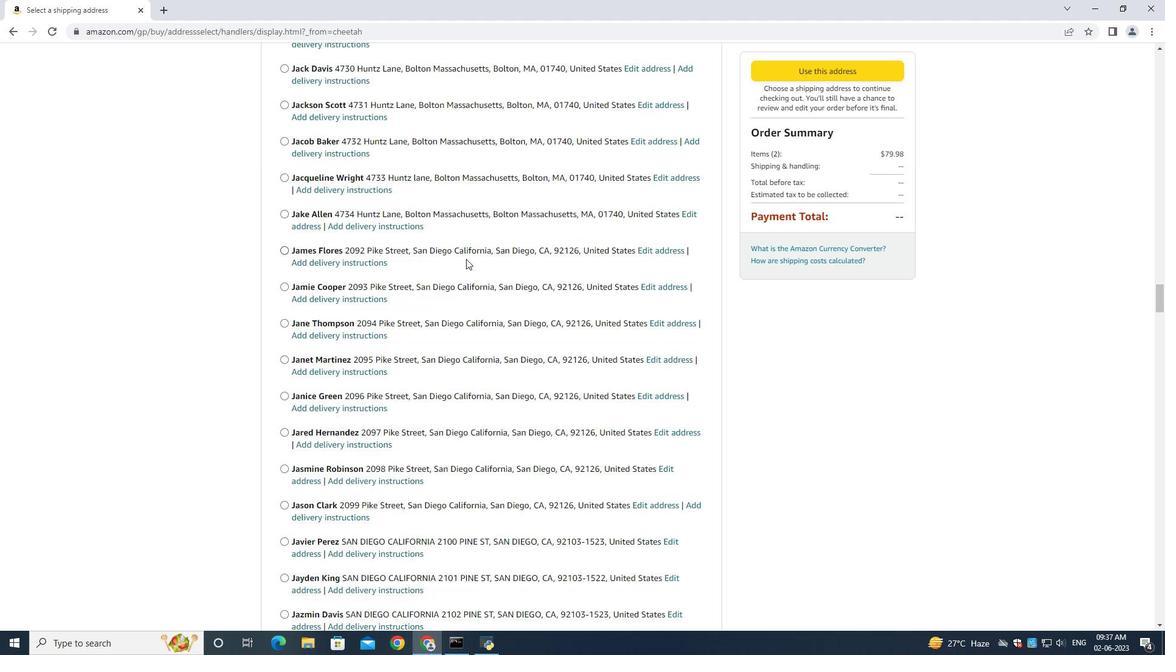 
Action: Mouse scrolled (466, 258) with delta (0, 0)
Screenshot: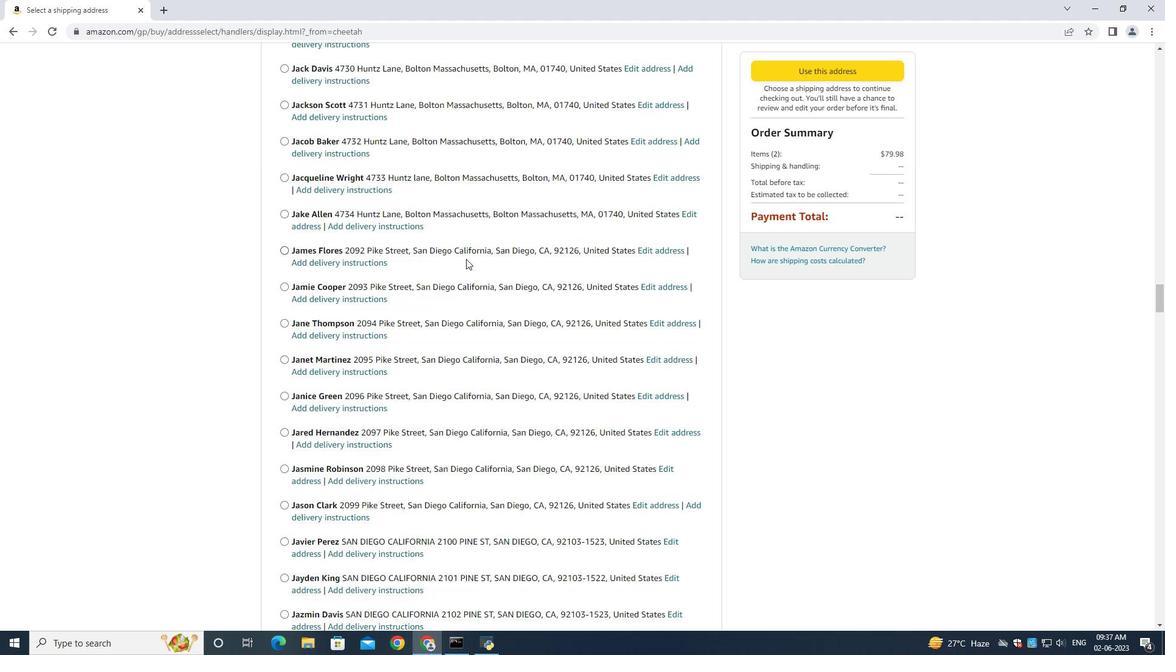
Action: Mouse moved to (466, 259)
Screenshot: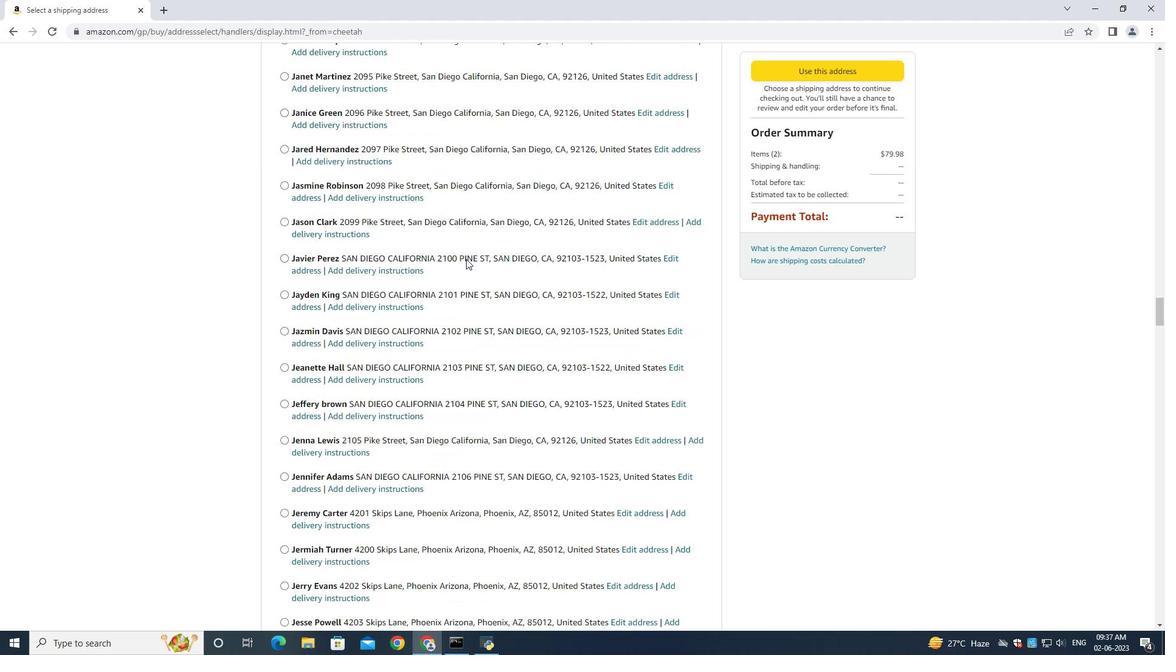 
Action: Mouse scrolled (466, 258) with delta (0, 0)
Screenshot: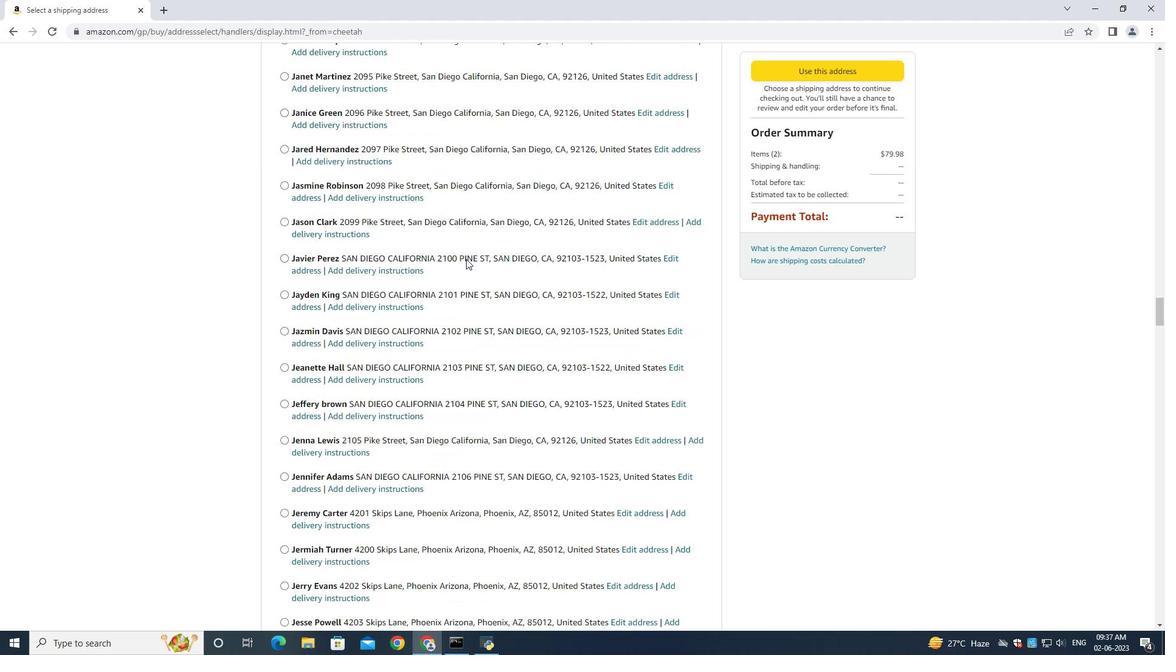 
Action: Mouse scrolled (466, 258) with delta (0, 0)
Screenshot: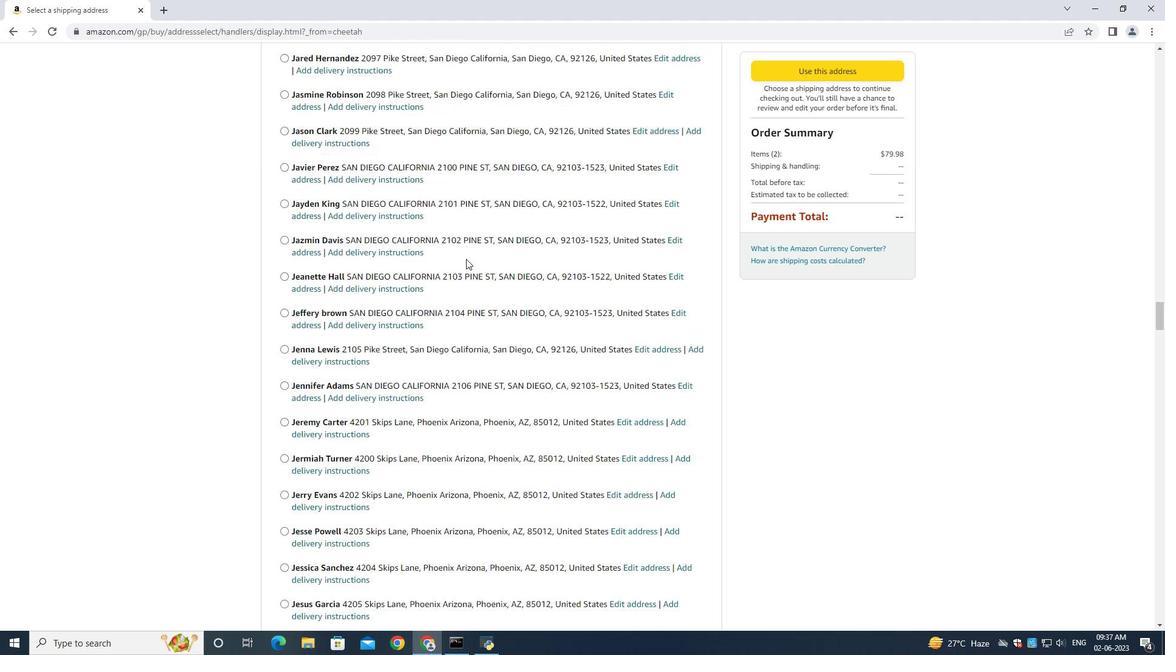 
Action: Mouse scrolled (466, 258) with delta (0, 0)
Screenshot: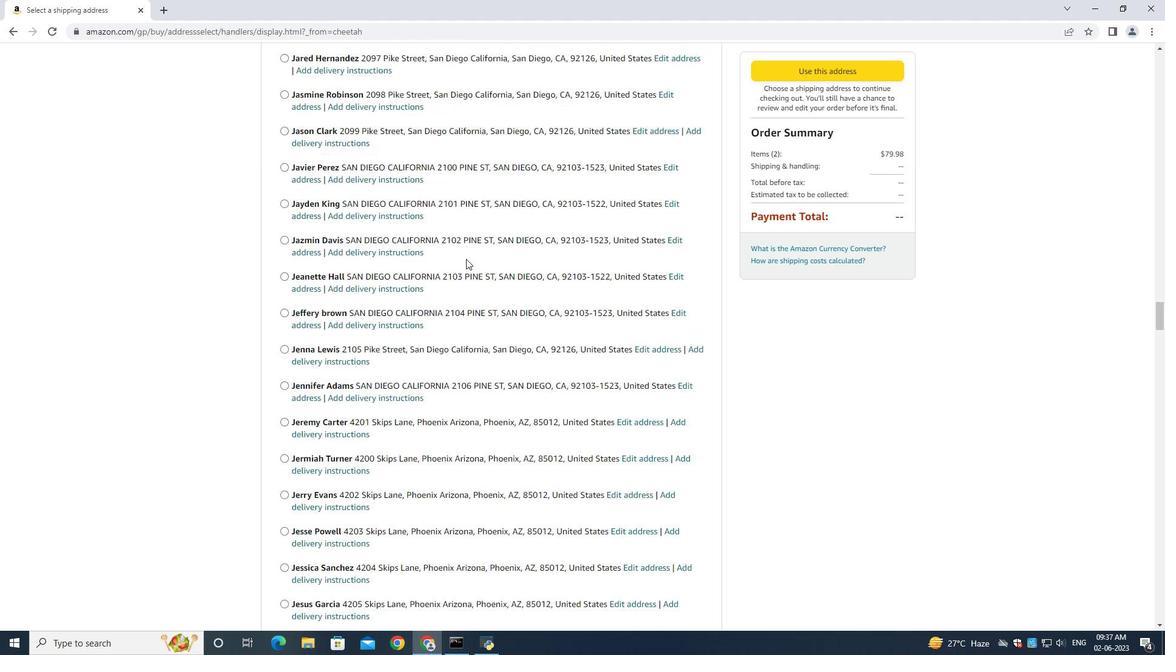 
Action: Mouse scrolled (466, 258) with delta (0, 0)
Screenshot: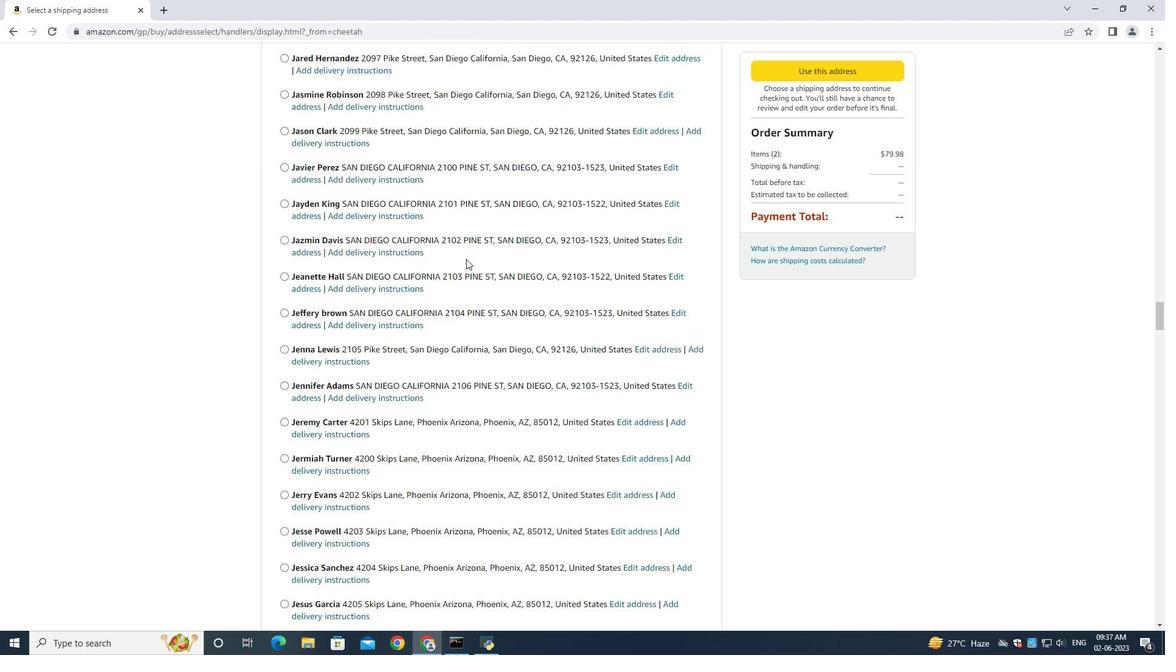 
Action: Mouse scrolled (466, 258) with delta (0, 0)
Screenshot: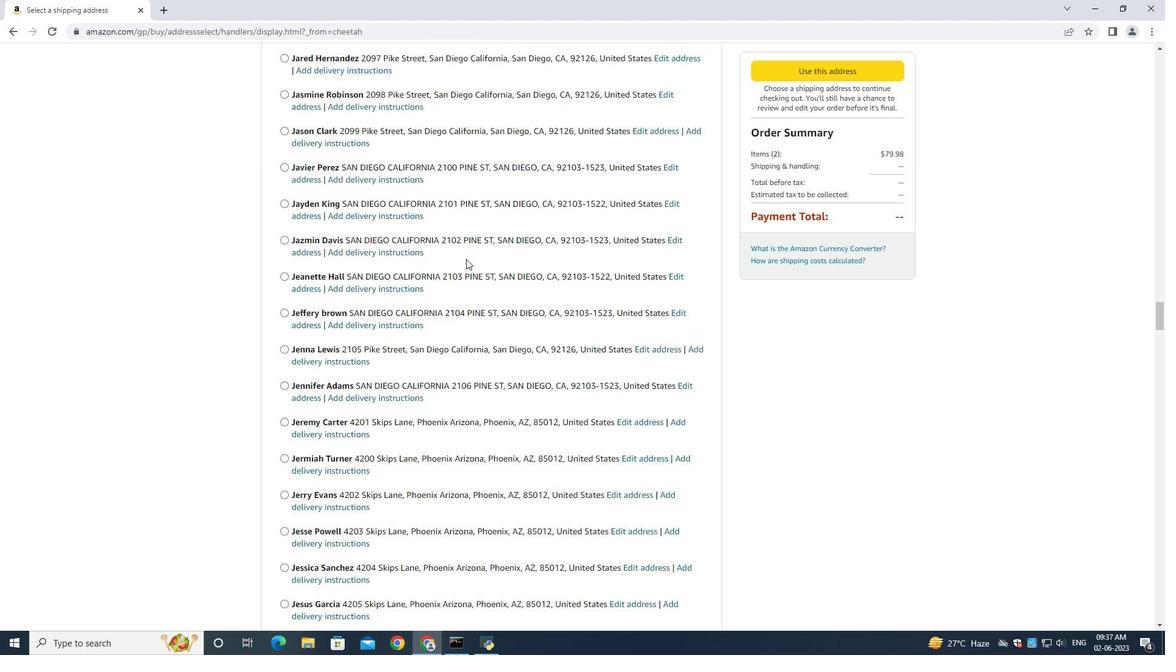 
Action: Mouse moved to (466, 259)
Screenshot: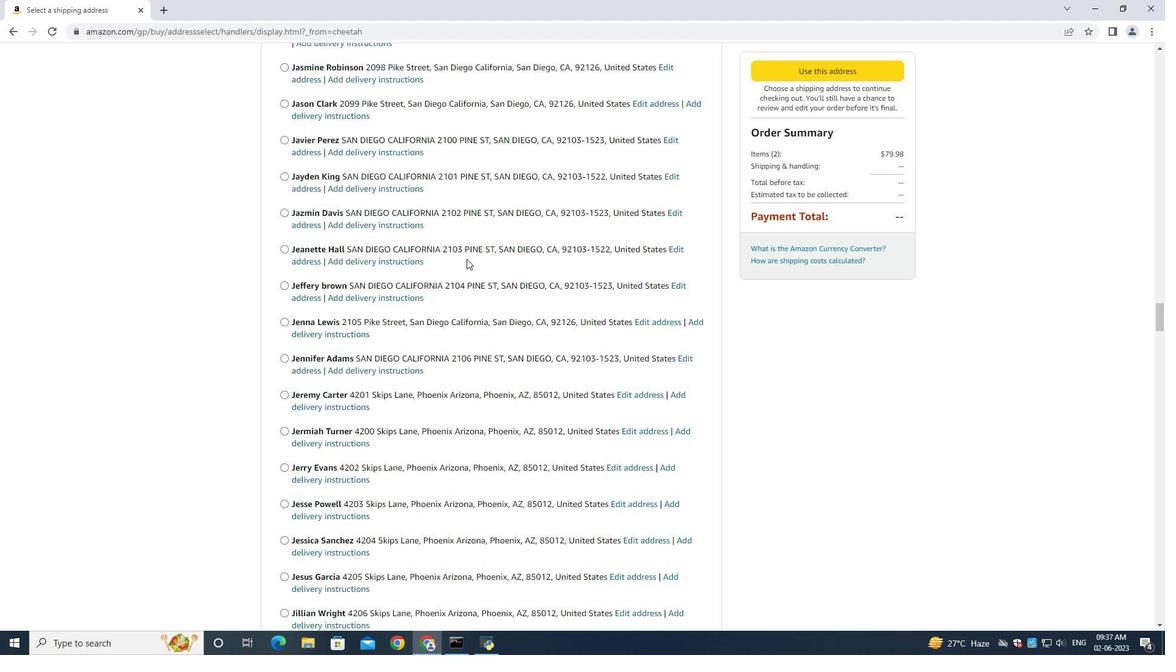 
Action: Mouse scrolled (466, 258) with delta (0, 0)
Screenshot: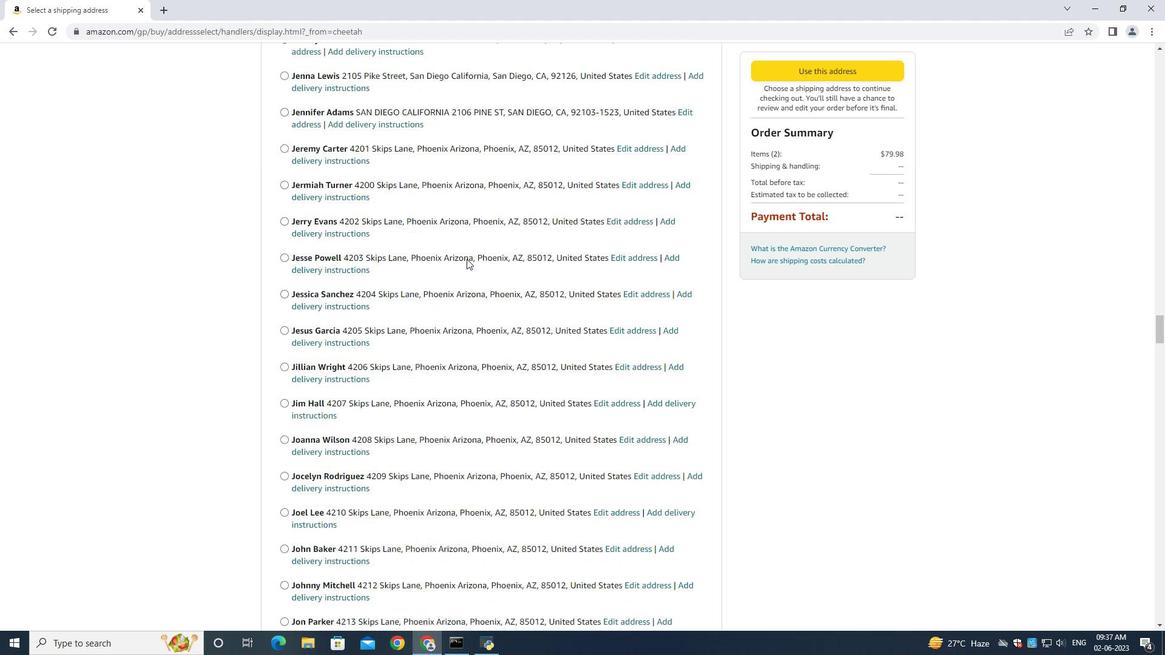 
Action: Mouse scrolled (466, 258) with delta (0, 0)
Screenshot: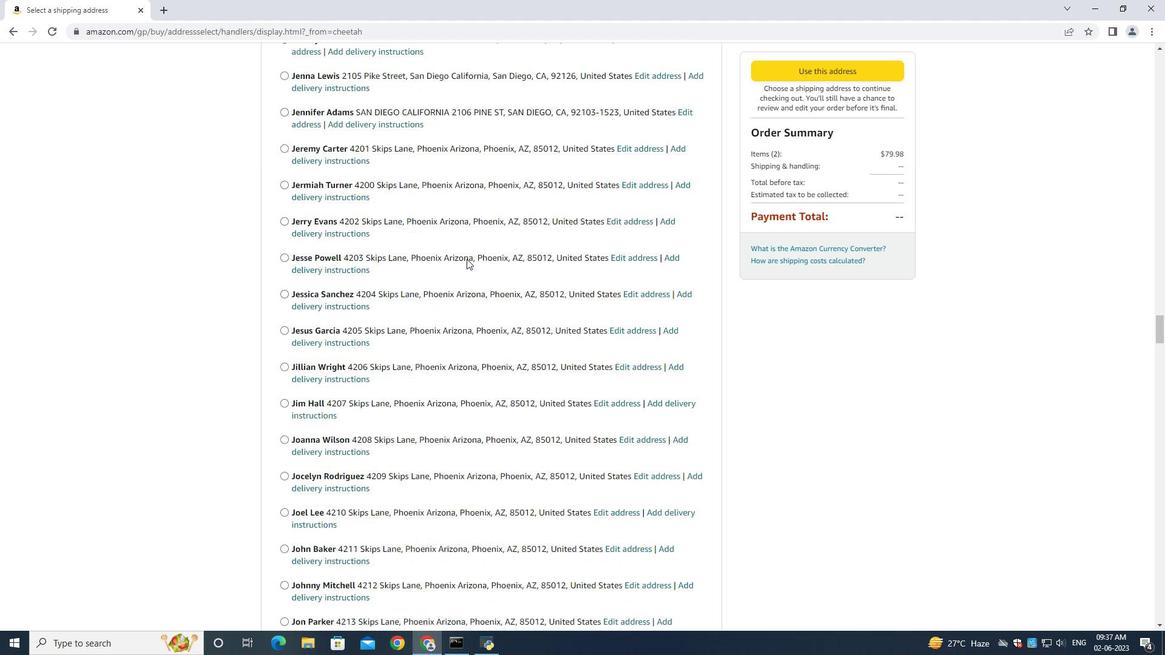 
Action: Mouse scrolled (466, 258) with delta (0, 0)
Screenshot: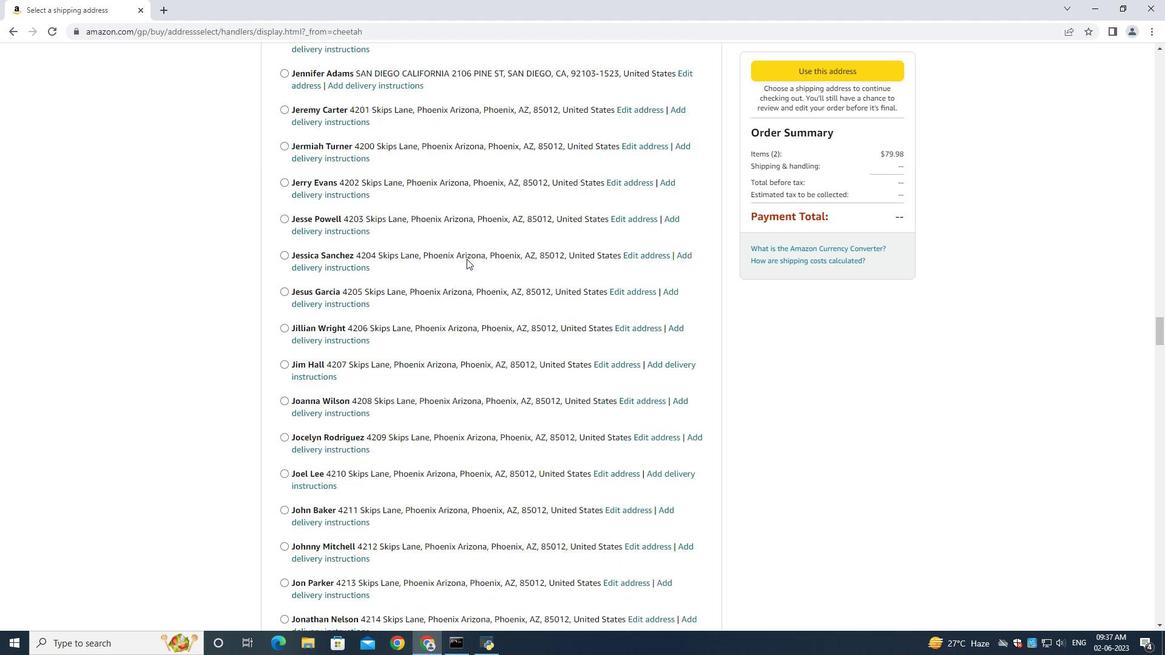 
Action: Mouse moved to (466, 259)
Screenshot: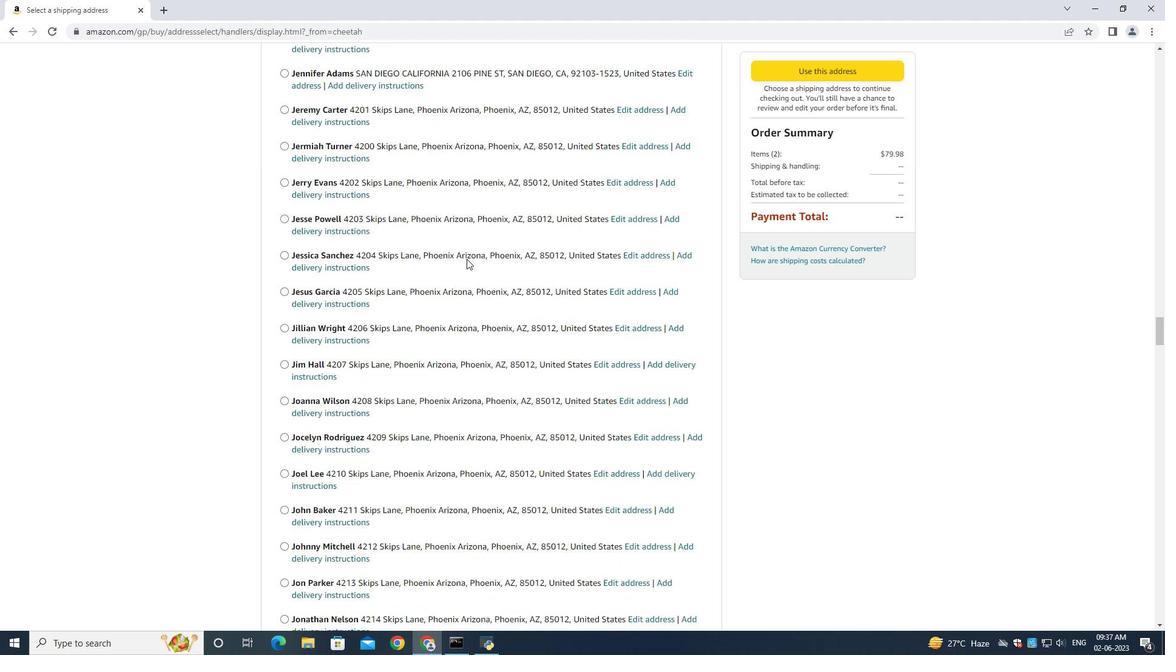 
Action: Mouse scrolled (466, 258) with delta (0, 0)
Screenshot: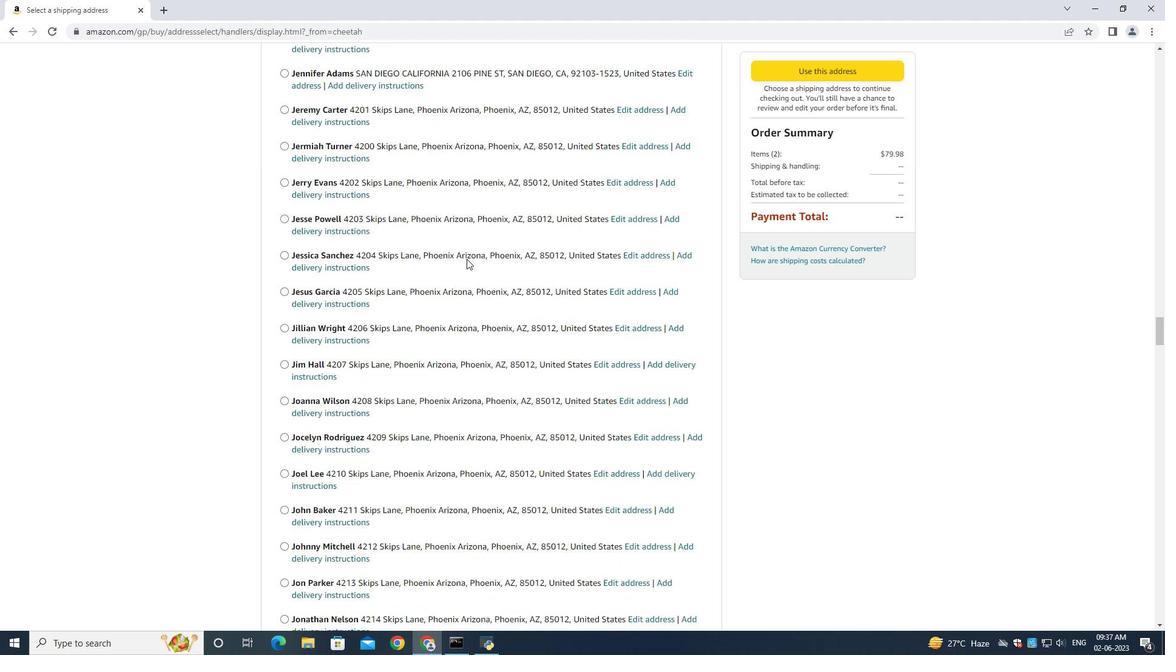 
Action: Mouse scrolled (466, 258) with delta (0, 0)
Screenshot: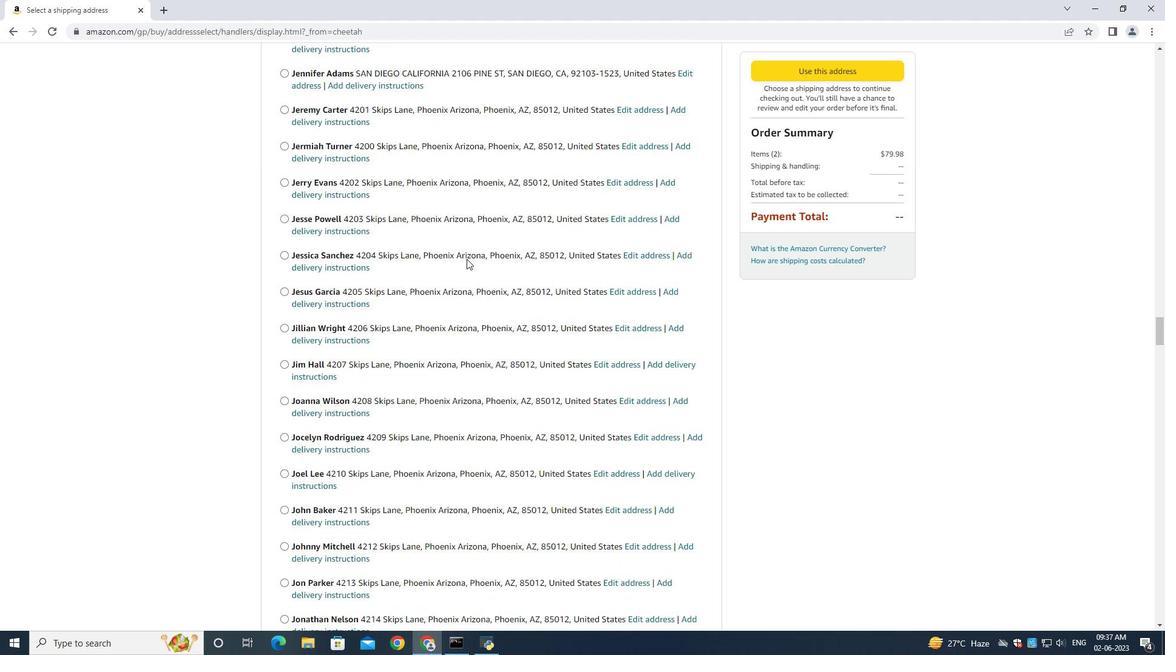 
Action: Mouse scrolled (466, 258) with delta (0, 0)
Screenshot: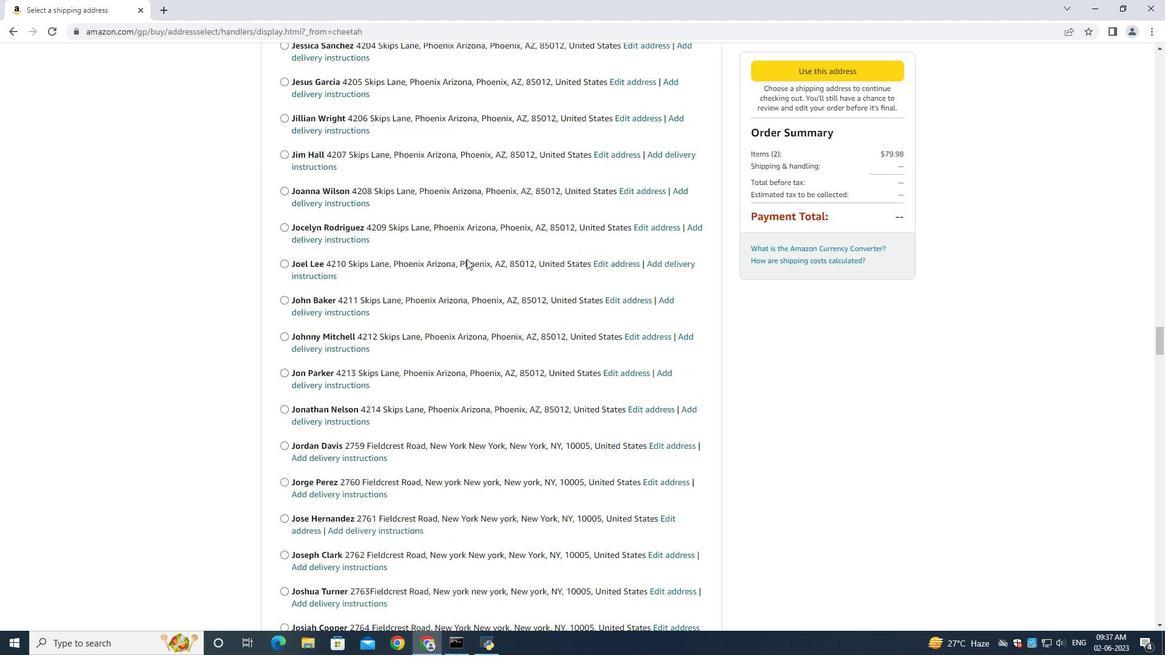 
Action: Mouse scrolled (466, 258) with delta (0, 0)
Screenshot: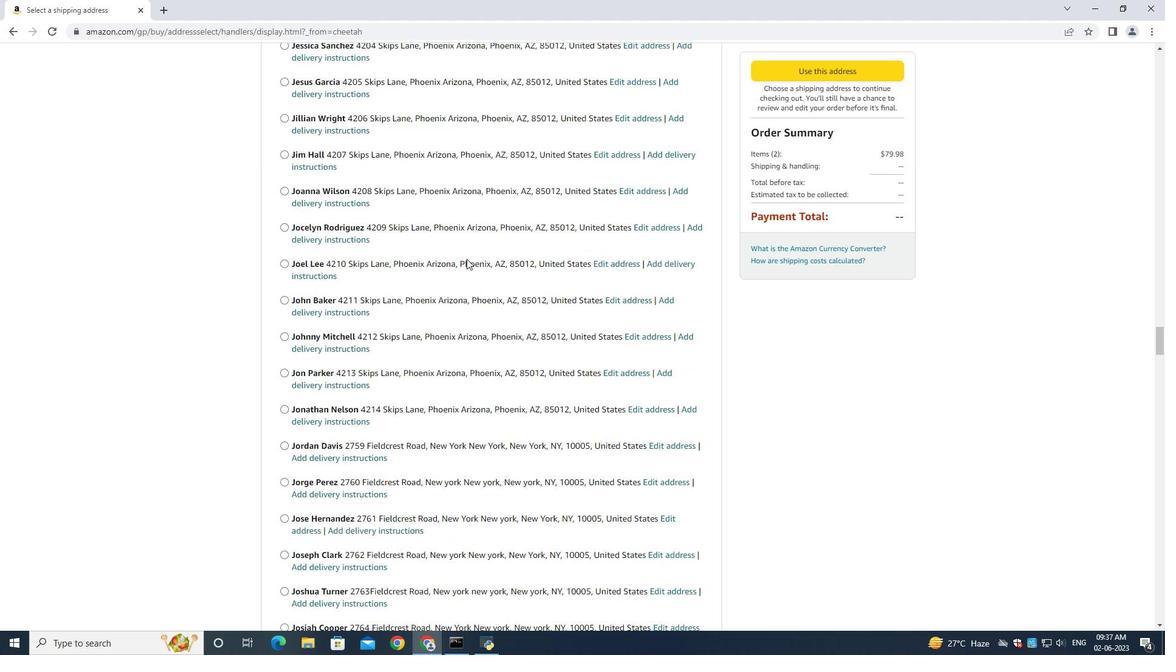 
Action: Mouse scrolled (466, 258) with delta (0, 0)
Screenshot: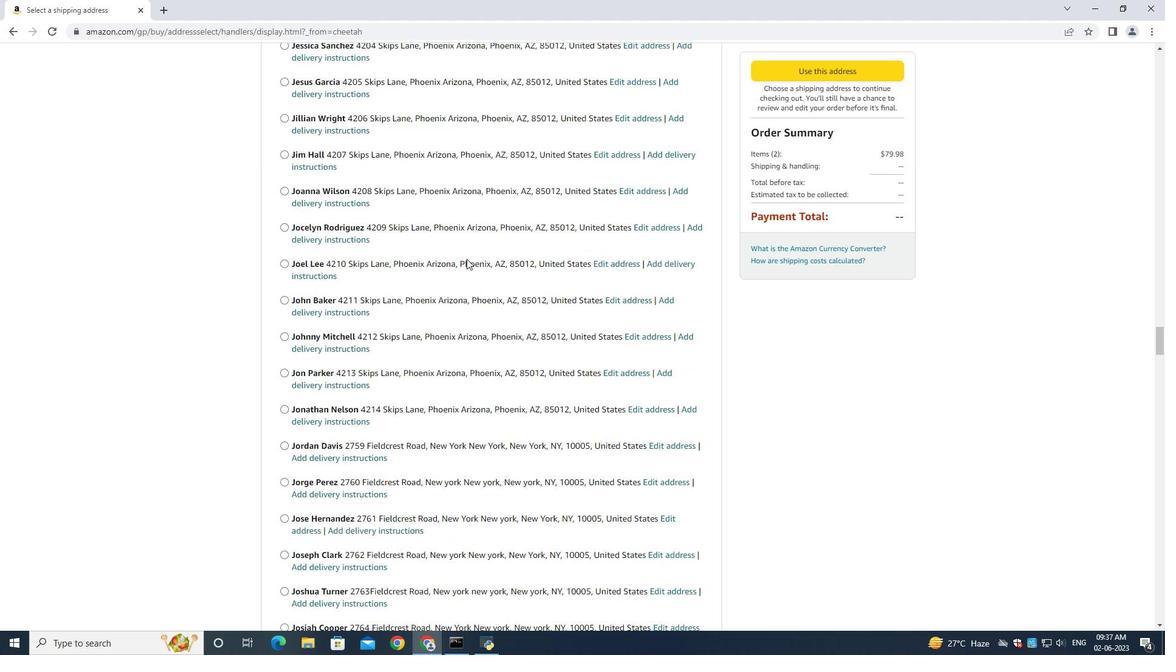 
Action: Mouse scrolled (466, 258) with delta (0, 0)
Screenshot: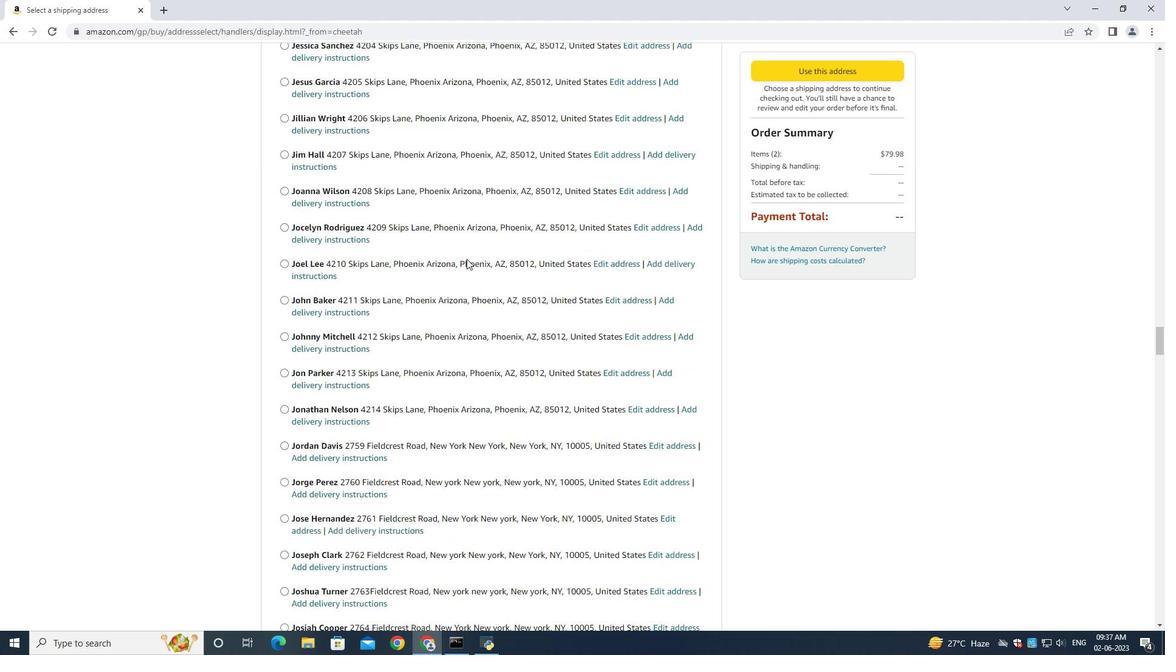 
Action: Mouse scrolled (466, 258) with delta (0, 0)
Screenshot: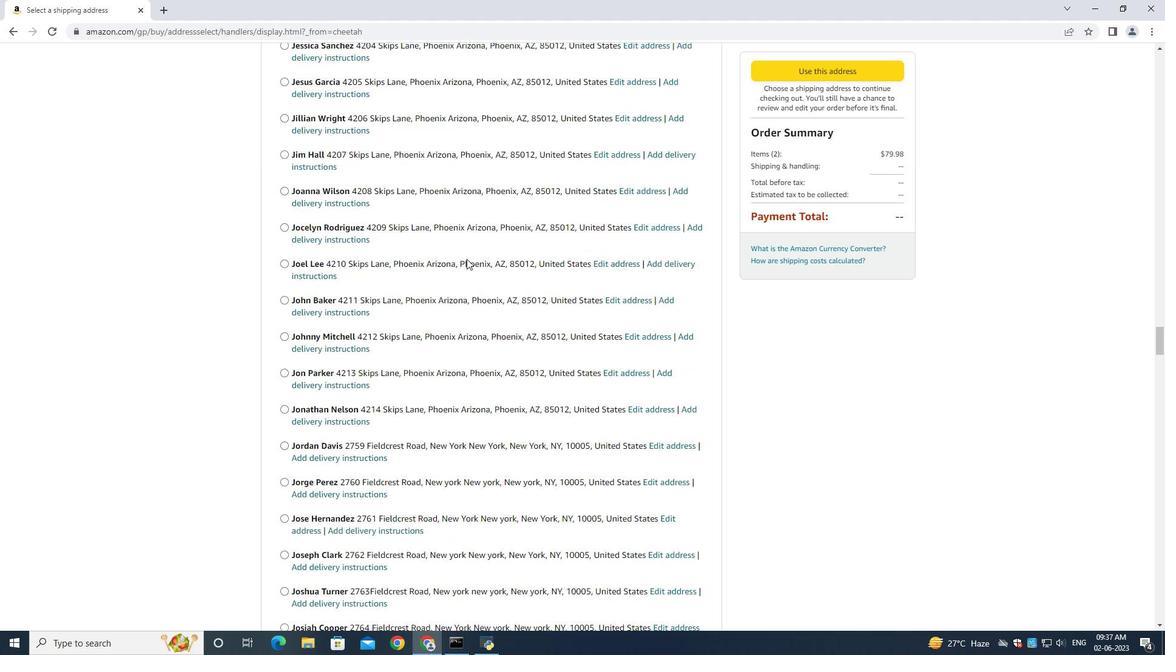 
Action: Mouse scrolled (466, 258) with delta (0, 0)
Screenshot: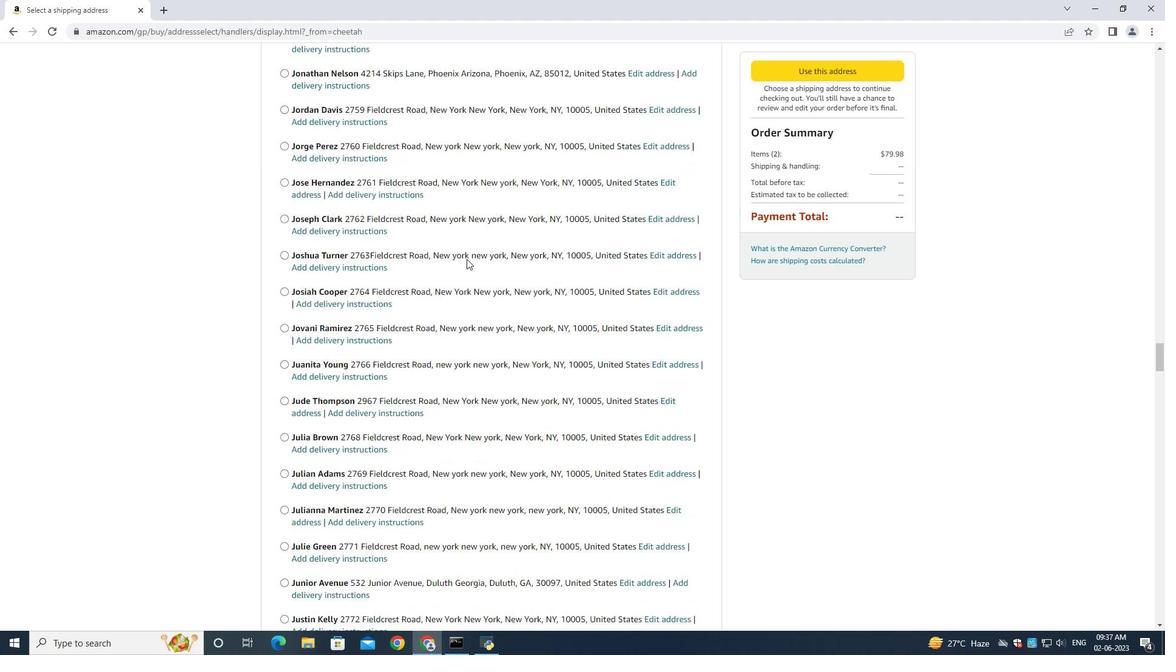 
Action: Mouse scrolled (466, 258) with delta (0, 0)
Screenshot: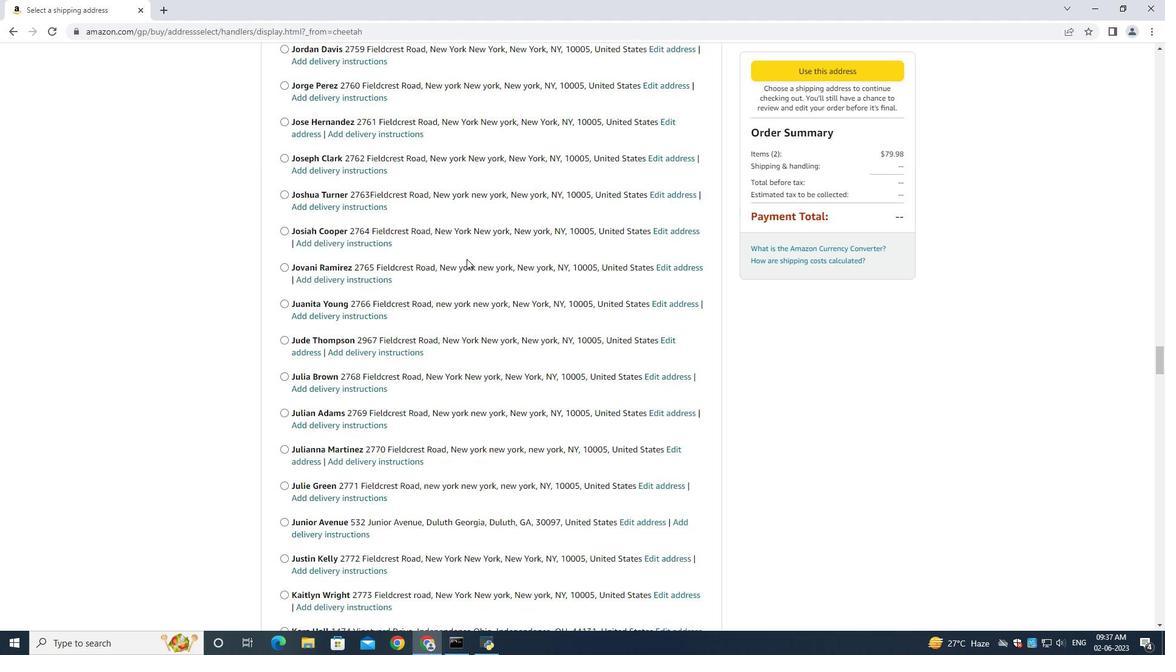 
Action: Mouse scrolled (466, 258) with delta (0, 0)
Screenshot: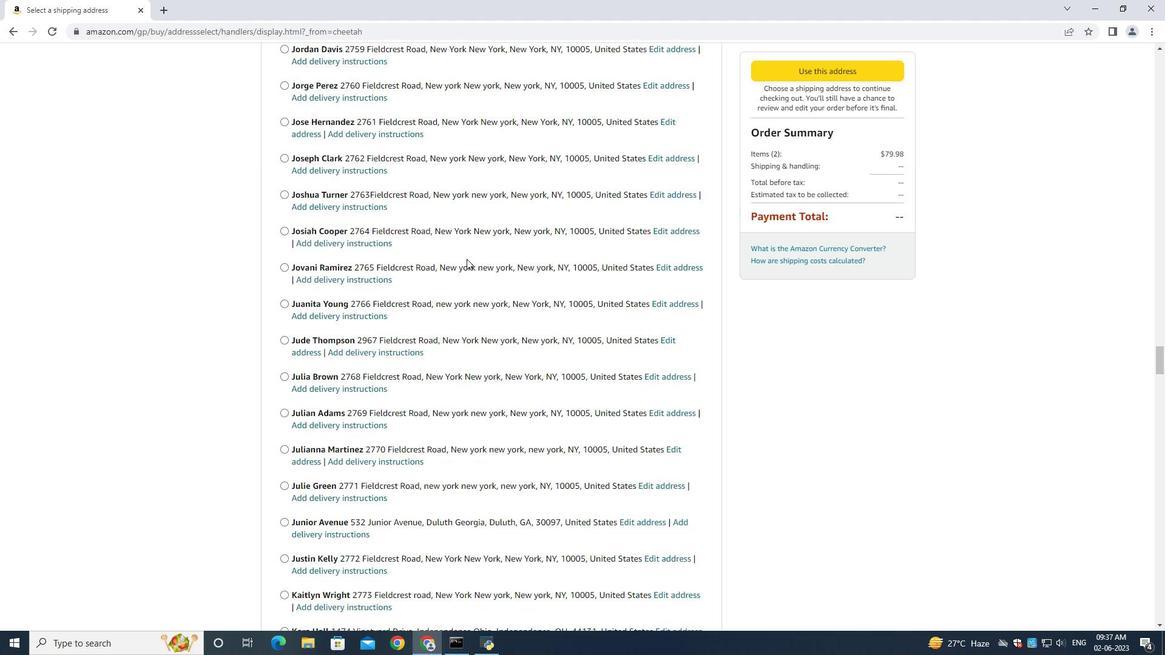 
Action: Mouse scrolled (466, 258) with delta (0, 0)
Screenshot: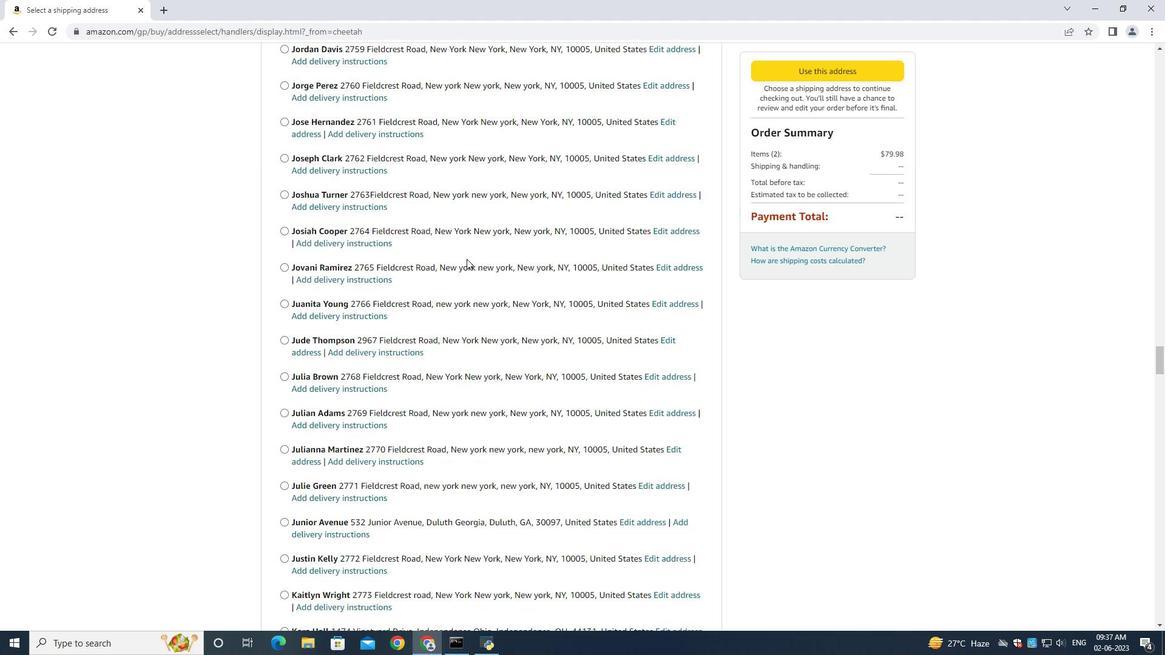 
Action: Mouse scrolled (466, 258) with delta (0, 0)
Screenshot: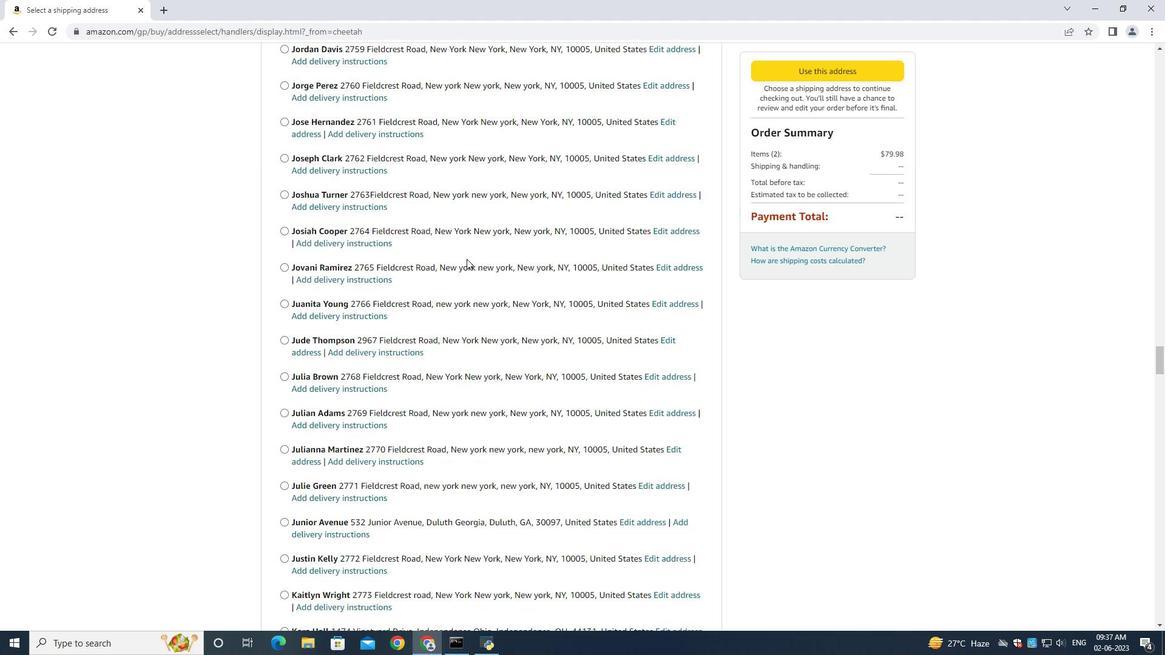 
Action: Mouse scrolled (466, 258) with delta (0, 0)
Screenshot: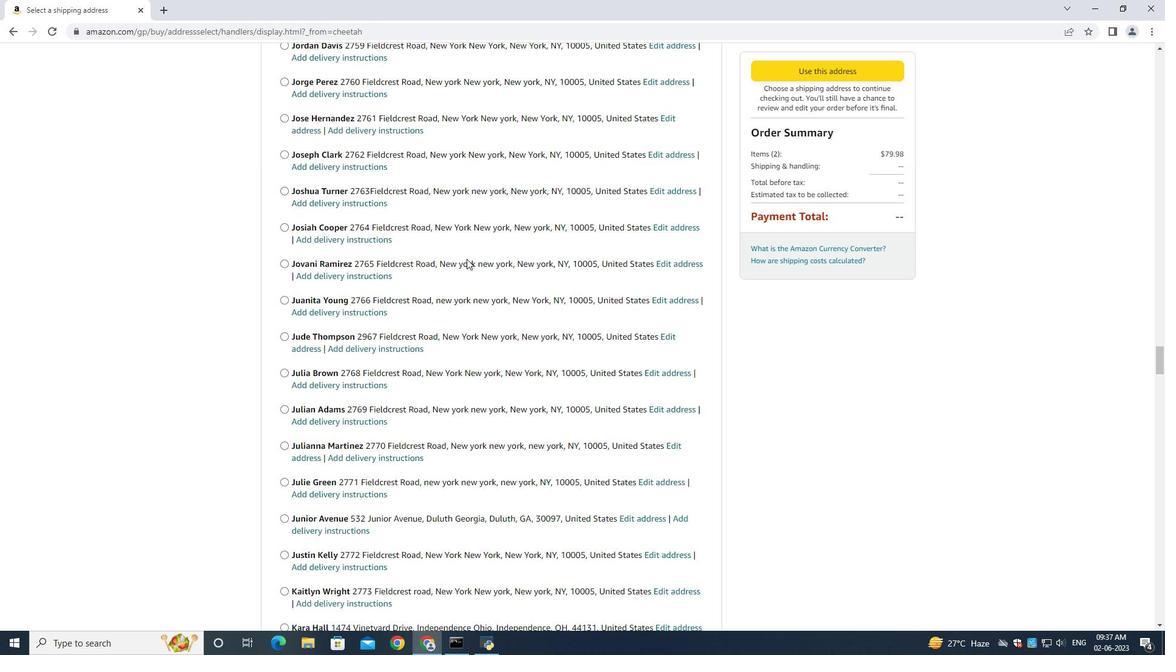 
Action: Mouse scrolled (466, 258) with delta (0, 0)
Screenshot: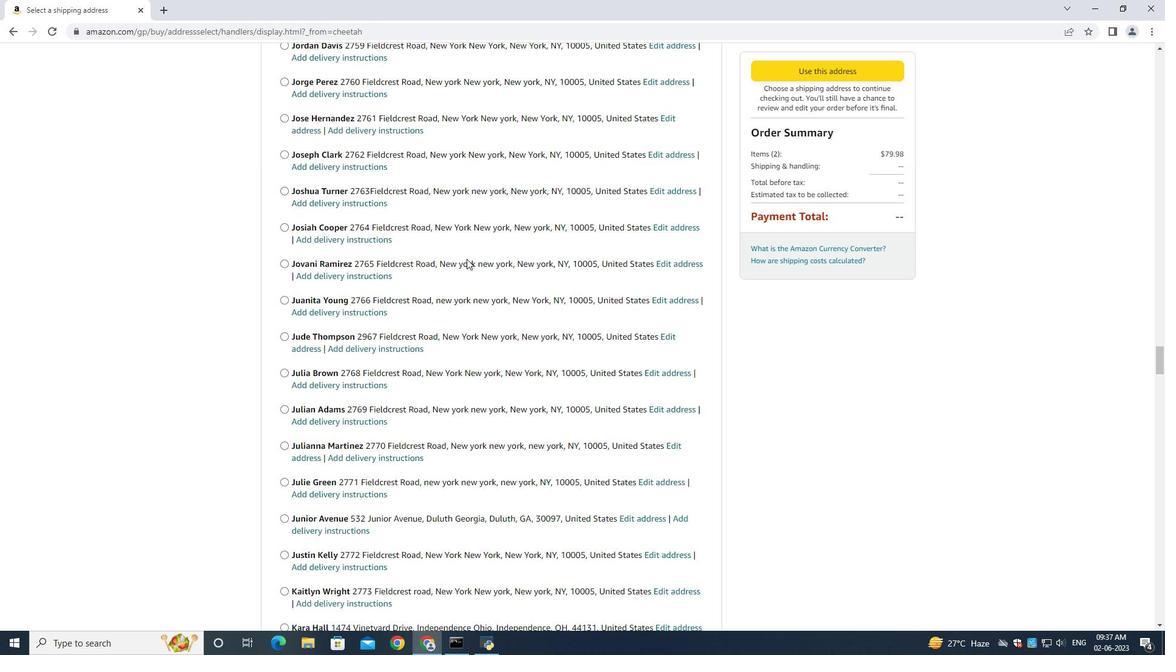 
Action: Mouse scrolled (466, 258) with delta (0, 0)
Screenshot: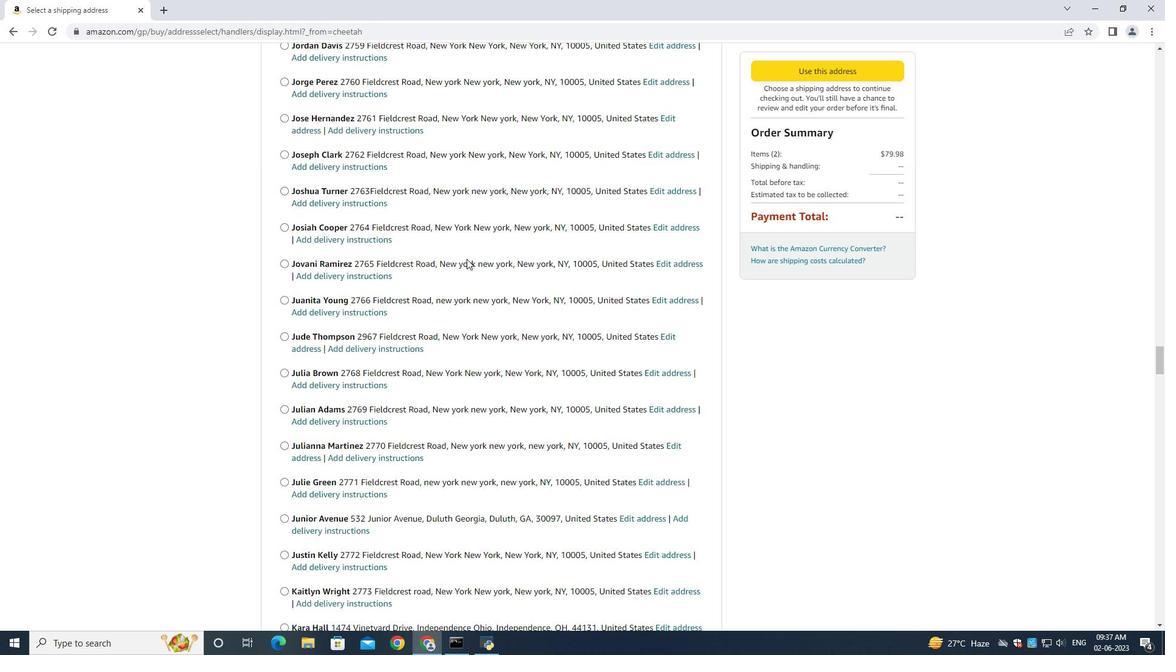 
Action: Mouse scrolled (466, 258) with delta (0, 0)
Screenshot: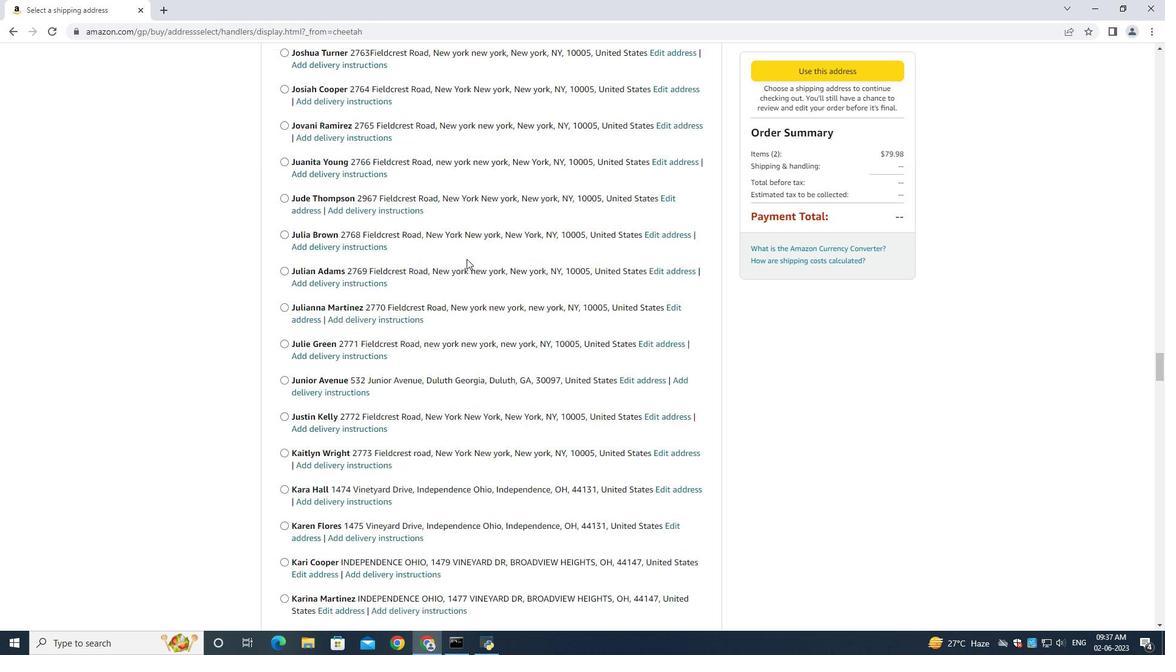 
Action: Mouse scrolled (466, 258) with delta (0, 0)
Screenshot: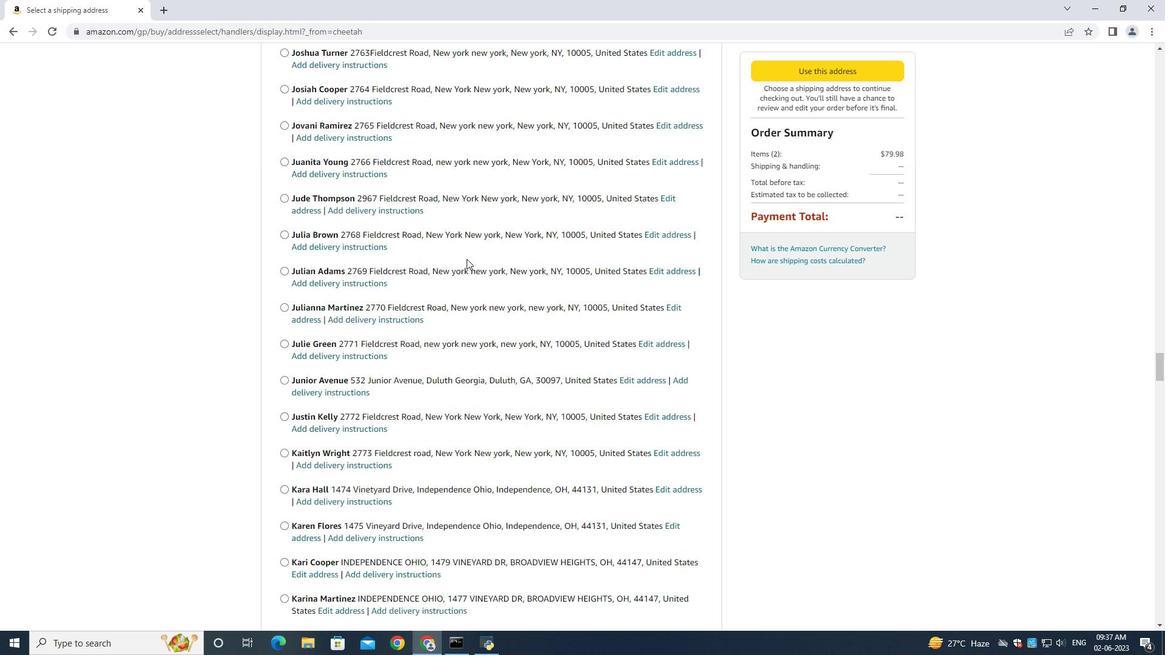 
Action: Mouse scrolled (466, 258) with delta (0, 0)
Screenshot: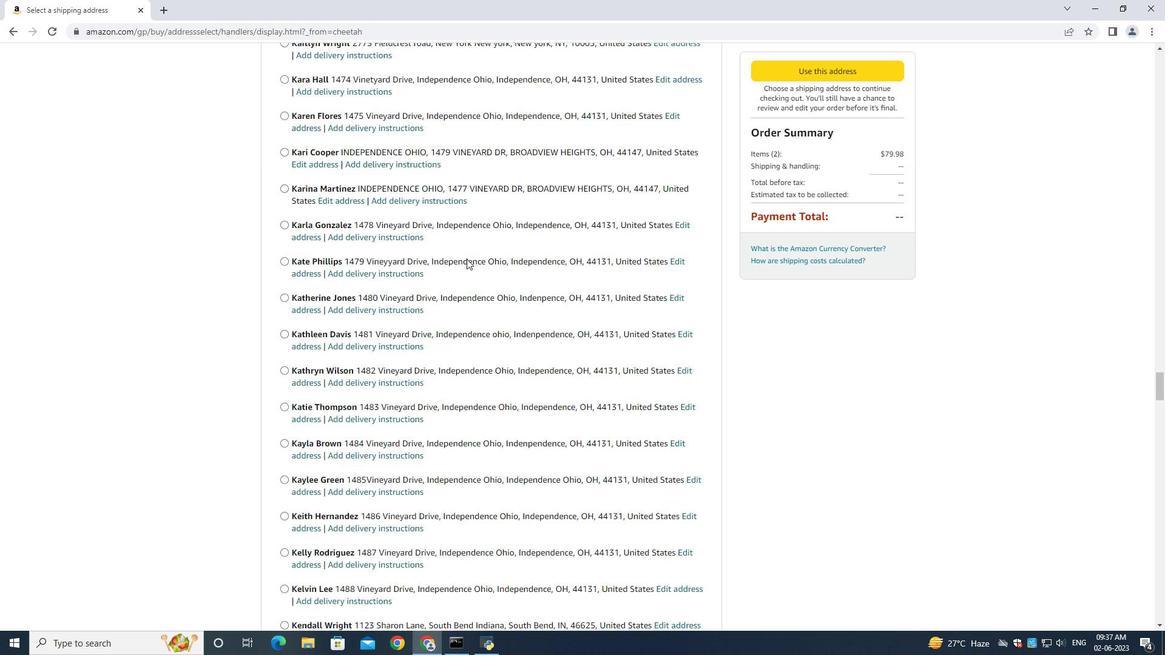 
Action: Mouse scrolled (466, 258) with delta (0, 0)
Screenshot: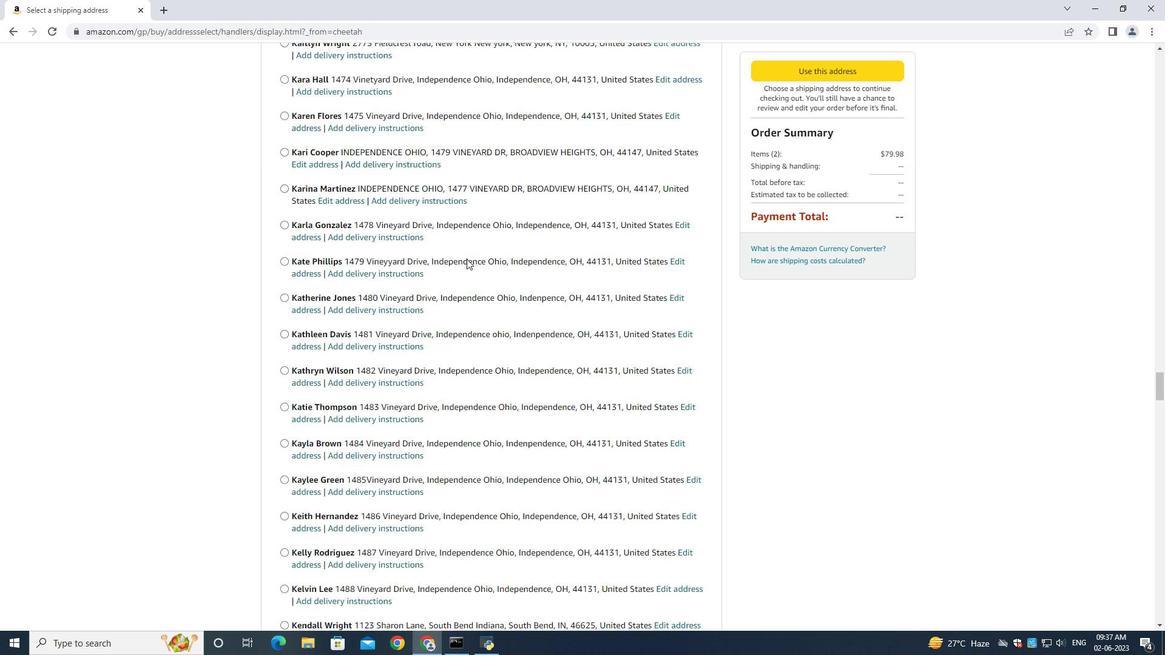 
Action: Mouse scrolled (466, 258) with delta (0, 0)
Screenshot: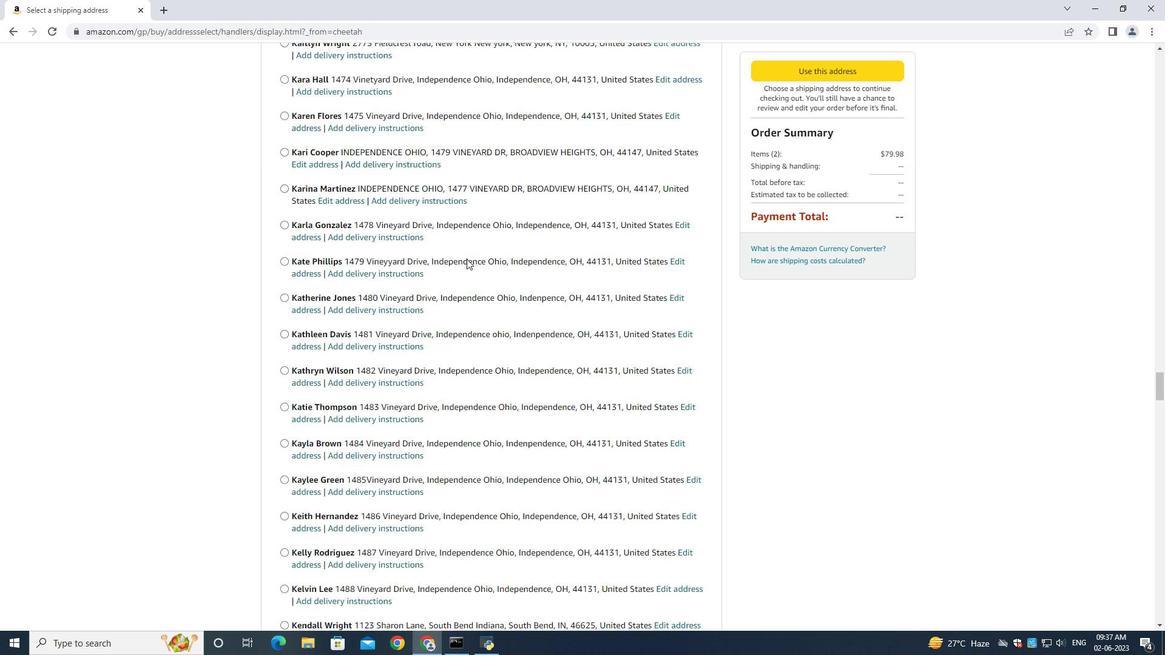 
Action: Mouse scrolled (466, 258) with delta (0, 0)
Screenshot: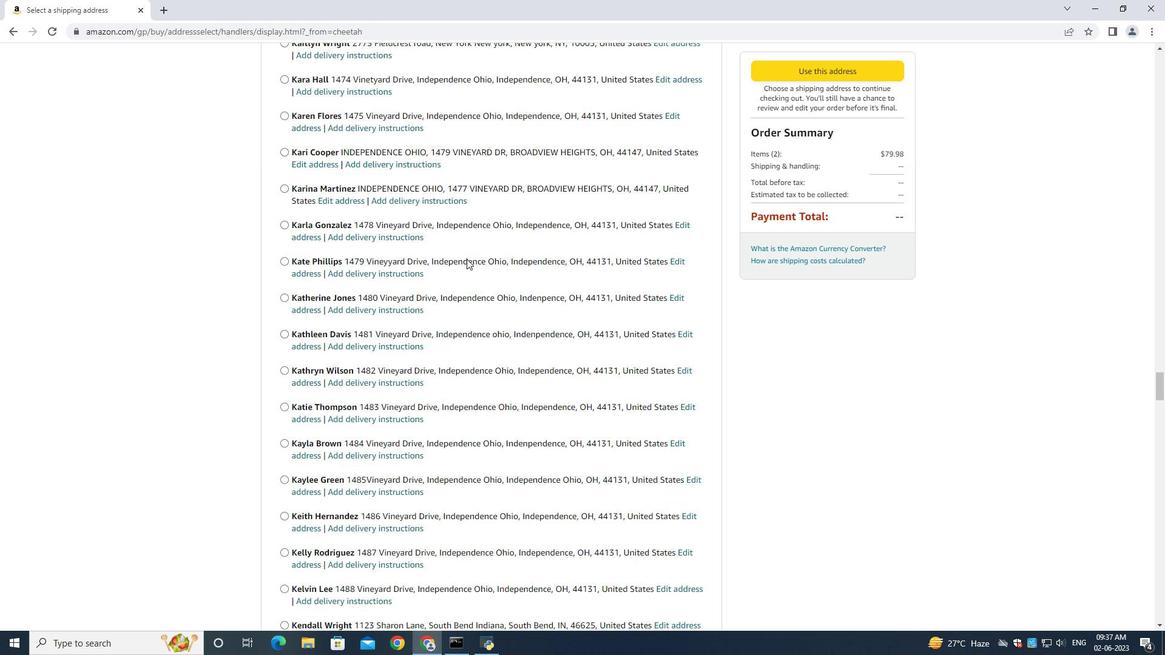 
Action: Mouse scrolled (466, 258) with delta (0, 0)
Screenshot: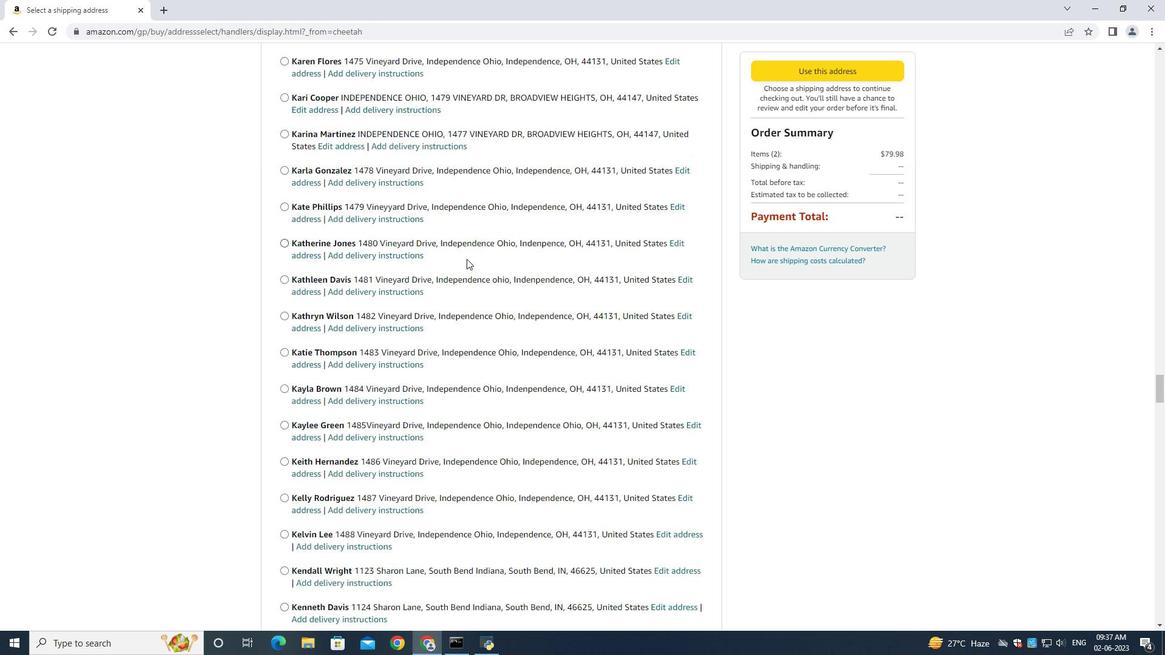 
Action: Mouse scrolled (466, 258) with delta (0, 0)
Screenshot: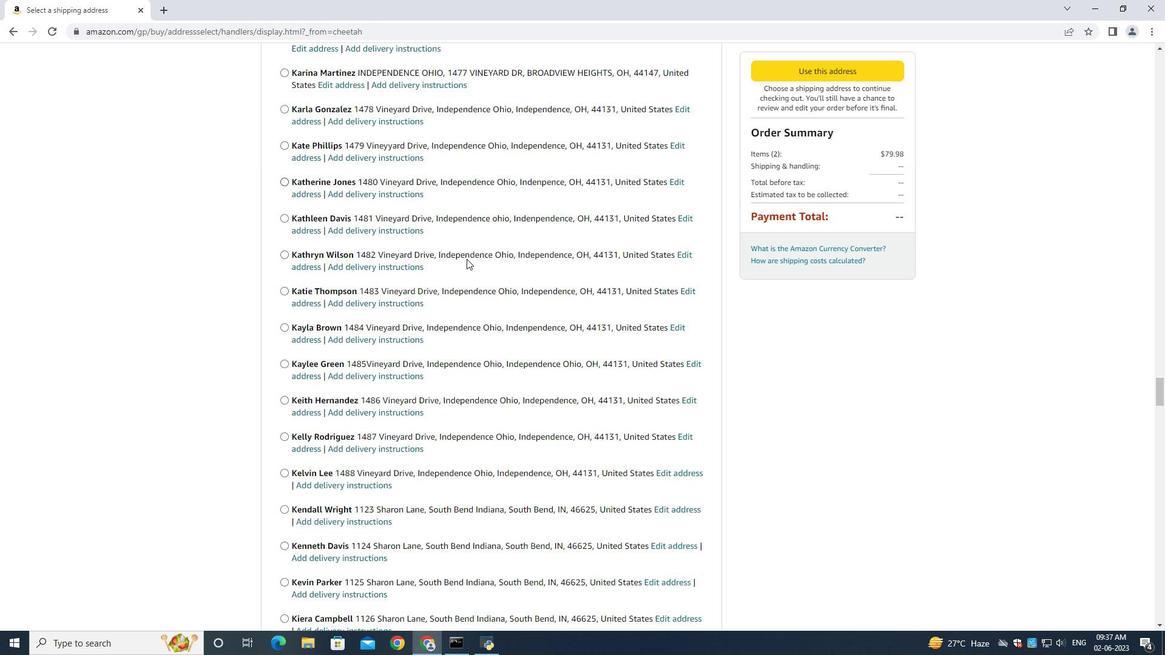 
Action: Mouse scrolled (466, 258) with delta (0, 0)
Screenshot: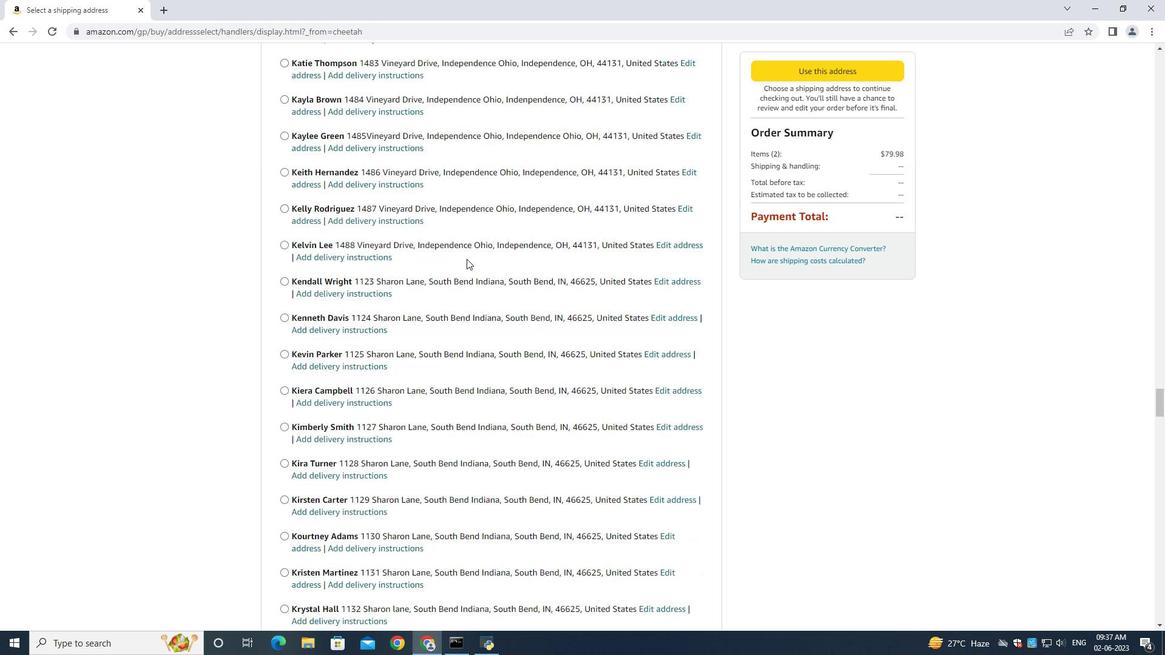 
Action: Mouse scrolled (466, 258) with delta (0, 0)
Screenshot: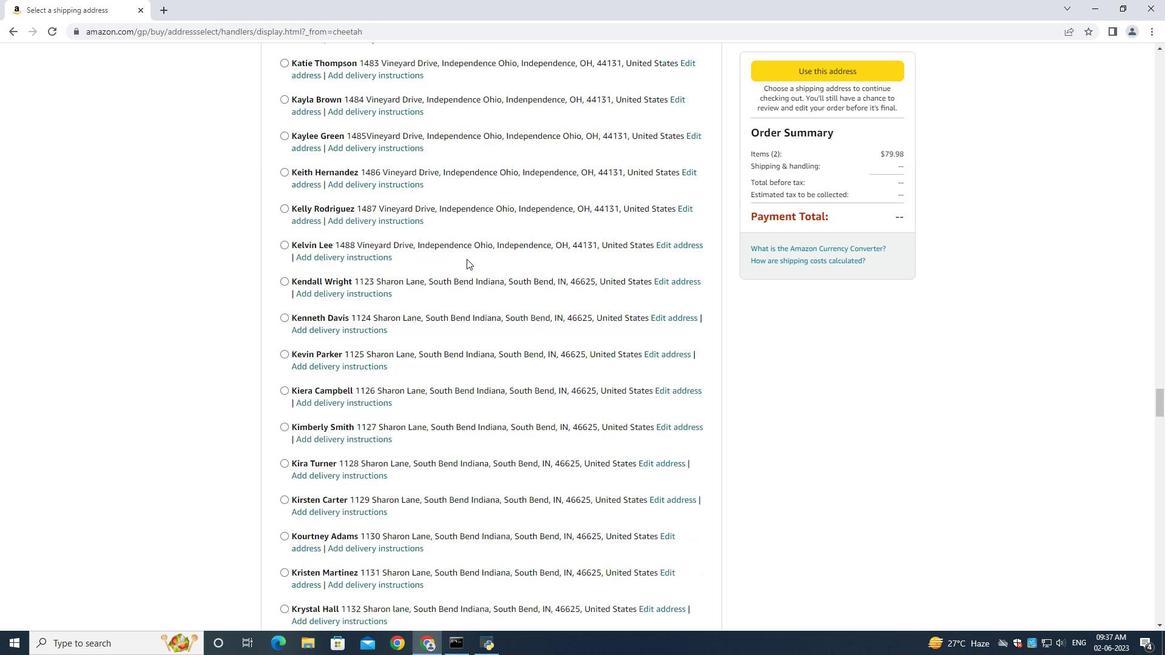
Action: Mouse scrolled (466, 258) with delta (0, 0)
Screenshot: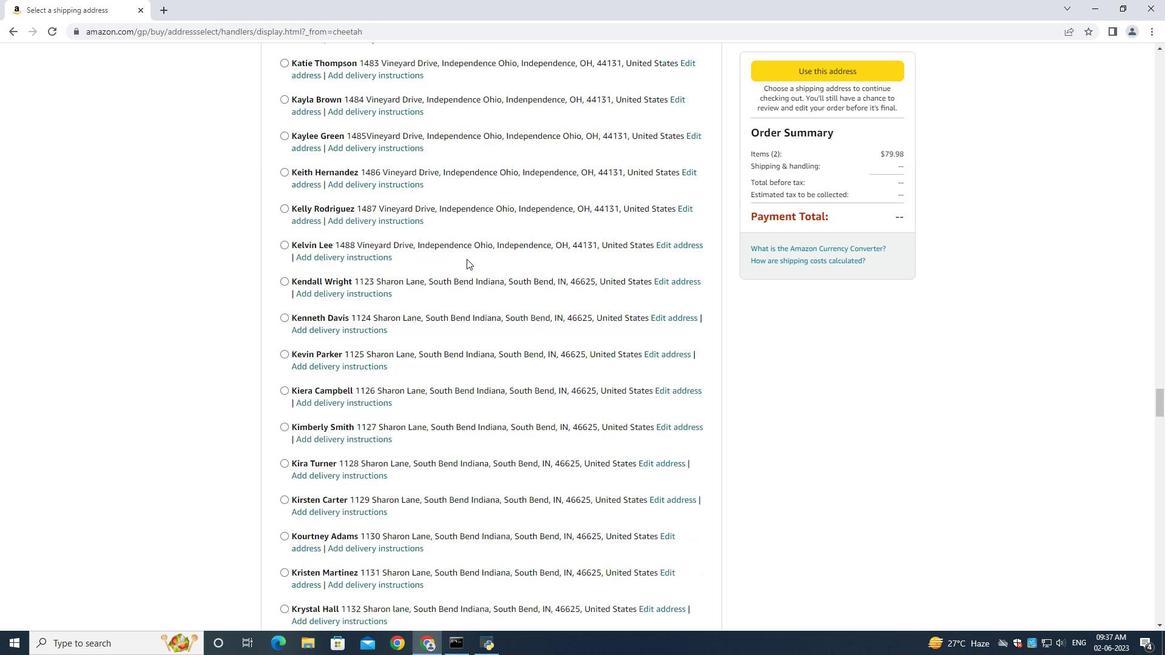 
Action: Mouse scrolled (466, 258) with delta (0, 0)
Screenshot: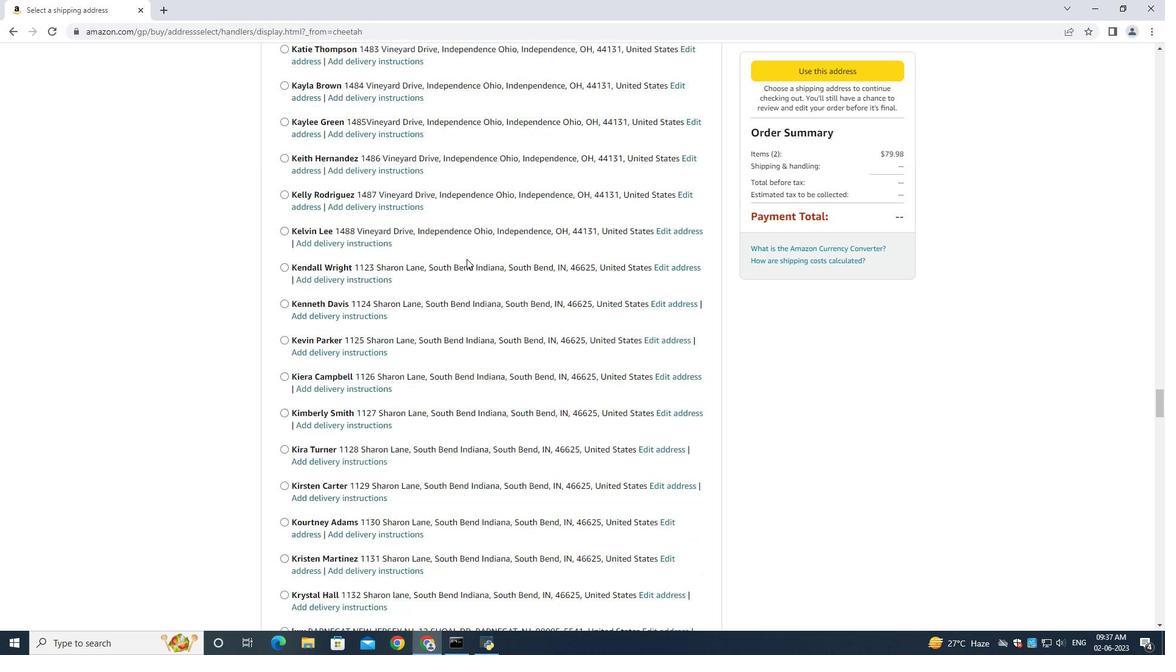 
Action: Mouse scrolled (466, 258) with delta (0, 0)
Screenshot: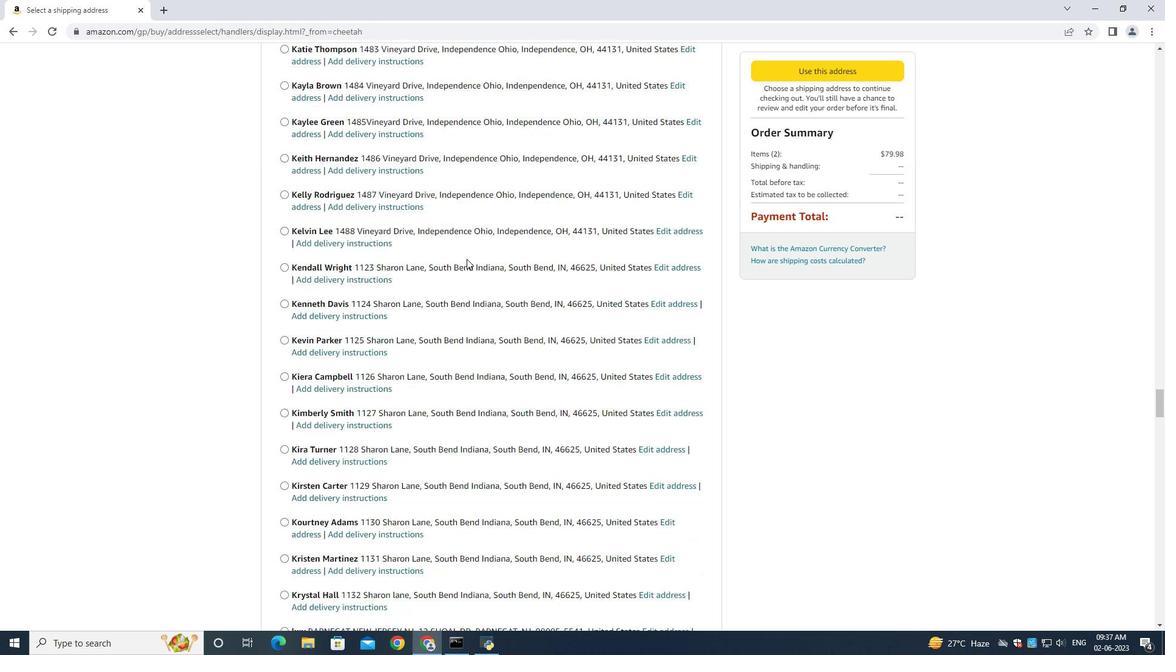 
Action: Mouse scrolled (466, 258) with delta (0, 0)
Screenshot: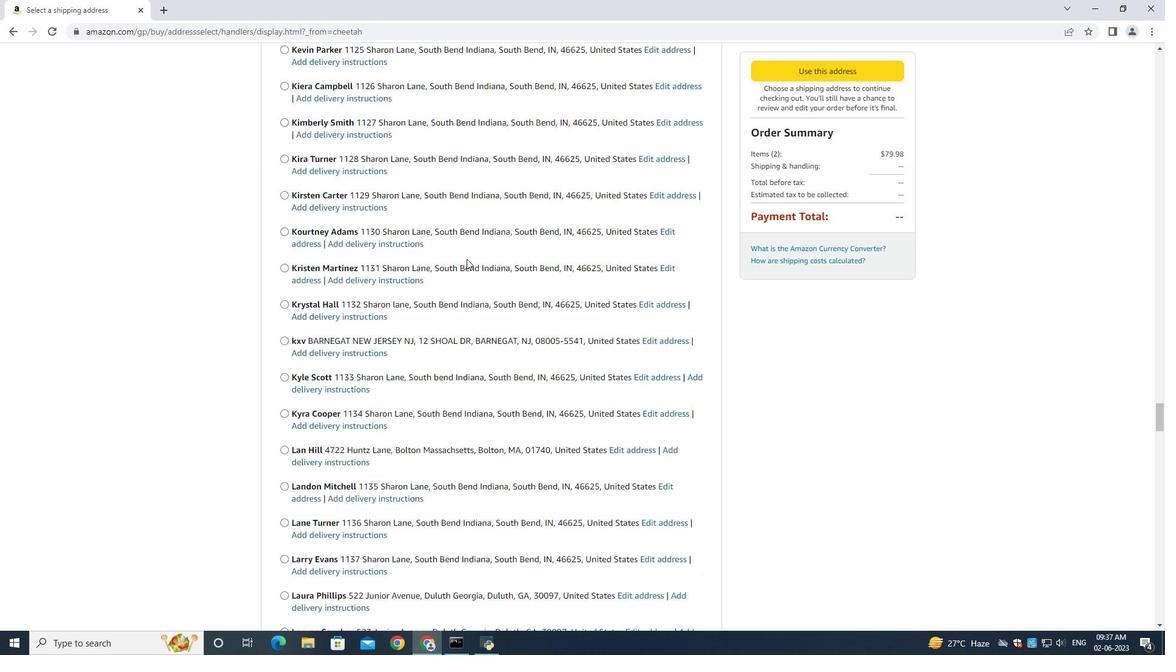 
Action: Mouse scrolled (466, 258) with delta (0, 0)
Screenshot: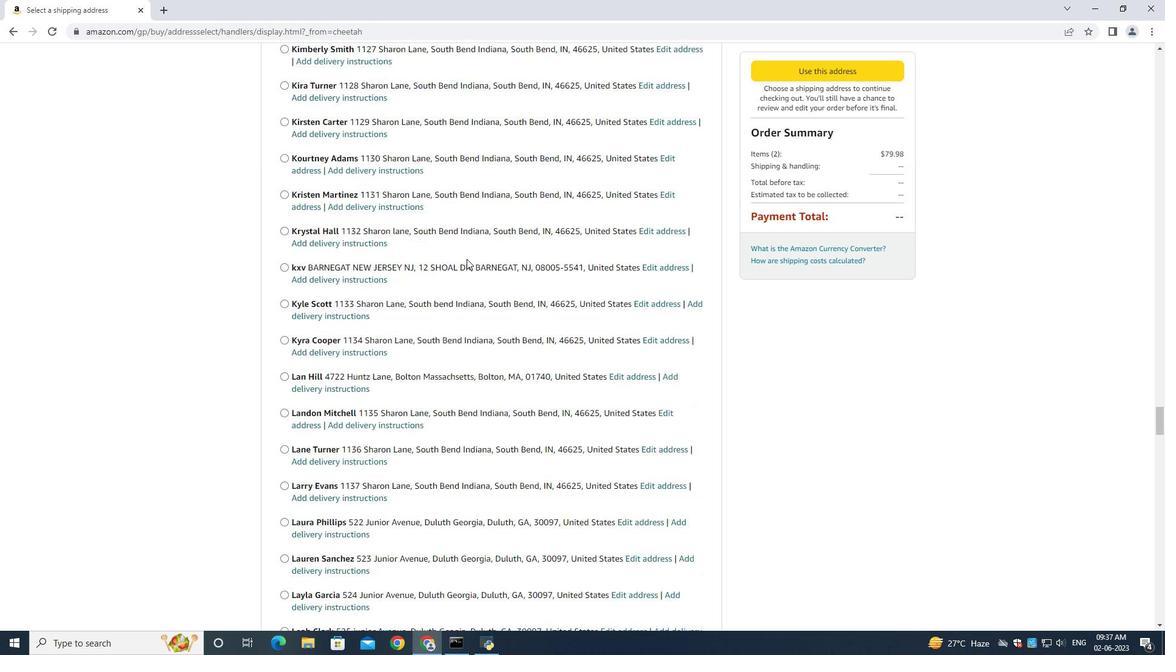 
Action: Mouse scrolled (466, 258) with delta (0, 0)
Screenshot: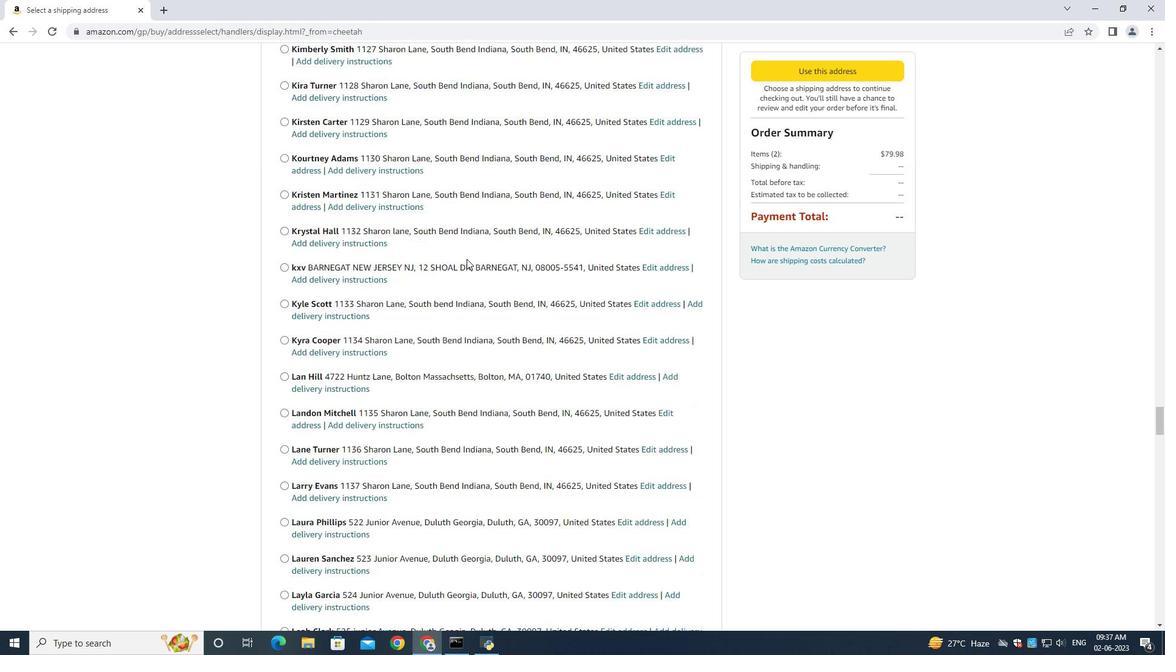 
Action: Mouse scrolled (466, 258) with delta (0, 0)
Screenshot: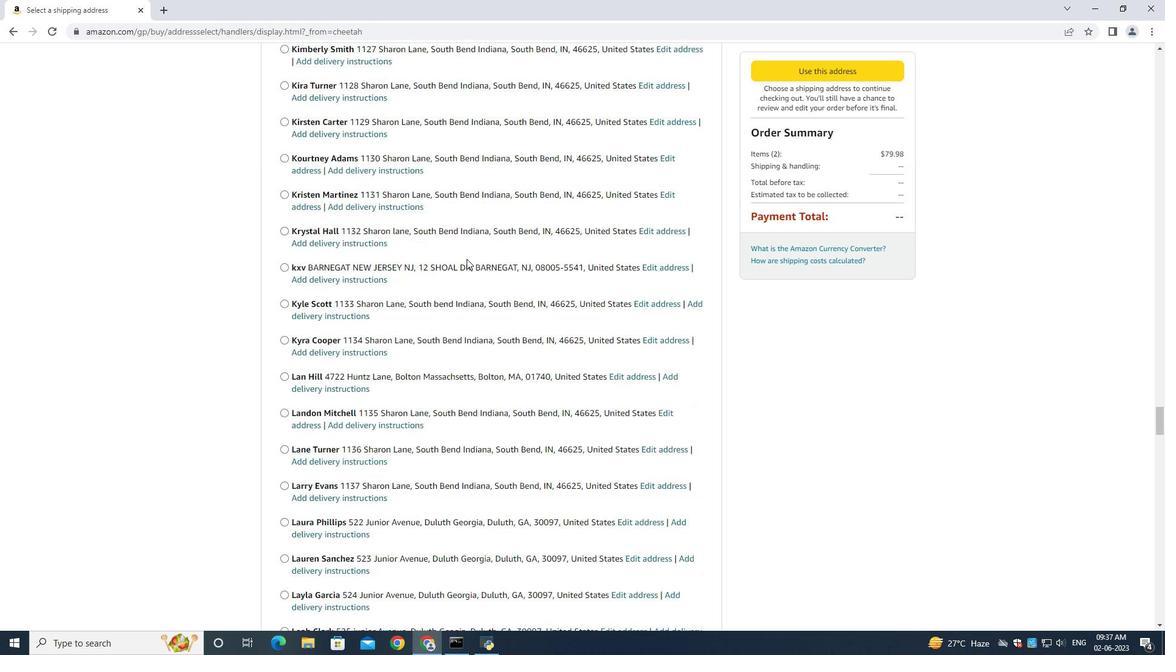 
Action: Mouse scrolled (466, 258) with delta (0, 0)
Screenshot: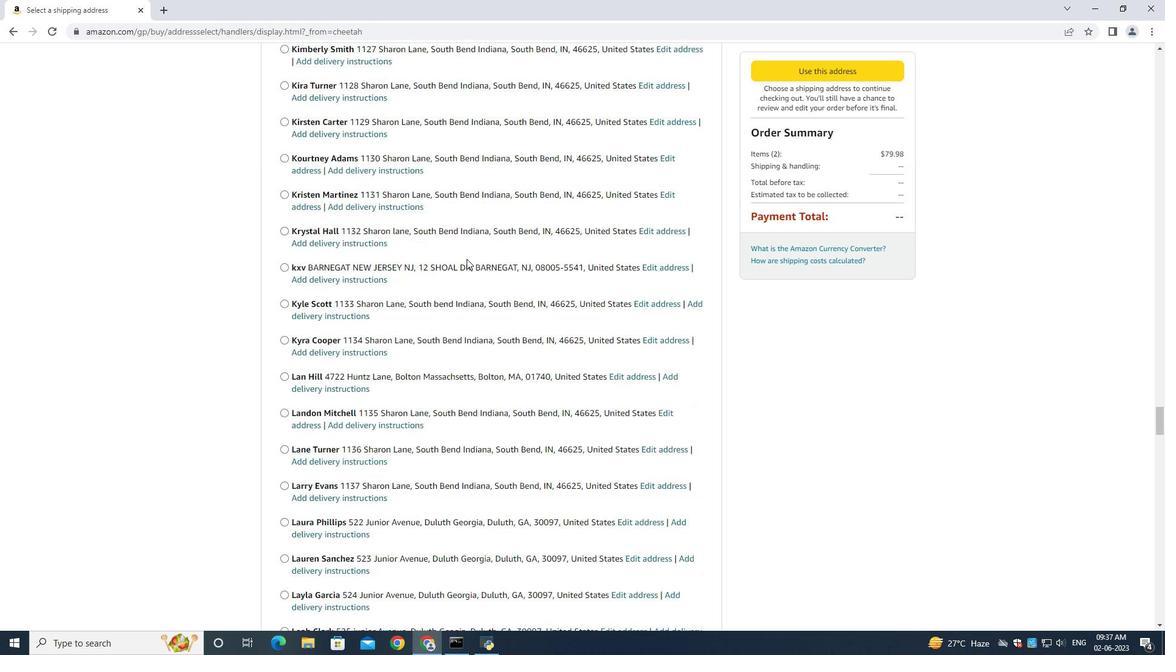 
Action: Mouse scrolled (466, 258) with delta (0, 0)
Screenshot: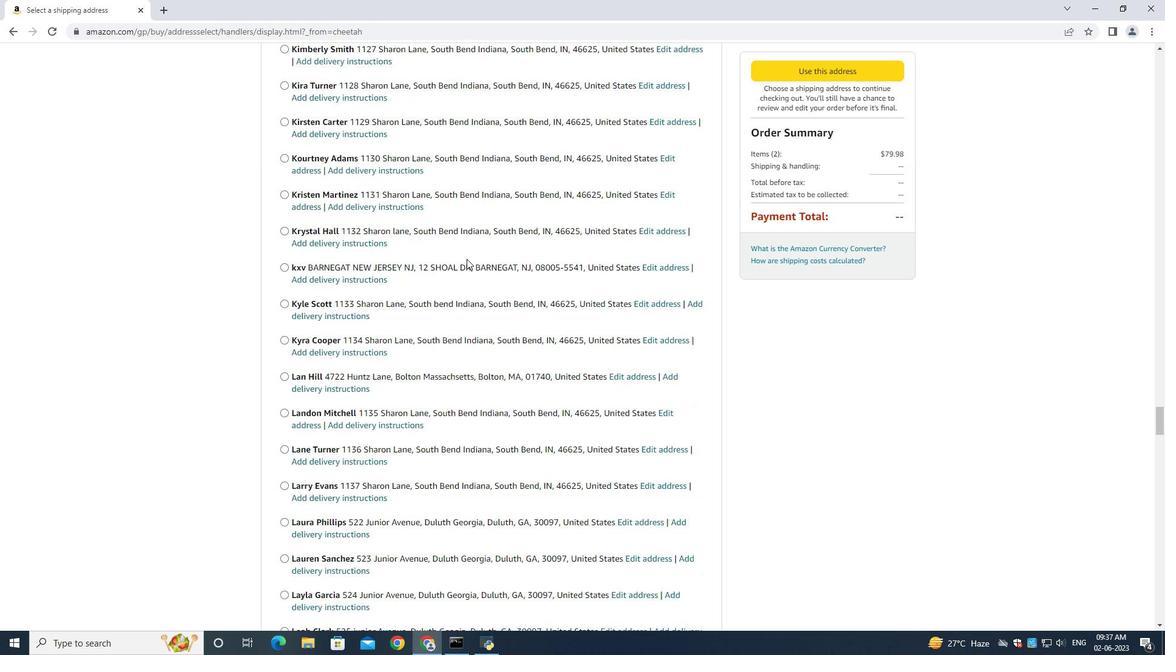 
Action: Mouse moved to (466, 259)
Screenshot: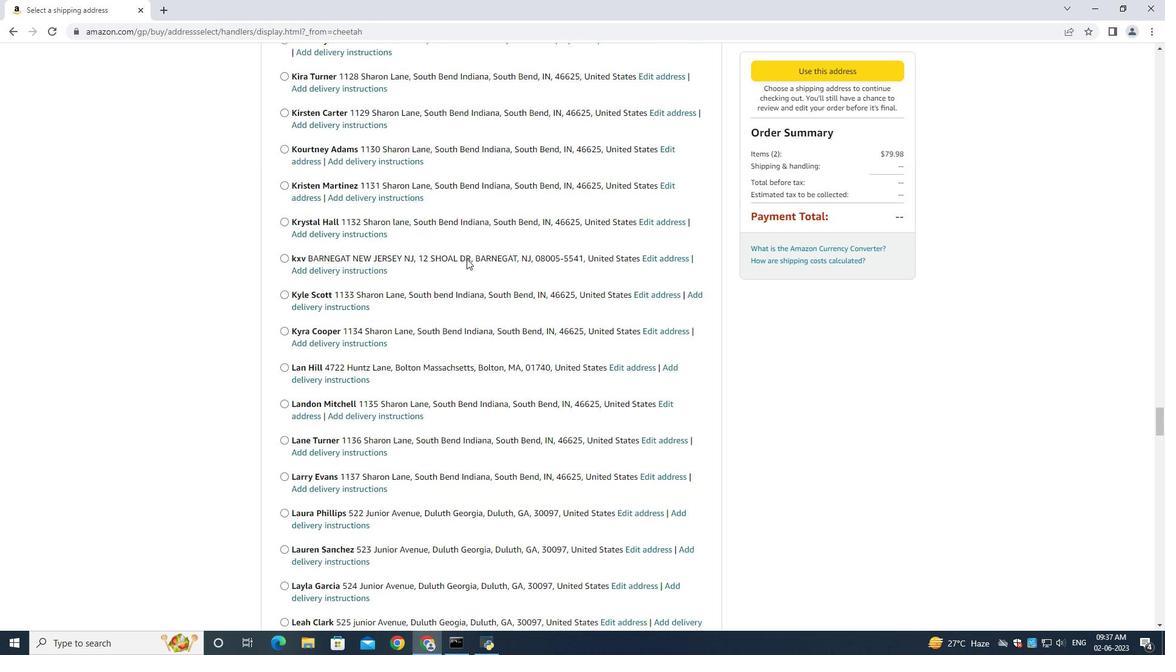 
Action: Mouse scrolled (466, 258) with delta (0, 0)
Screenshot: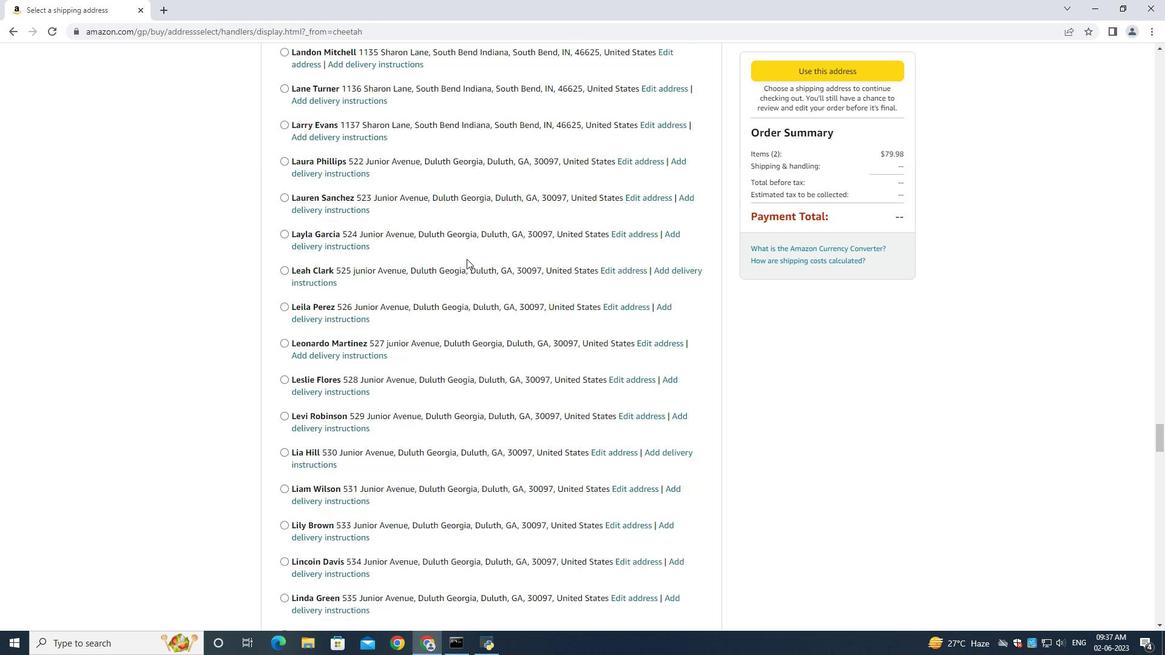 
Action: Mouse scrolled (466, 258) with delta (0, 0)
Screenshot: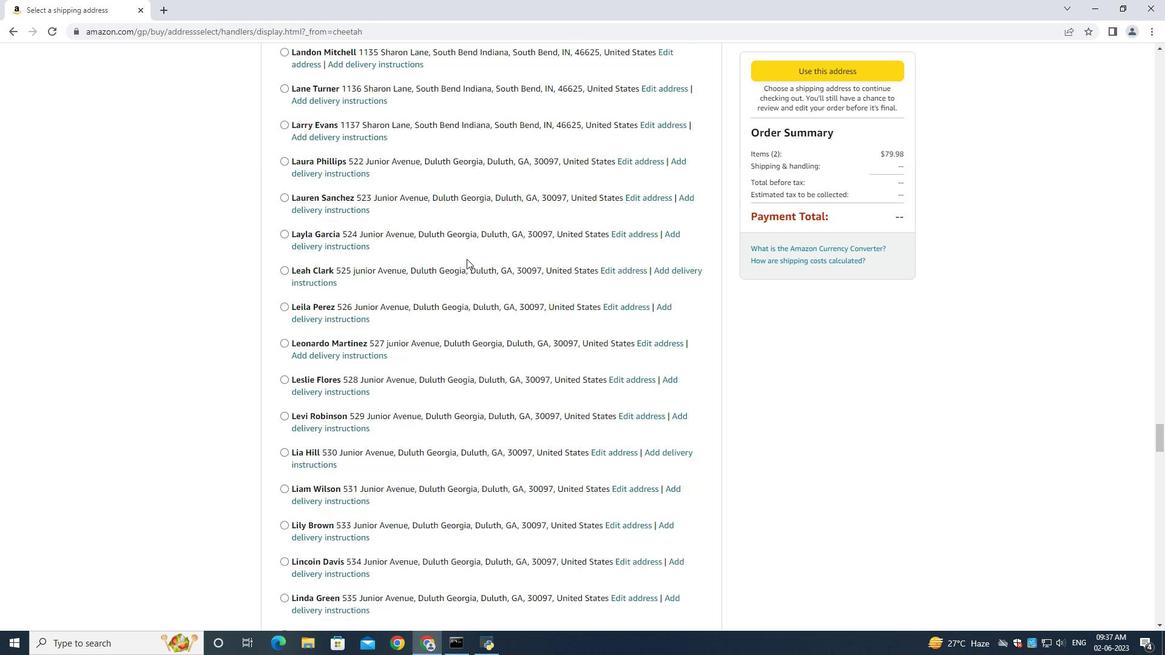 
Action: Mouse scrolled (466, 258) with delta (0, 0)
Screenshot: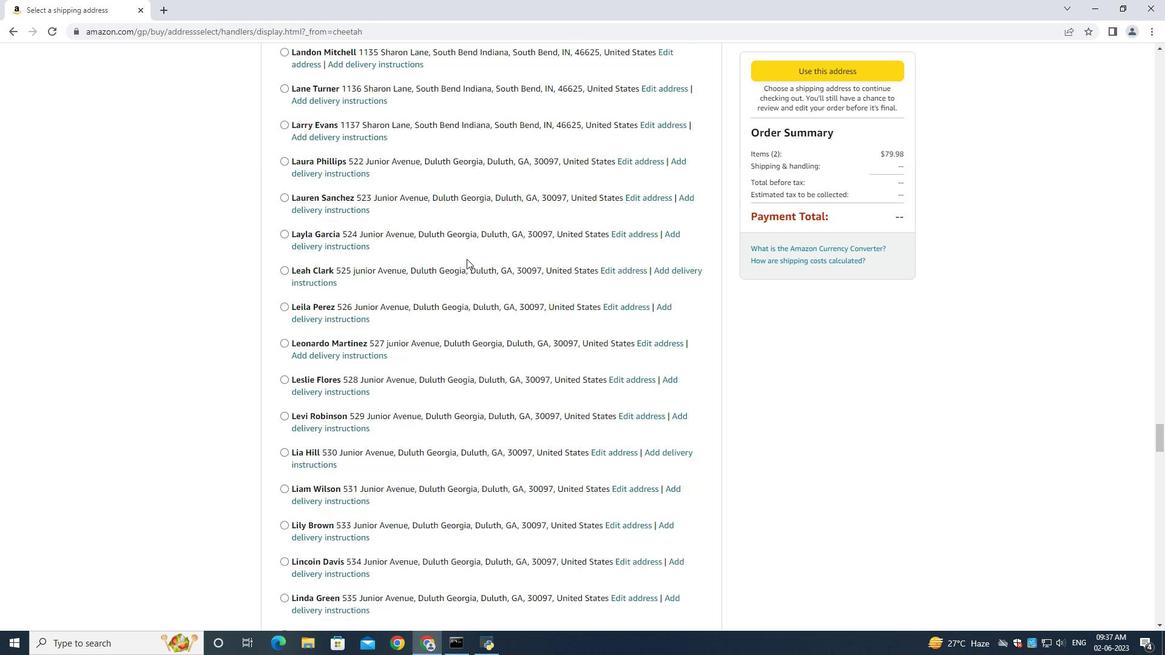 
Action: Mouse scrolled (466, 258) with delta (0, 0)
Screenshot: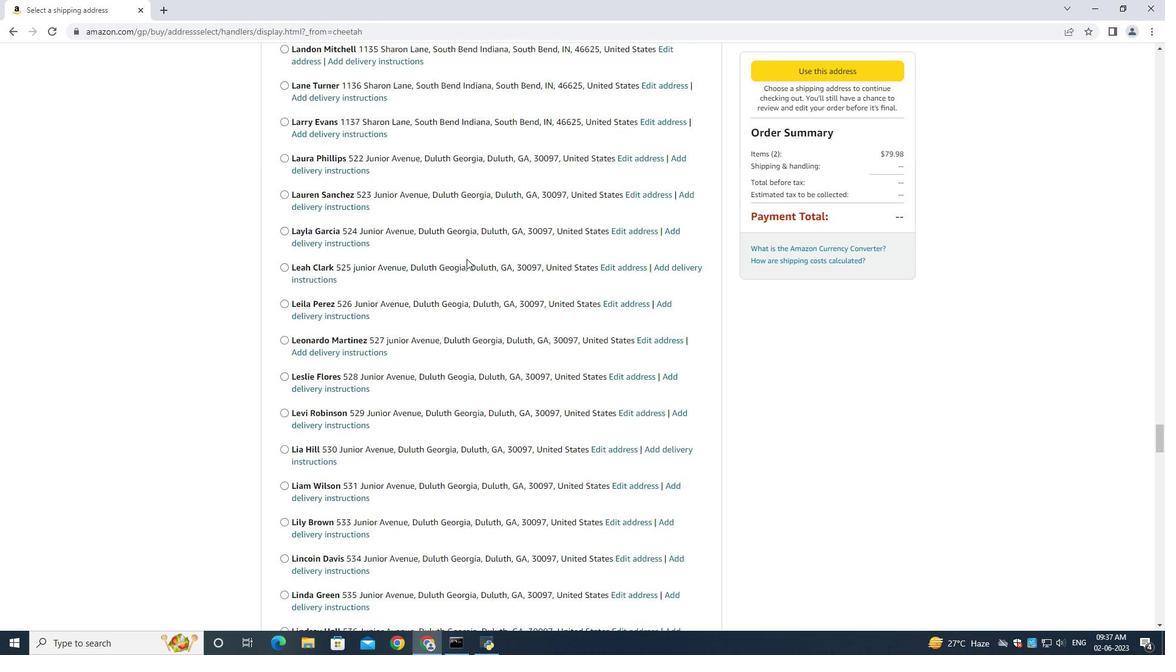 
Action: Mouse scrolled (466, 258) with delta (0, 0)
Screenshot: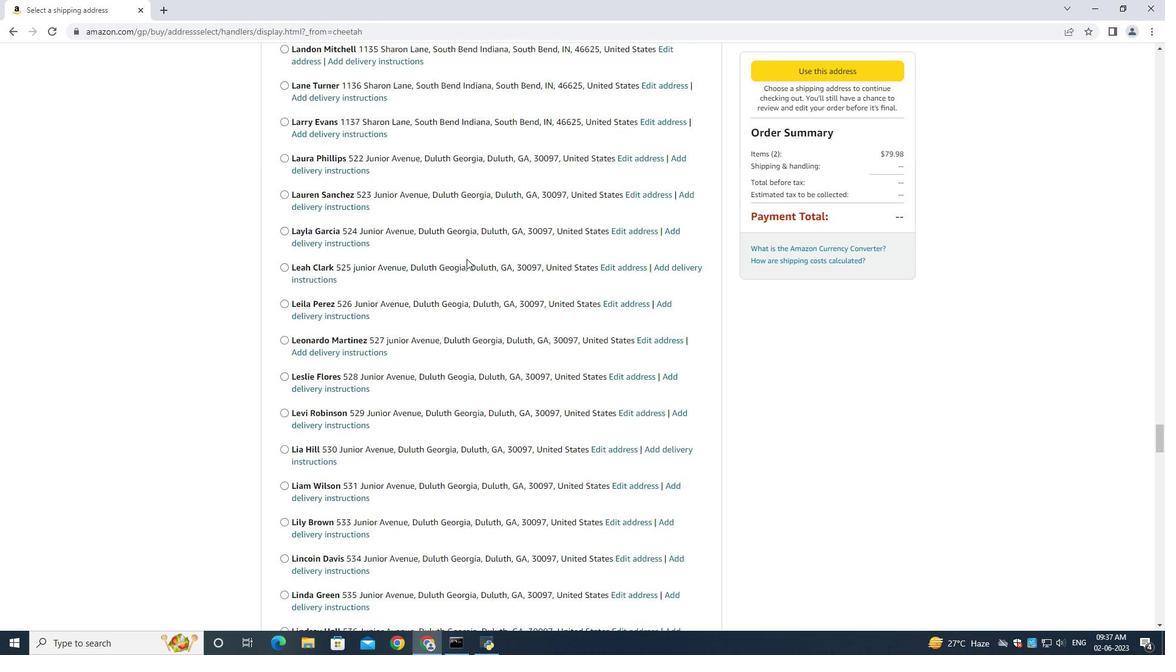 
Action: Mouse moved to (467, 259)
Screenshot: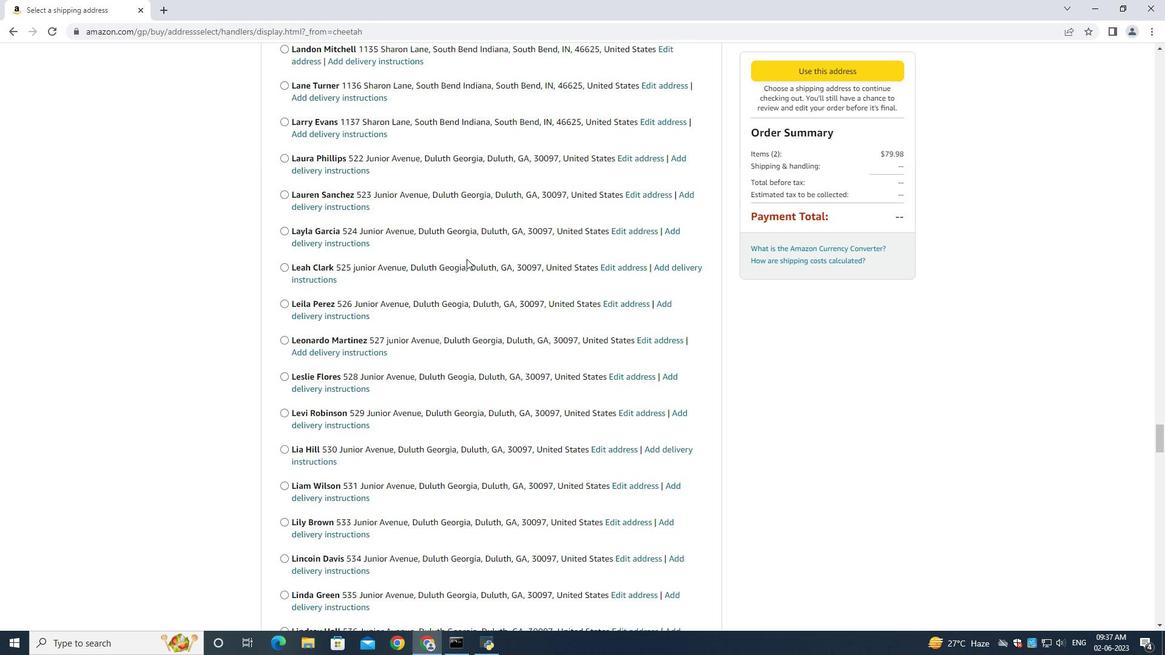 
Action: Mouse scrolled (467, 258) with delta (0, 0)
Screenshot: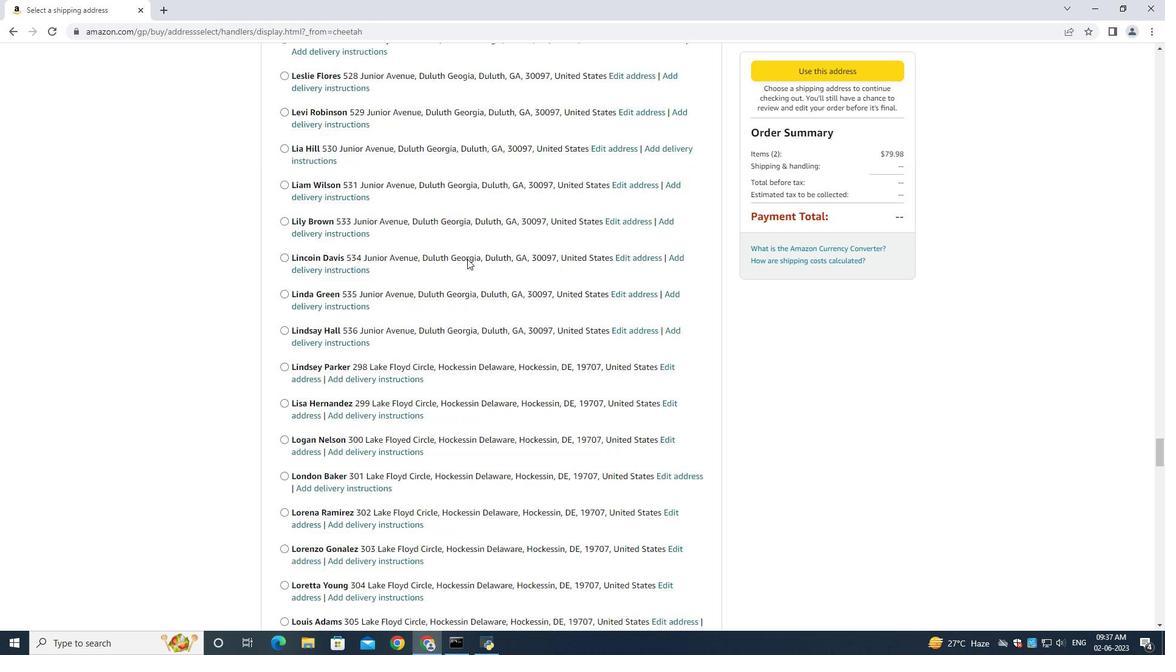
Action: Mouse scrolled (467, 258) with delta (0, 0)
Screenshot: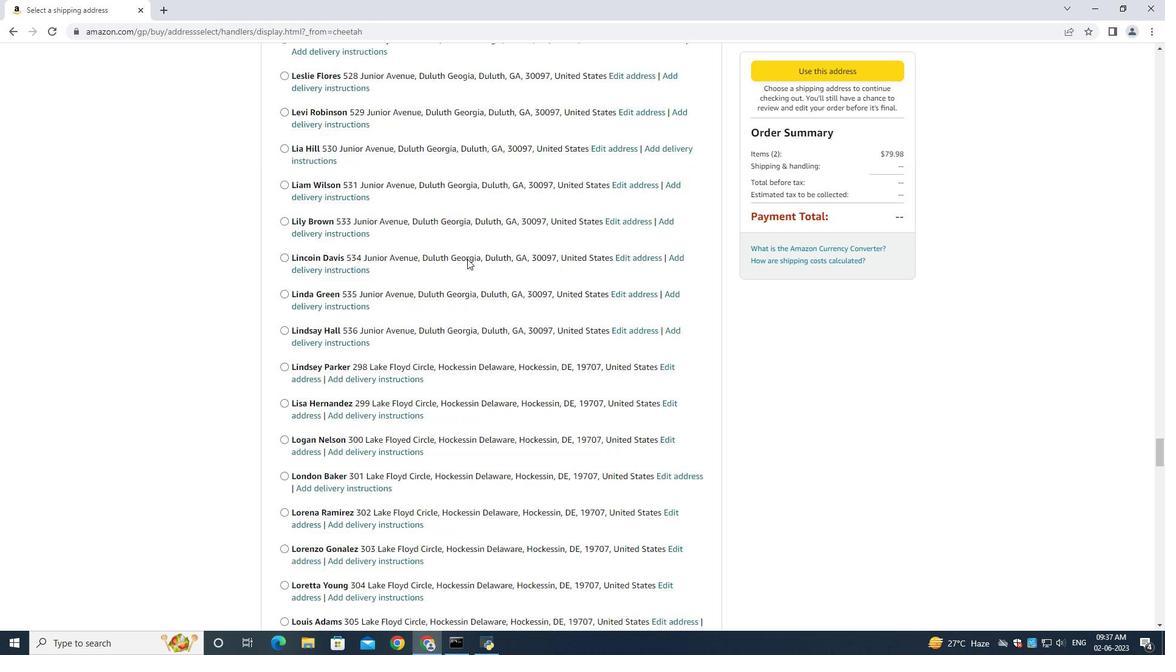 
Action: Mouse scrolled (467, 258) with delta (0, 0)
Screenshot: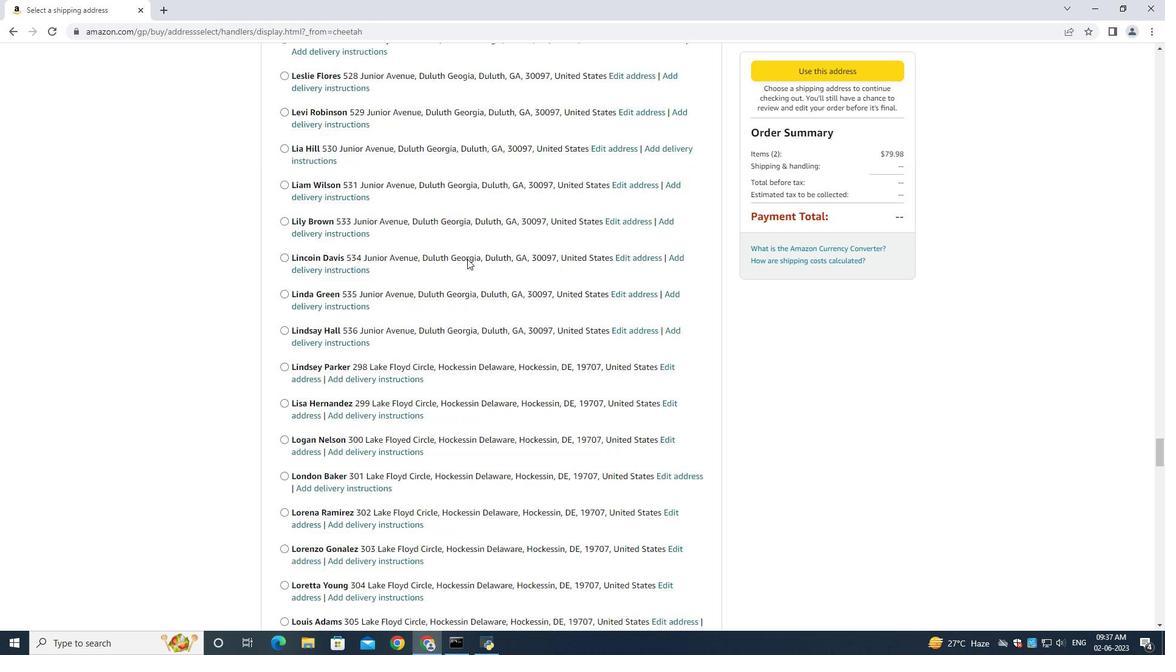
Action: Mouse moved to (467, 259)
Screenshot: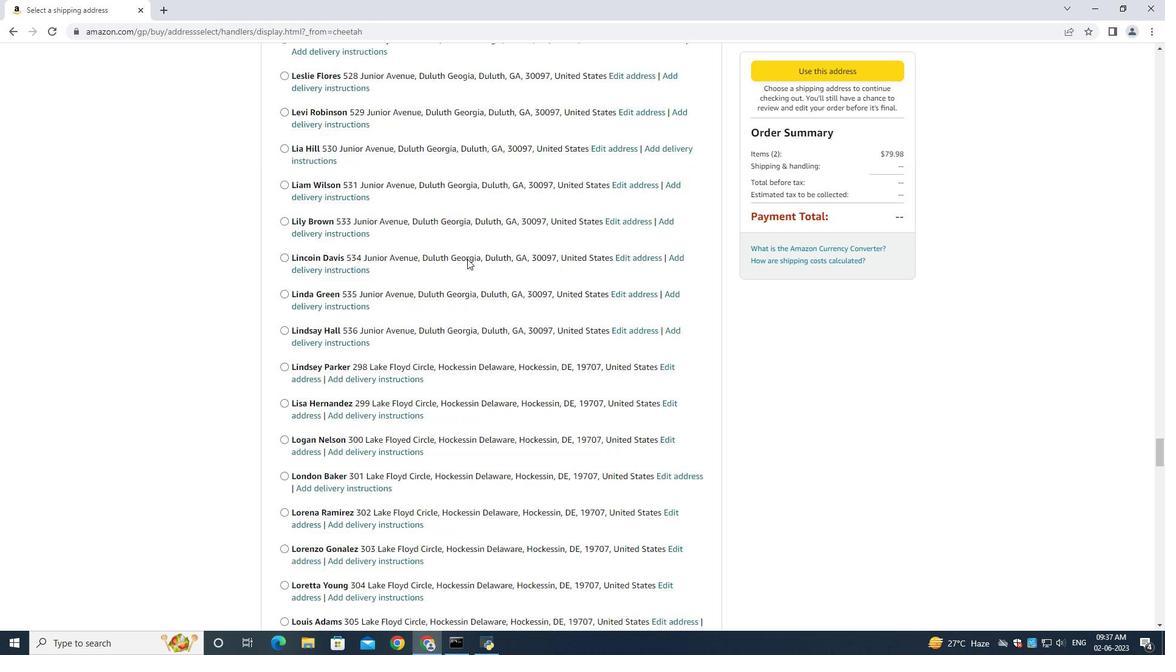 
Action: Mouse scrolled (467, 258) with delta (0, 0)
Screenshot: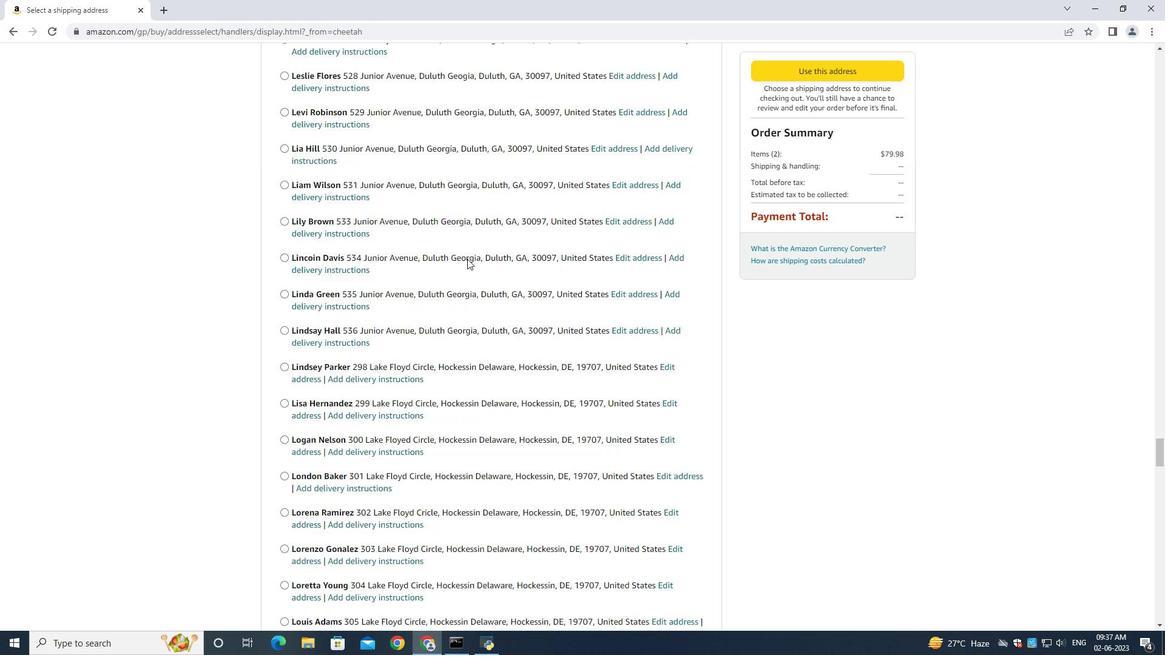 
Action: Mouse scrolled (467, 258) with delta (0, 0)
Screenshot: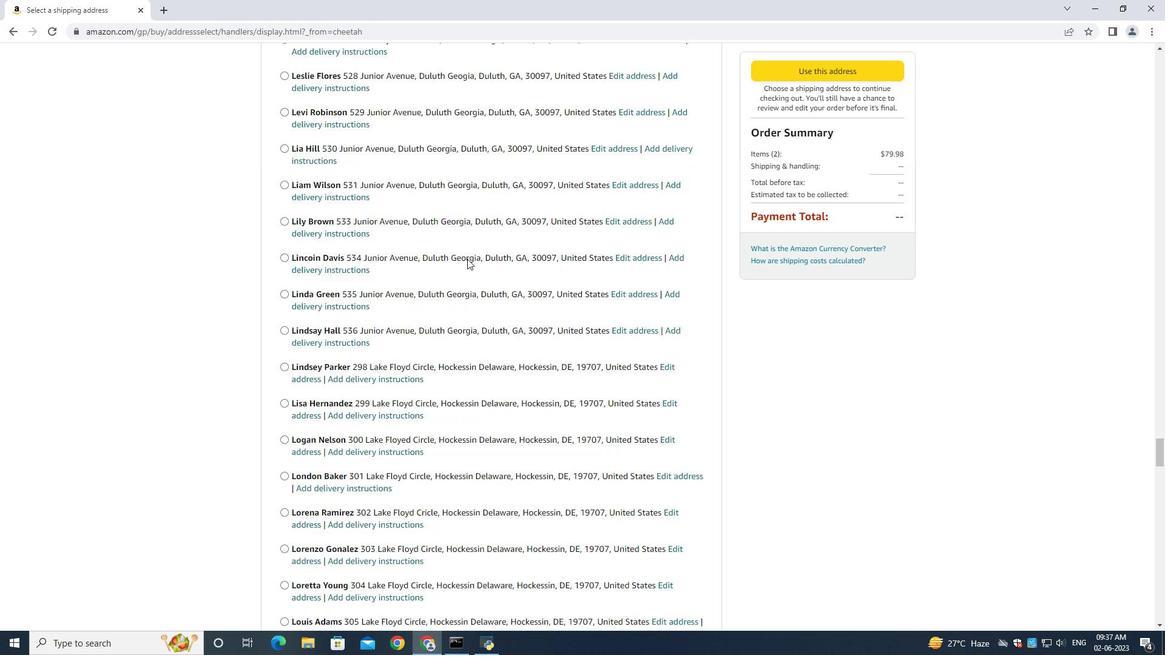 
Action: Mouse moved to (467, 260)
Screenshot: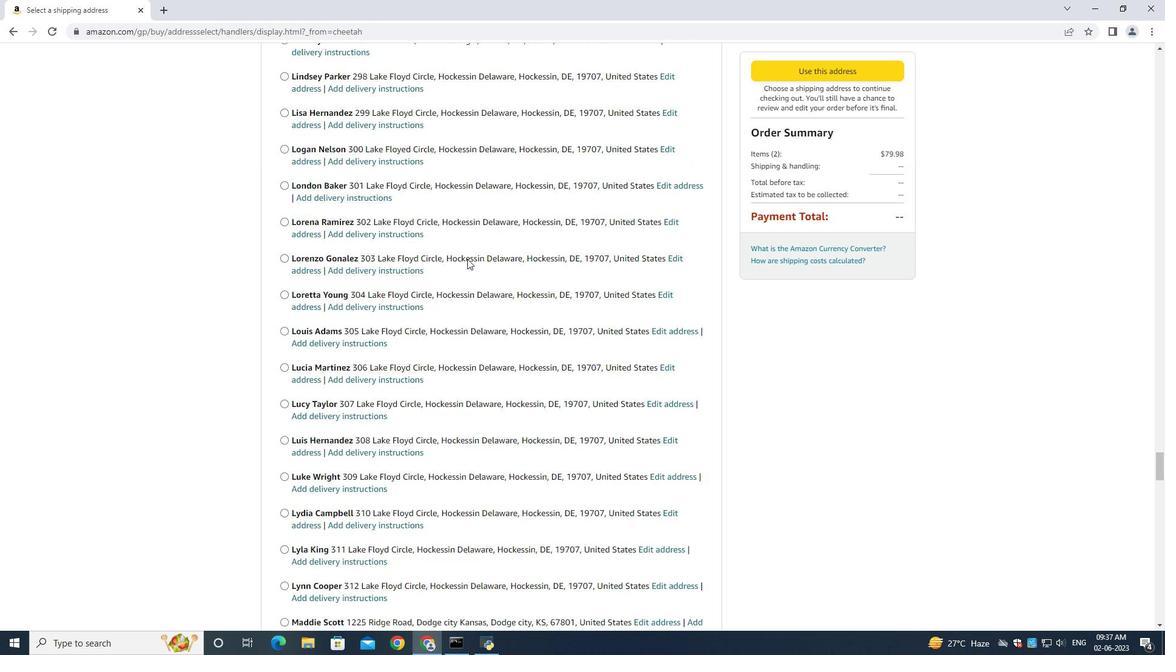 
Action: Mouse scrolled (467, 259) with delta (0, 0)
Screenshot: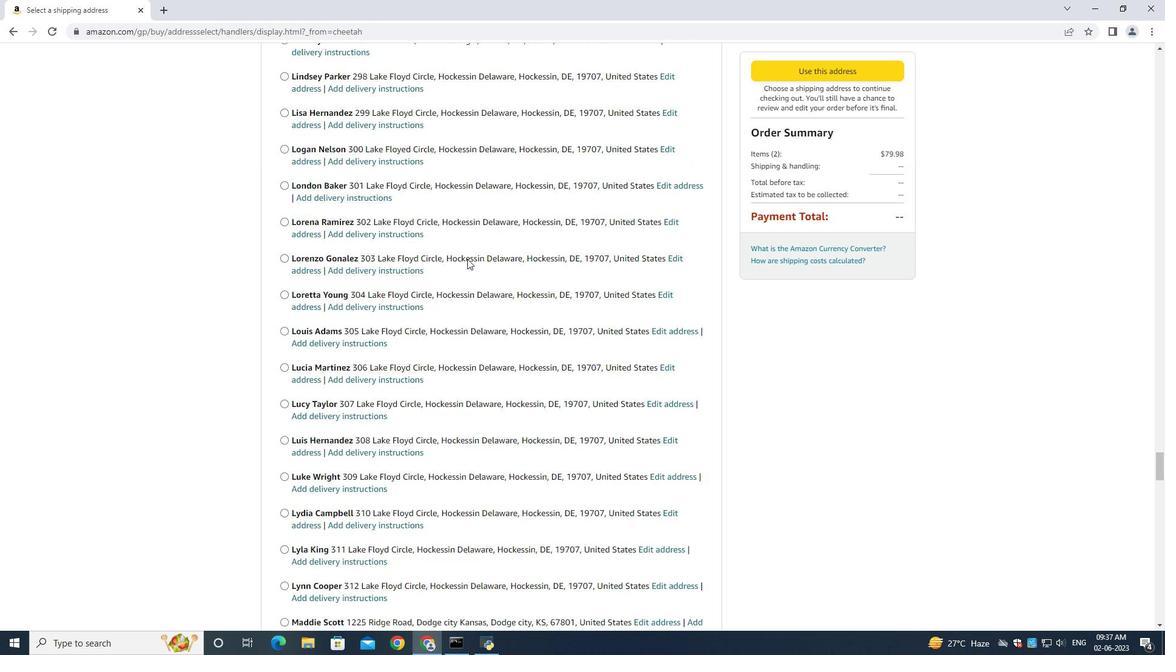 
Action: Mouse scrolled (467, 260) with delta (0, 0)
Screenshot: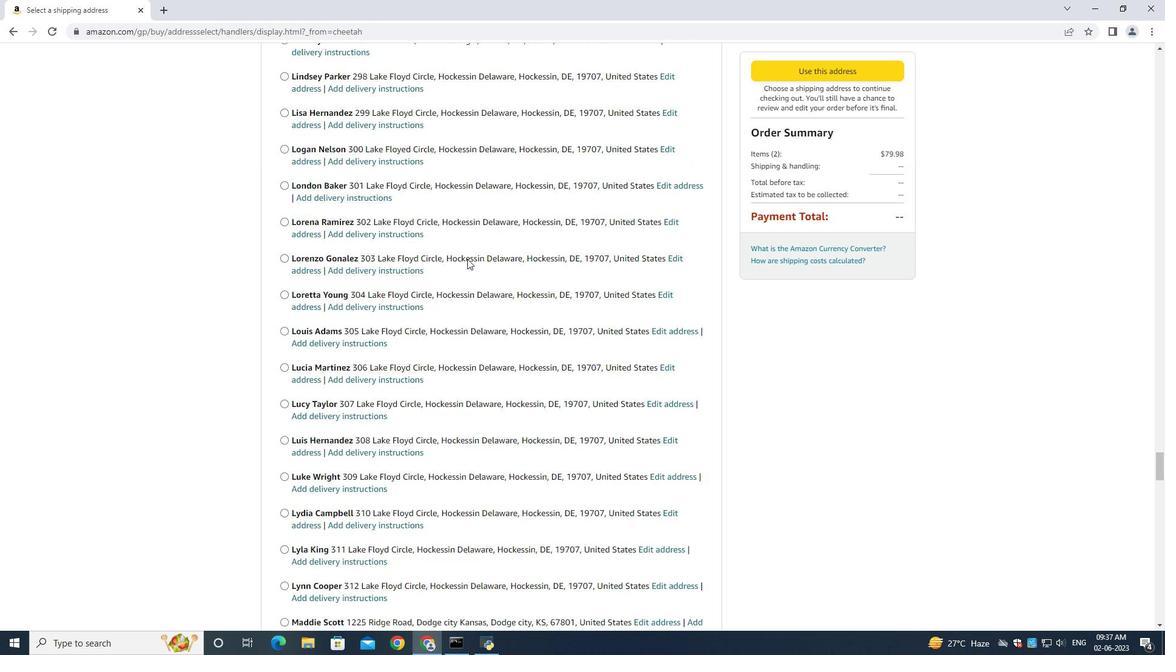 
Action: Mouse scrolled (467, 260) with delta (0, 0)
Screenshot: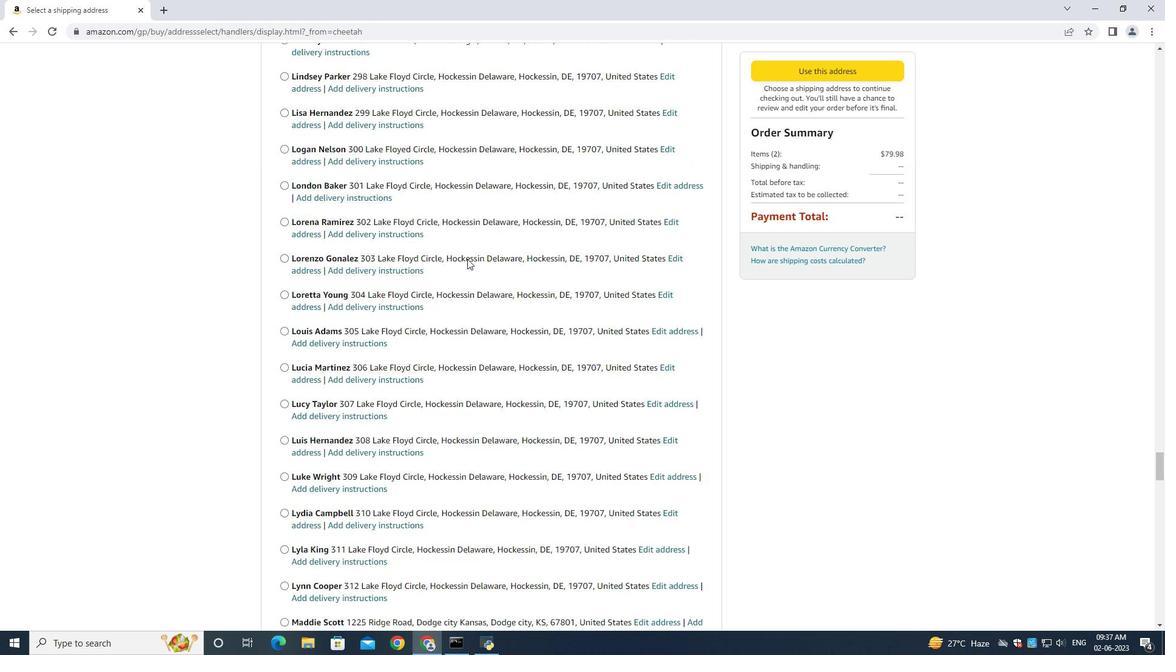 
Action: Mouse scrolled (467, 260) with delta (0, 0)
Screenshot: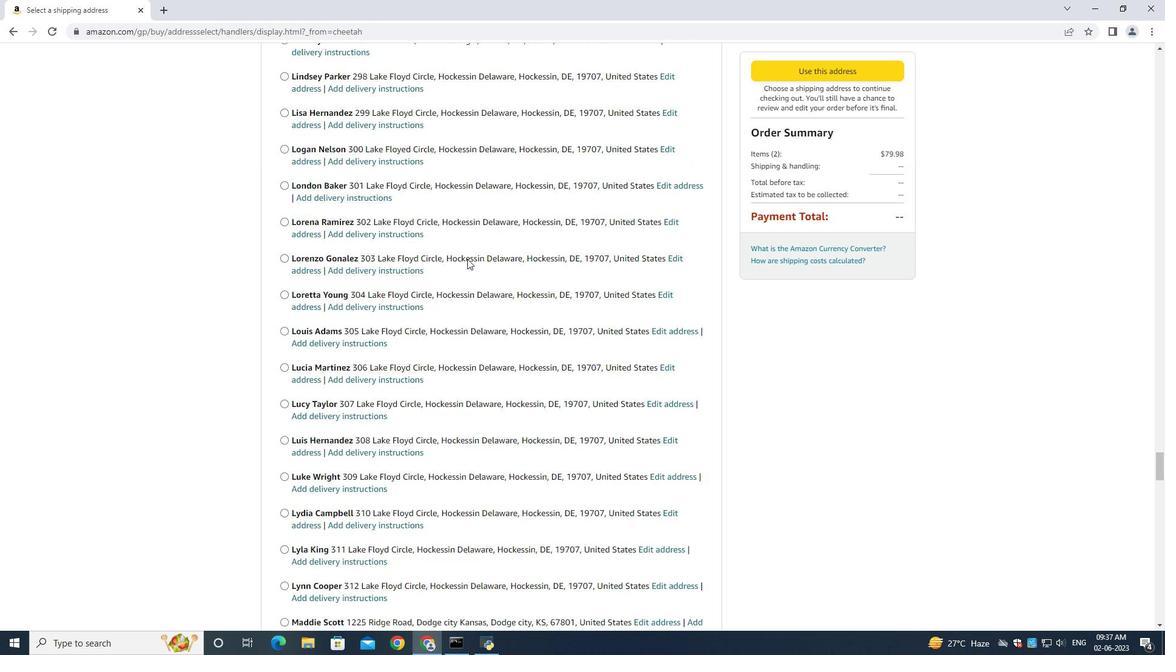 
Action: Mouse moved to (467, 260)
Screenshot: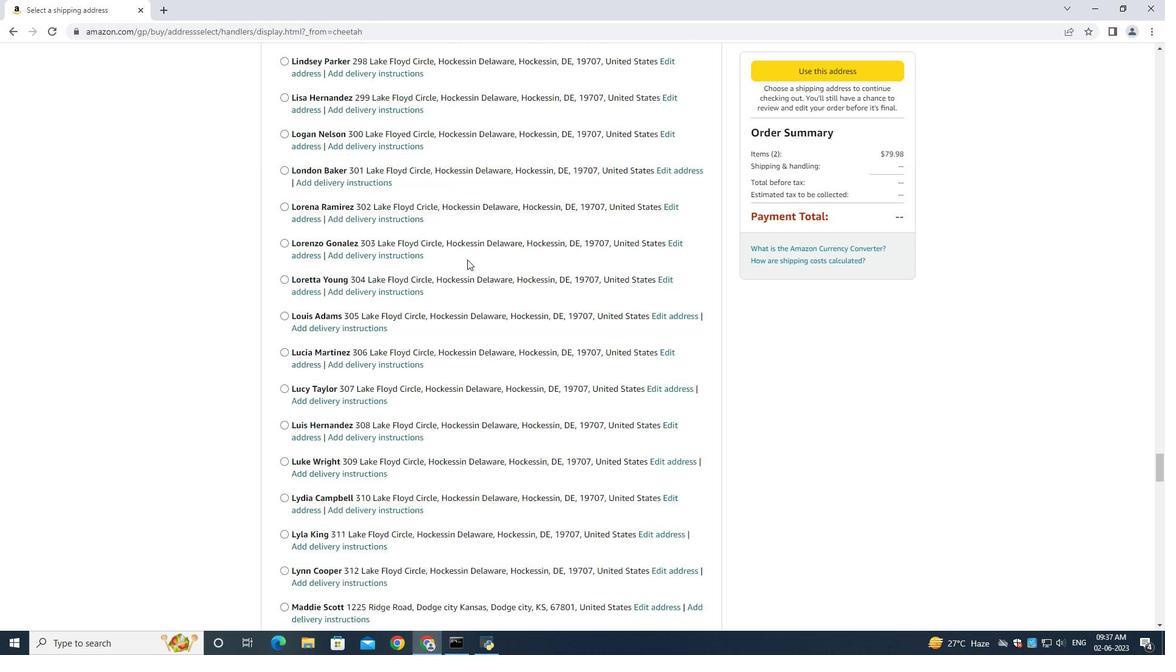 
Action: Mouse scrolled (467, 260) with delta (0, 0)
Screenshot: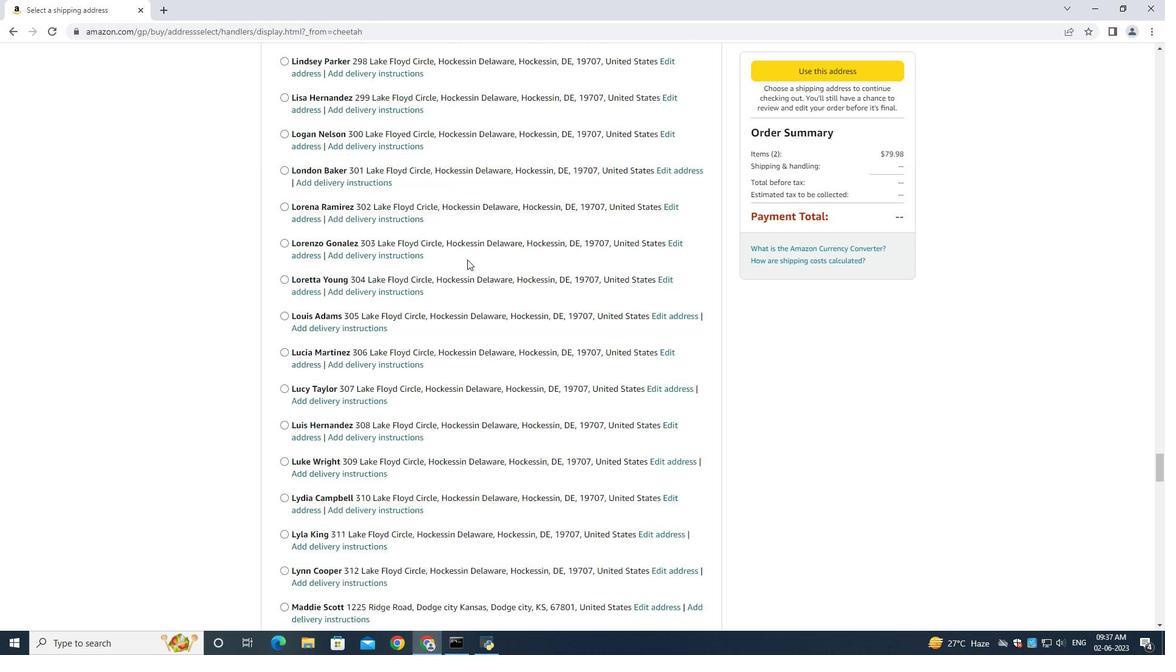 
Action: Mouse moved to (467, 260)
Screenshot: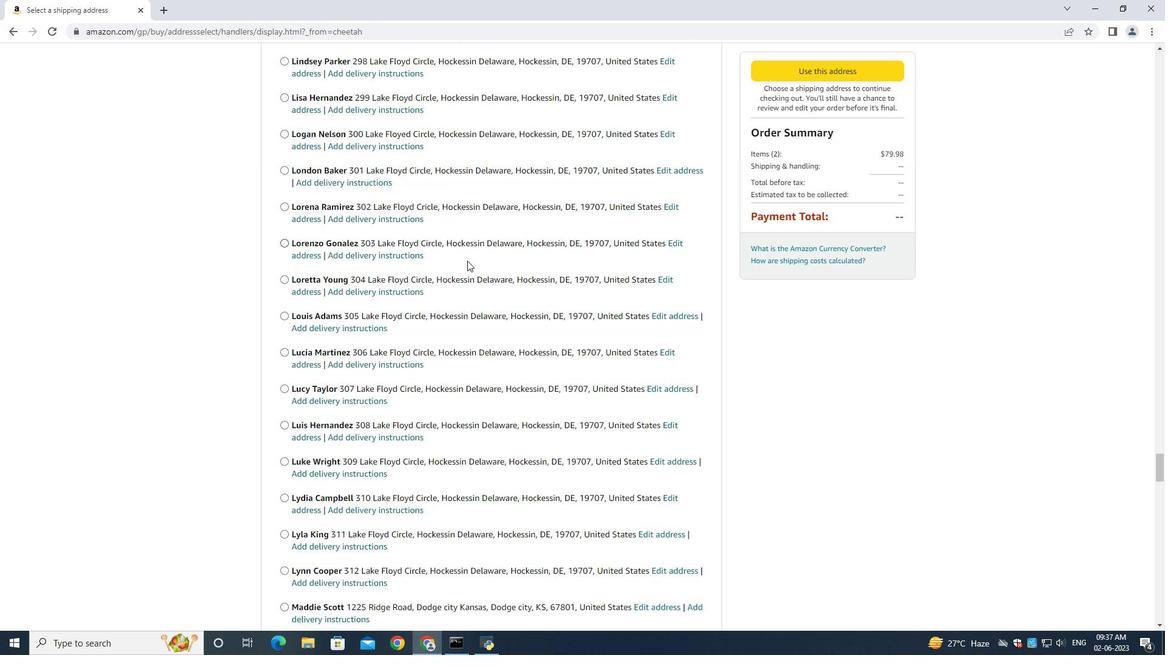 
Action: Mouse scrolled (467, 260) with delta (0, 0)
